 Task: Slide 18 - And These Are Three Columns-1.
Action: Mouse moved to (37, 95)
Screenshot: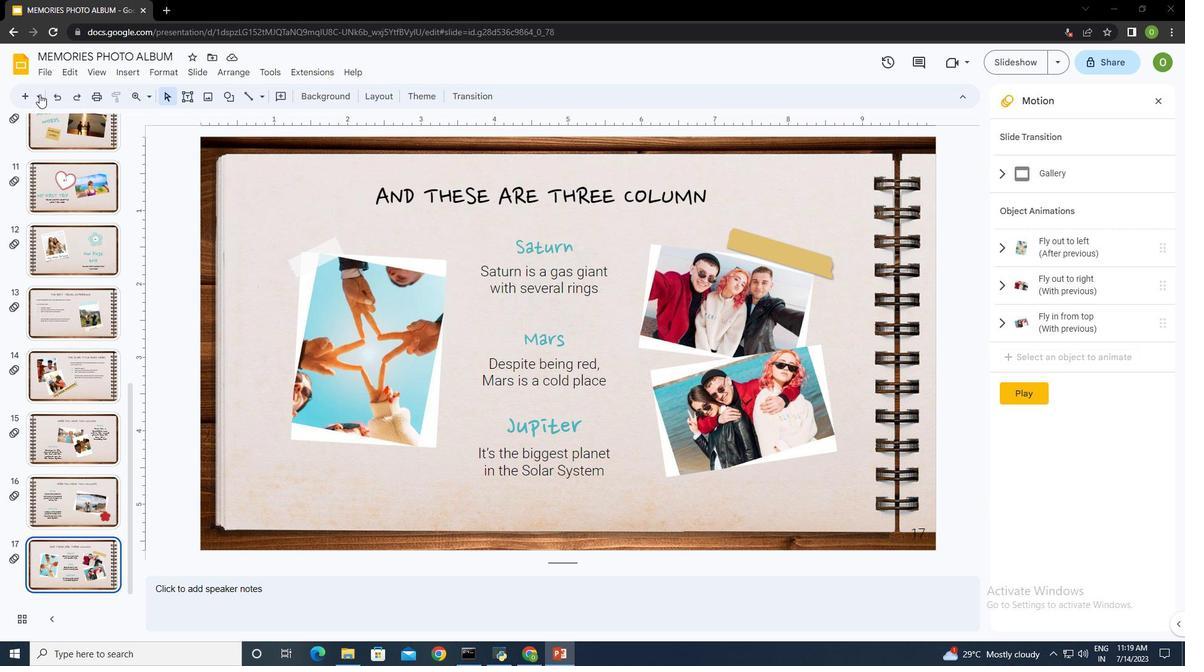 
Action: Mouse pressed left at (37, 95)
Screenshot: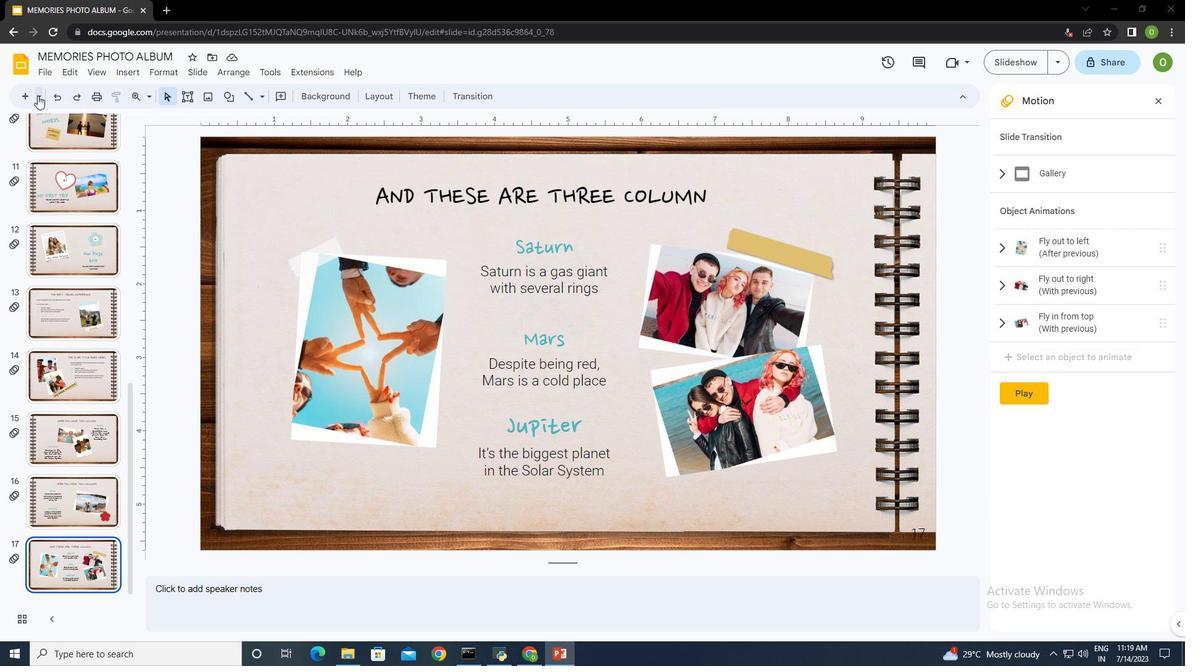 
Action: Mouse moved to (143, 415)
Screenshot: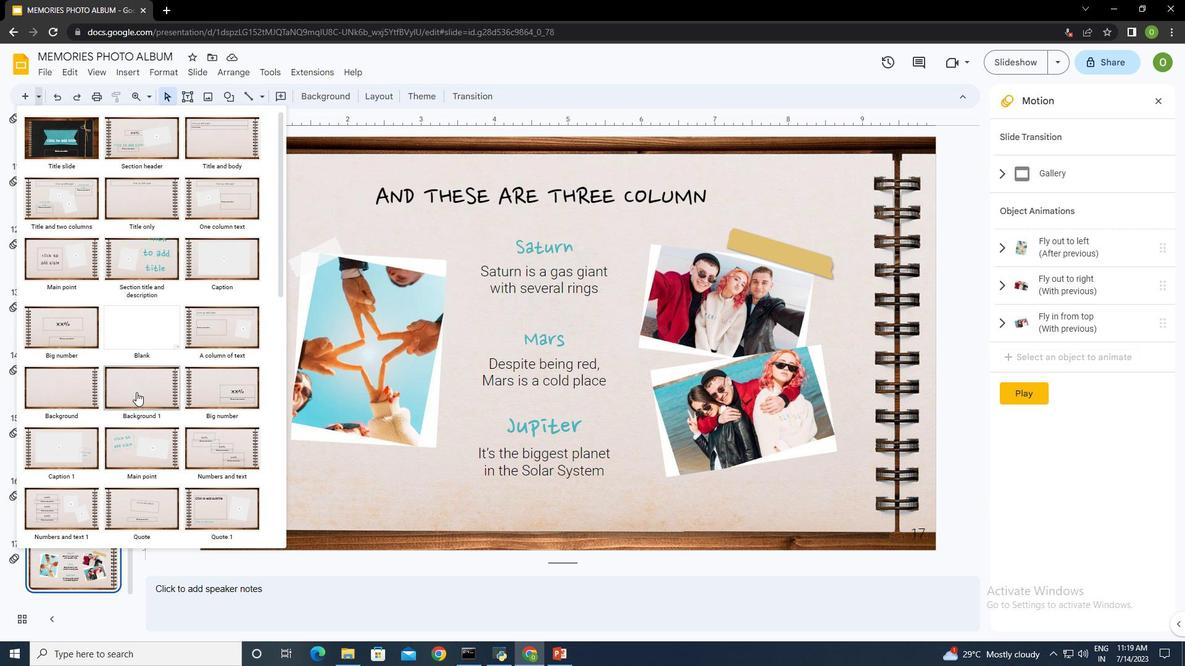 
Action: Mouse scrolled (143, 414) with delta (0, 0)
Screenshot: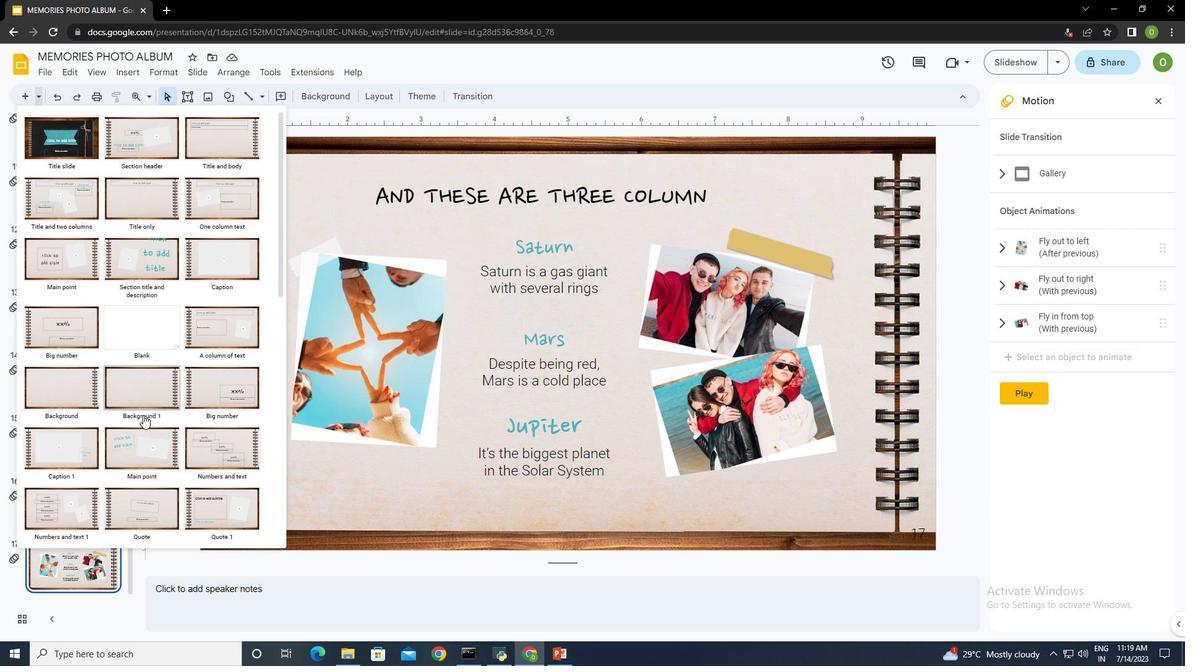 
Action: Mouse scrolled (143, 414) with delta (0, 0)
Screenshot: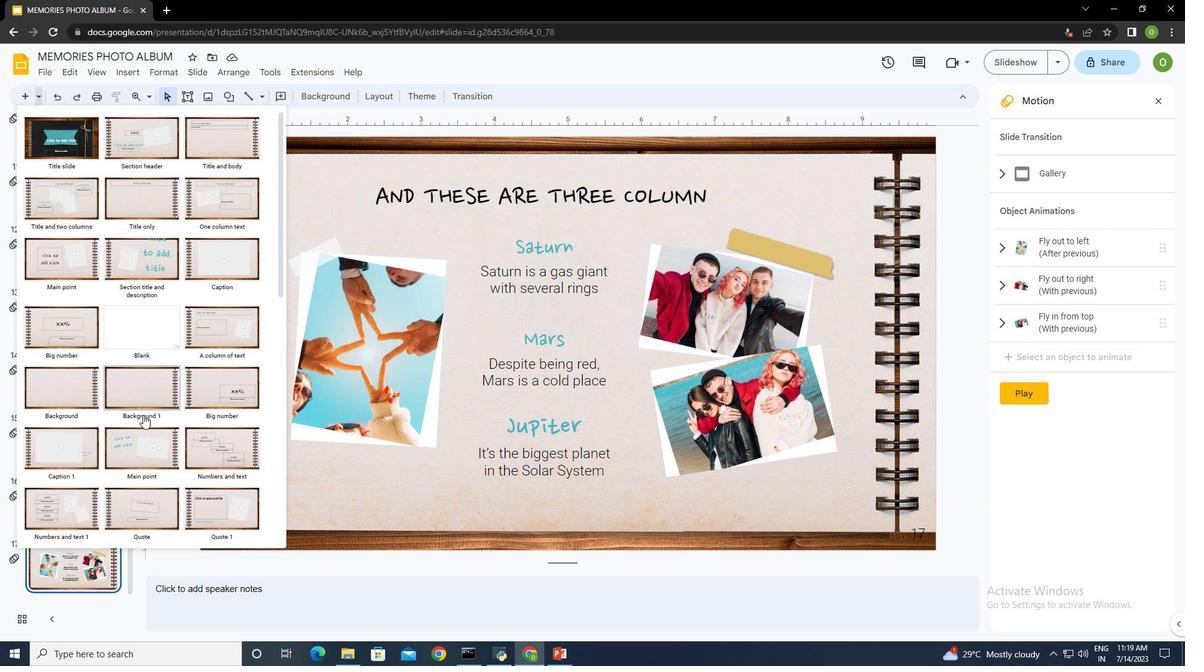 
Action: Mouse scrolled (143, 414) with delta (0, 0)
Screenshot: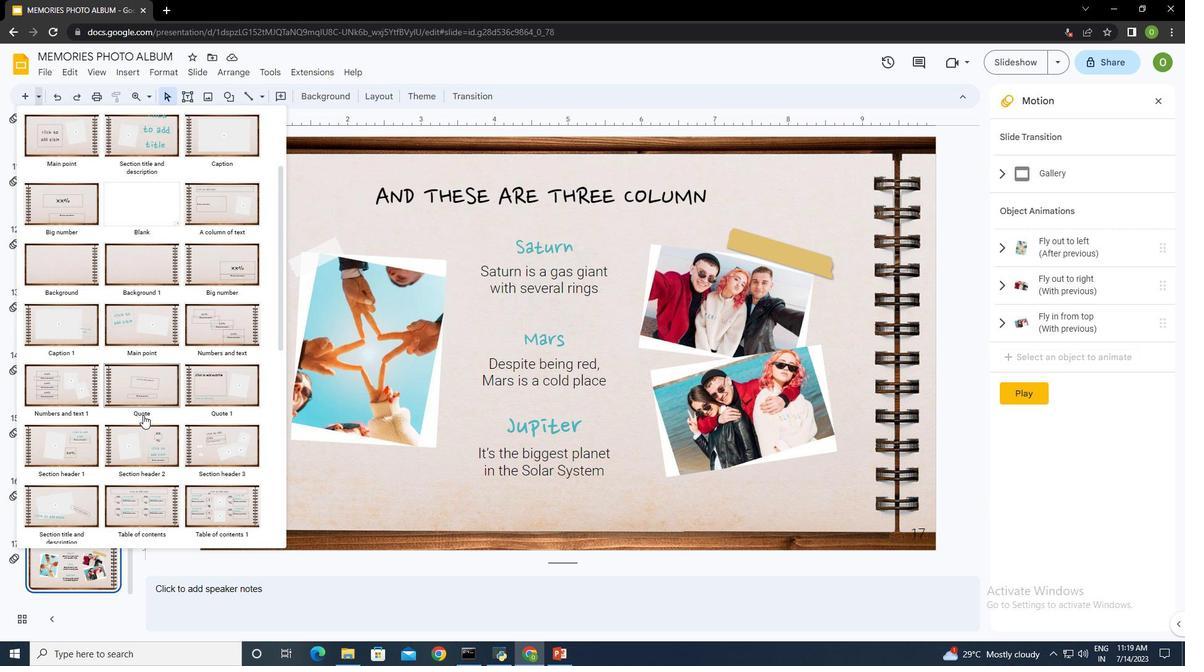 
Action: Mouse scrolled (143, 414) with delta (0, 0)
Screenshot: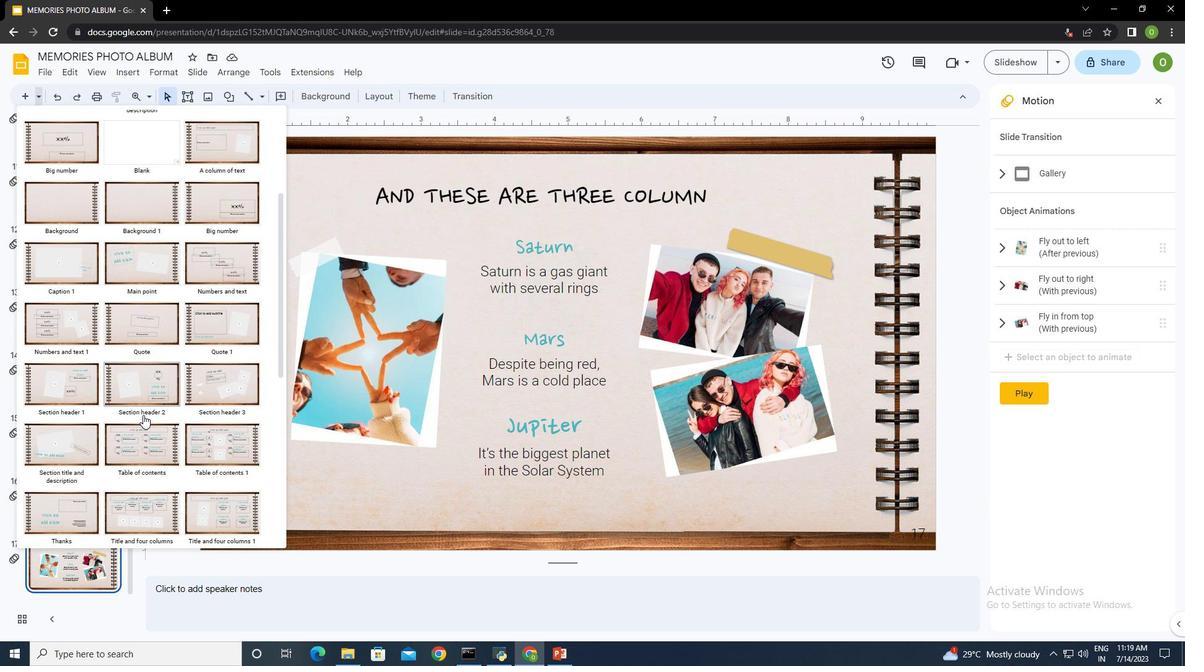 
Action: Mouse scrolled (143, 414) with delta (0, 0)
Screenshot: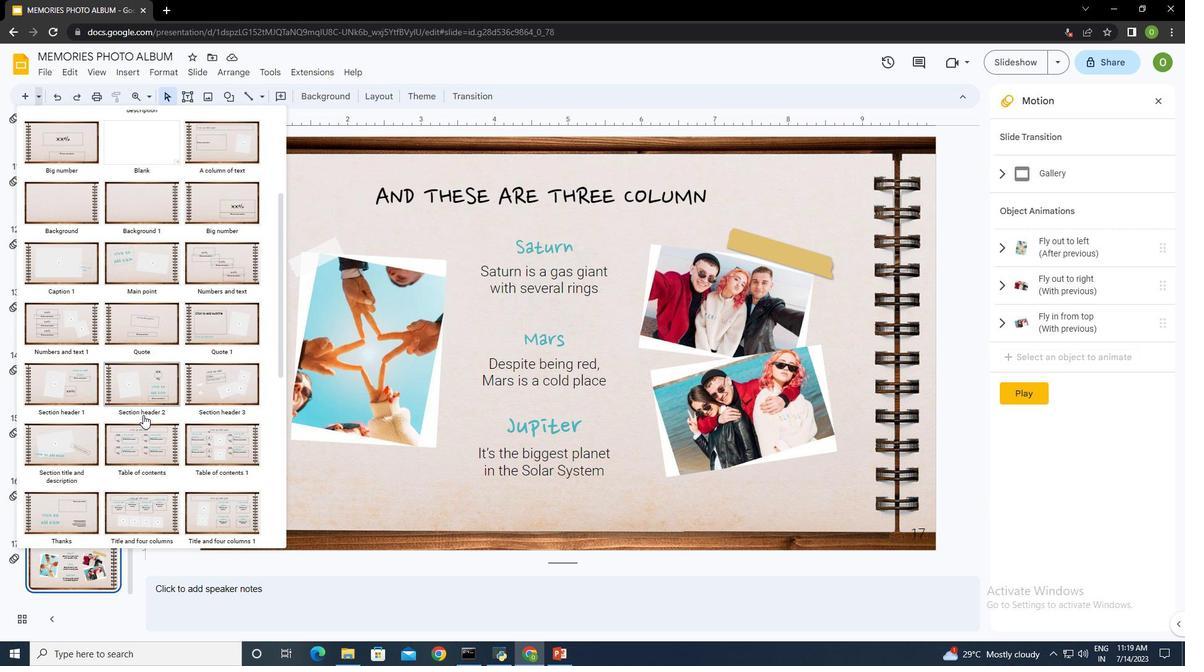 
Action: Mouse scrolled (143, 414) with delta (0, 0)
Screenshot: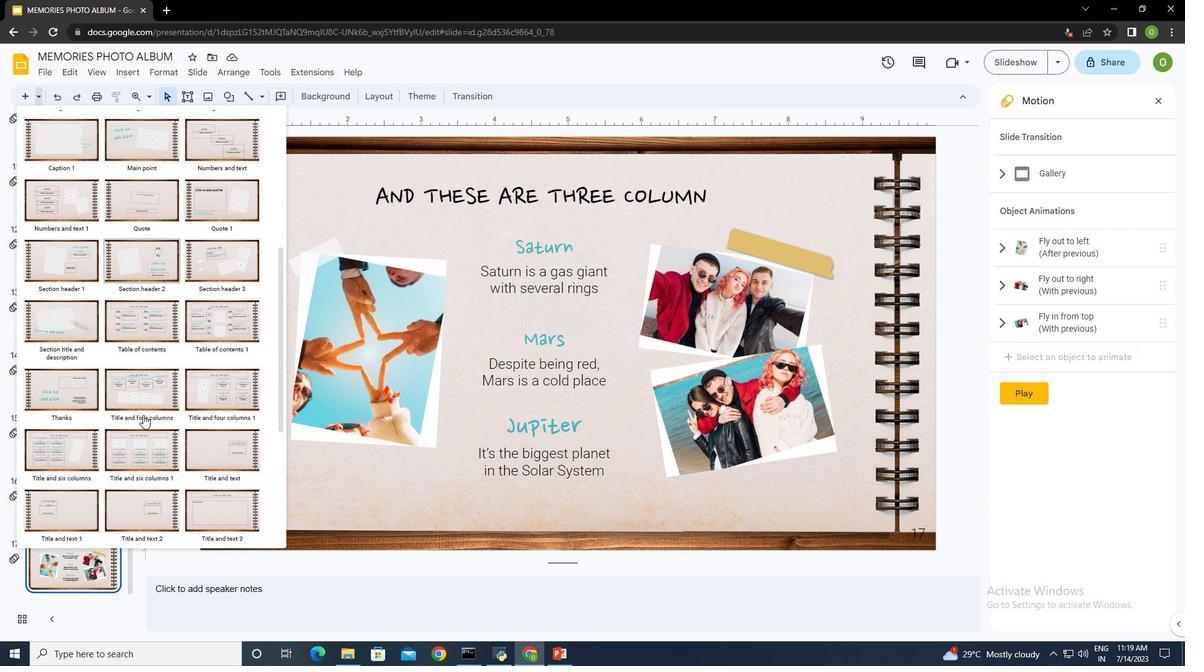 
Action: Mouse moved to (143, 325)
Screenshot: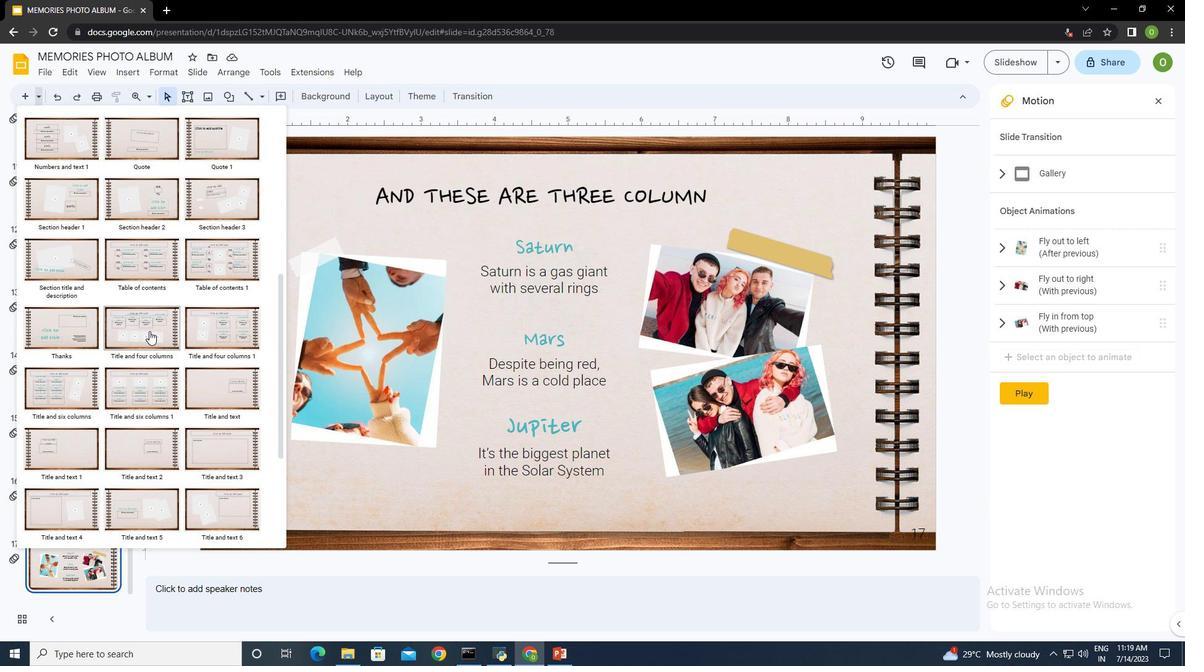 
Action: Mouse pressed left at (143, 325)
Screenshot: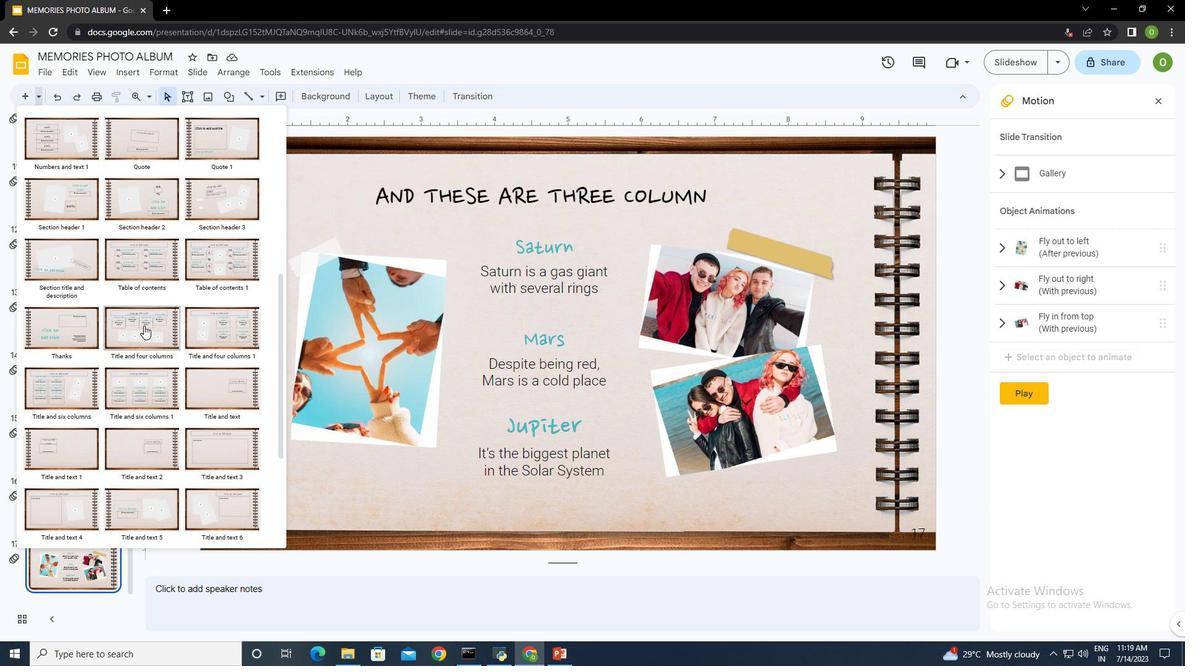 
Action: Mouse moved to (373, 209)
Screenshot: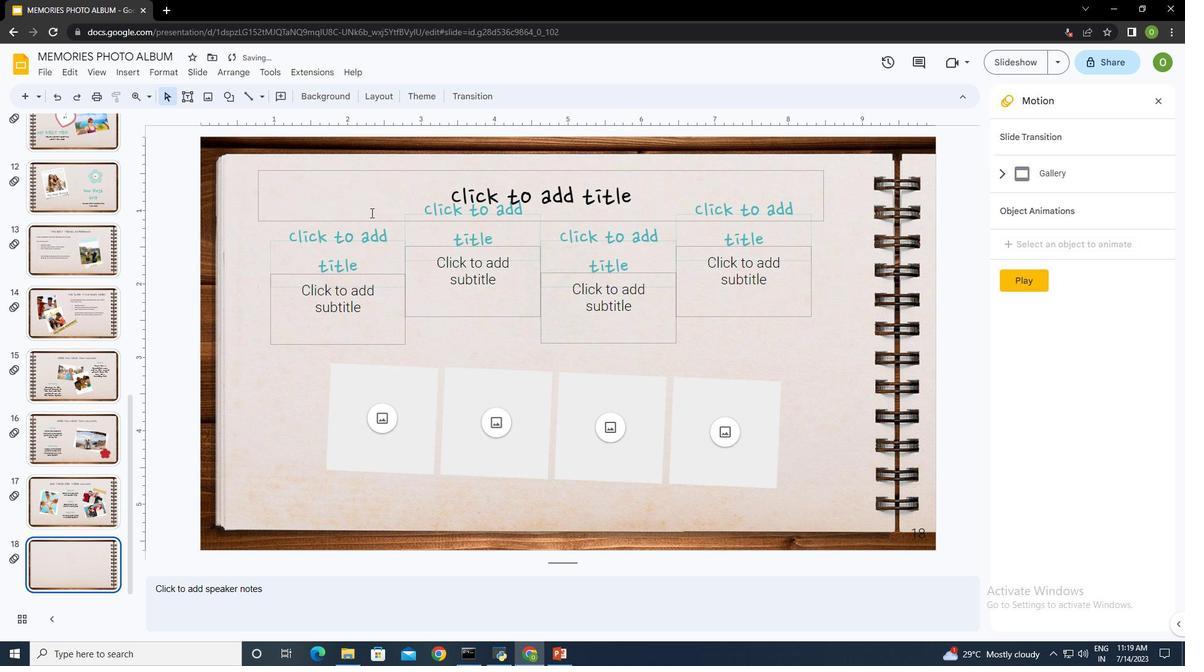 
Action: Mouse pressed left at (373, 209)
Screenshot: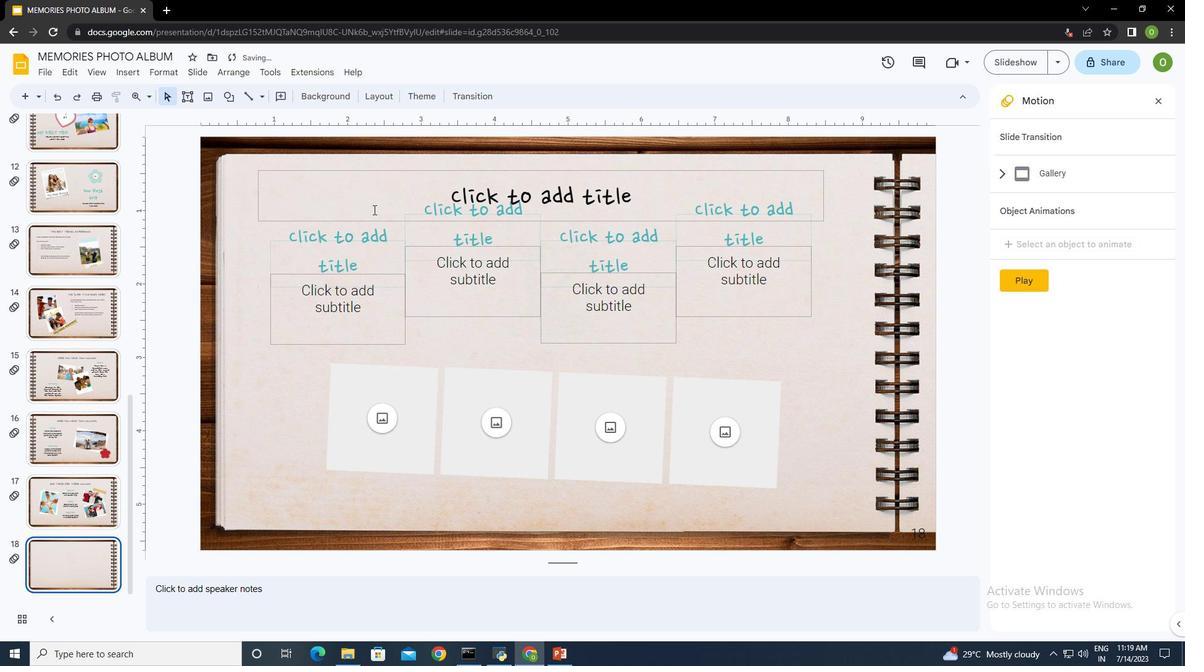 
Action: Mouse moved to (390, 201)
Screenshot: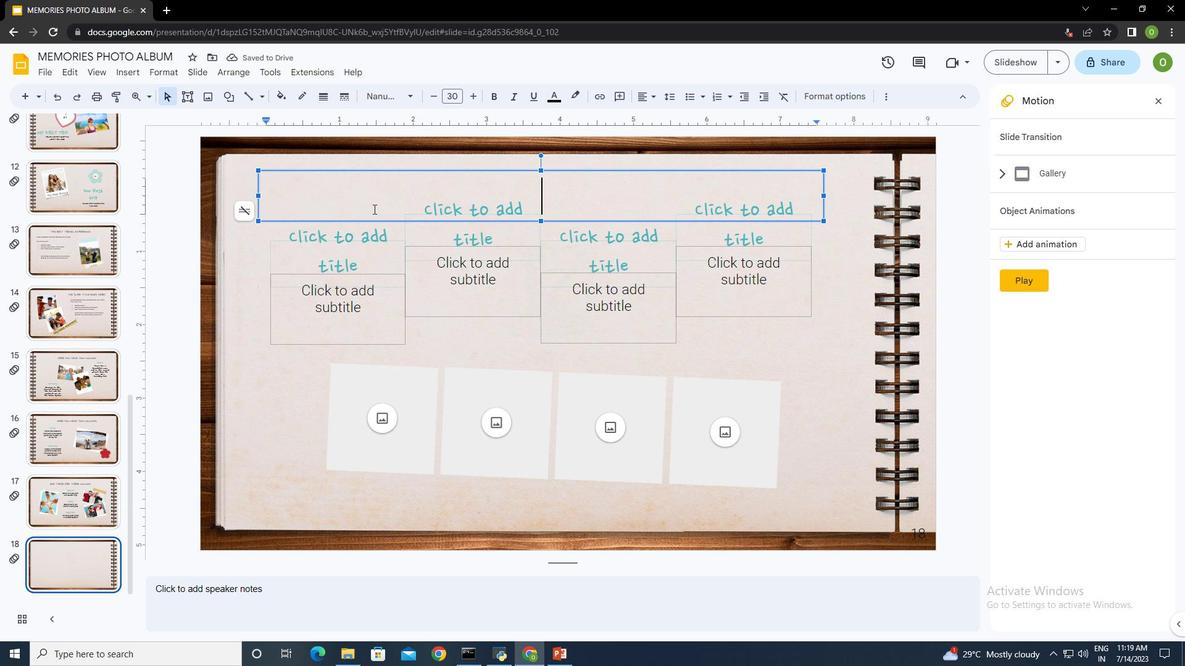 
Action: Key pressed <Key.caps_lock>AND<Key.space>THESE<Key.space>ARE<Key.space>THREE<Key.space>COLUMN
Screenshot: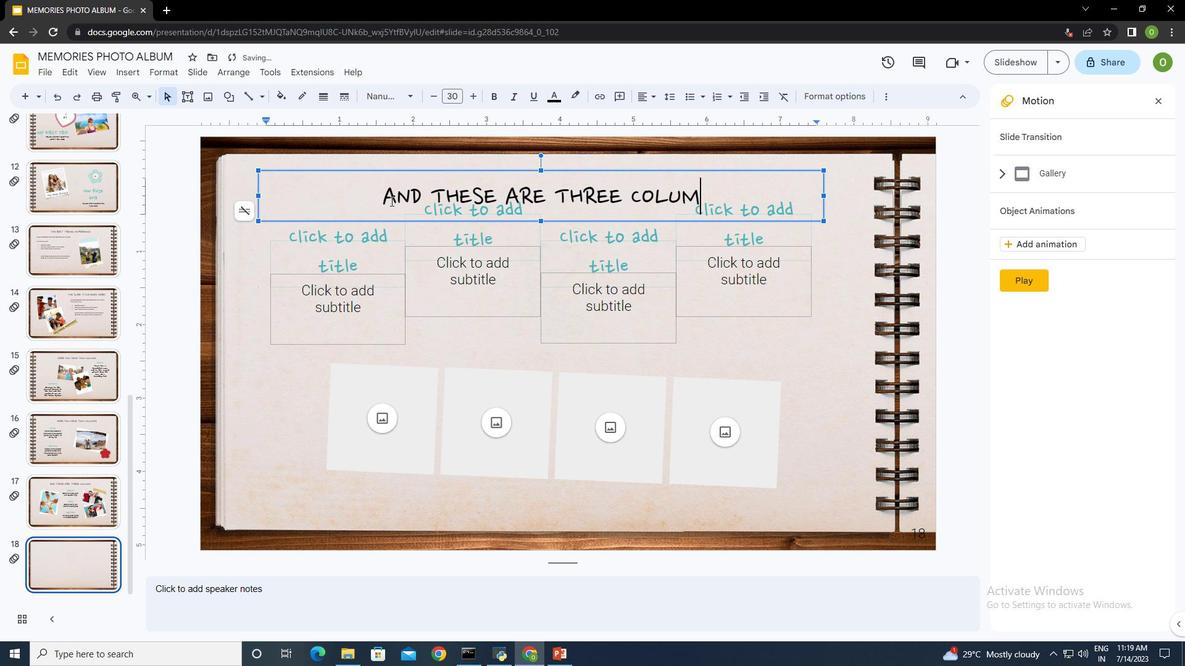 
Action: Mouse moved to (309, 238)
Screenshot: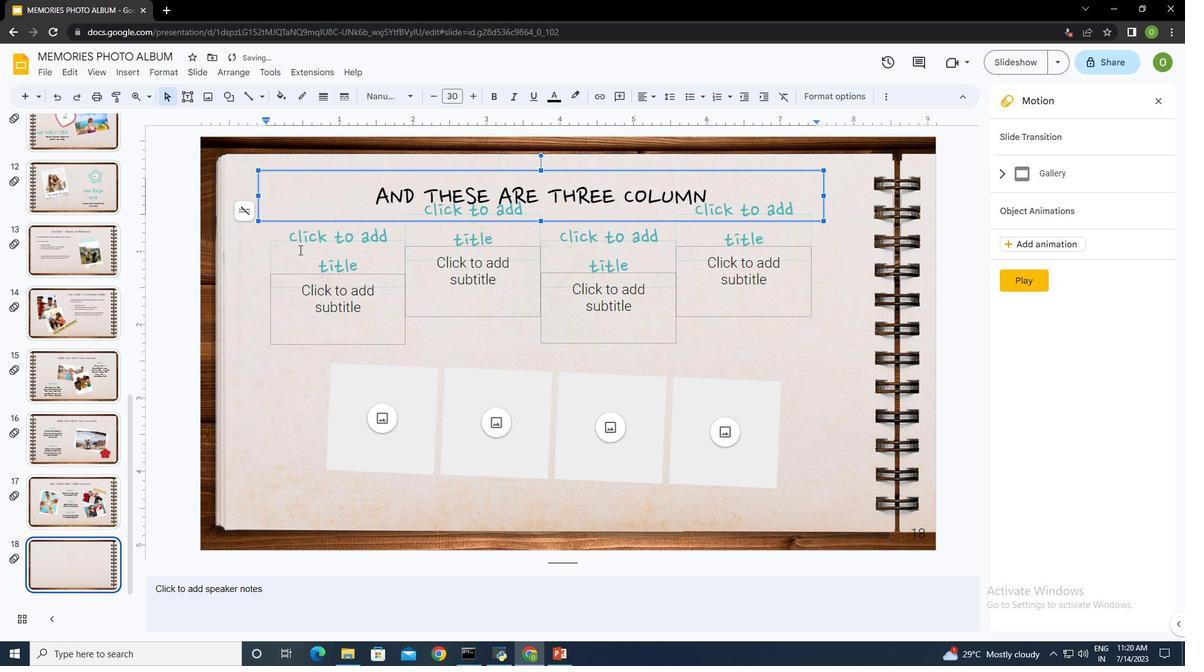 
Action: Mouse pressed left at (309, 238)
Screenshot: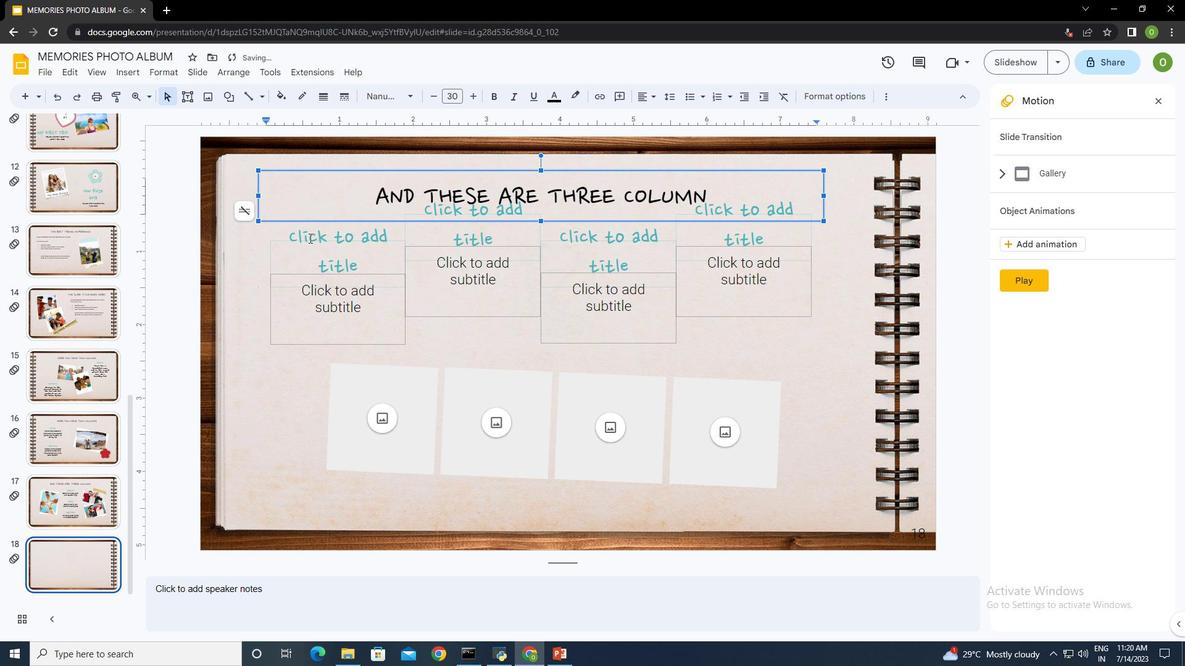 
Action: Mouse moved to (654, 197)
Screenshot: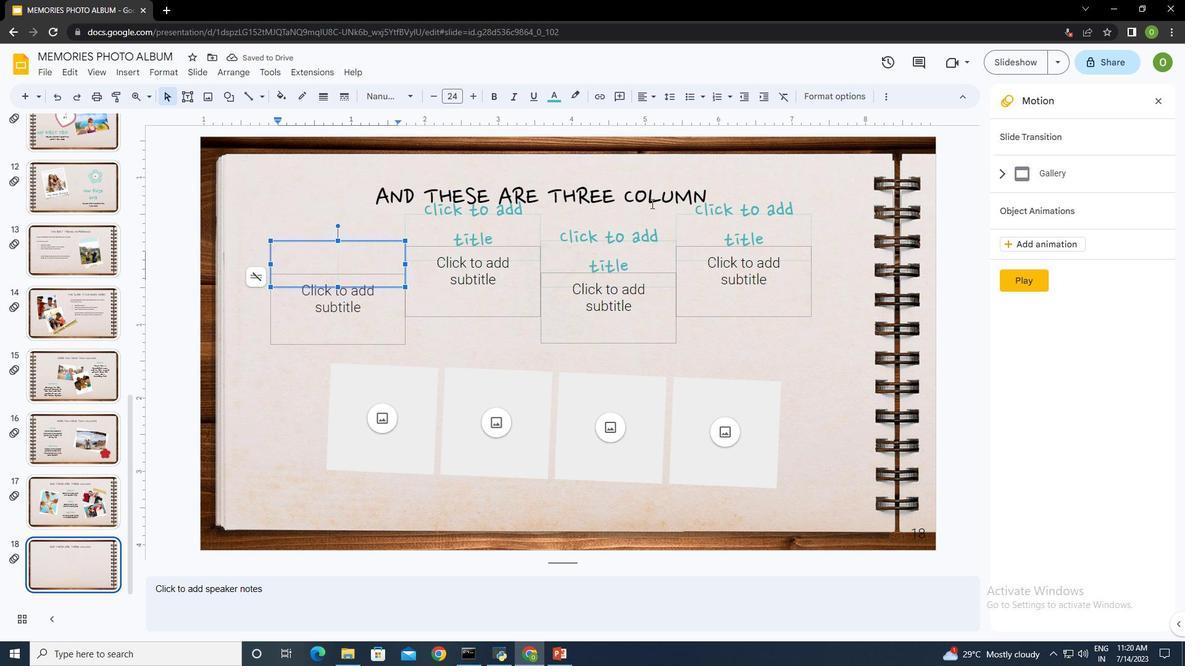 
Action: Mouse pressed left at (654, 197)
Screenshot: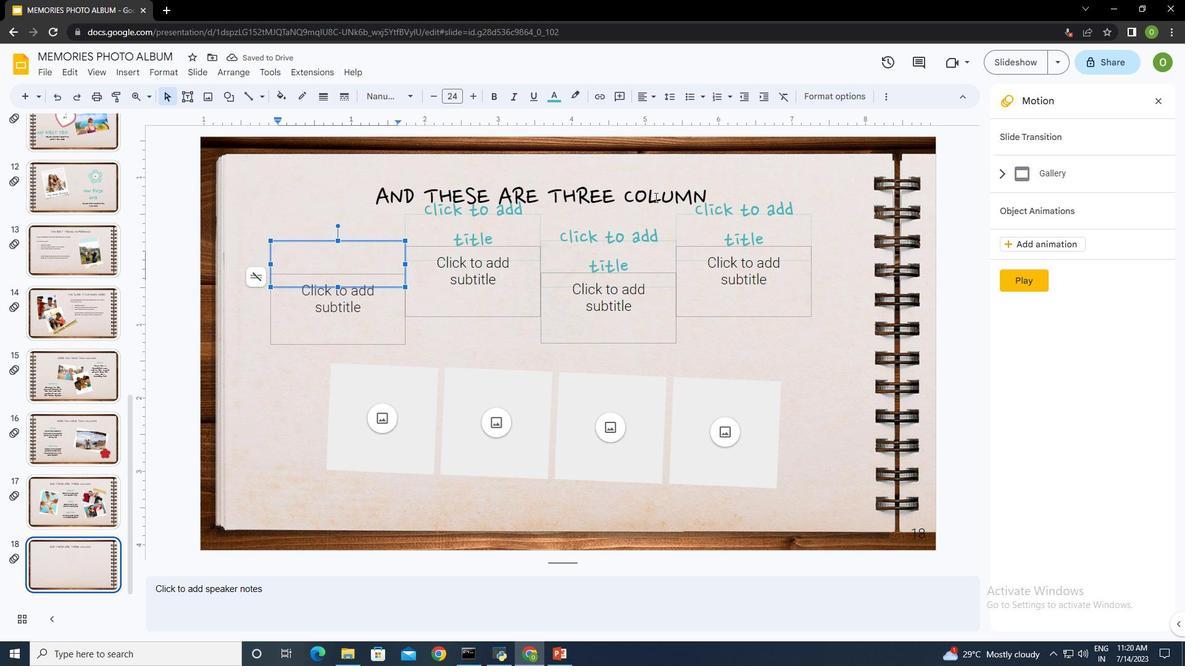 
Action: Mouse moved to (723, 194)
Screenshot: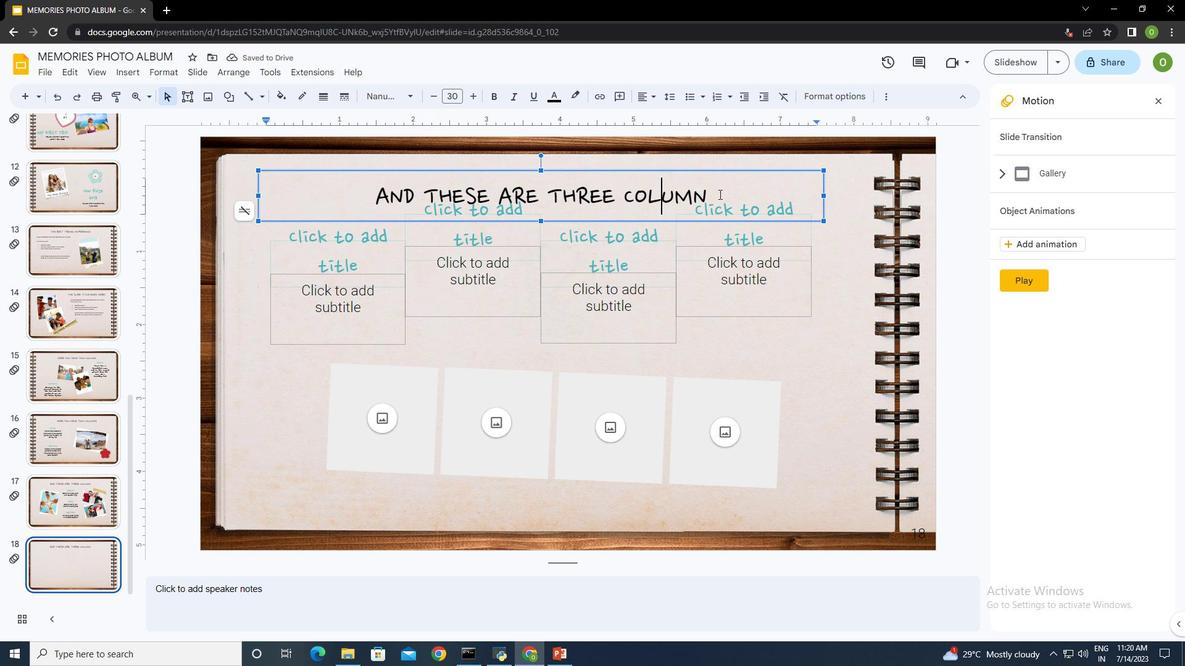 
Action: Mouse pressed left at (723, 194)
Screenshot: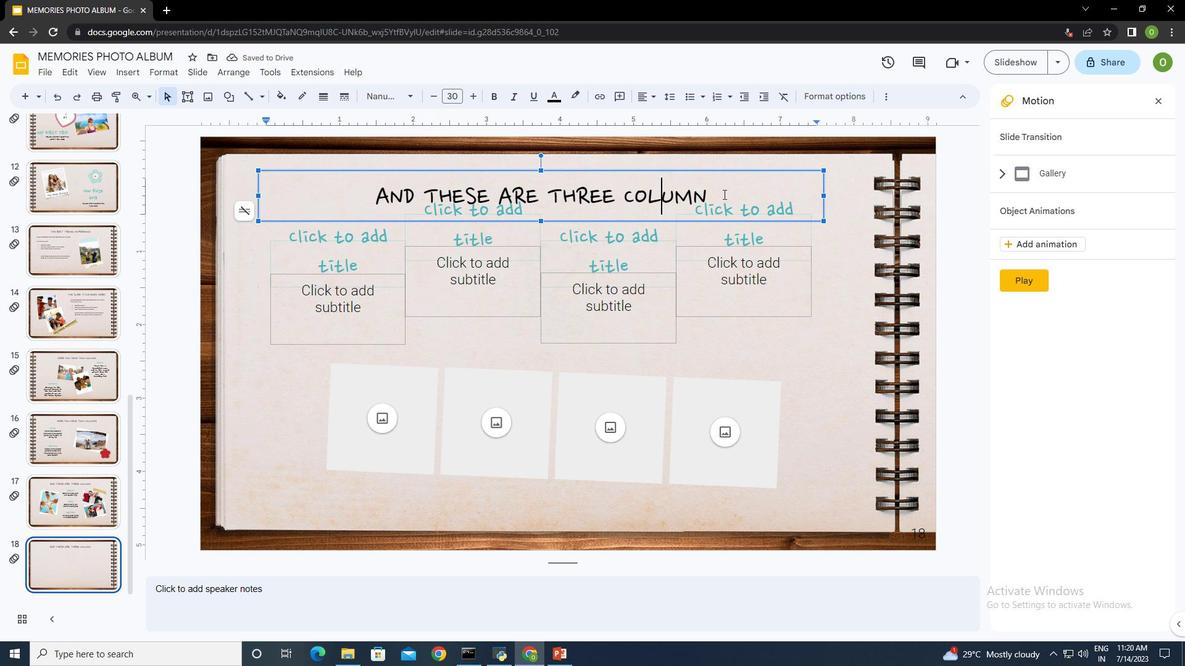 
Action: Key pressed S
Screenshot: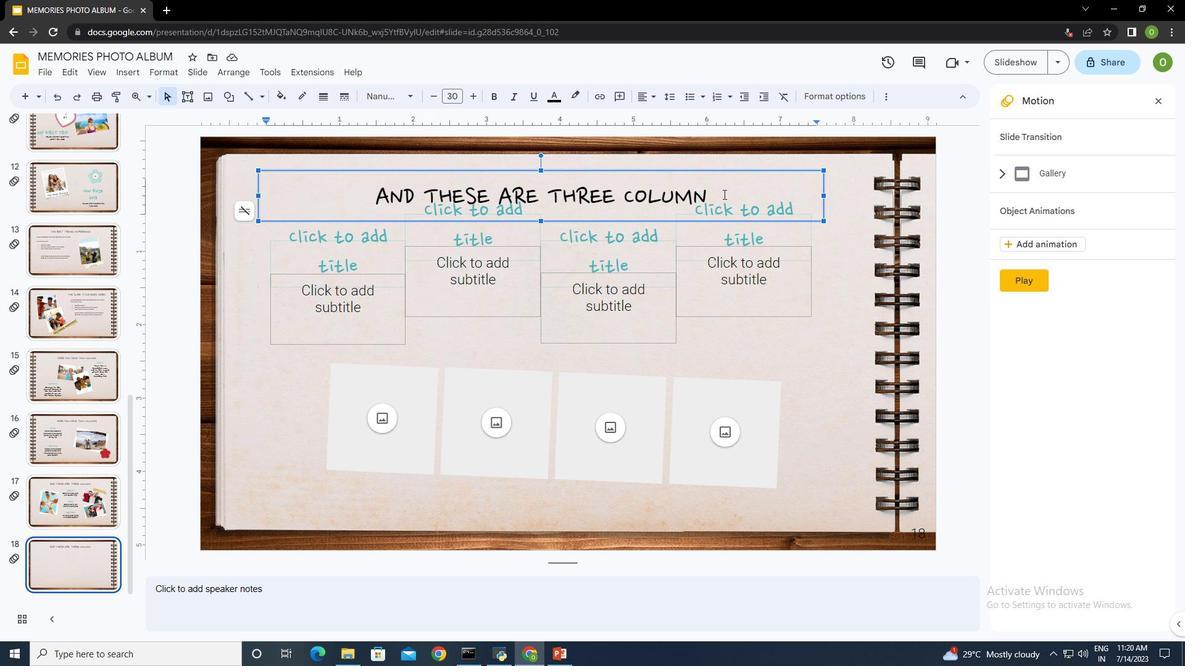 
Action: Mouse moved to (411, 230)
Screenshot: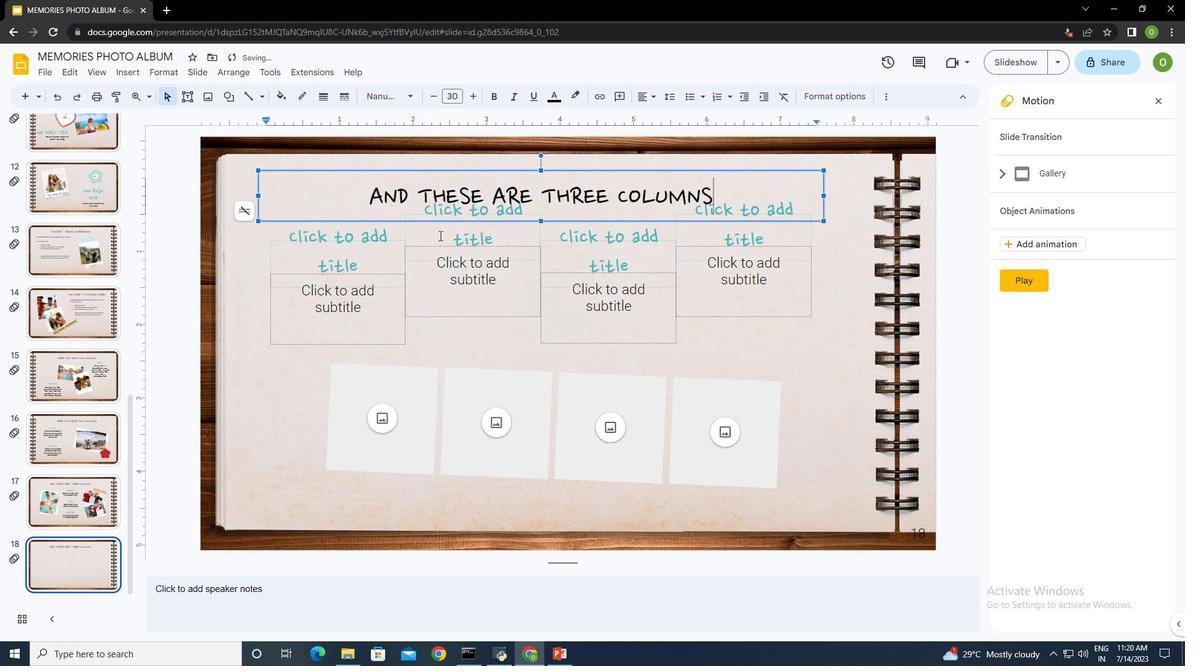 
Action: Mouse pressed left at (411, 230)
Screenshot: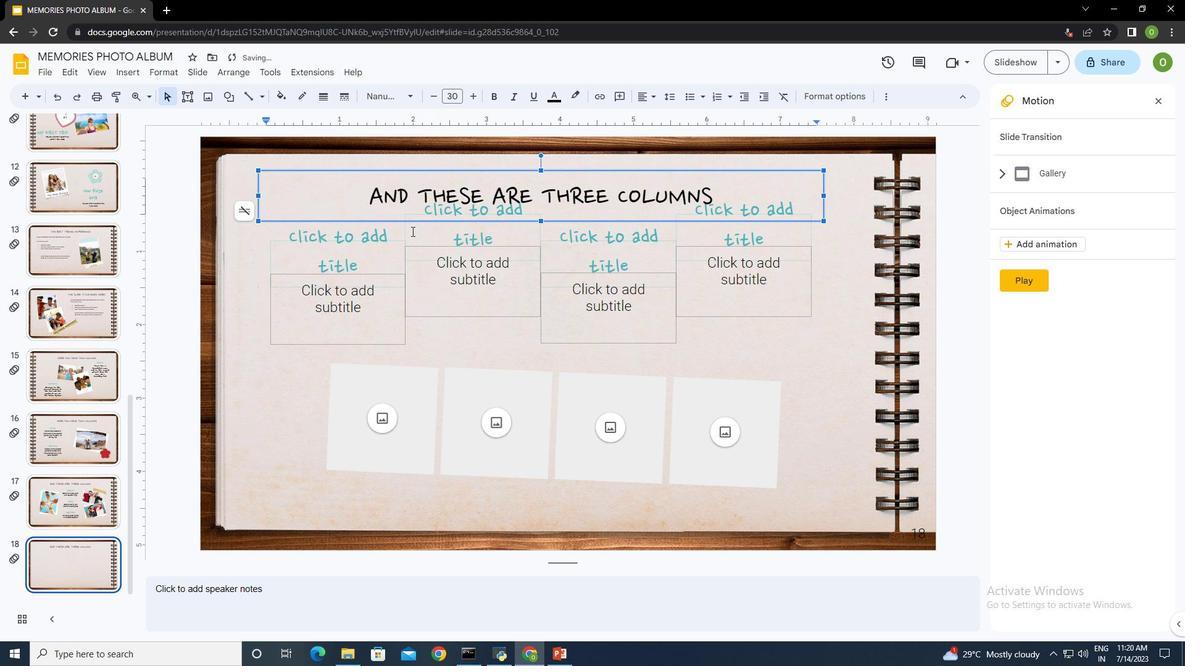 
Action: Mouse moved to (340, 240)
Screenshot: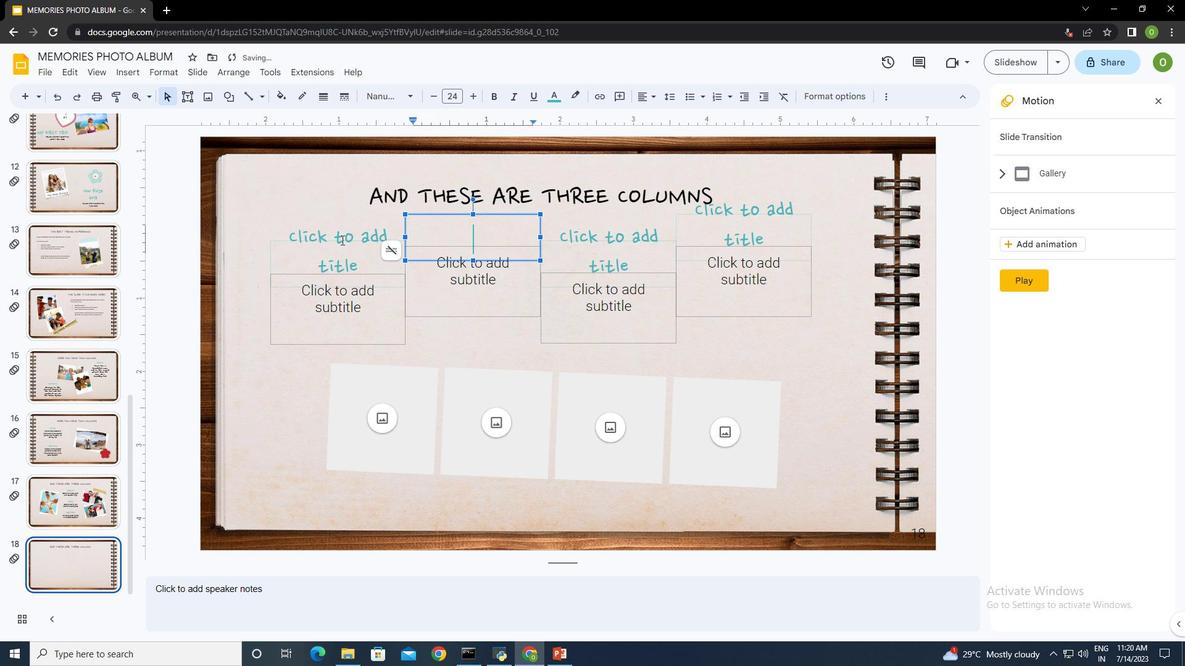 
Action: Mouse pressed left at (340, 240)
Screenshot: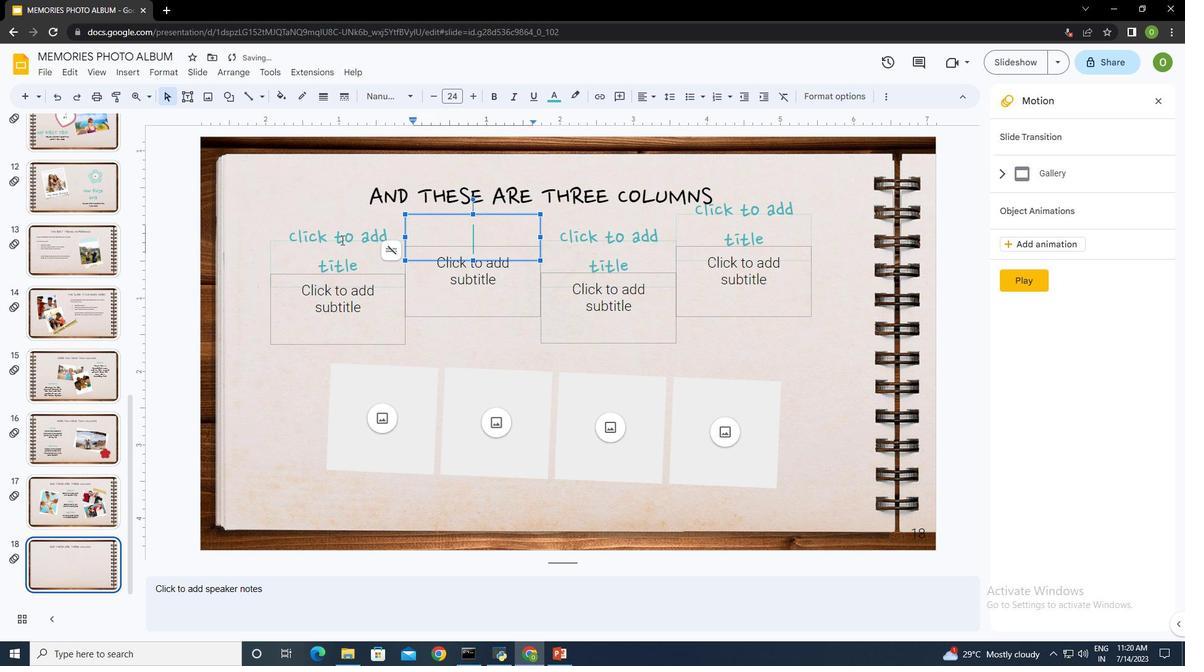 
Action: Key pressed <Key.shift><Key.caps_lock>saturn
Screenshot: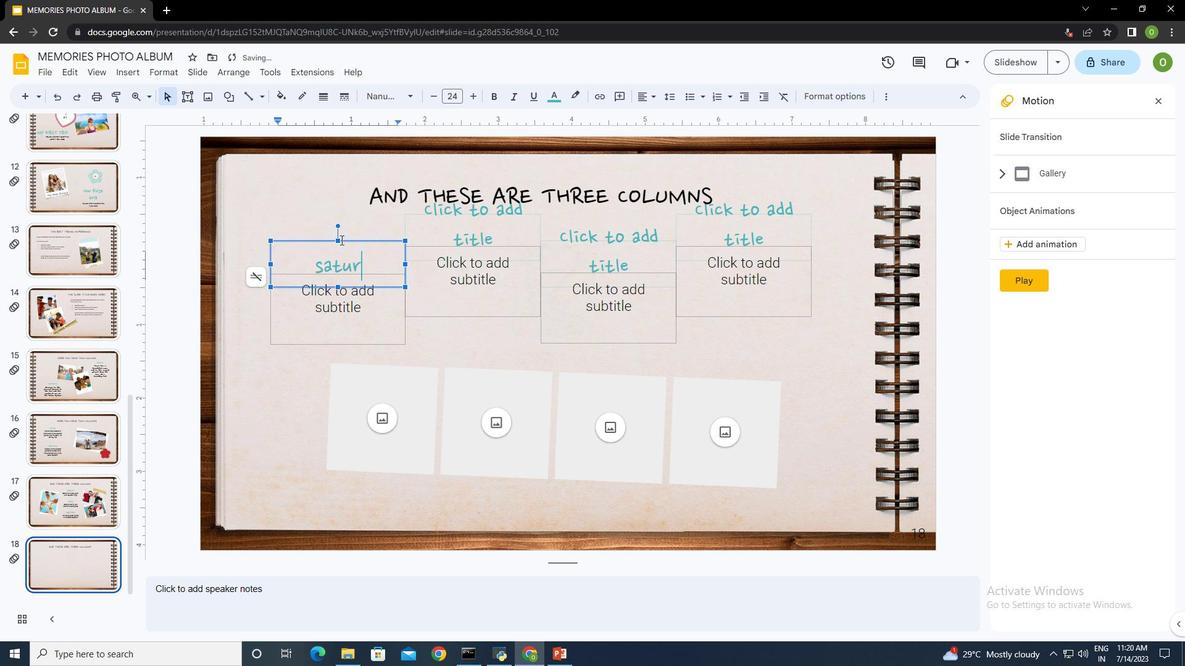 
Action: Mouse moved to (472, 238)
Screenshot: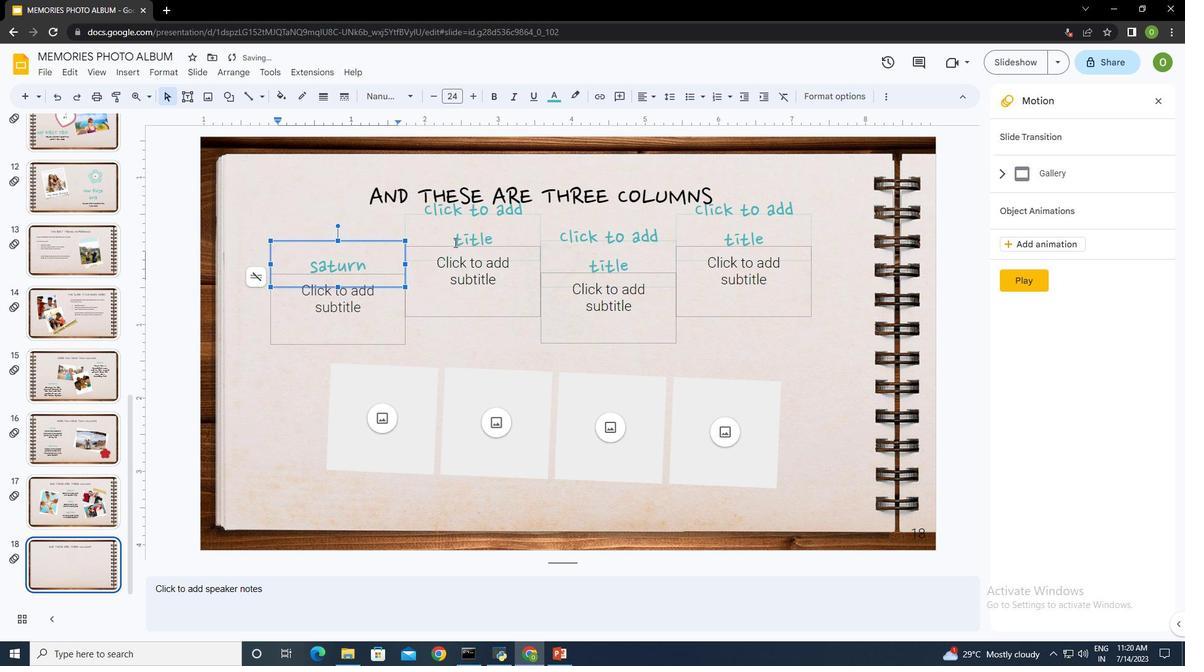 
Action: Mouse pressed left at (472, 238)
Screenshot: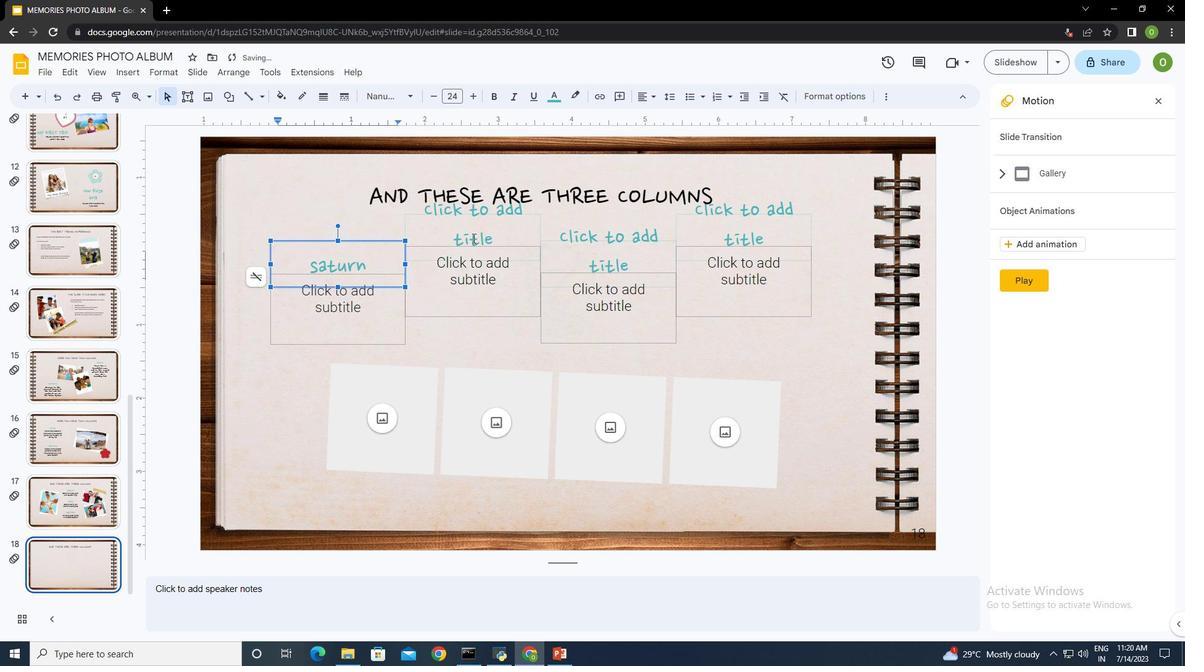 
Action: Key pressed <Key.shift>Mard<Key.backspace>s
Screenshot: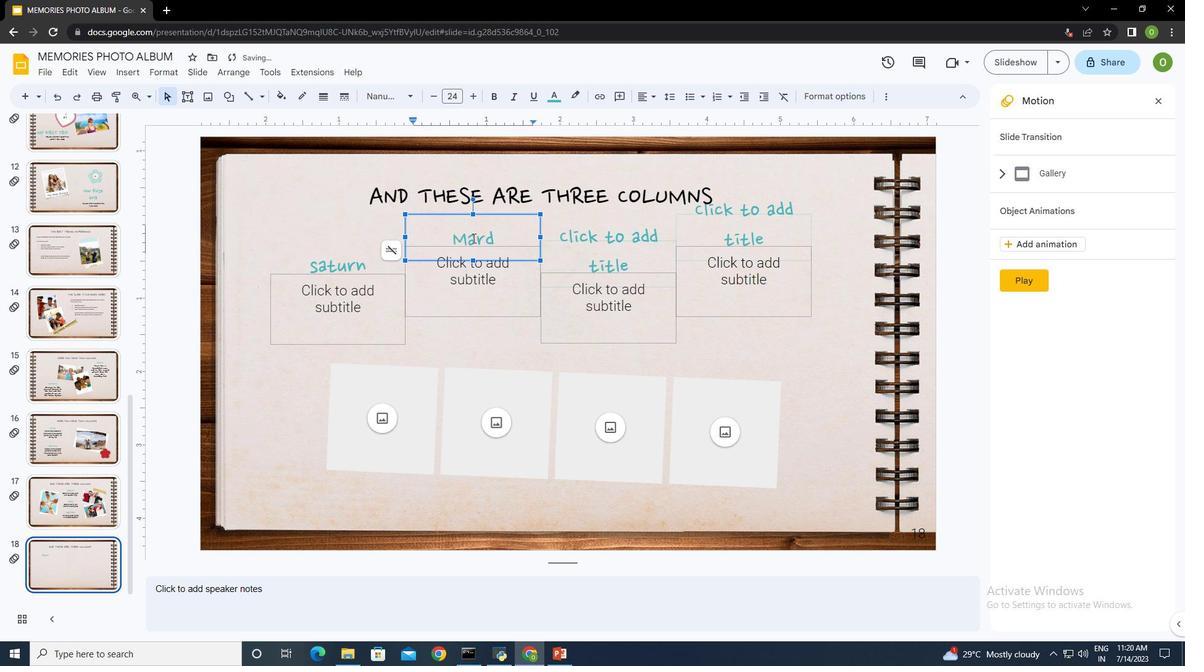 
Action: Mouse moved to (618, 233)
Screenshot: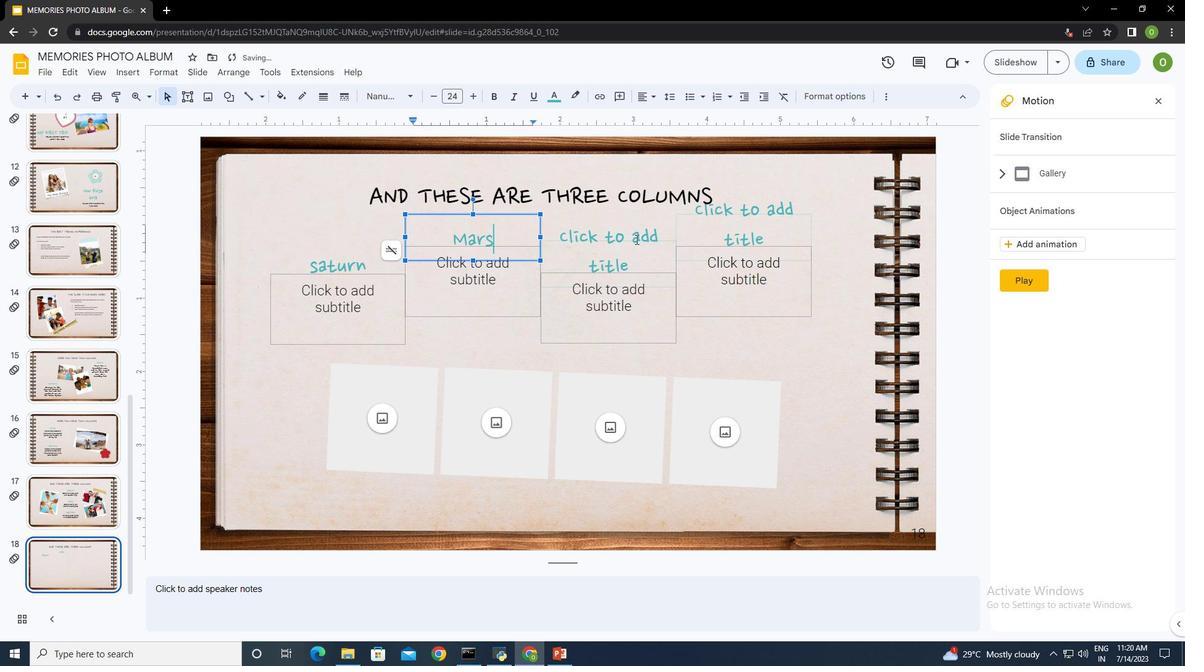 
Action: Mouse pressed left at (618, 233)
Screenshot: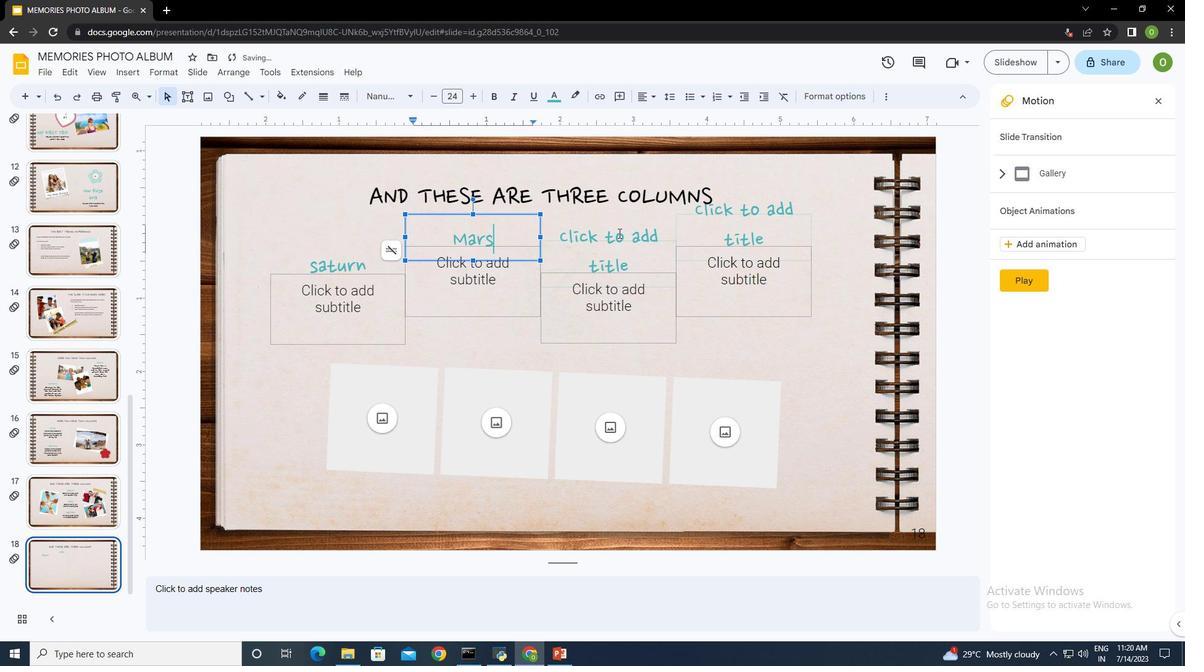 
Action: Key pressed <Key.shift><Key.shift><Key.shift><Key.shift><Key.shift><Key.shift><Key.shift>Jupiter
Screenshot: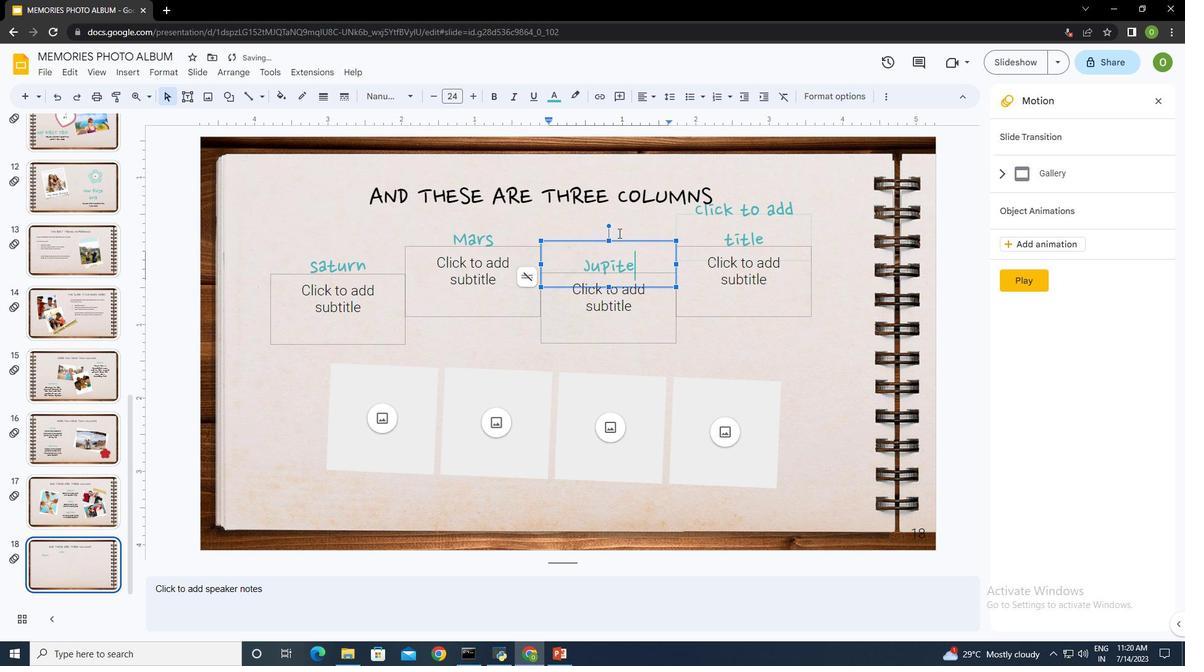 
Action: Mouse moved to (761, 343)
Screenshot: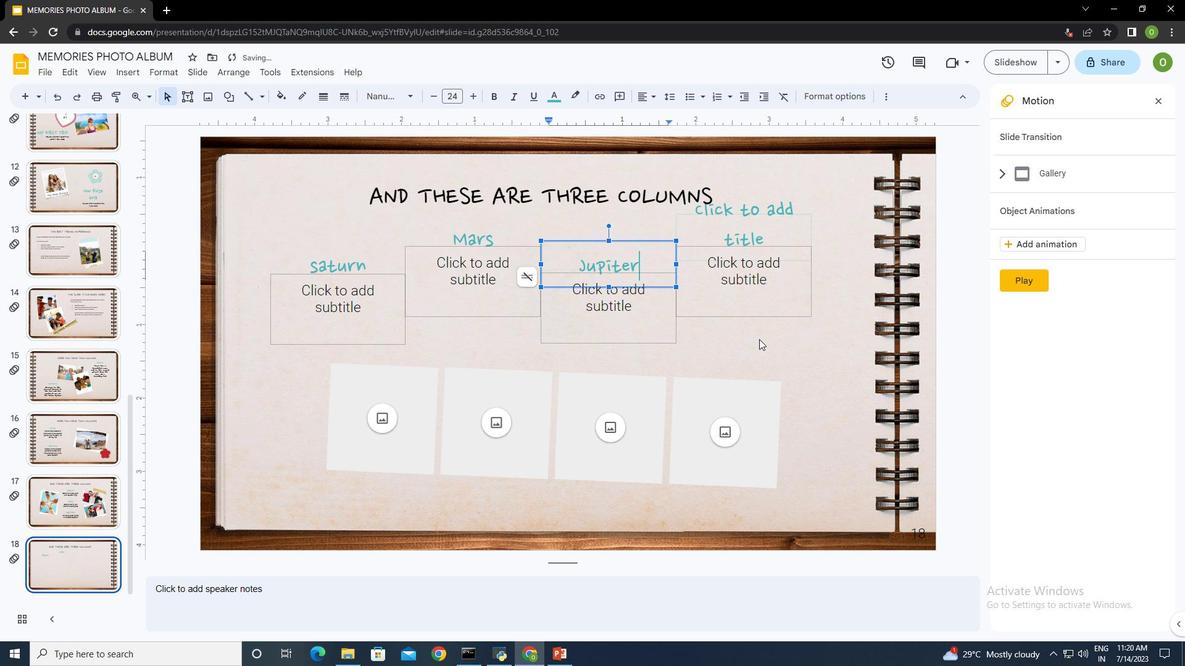 
Action: Mouse pressed left at (761, 343)
Screenshot: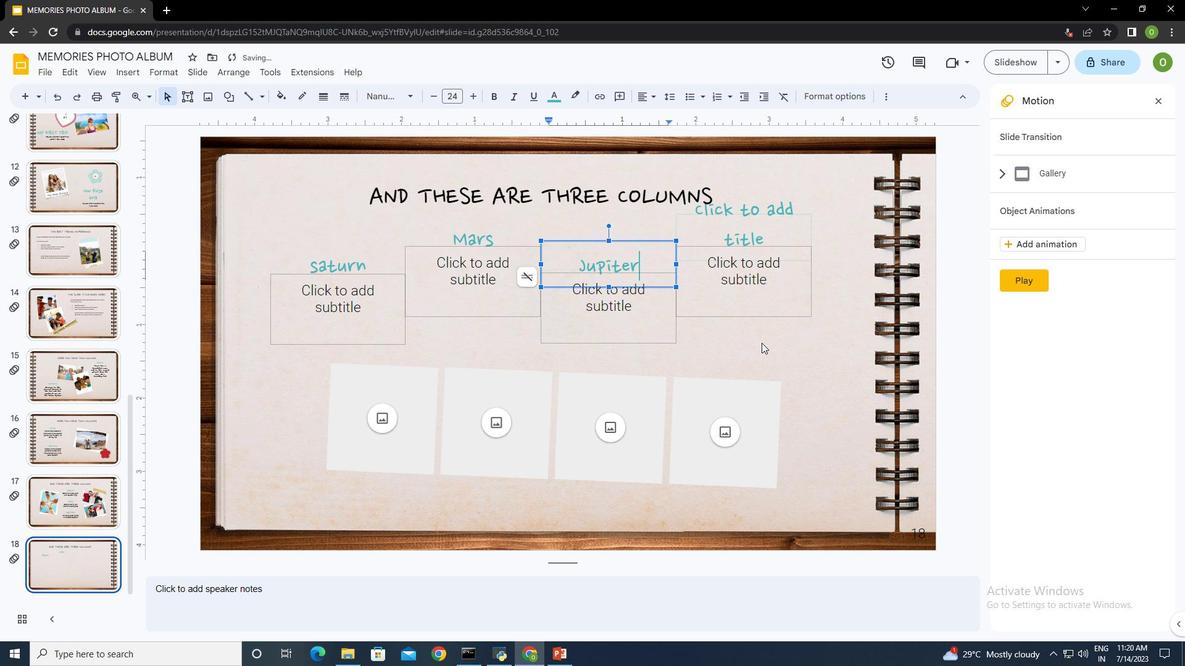 
Action: Mouse moved to (764, 207)
Screenshot: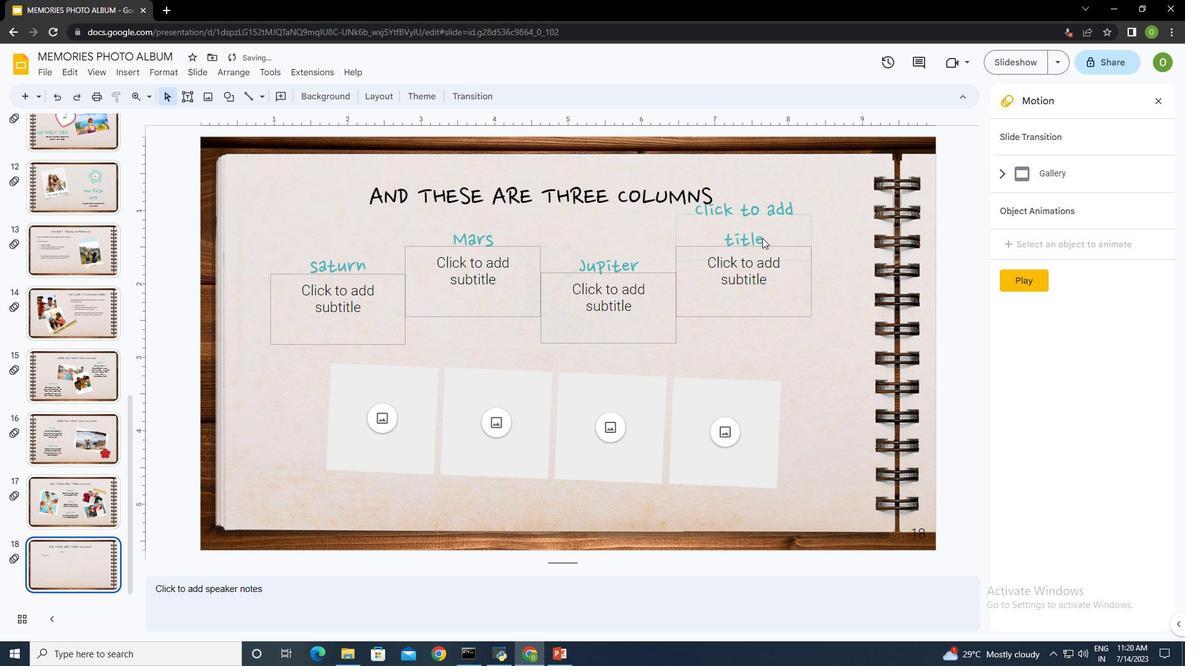 
Action: Mouse pressed left at (764, 207)
Screenshot: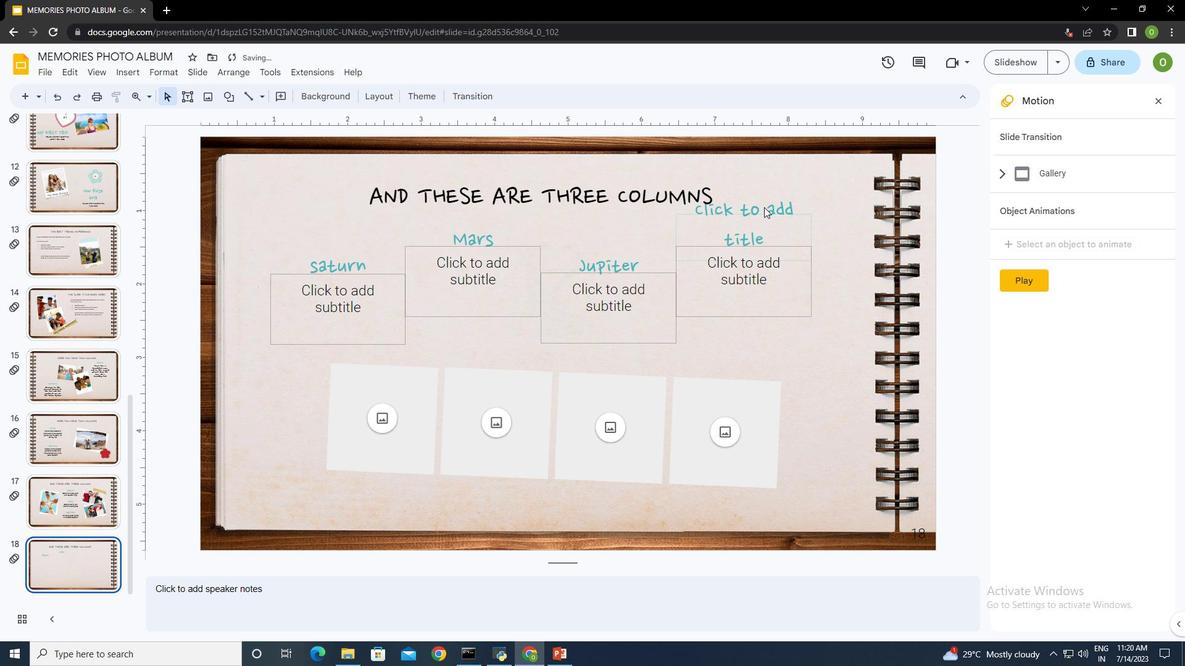 
Action: Mouse moved to (789, 244)
Screenshot: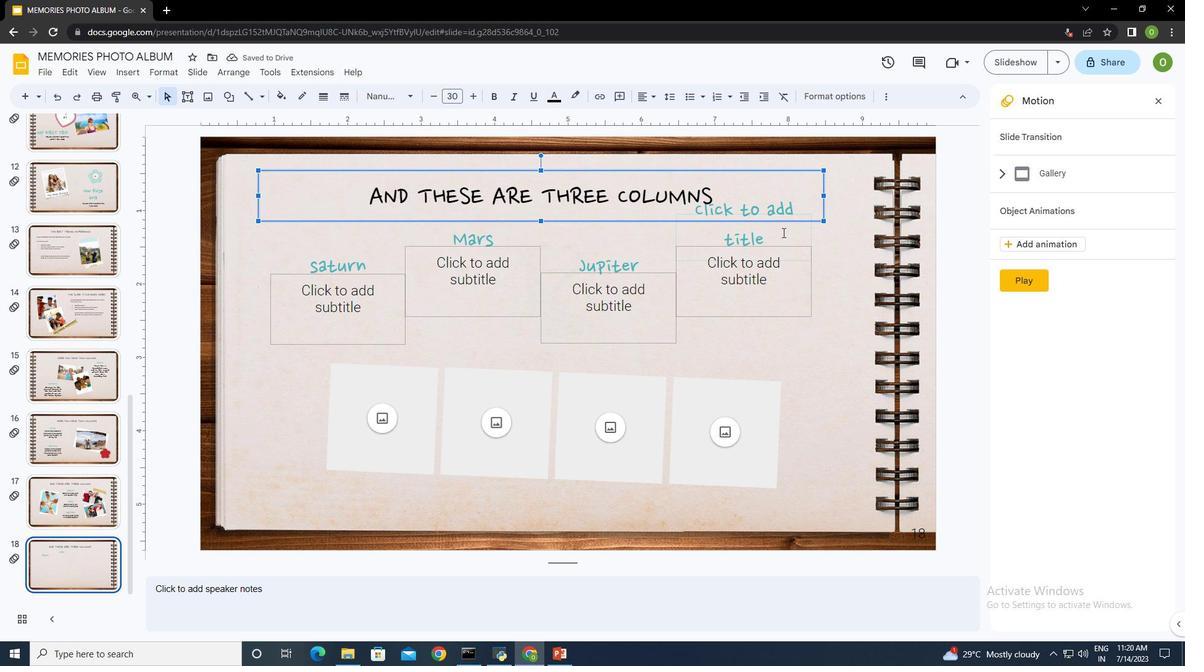 
Action: Mouse pressed left at (789, 244)
Screenshot: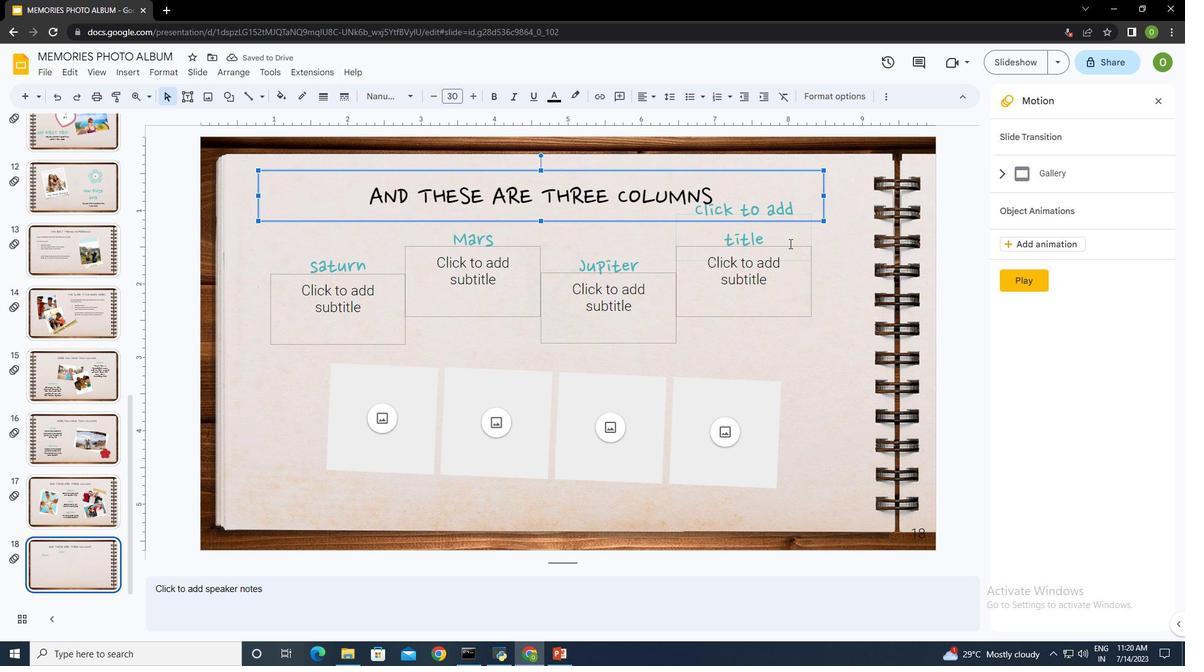 
Action: Key pressed <Key.delete>
Screenshot: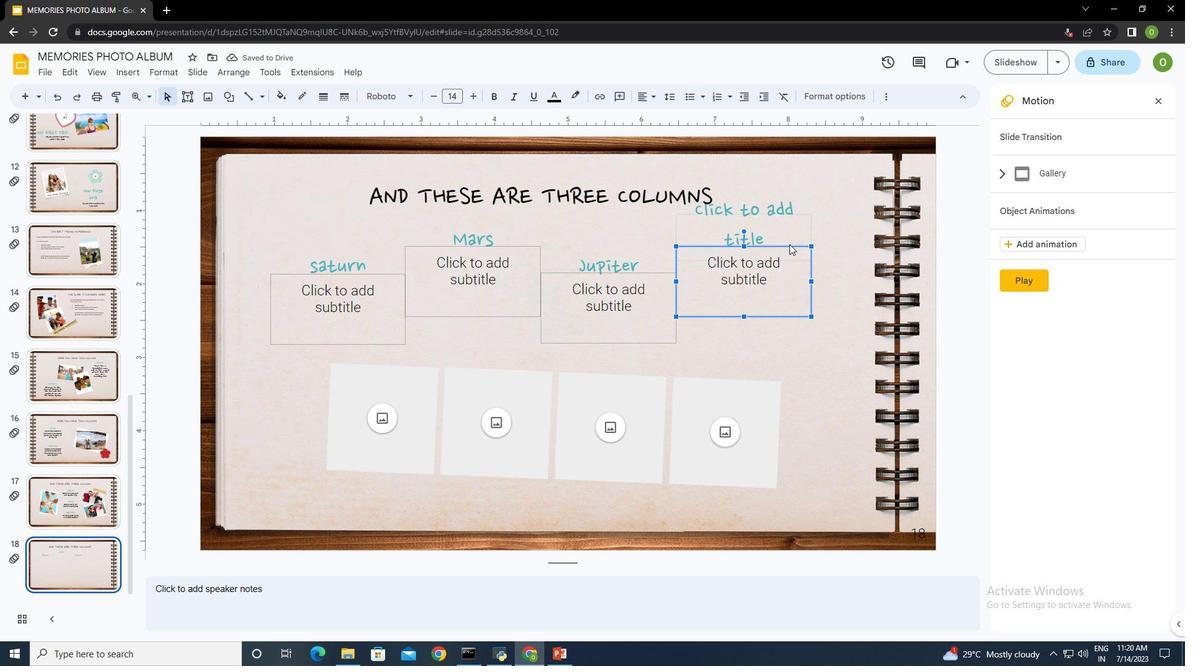 
Action: Mouse moved to (803, 251)
Screenshot: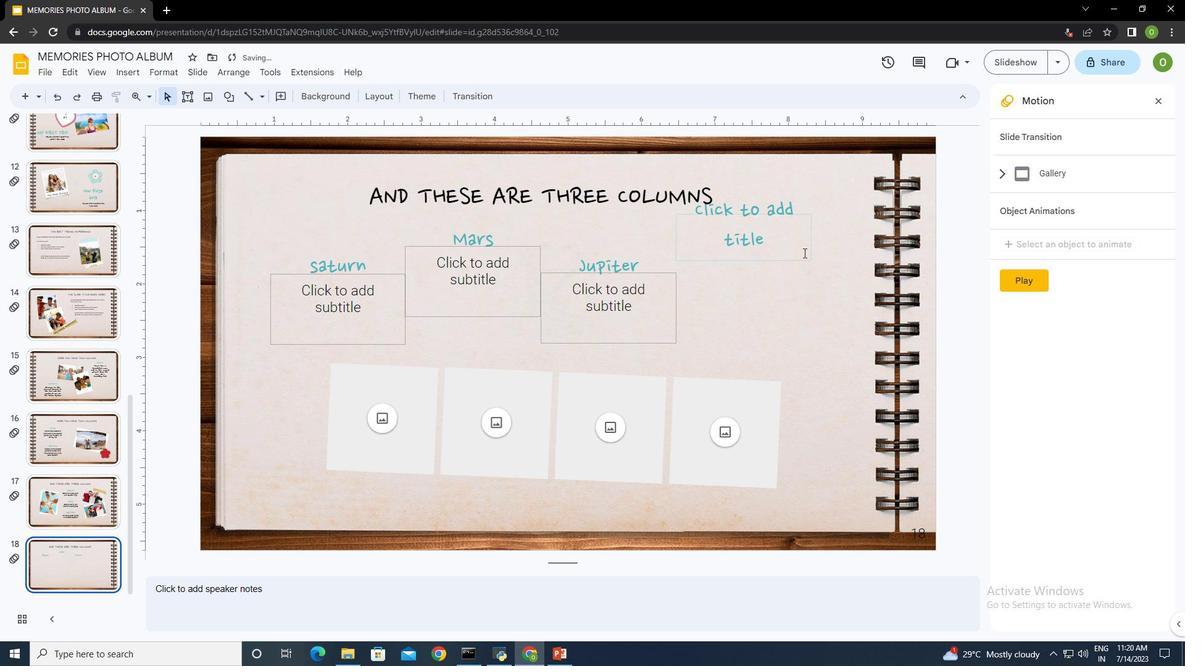 
Action: Mouse pressed left at (803, 251)
Screenshot: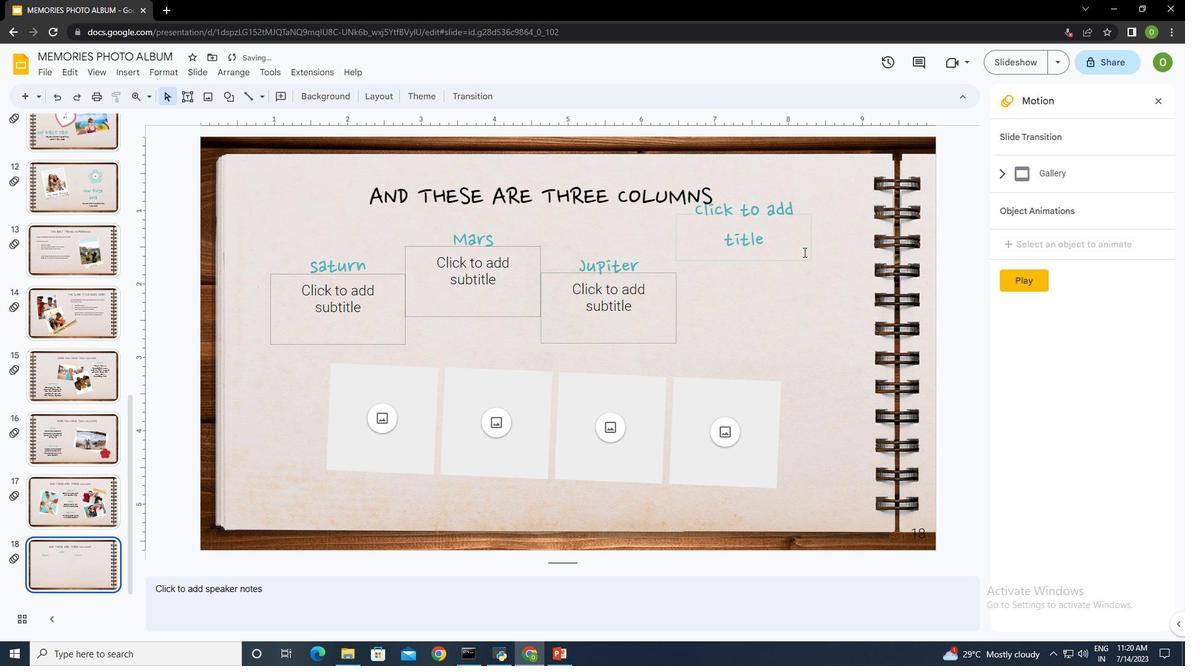 
Action: Mouse moved to (805, 257)
Screenshot: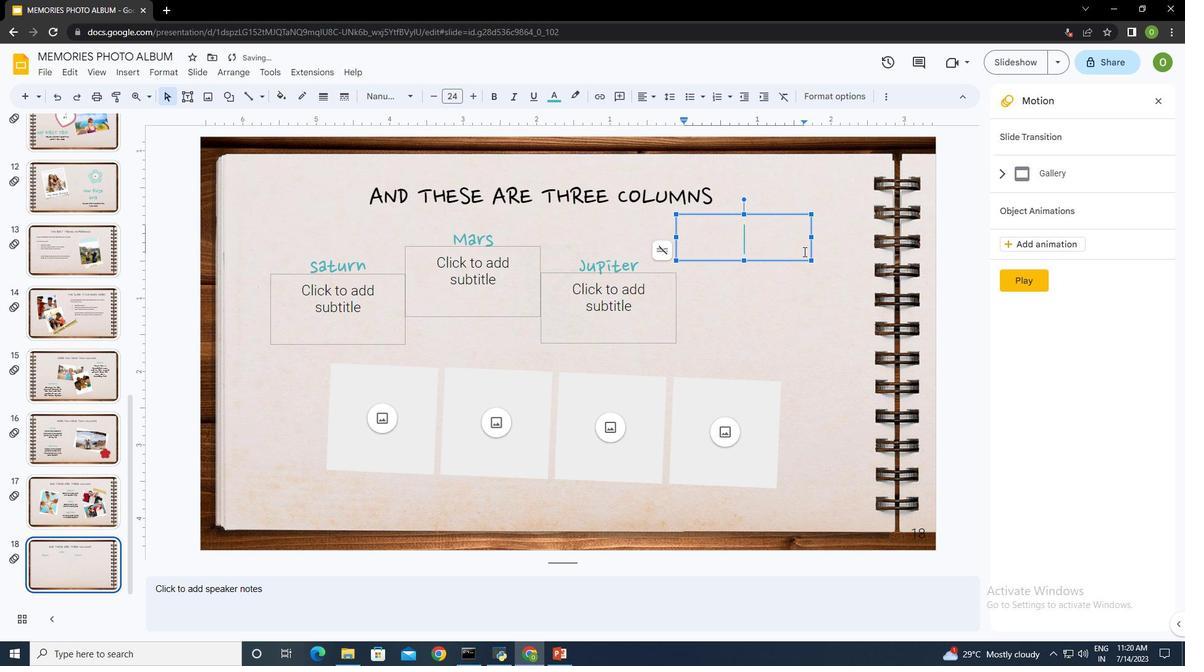 
Action: Key pressed <Key.delete>
Screenshot: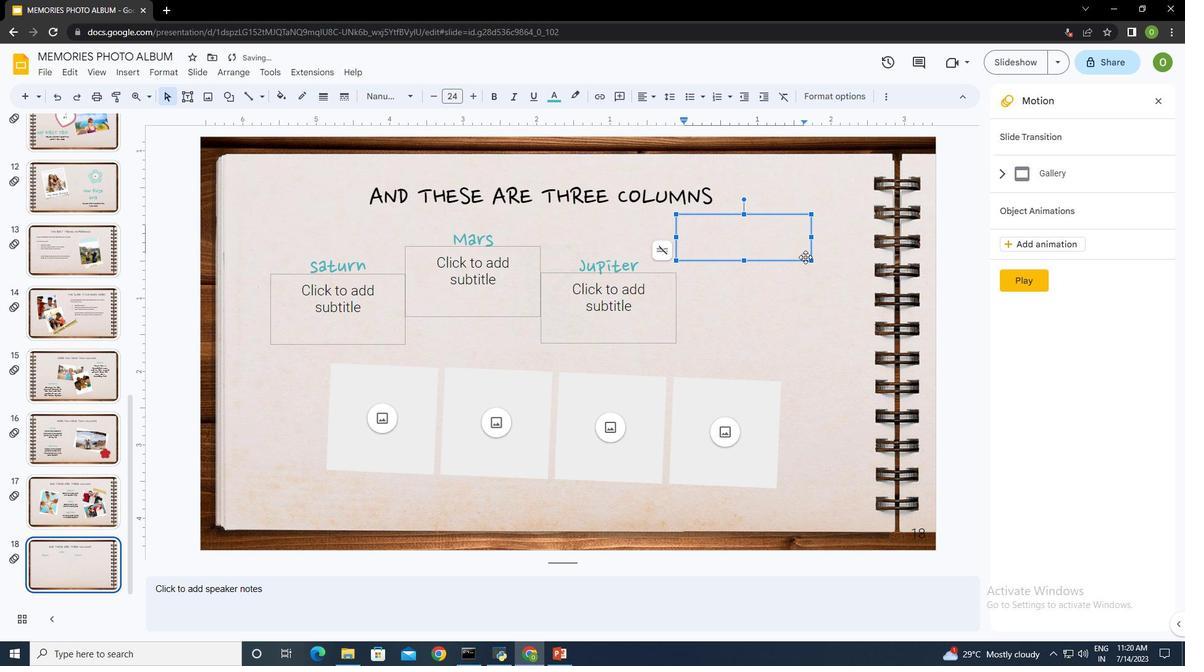 
Action: Mouse moved to (780, 324)
Screenshot: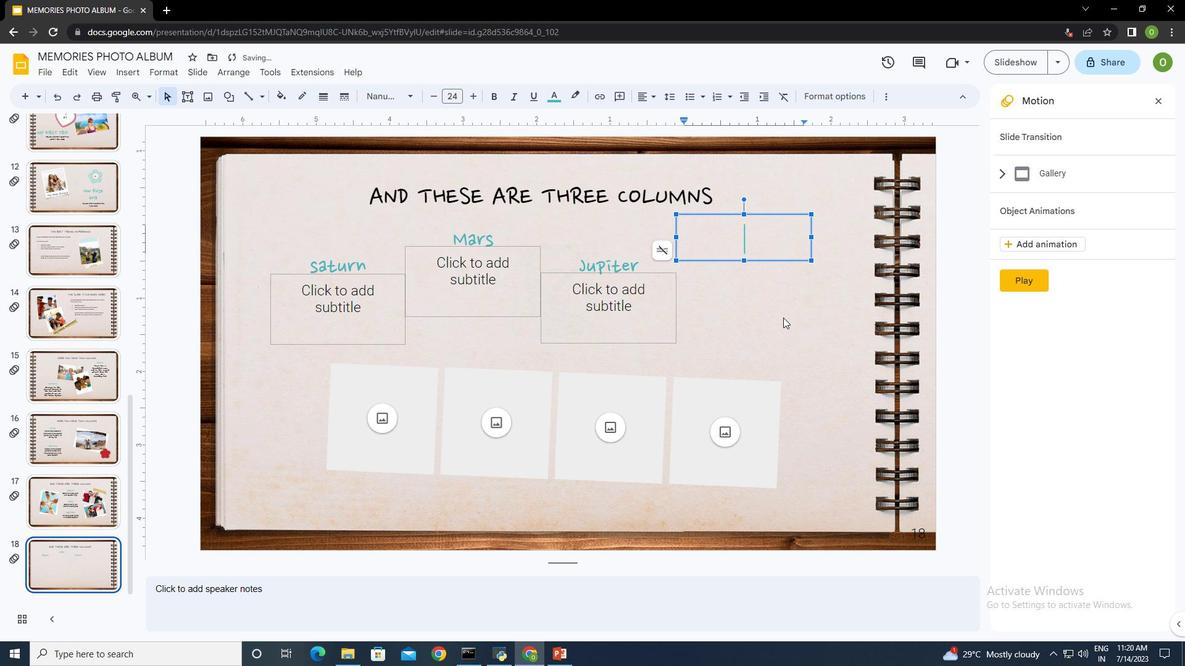 
Action: Mouse pressed left at (780, 324)
Screenshot: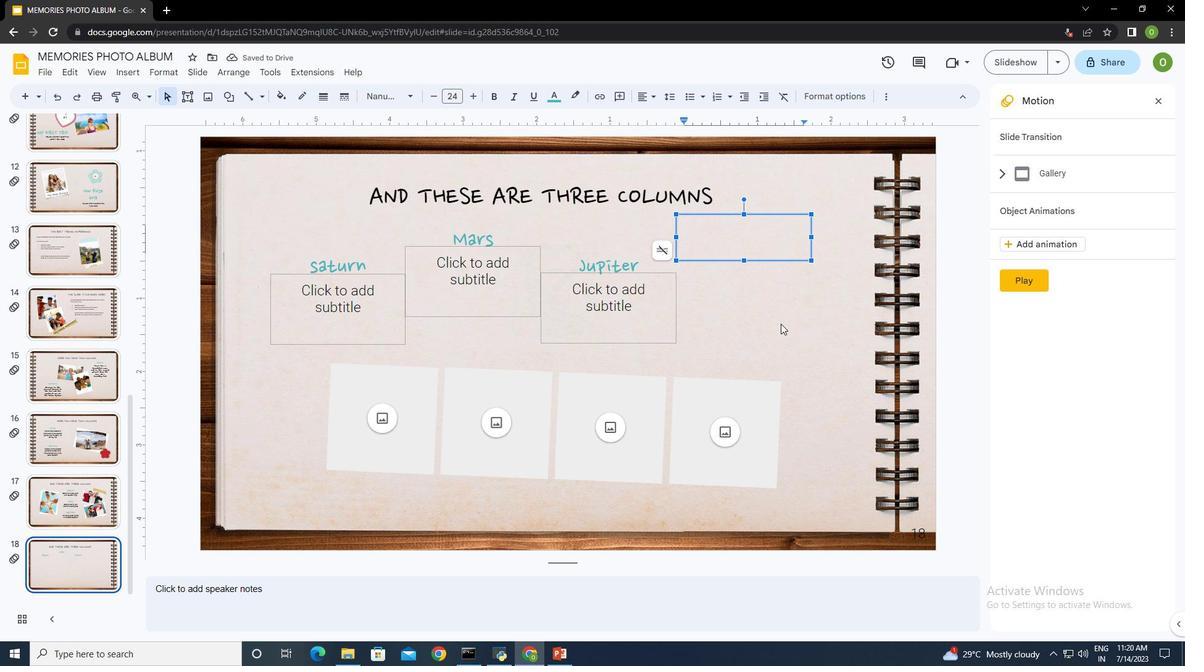 
Action: Mouse moved to (801, 255)
Screenshot: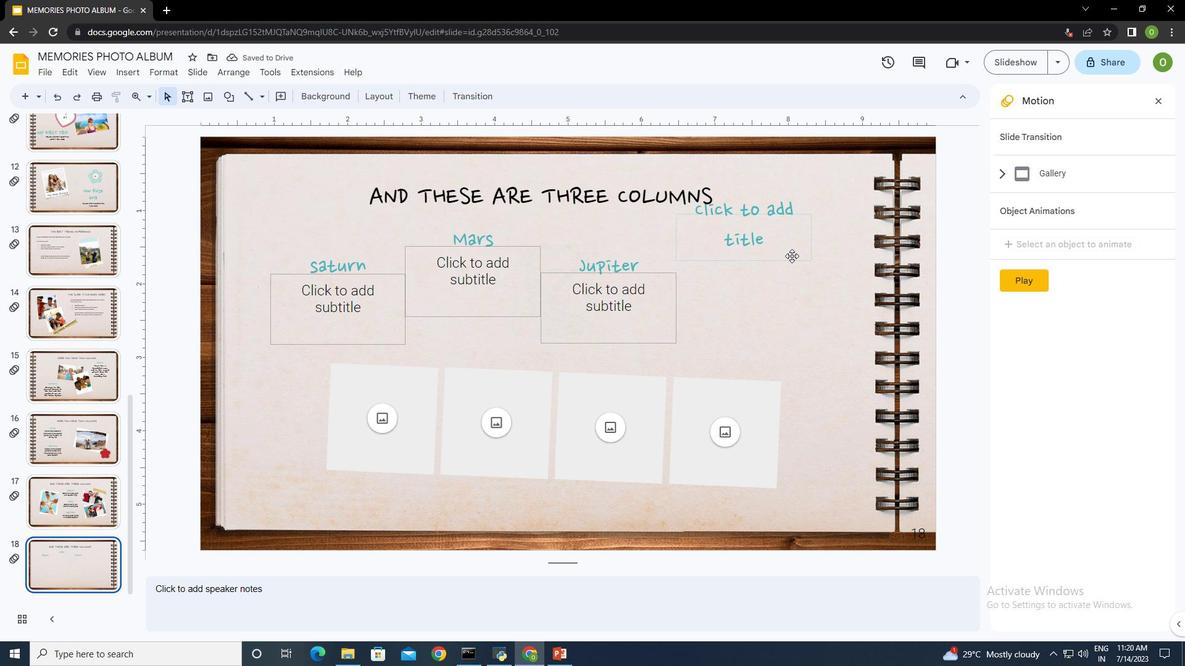 
Action: Mouse pressed left at (801, 255)
Screenshot: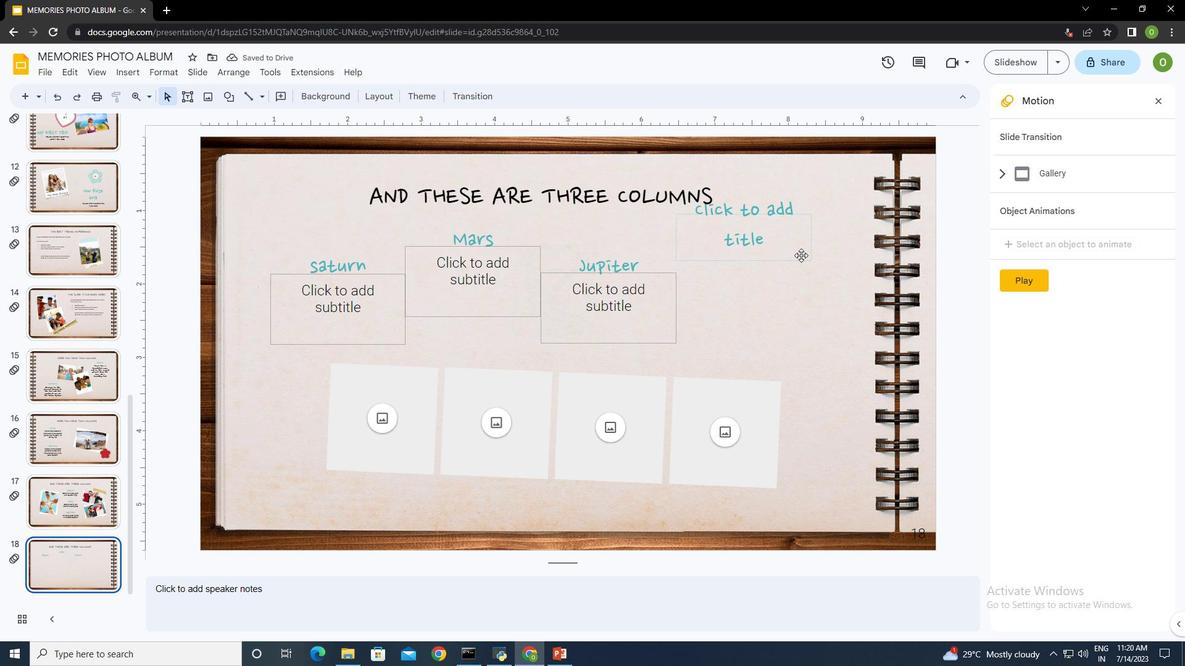 
Action: Key pressed <Key.delete>
Screenshot: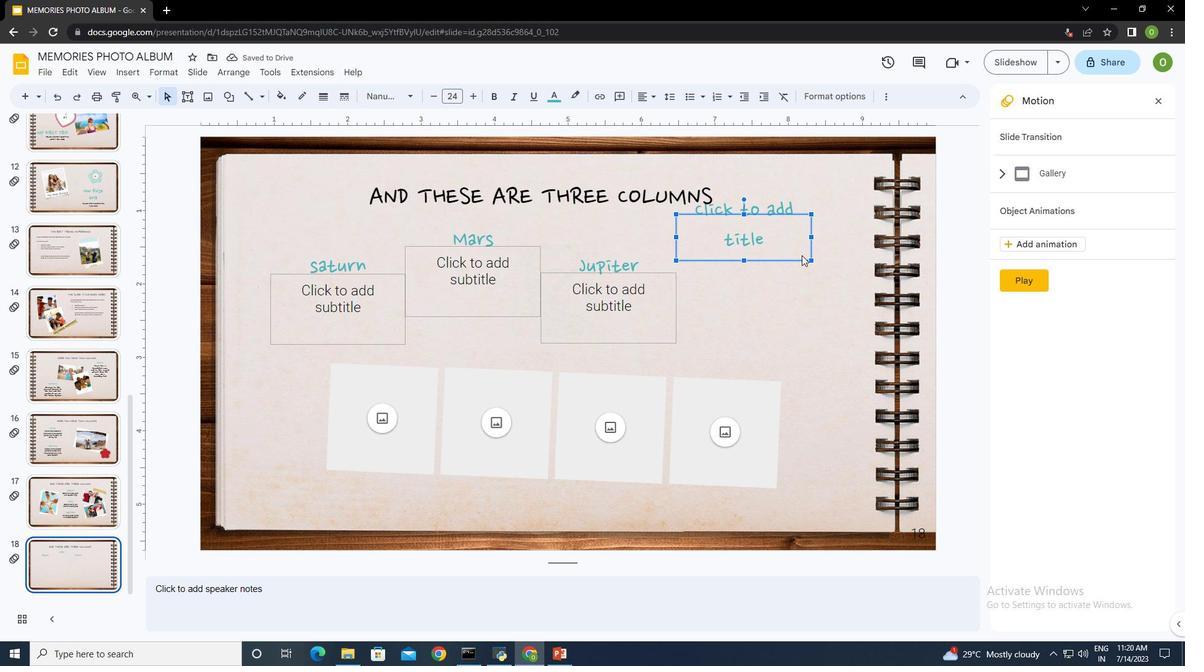 
Action: Mouse moved to (717, 287)
Screenshot: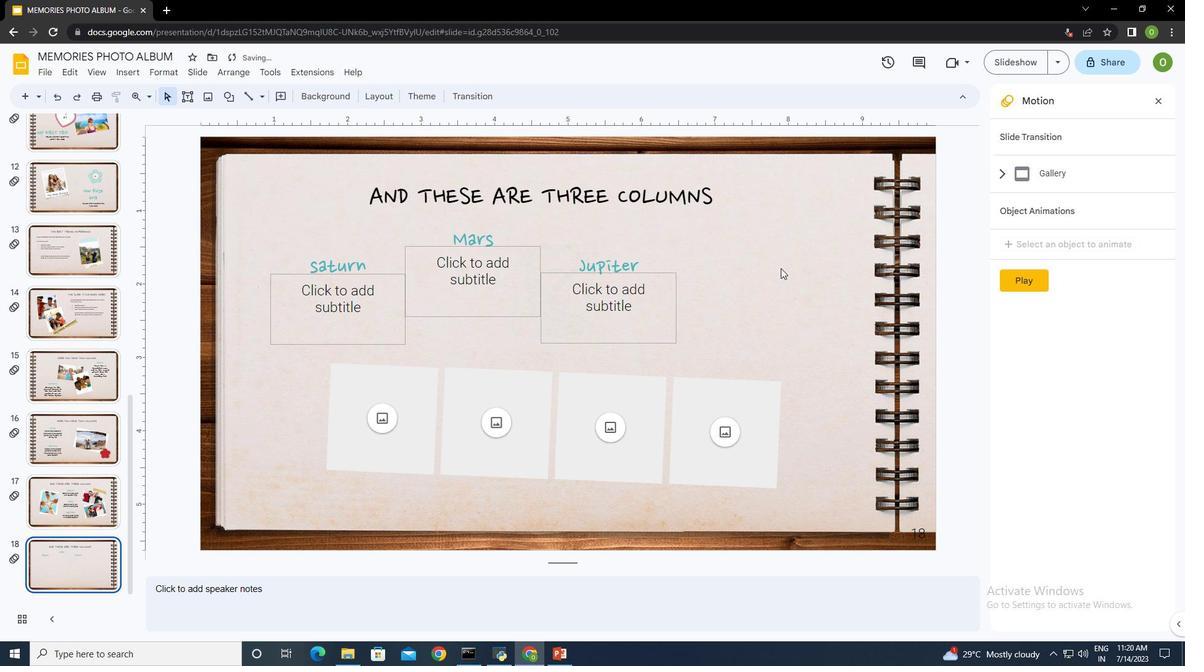 
Action: Mouse pressed left at (717, 287)
Screenshot: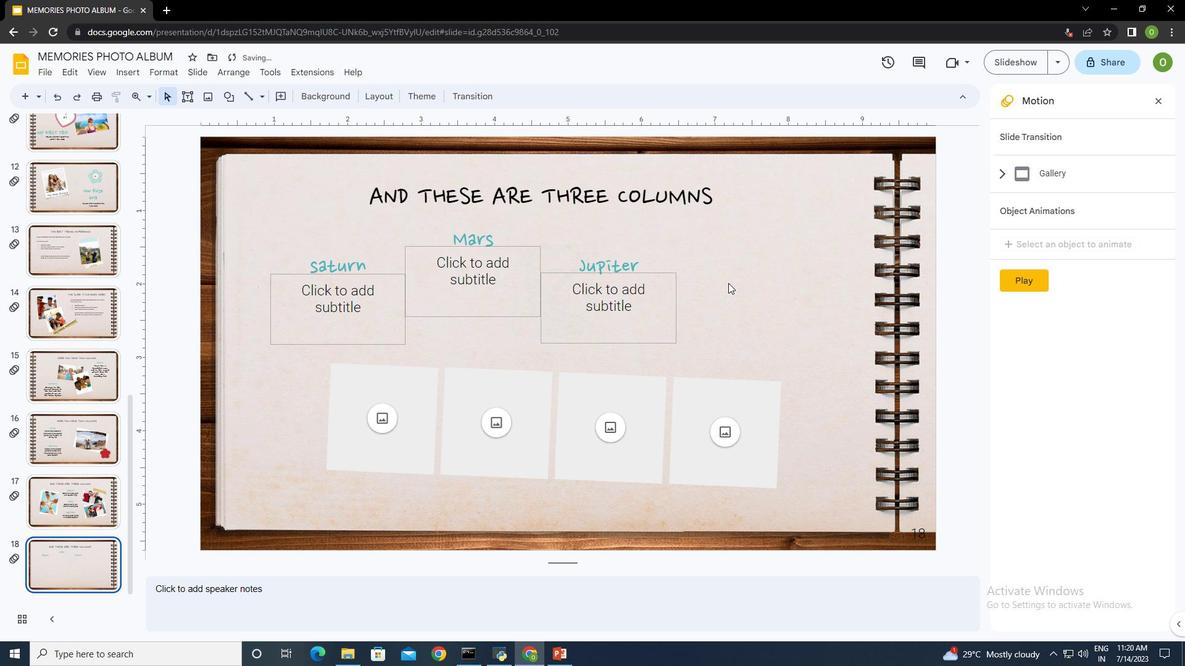 
Action: Mouse moved to (623, 278)
Screenshot: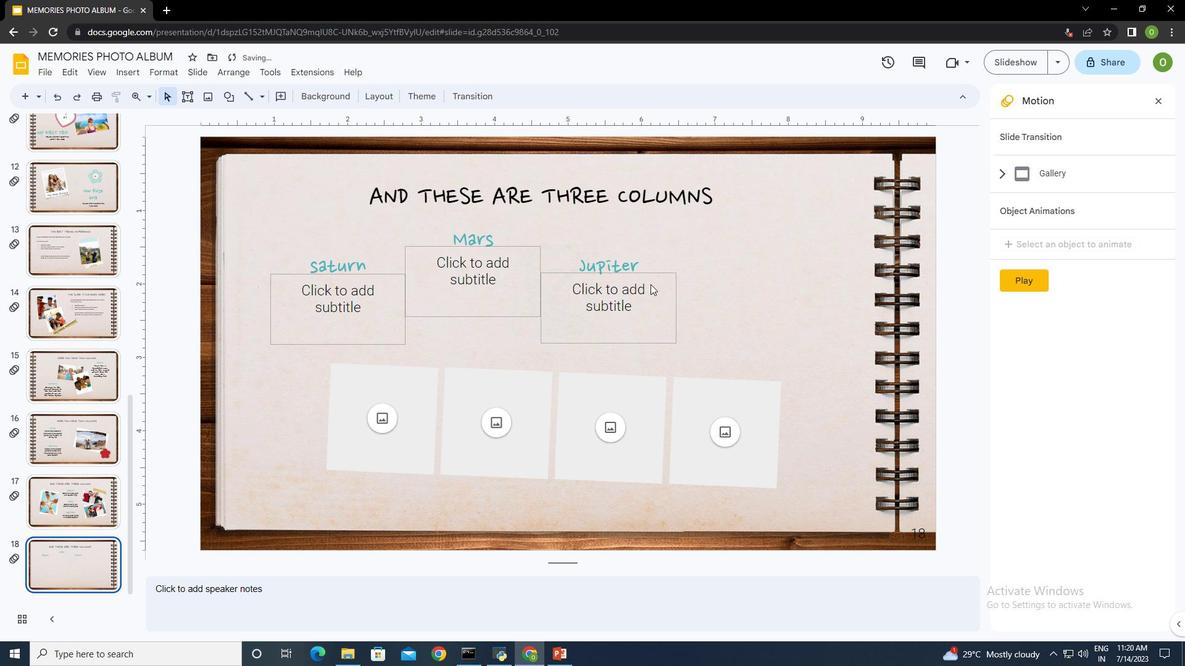 
Action: Mouse pressed left at (623, 278)
Screenshot: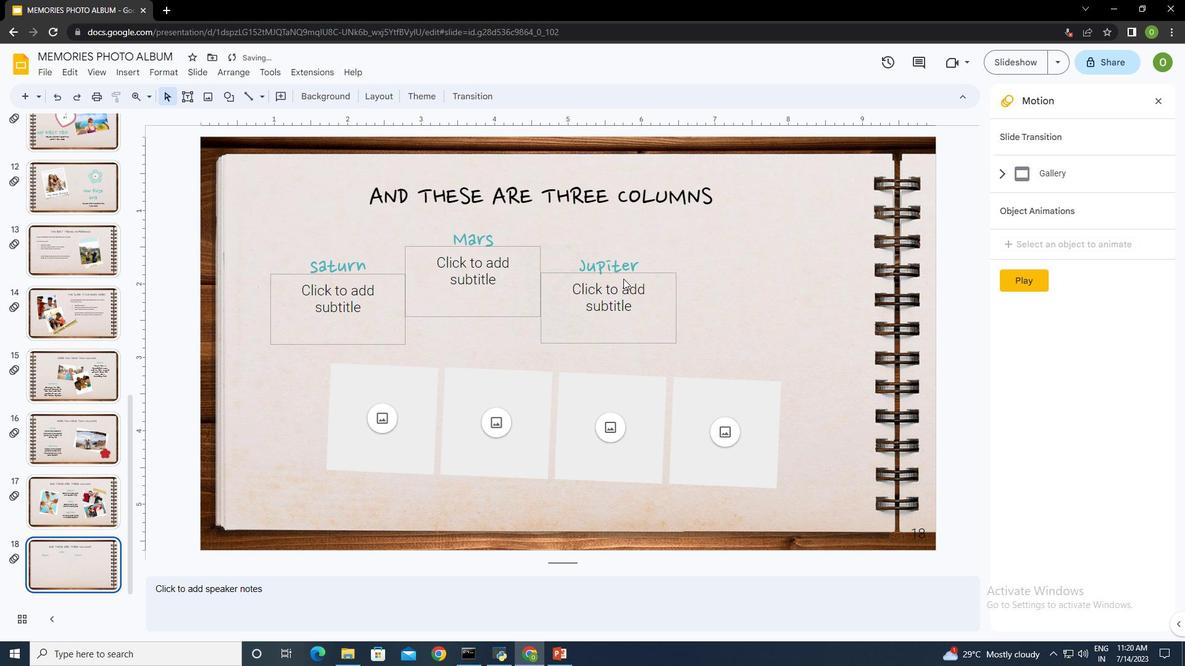 
Action: Mouse moved to (621, 271)
Screenshot: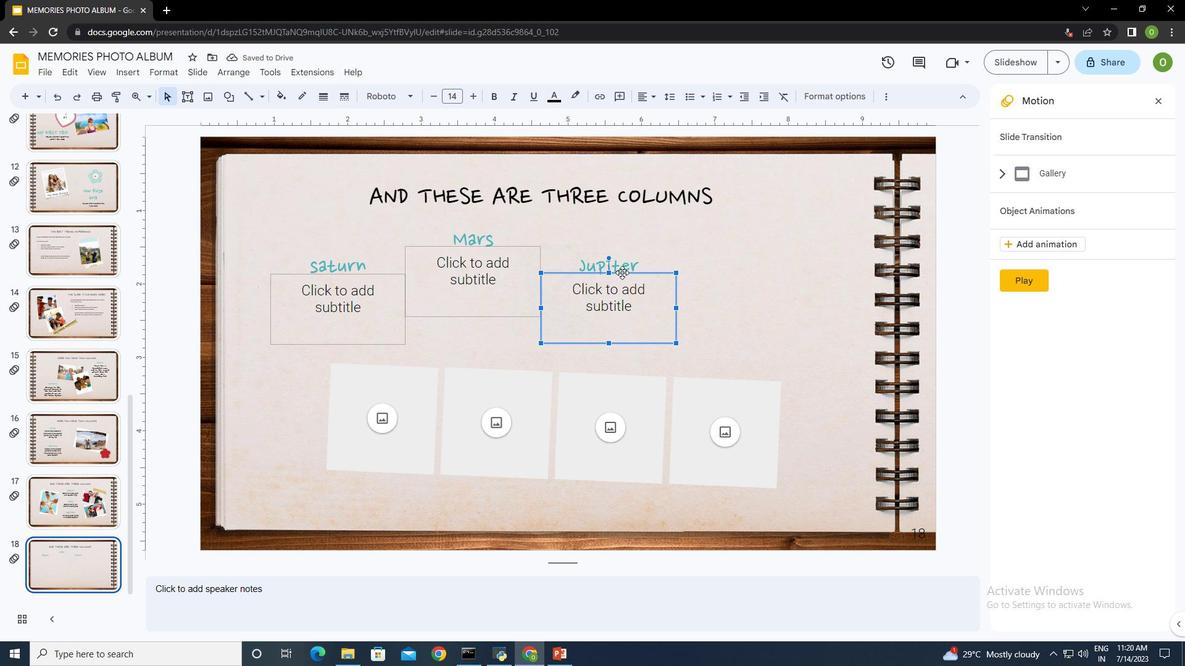 
Action: Mouse pressed left at (621, 271)
Screenshot: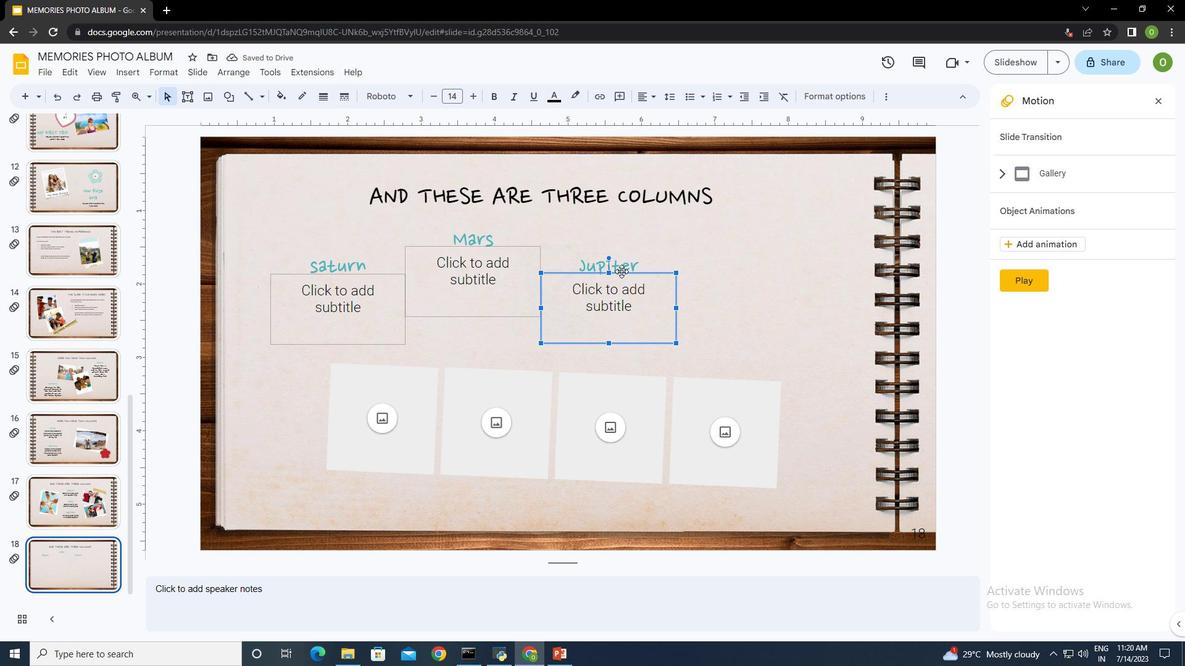 
Action: Mouse moved to (620, 262)
Screenshot: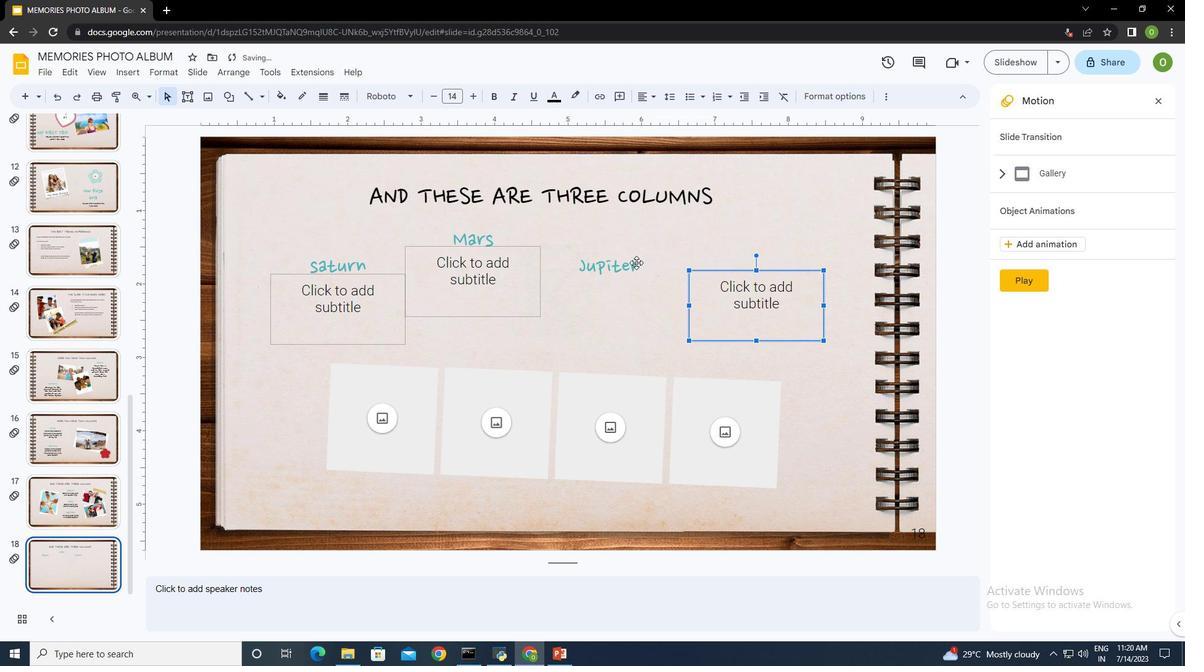 
Action: Mouse pressed left at (620, 262)
Screenshot: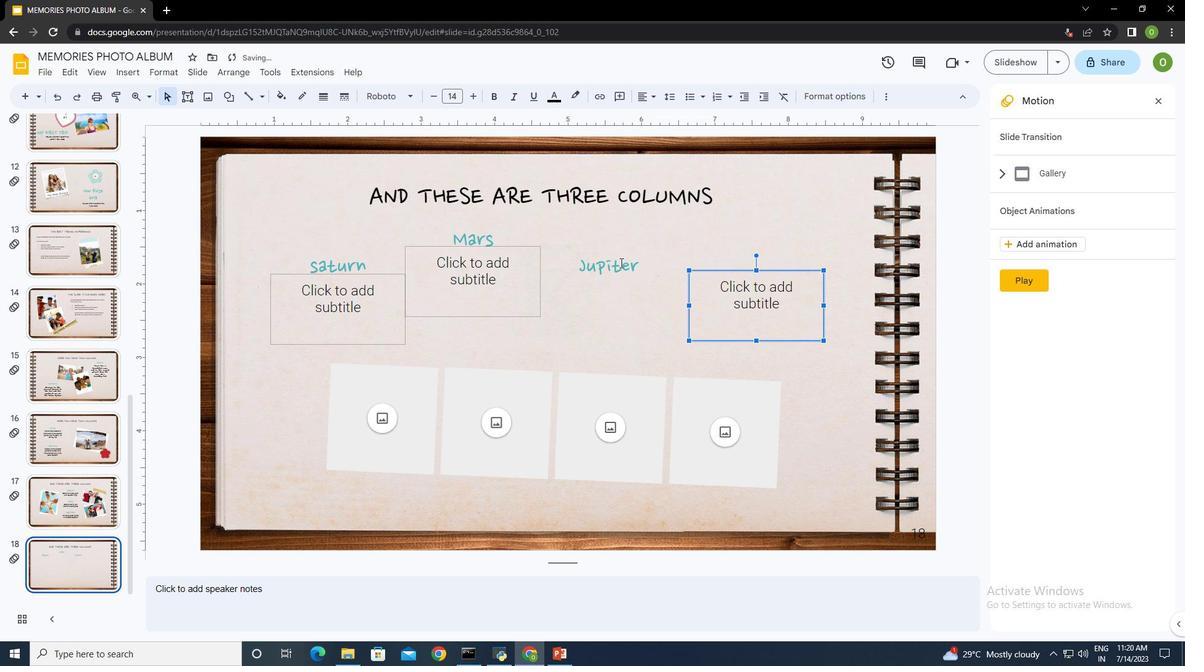 
Action: Mouse moved to (614, 238)
Screenshot: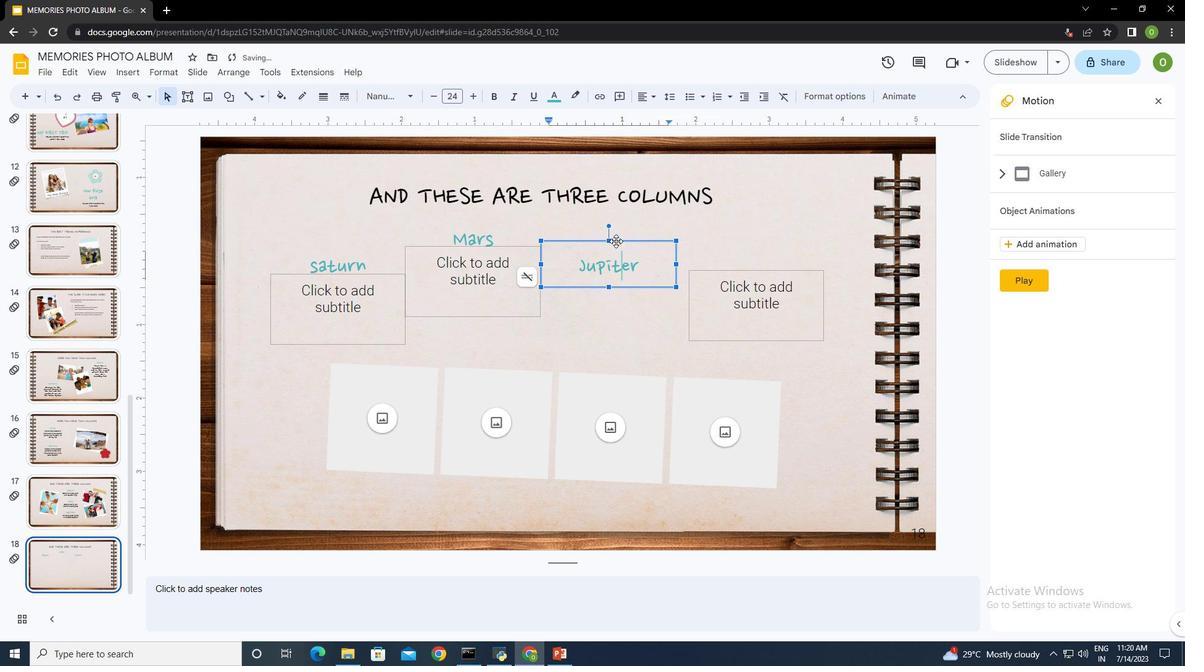 
Action: Mouse pressed left at (614, 238)
Screenshot: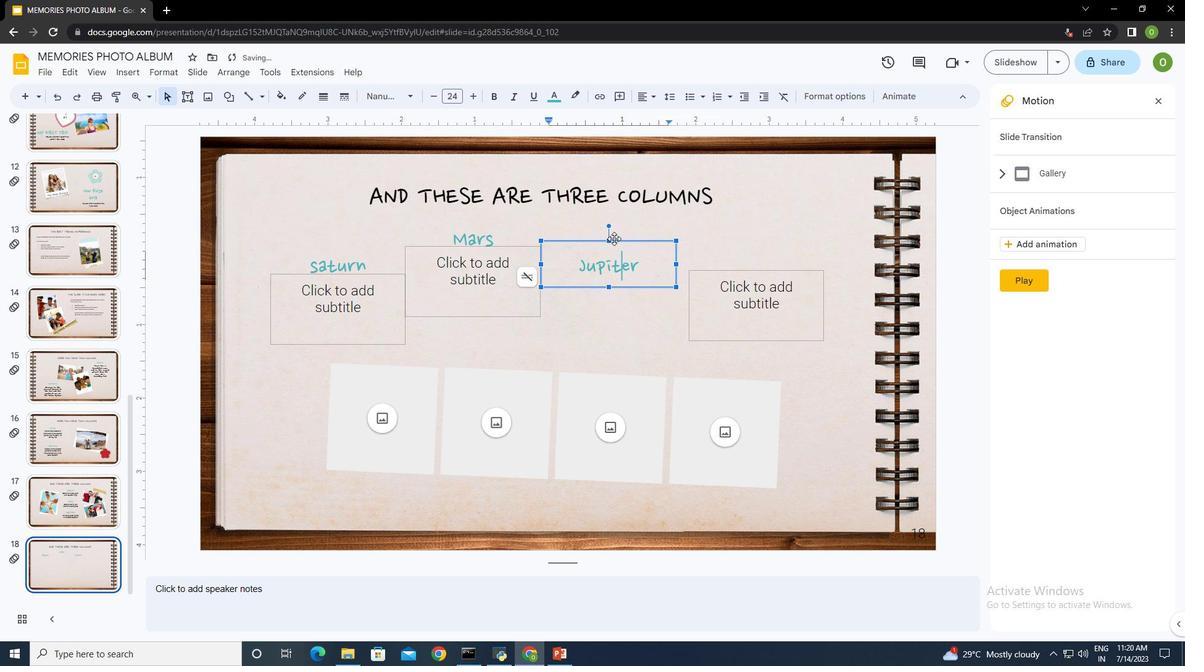 
Action: Mouse moved to (488, 287)
Screenshot: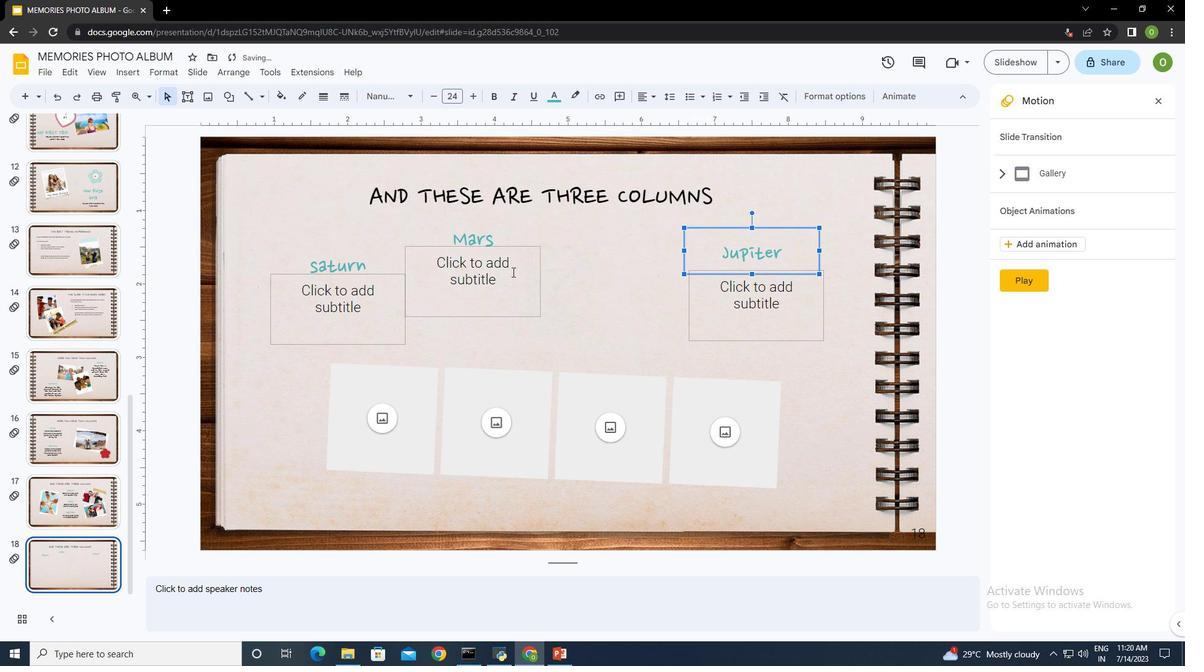 
Action: Mouse pressed left at (488, 287)
Screenshot: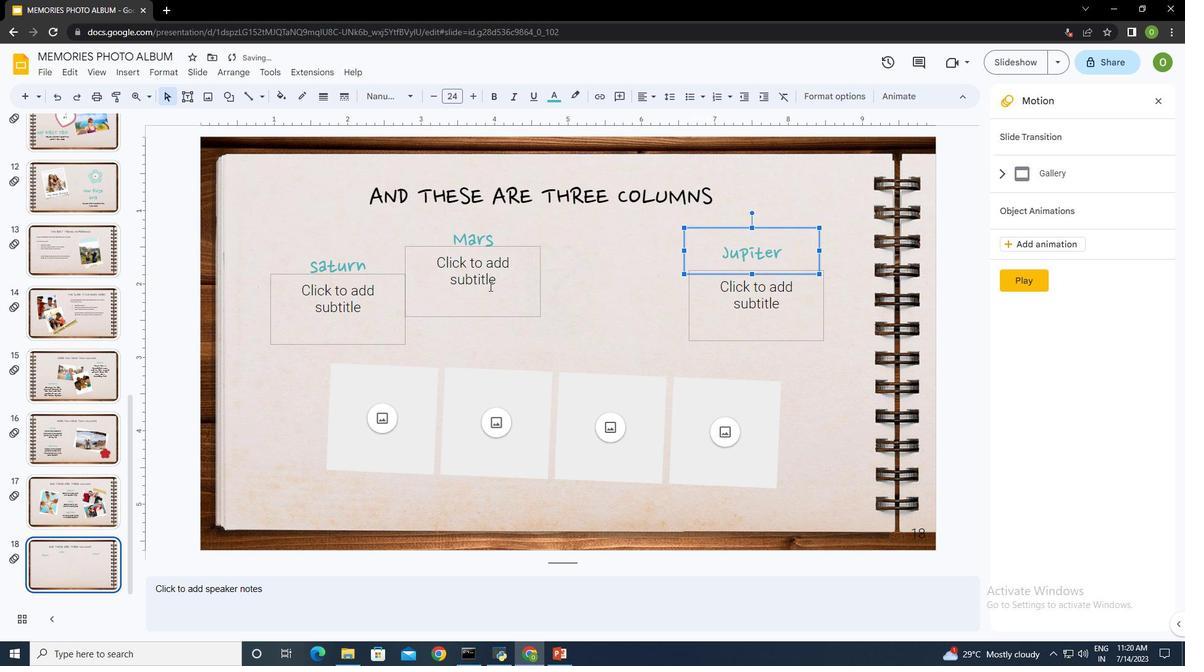 
Action: Mouse moved to (497, 246)
Screenshot: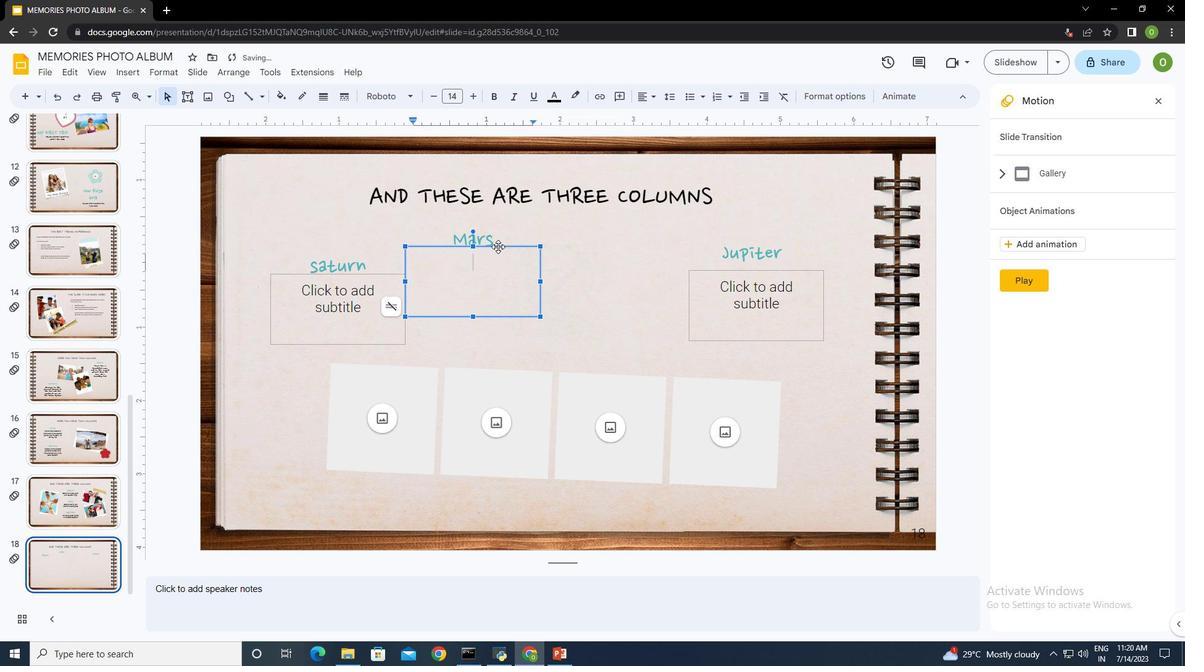 
Action: Mouse pressed left at (497, 246)
Screenshot: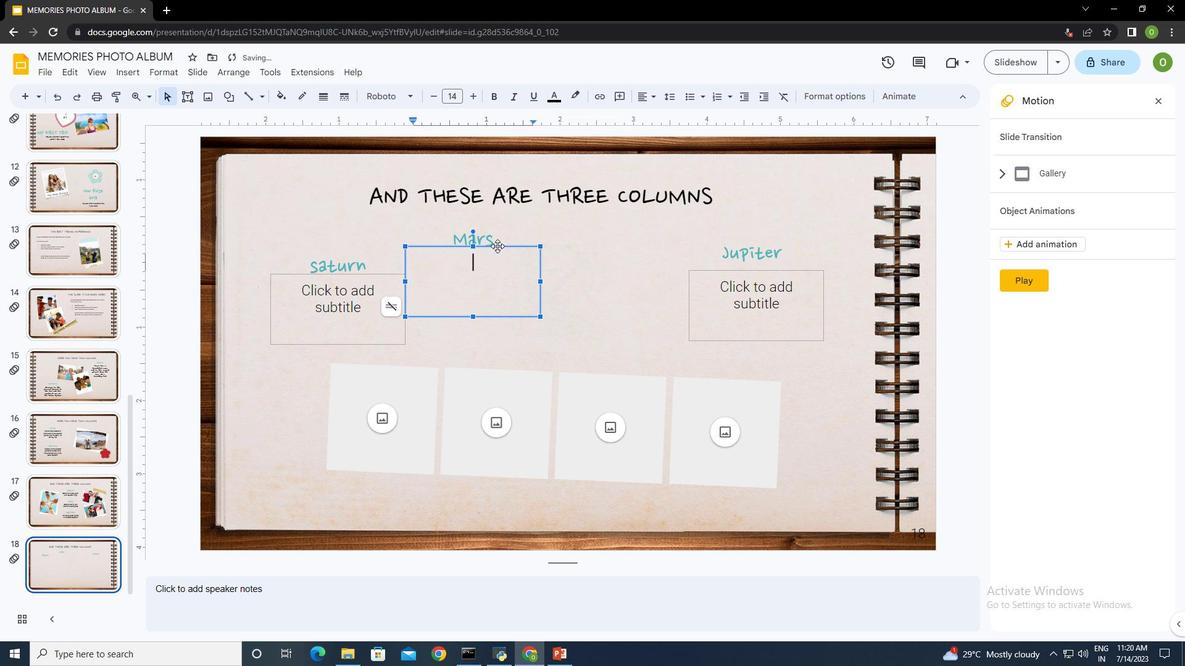 
Action: Mouse moved to (481, 240)
Screenshot: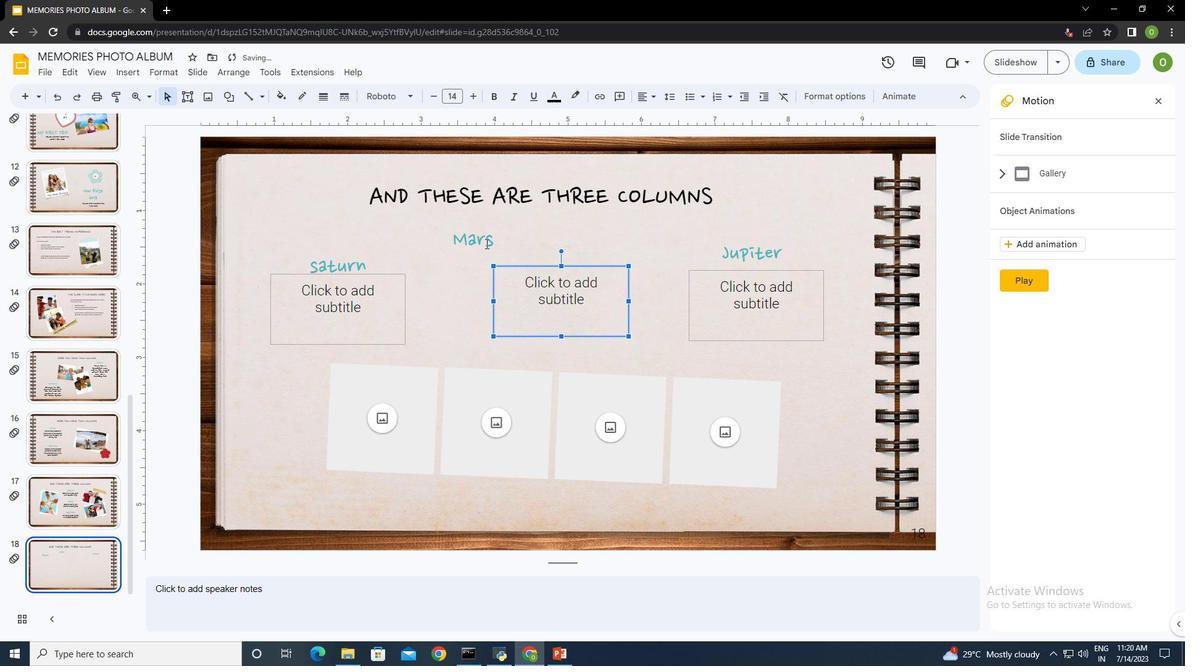 
Action: Mouse pressed left at (481, 240)
Screenshot: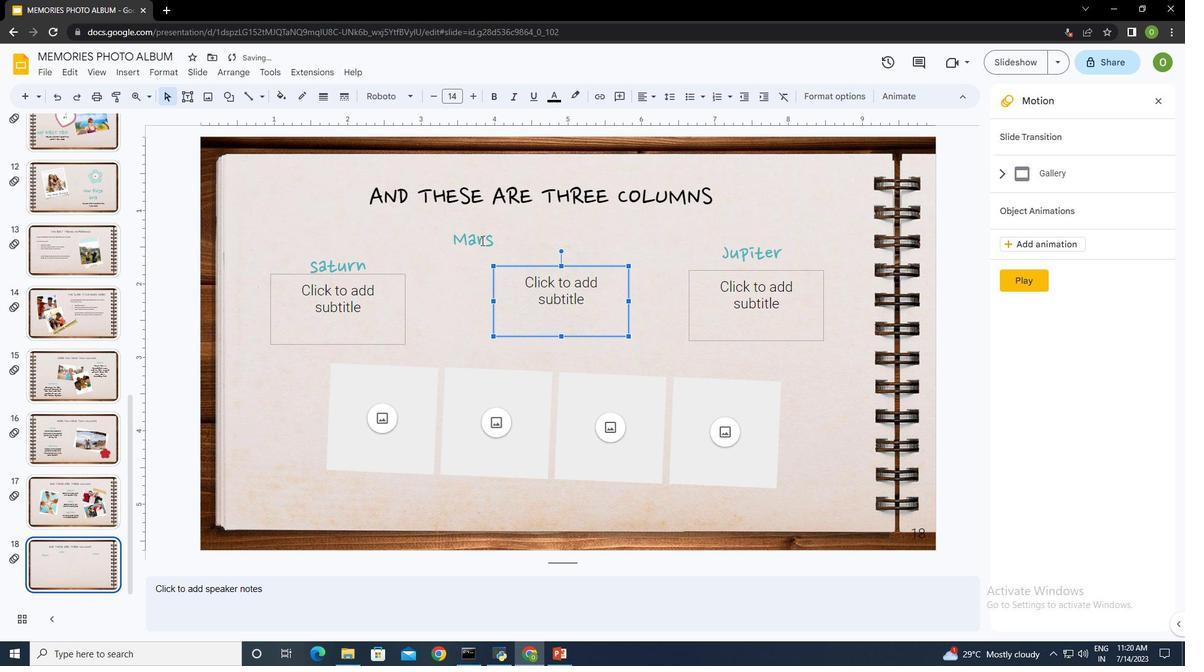 
Action: Mouse moved to (482, 217)
Screenshot: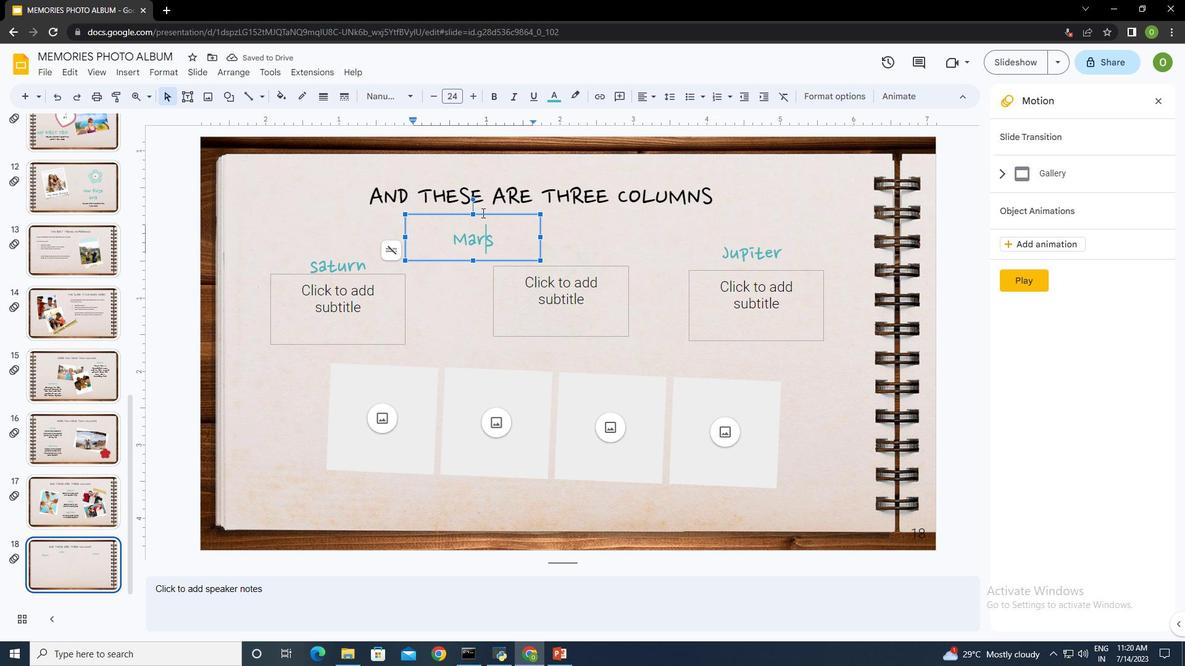 
Action: Mouse pressed left at (482, 217)
Screenshot: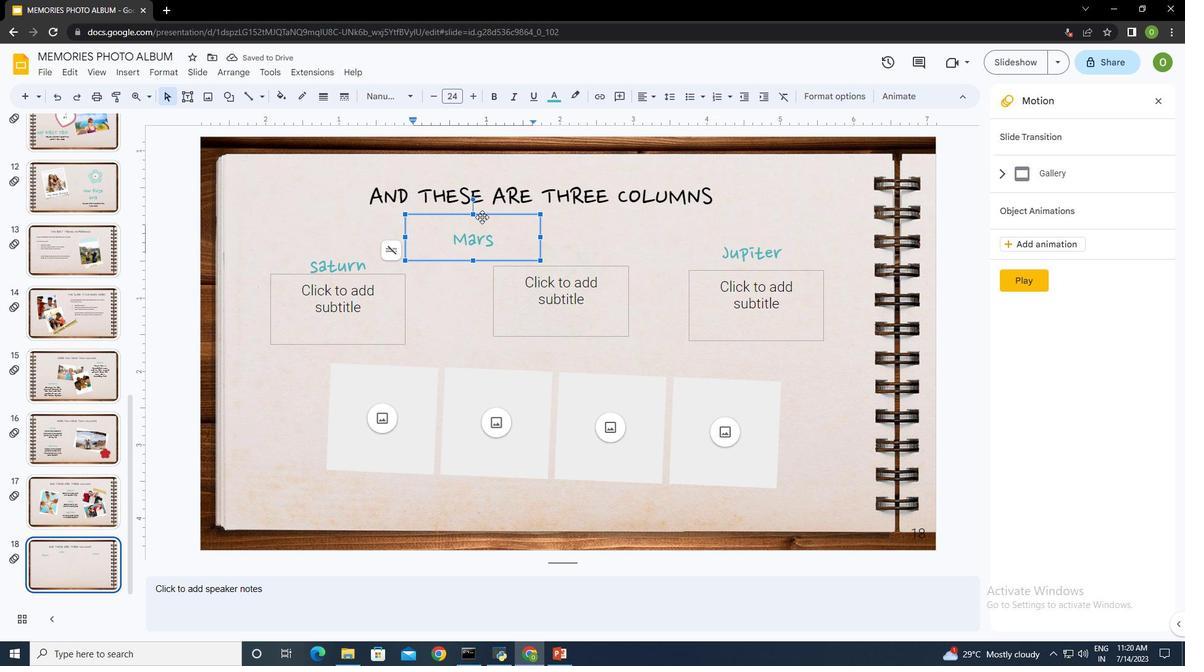 
Action: Mouse moved to (511, 242)
Screenshot: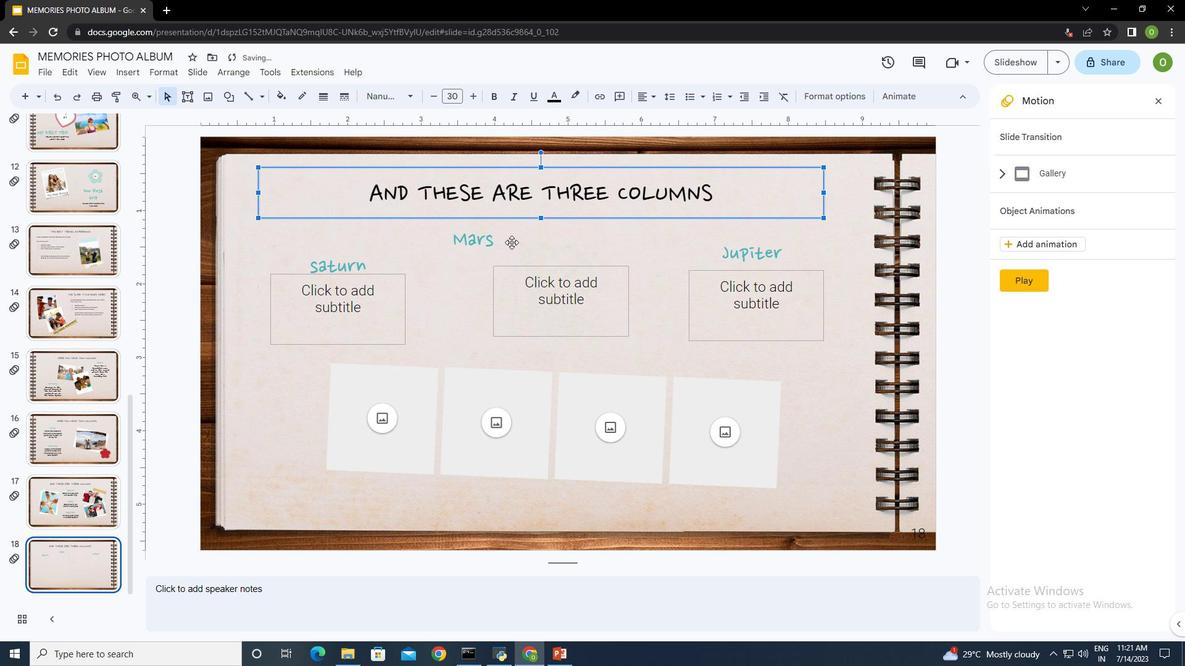 
Action: Mouse pressed left at (511, 242)
Screenshot: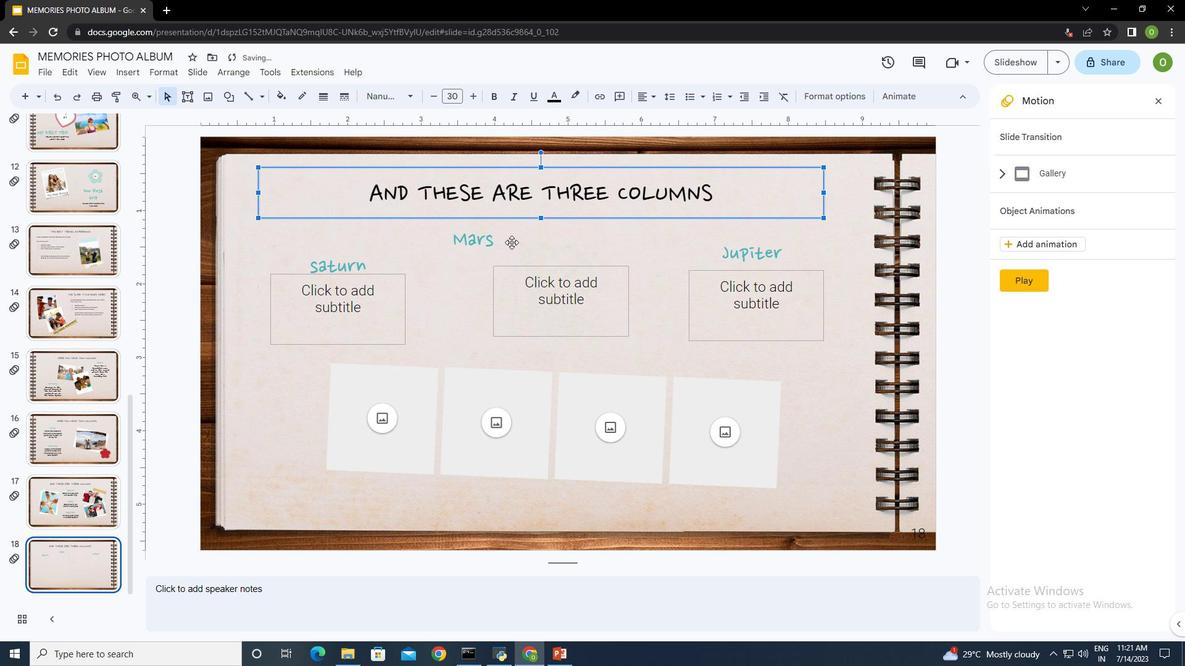 
Action: Mouse moved to (483, 217)
Screenshot: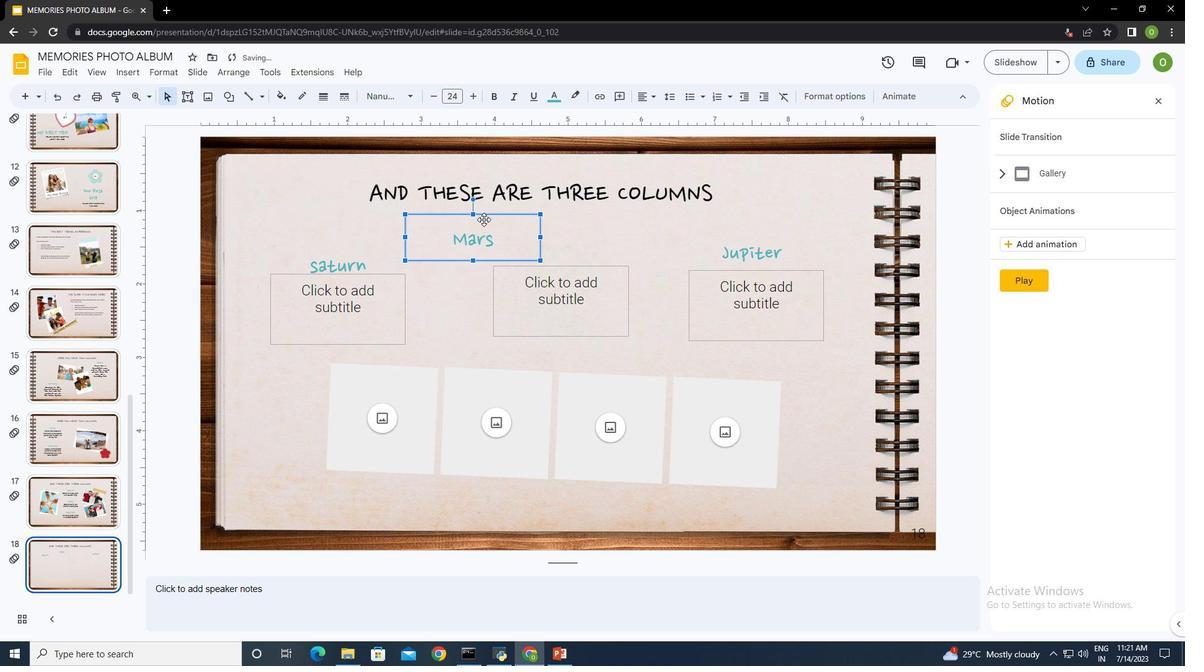 
Action: Mouse pressed left at (483, 217)
Screenshot: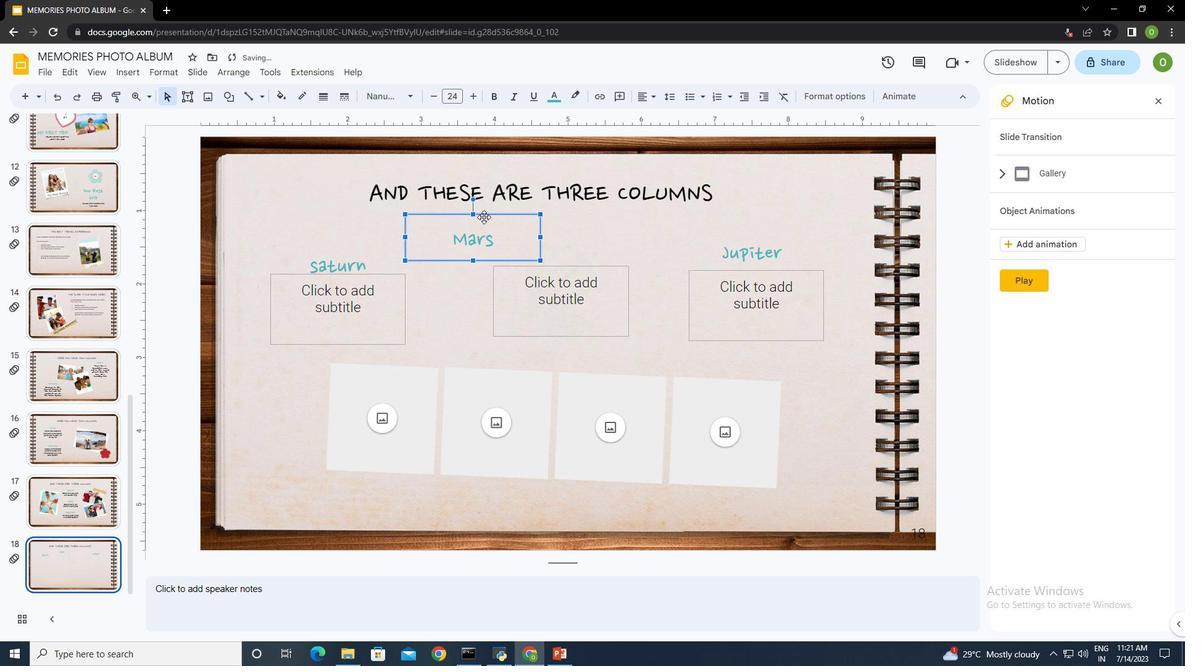 
Action: Mouse moved to (490, 238)
Screenshot: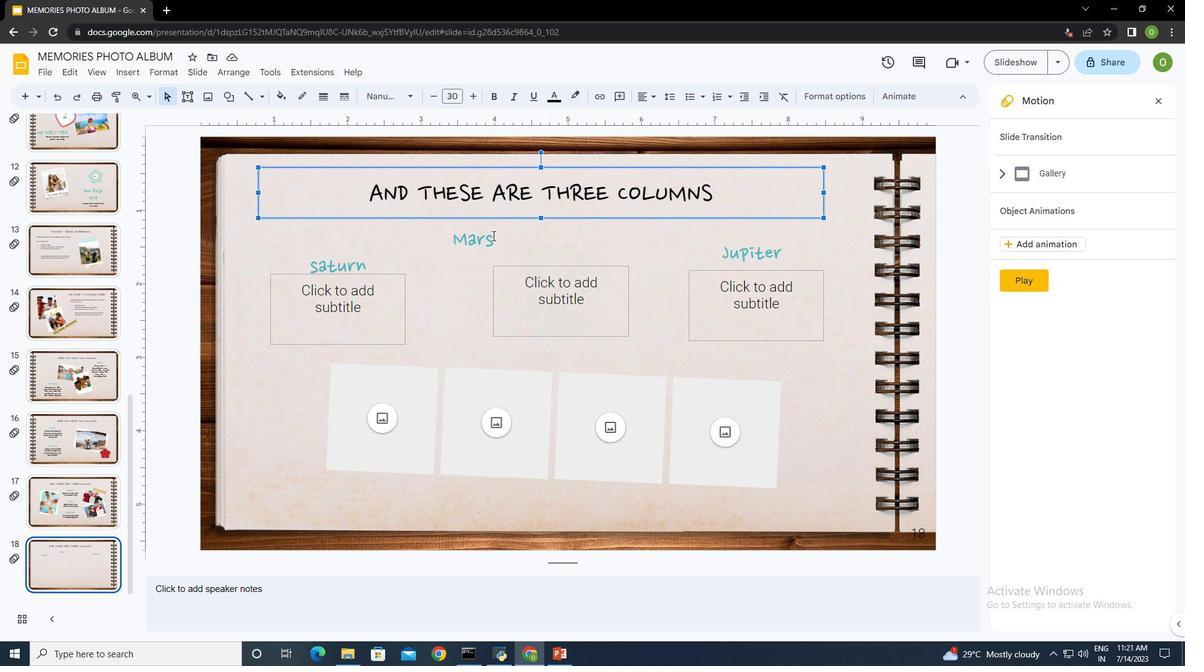 
Action: Mouse pressed left at (490, 238)
Screenshot: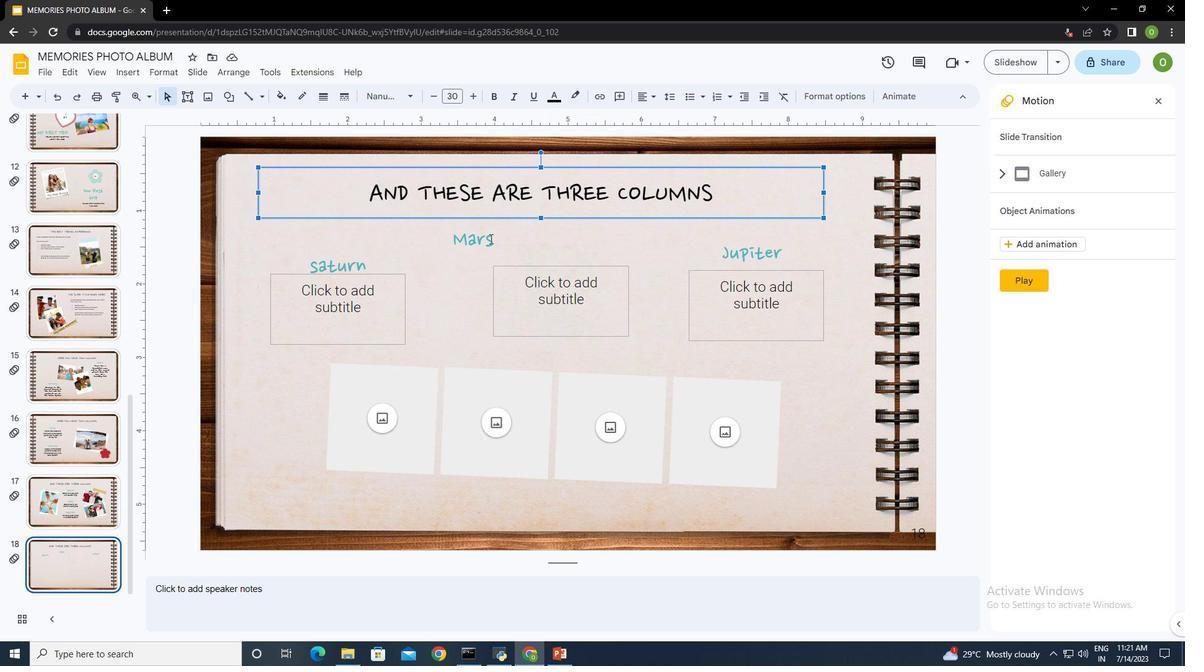 
Action: Mouse moved to (478, 217)
Screenshot: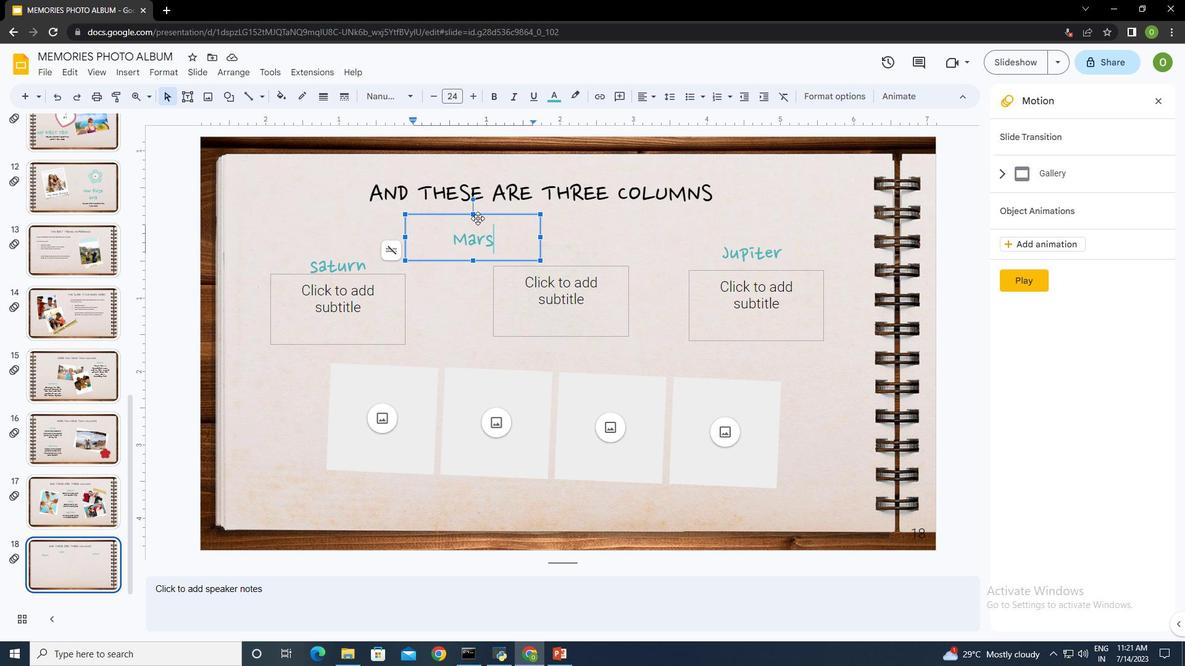 
Action: Mouse pressed left at (478, 217)
Screenshot: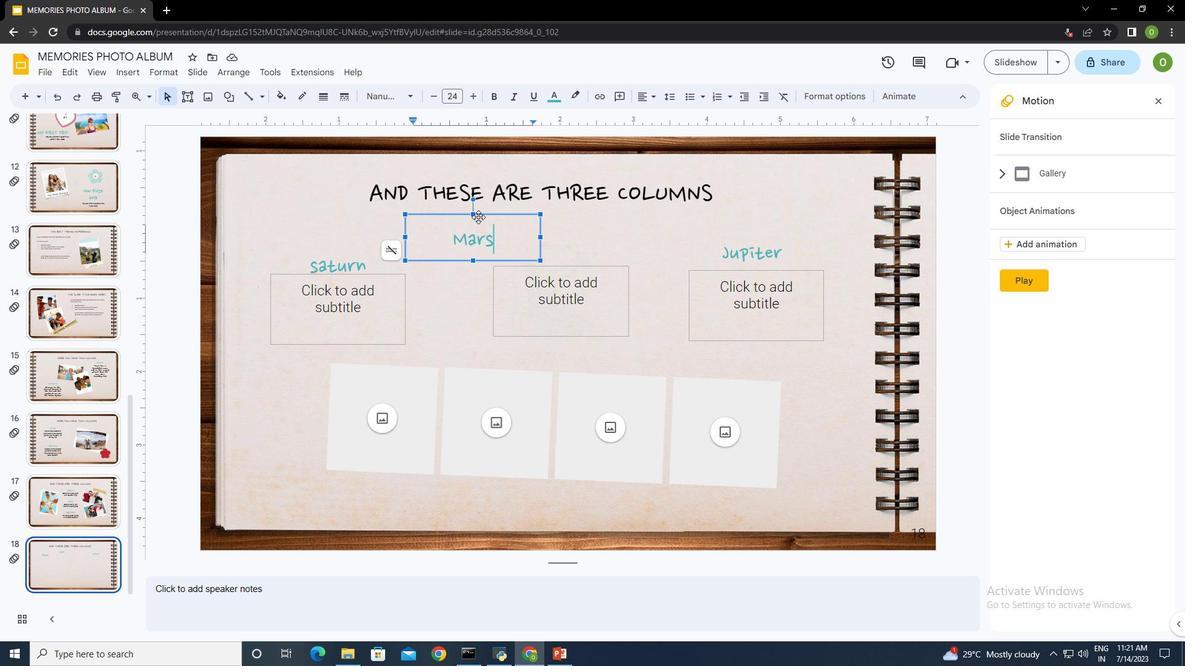 
Action: Mouse moved to (537, 254)
Screenshot: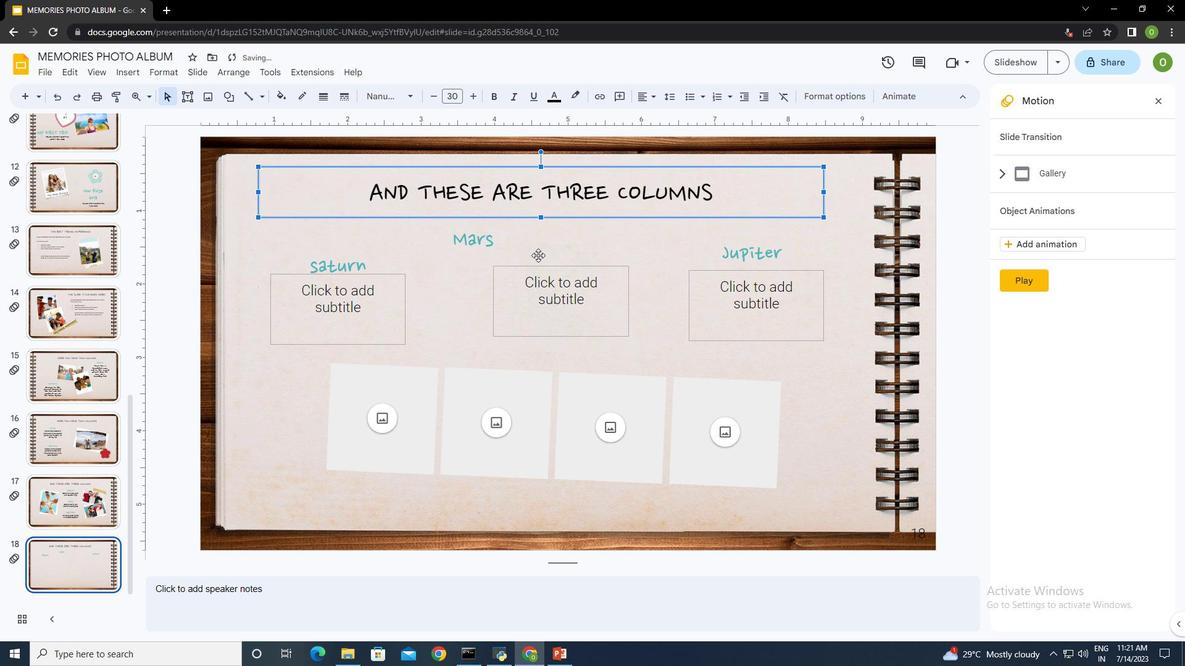 
Action: Mouse pressed left at (537, 254)
Screenshot: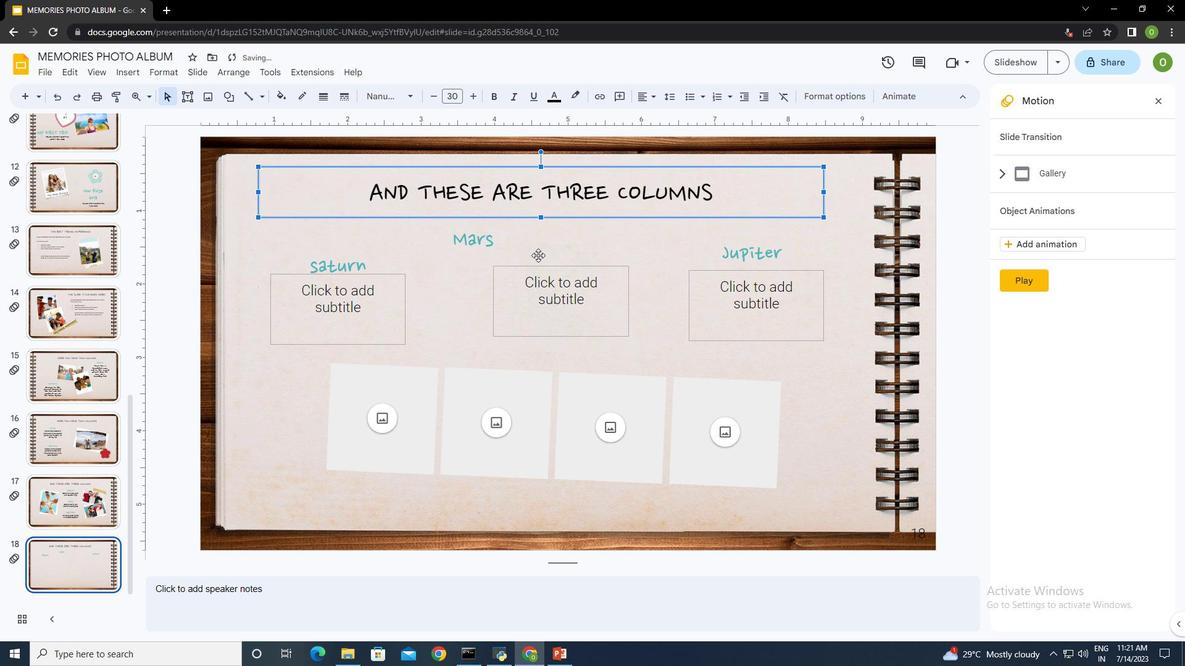 
Action: Mouse moved to (540, 261)
Screenshot: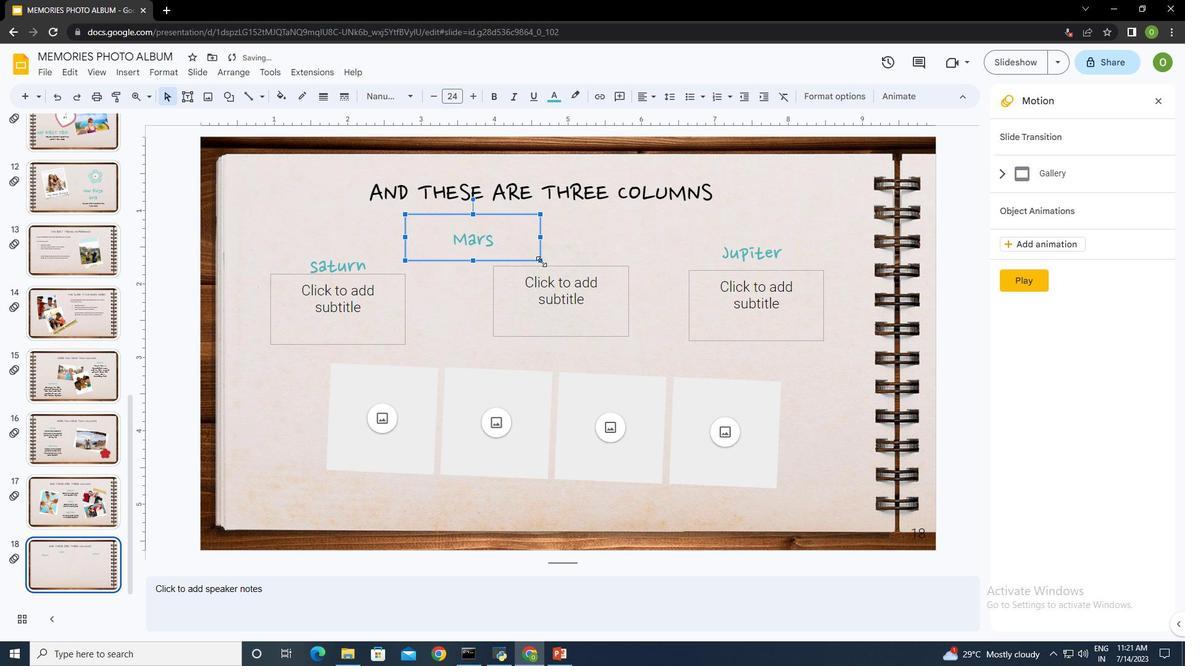 
Action: Mouse pressed left at (540, 261)
Screenshot: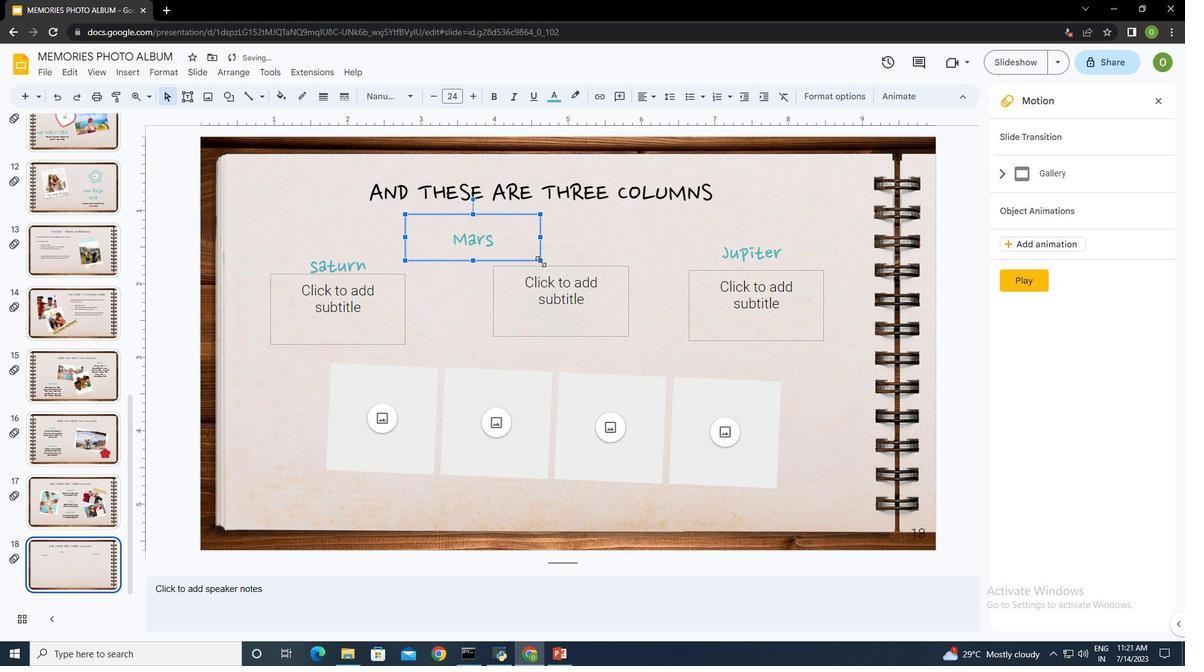 
Action: Mouse moved to (406, 244)
Screenshot: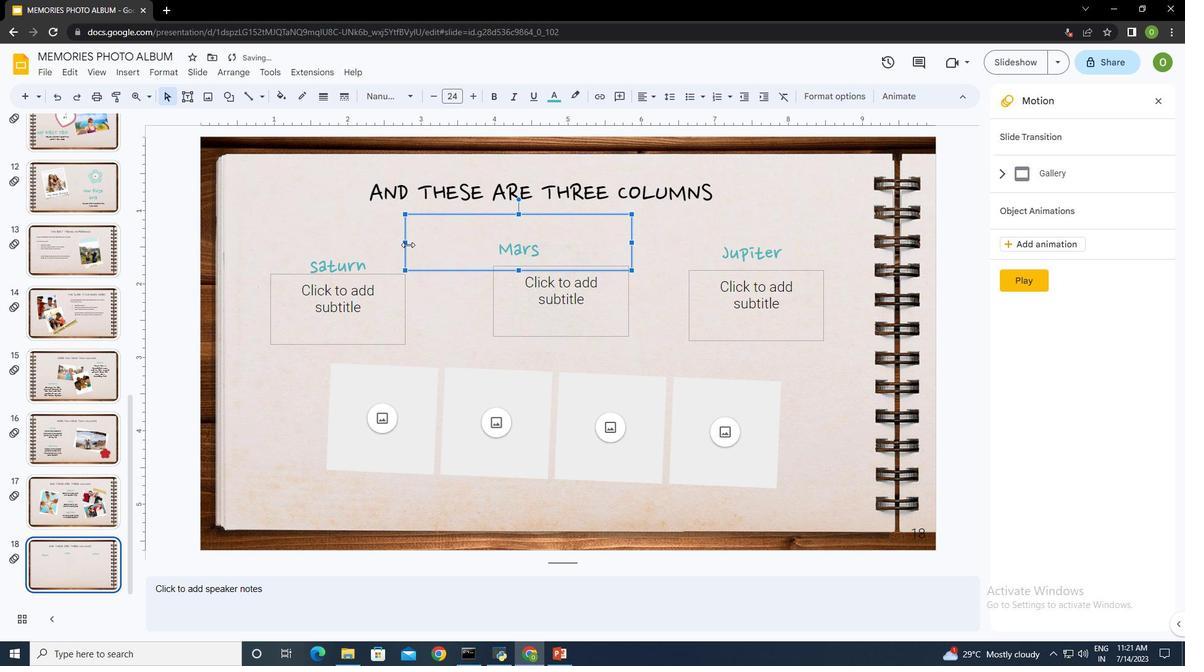 
Action: Mouse pressed left at (406, 244)
Screenshot: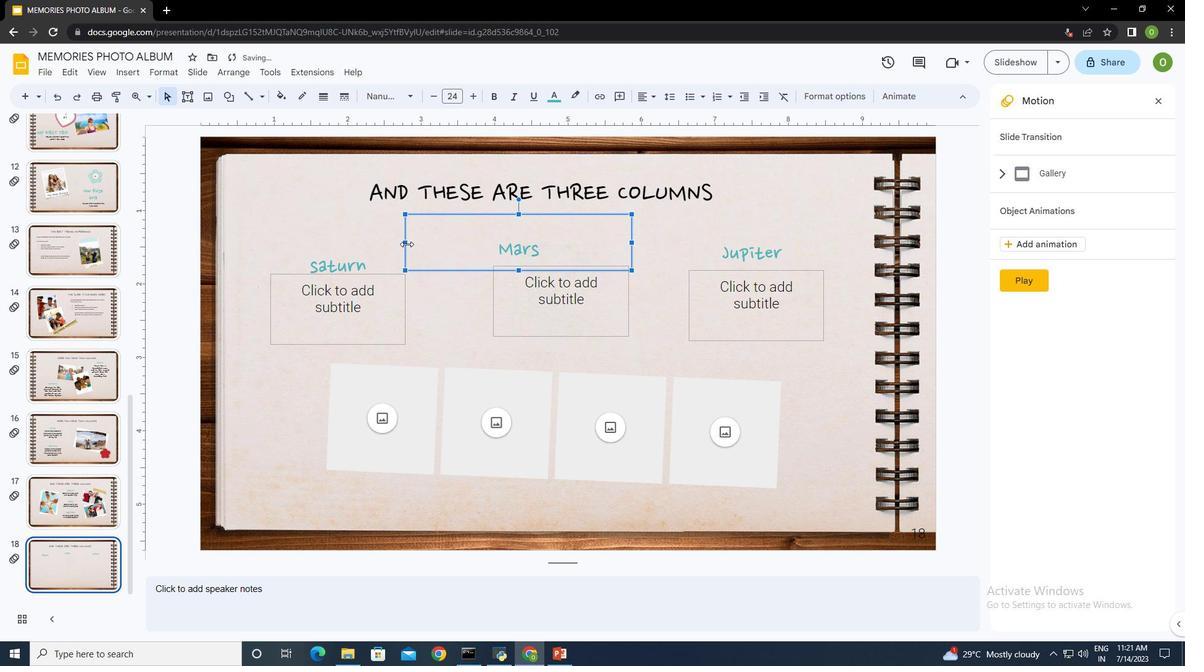
Action: Mouse moved to (562, 268)
Screenshot: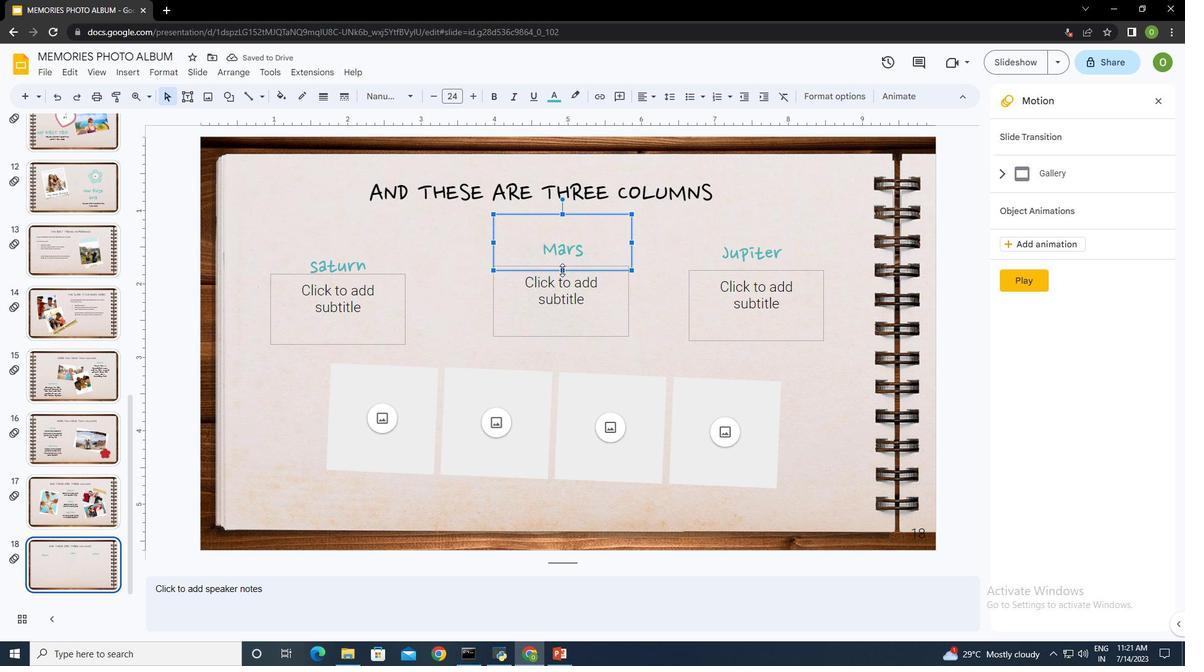 
Action: Mouse pressed left at (562, 268)
Screenshot: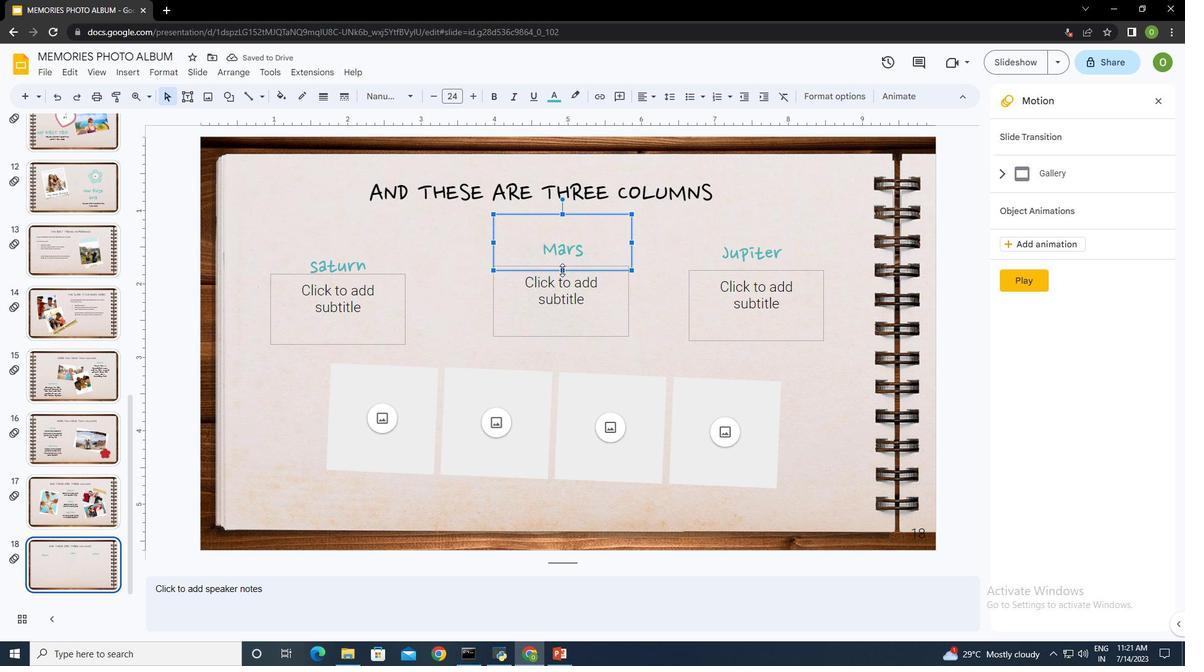 
Action: Mouse moved to (483, 290)
Screenshot: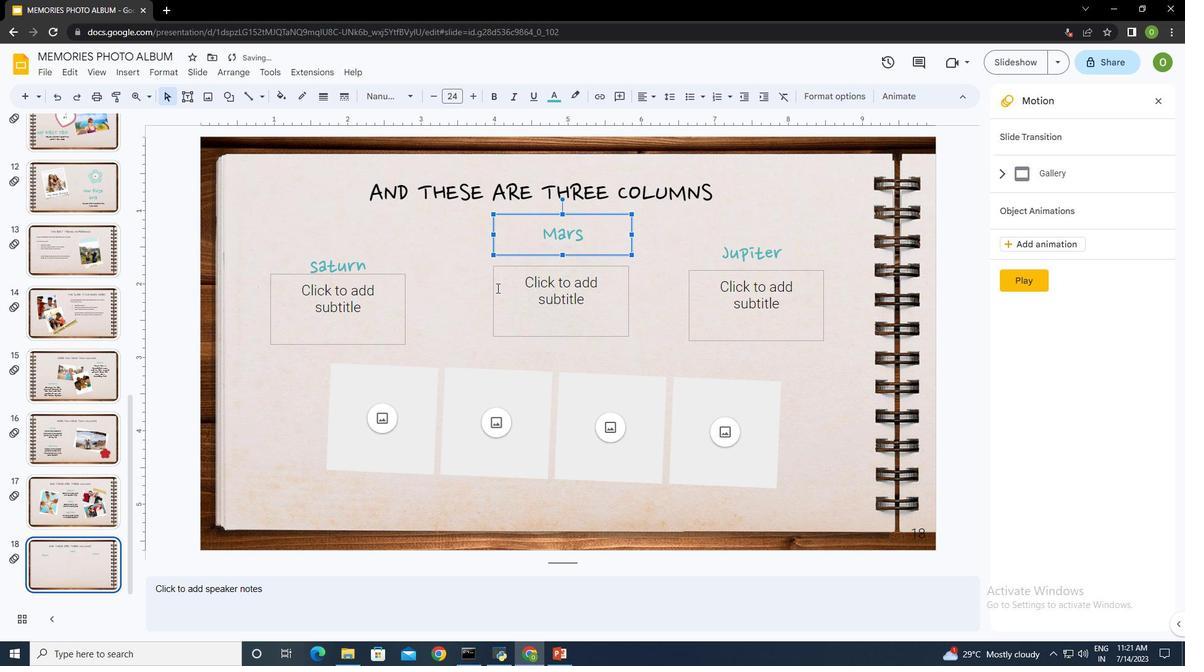 
Action: Mouse pressed left at (483, 290)
Screenshot: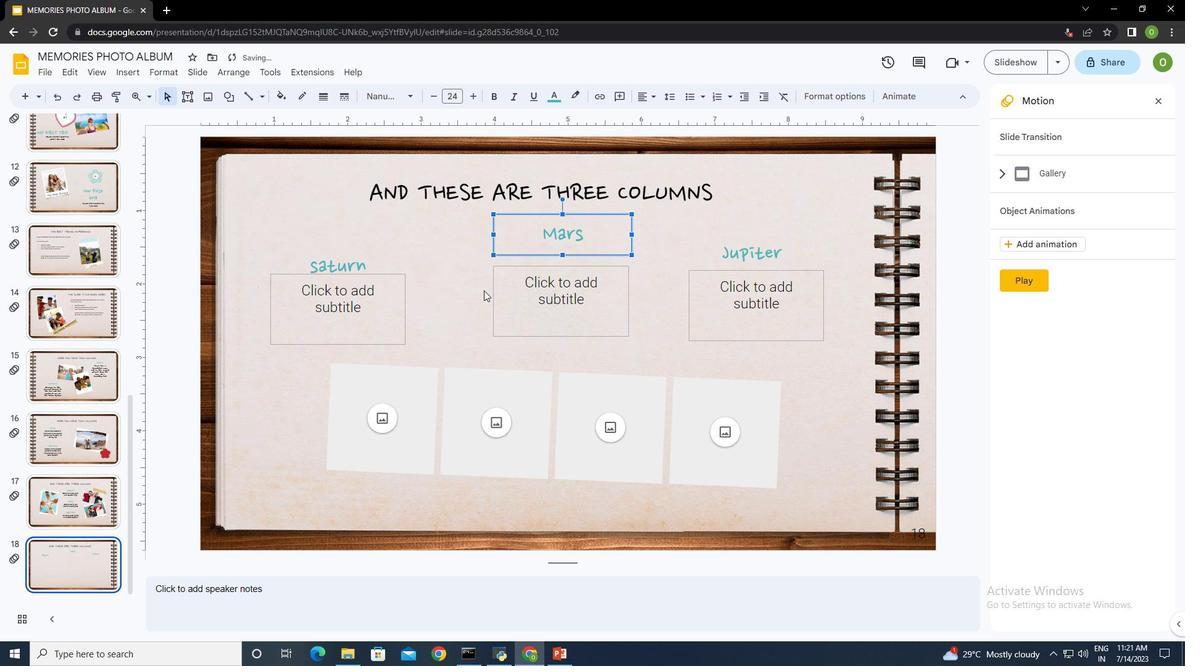 
Action: Mouse moved to (339, 261)
Screenshot: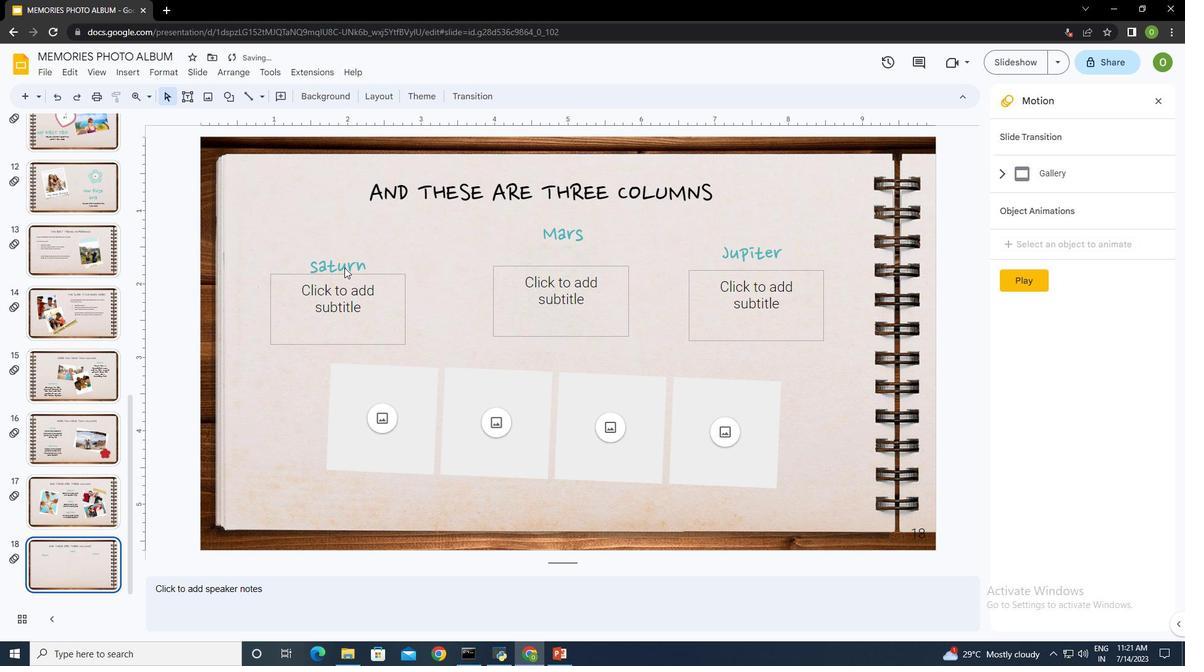 
Action: Mouse pressed left at (339, 261)
Screenshot: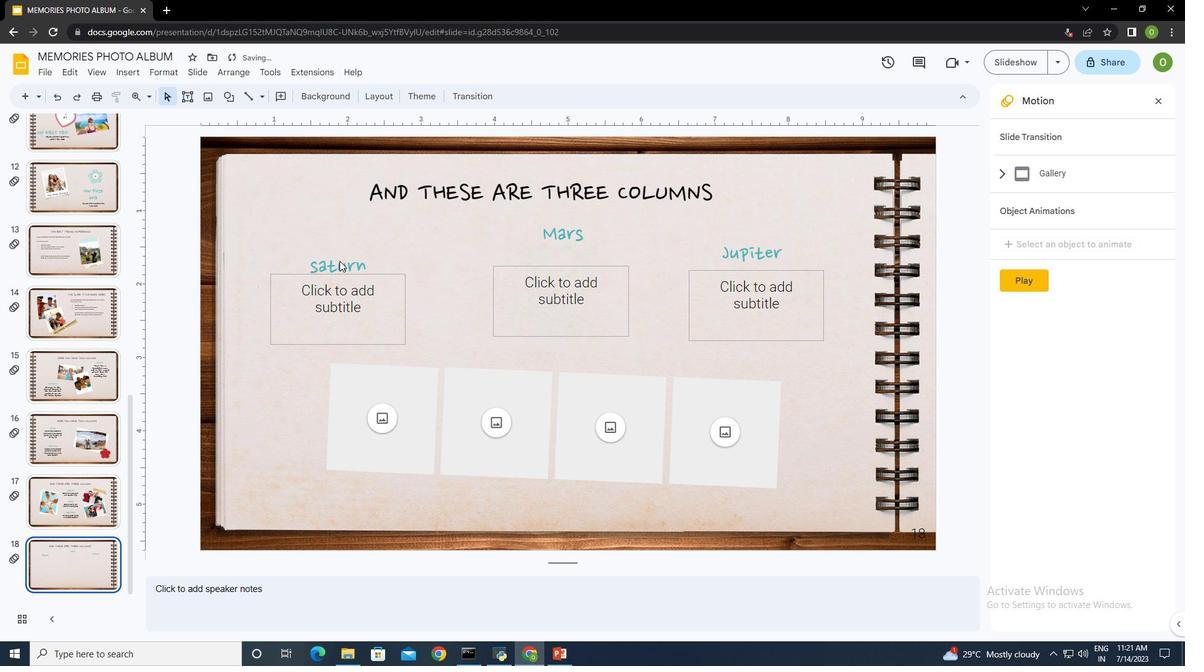 
Action: Mouse moved to (350, 304)
Screenshot: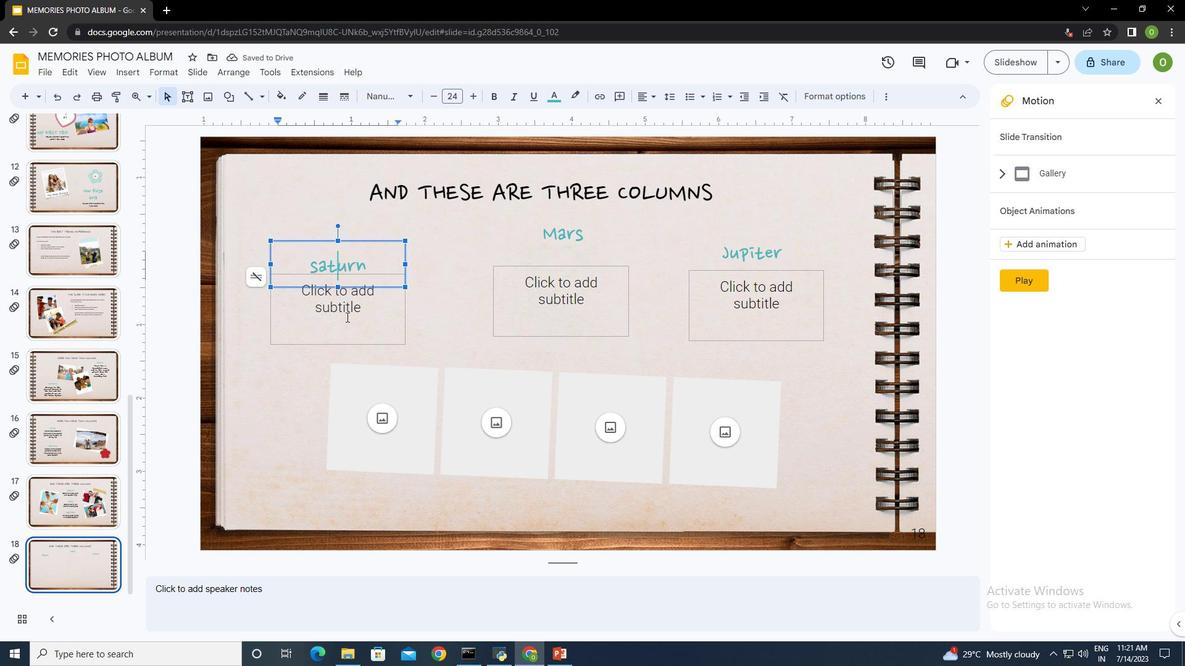 
Action: Mouse pressed left at (350, 304)
Screenshot: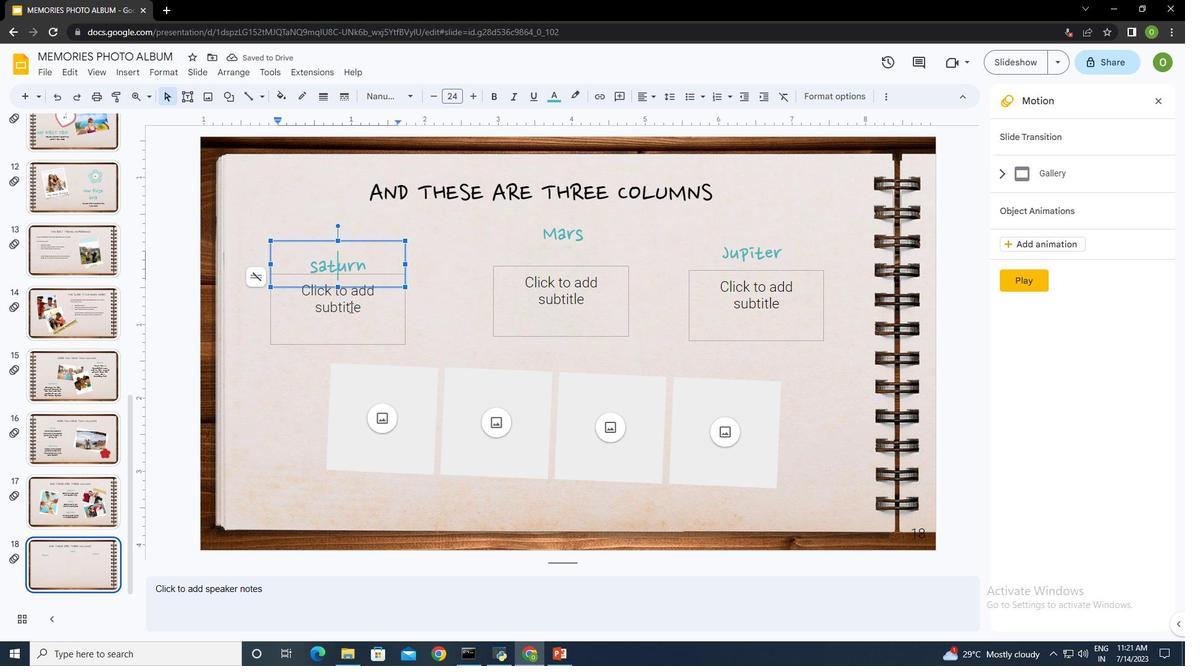 
Action: Key pressed <Key.shift><Key.shift><Key.shift><Key.shift><Key.shift><Key.shift>Saturn<Key.space>is<Key.space>a<Key.space>gas<Key.space>giant<Key.space>with<Key.space>several<Key.space>rings
Screenshot: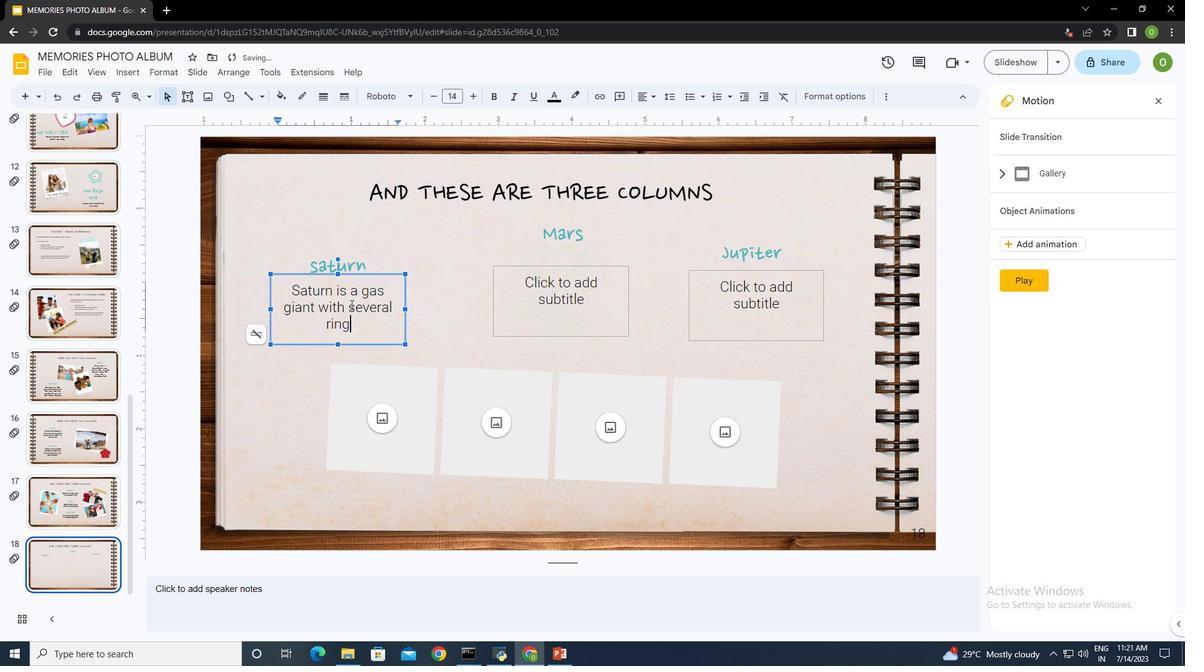 
Action: Mouse moved to (563, 303)
Screenshot: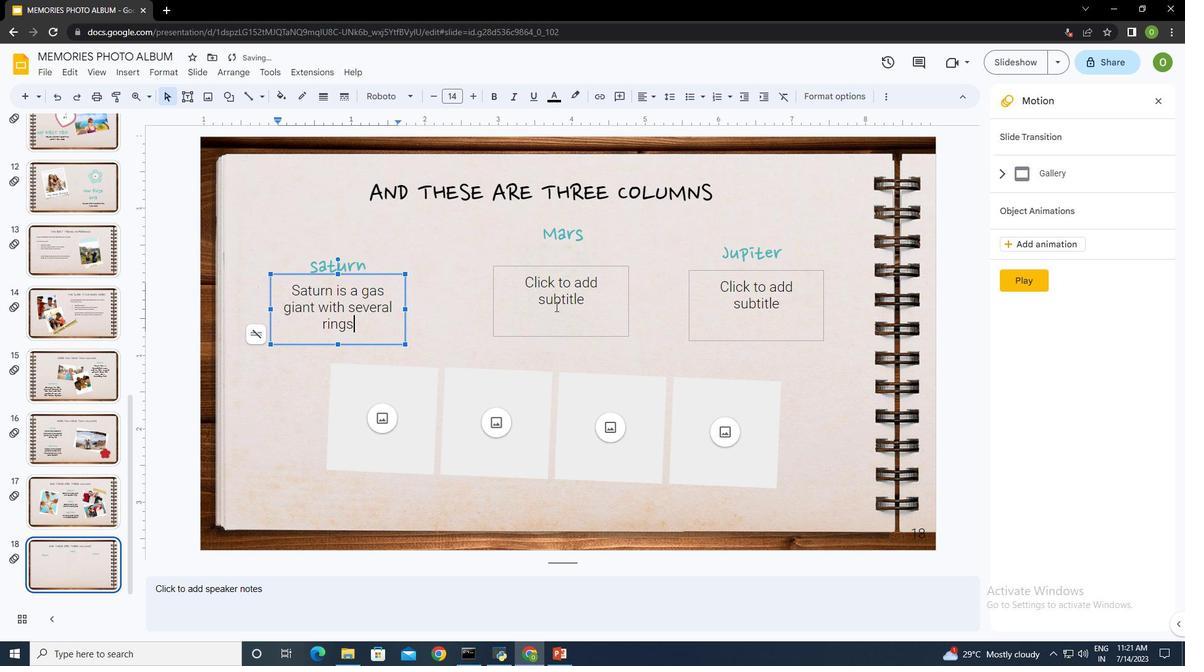
Action: Mouse pressed left at (563, 303)
Screenshot: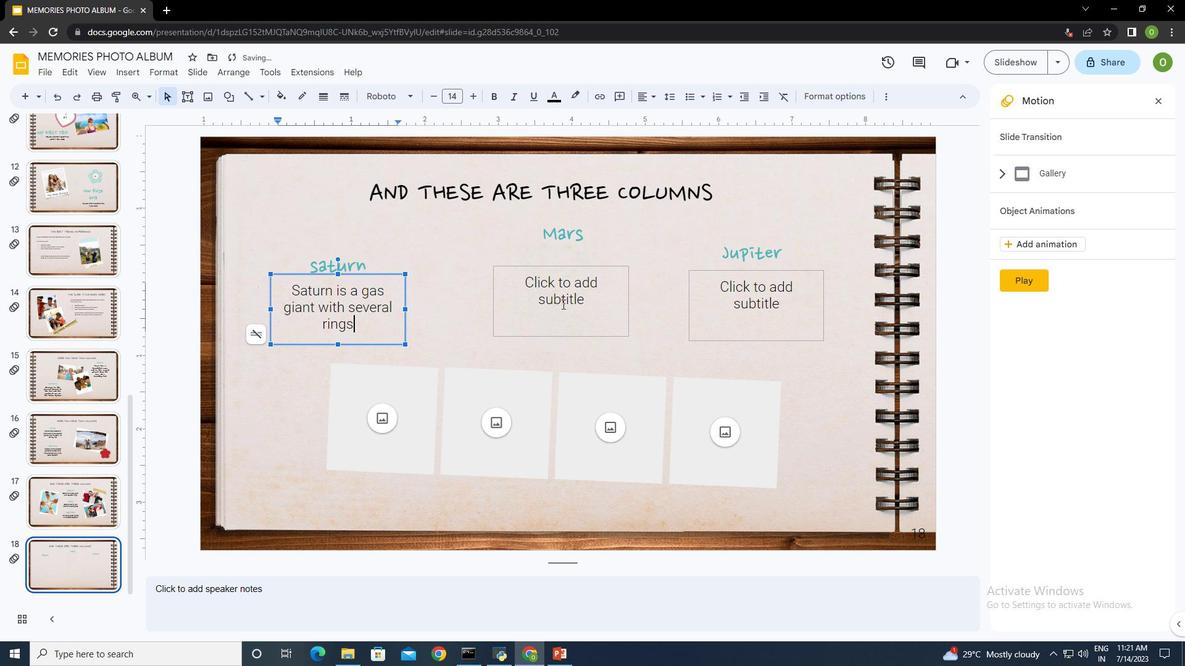 
Action: Key pressed <Key.shift>Despite<Key.space>beging<Key.space>red<Key.space><Key.backspace>,<Key.space><Key.shift>Mars<Key.space>is<Key.space>a<Key.space>cold<Key.space>place
Screenshot: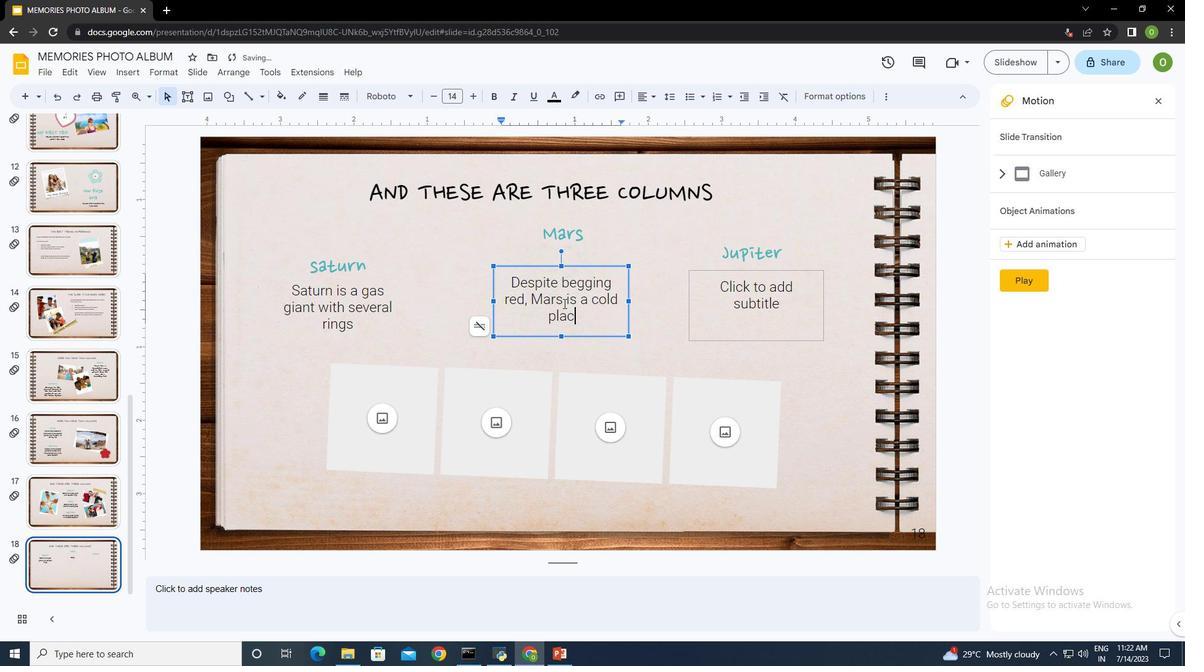
Action: Mouse moved to (780, 300)
Screenshot: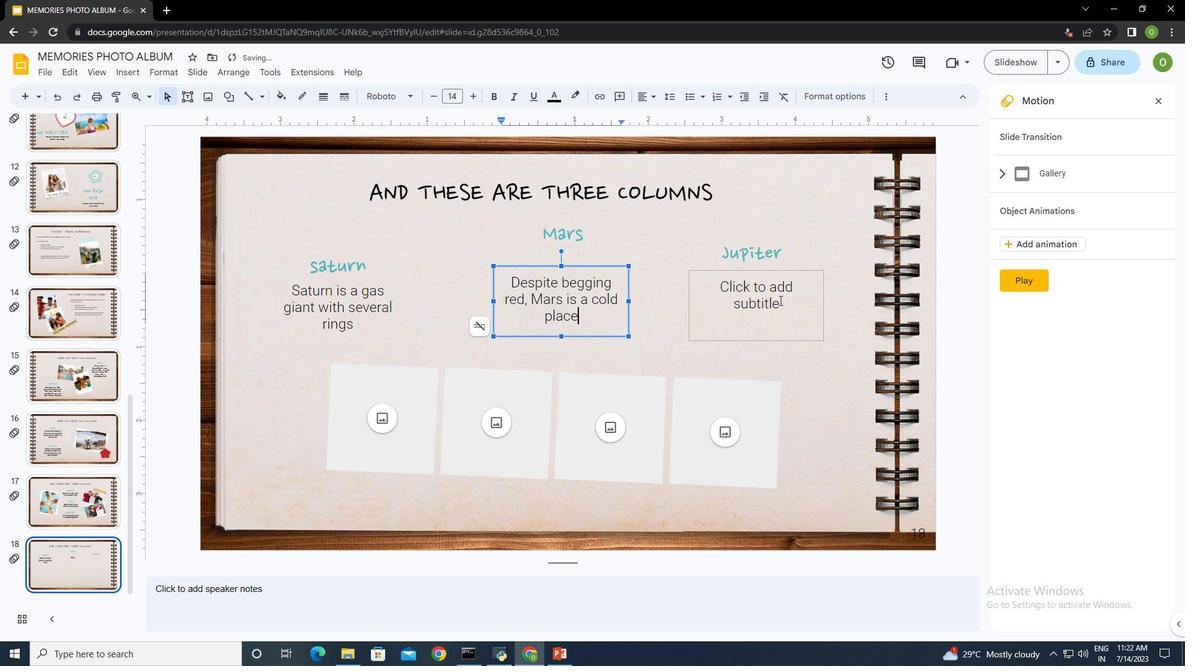 
Action: Mouse pressed left at (780, 300)
Screenshot: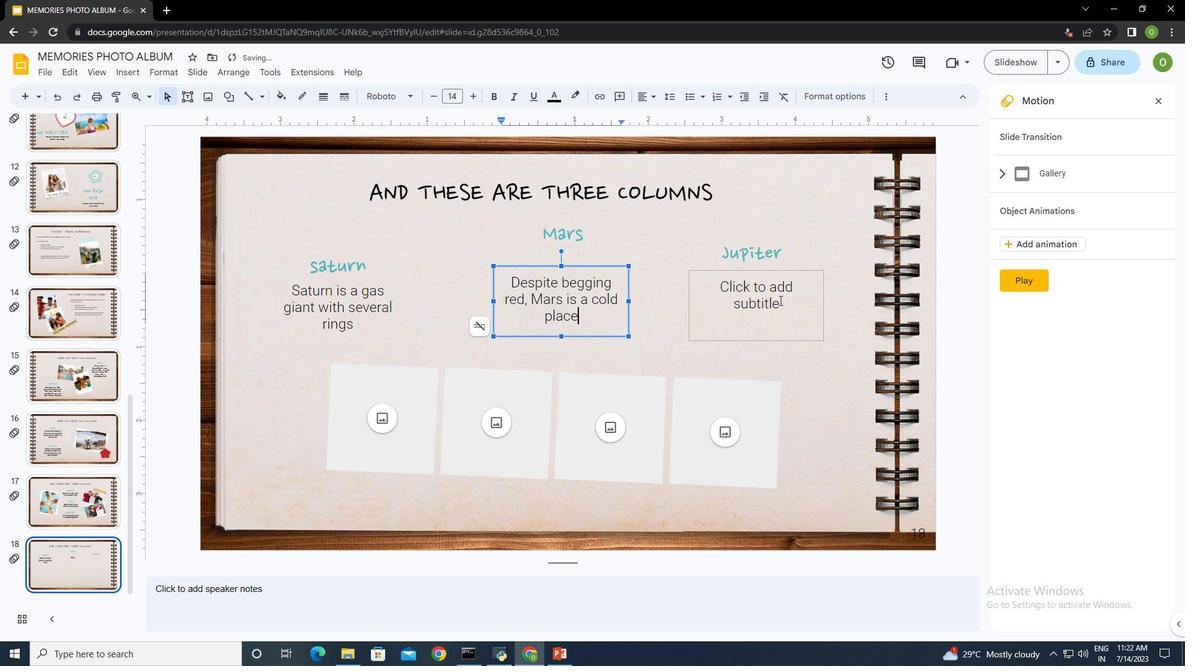 
Action: Key pressed <Key.shift>It's<Key.space>the<Key.space>biggest<Key.space>planet<Key.space>in<Key.space>the<Key.space><Key.shift>Solor<Key.space><Key.shift>System
Screenshot: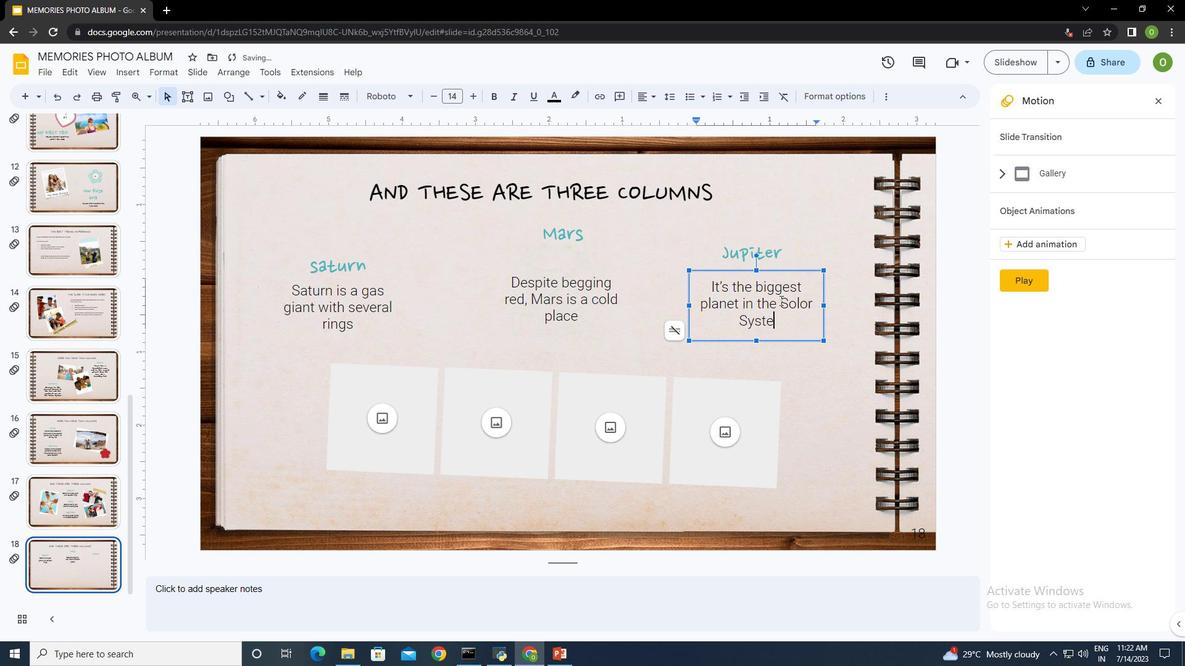 
Action: Mouse moved to (808, 399)
Screenshot: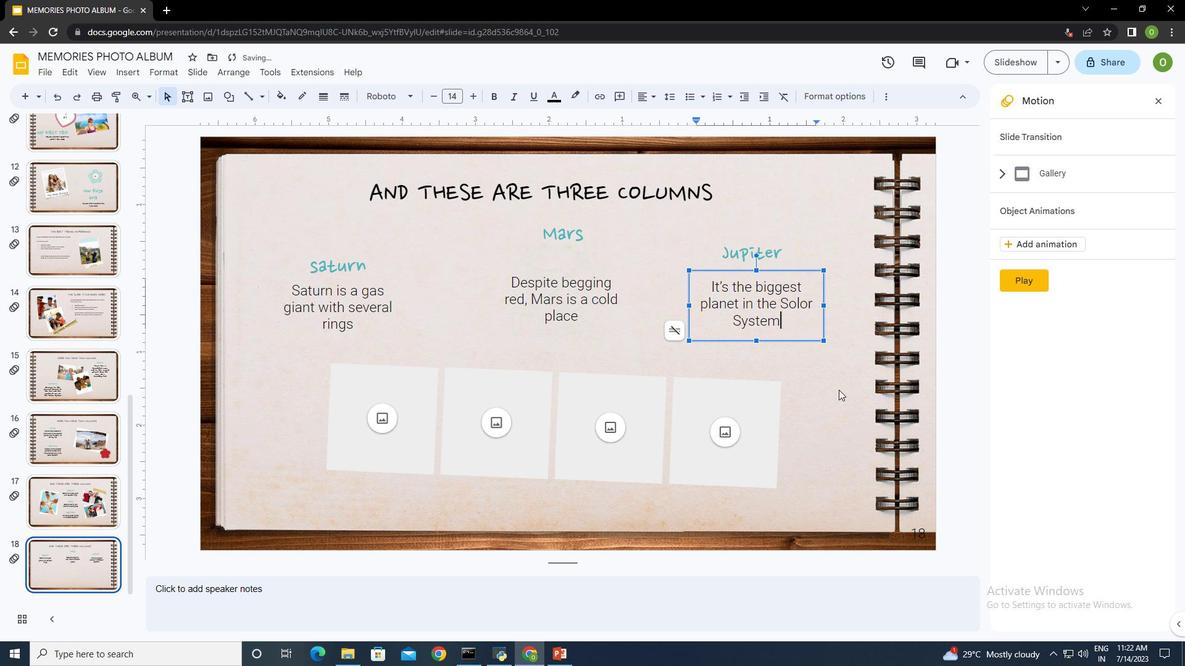 
Action: Mouse pressed left at (808, 399)
Screenshot: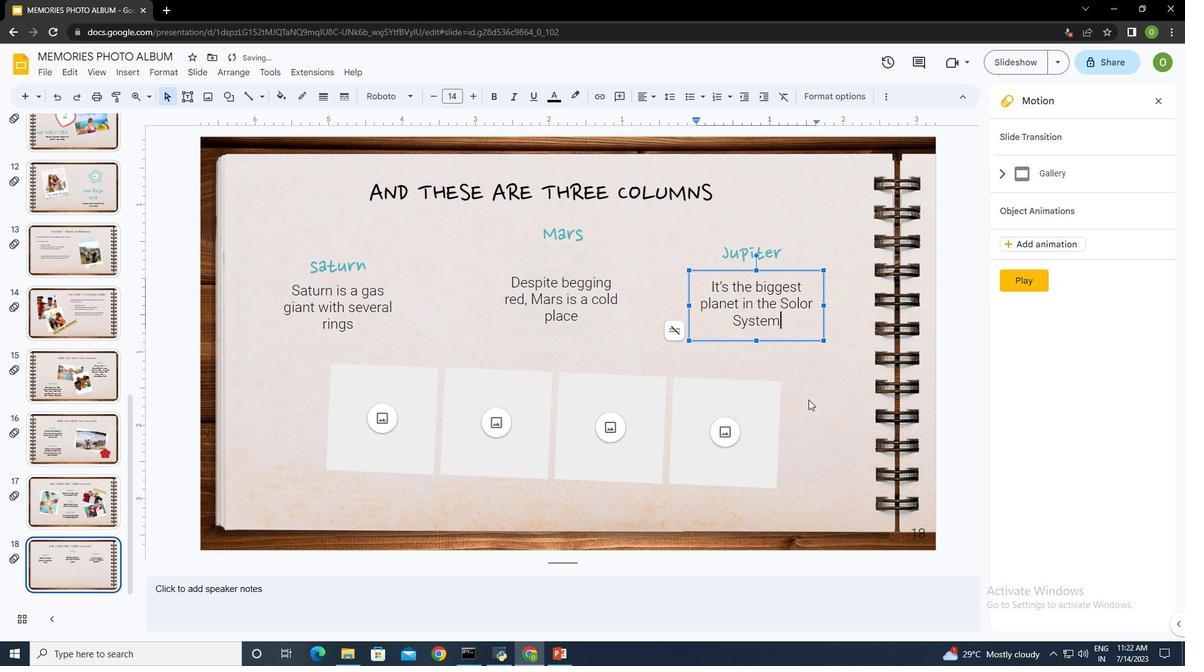 
Action: Mouse moved to (387, 411)
Screenshot: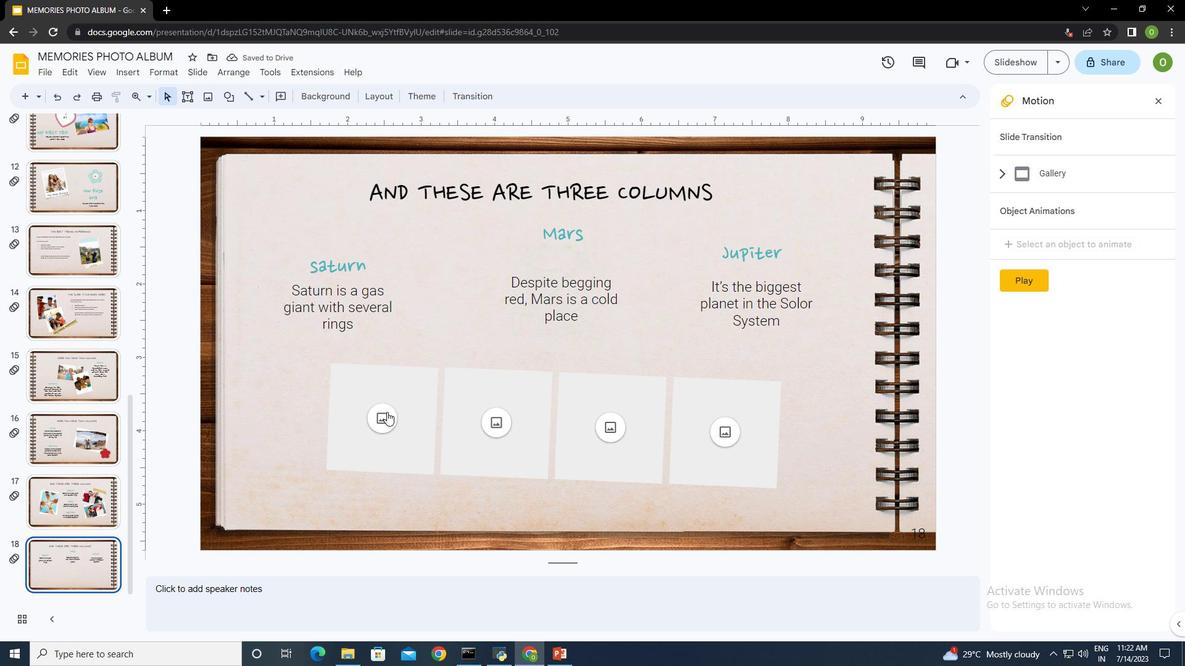 
Action: Mouse pressed left at (387, 411)
Screenshot: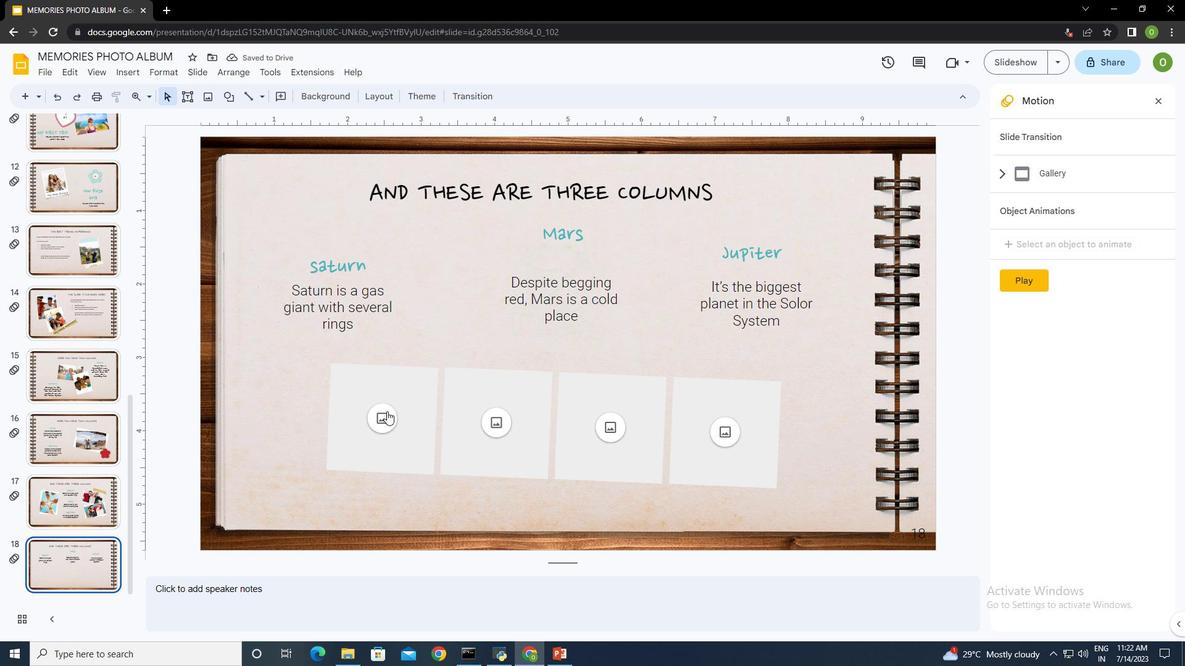 
Action: Mouse moved to (441, 429)
Screenshot: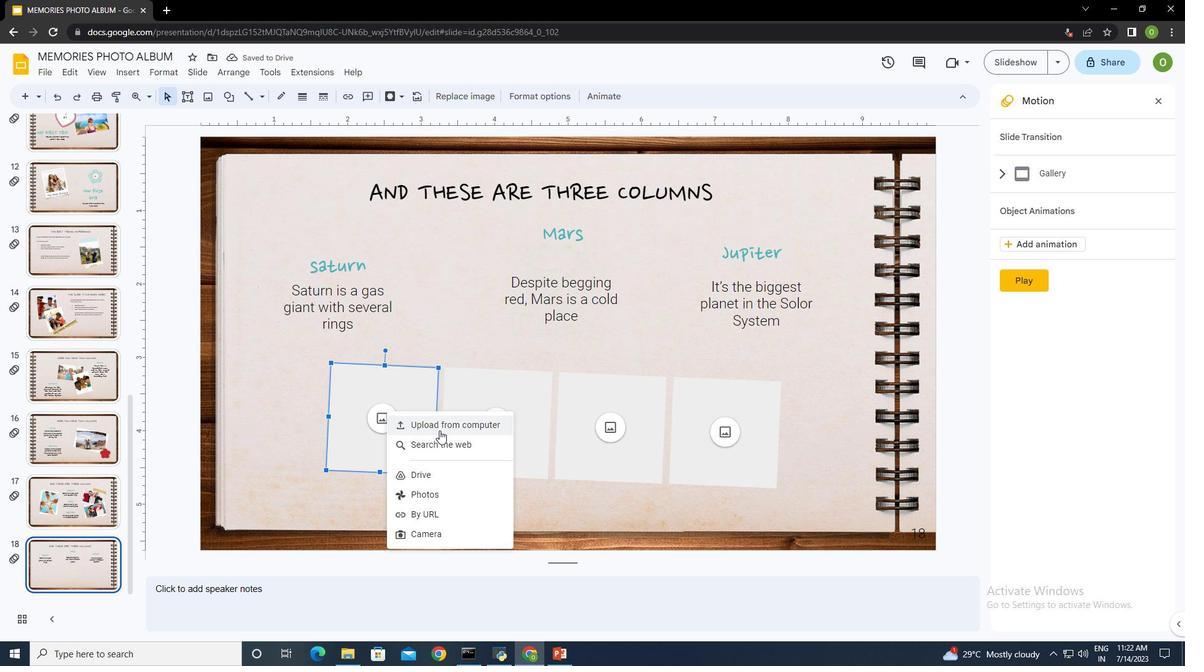 
Action: Mouse pressed left at (441, 429)
Screenshot: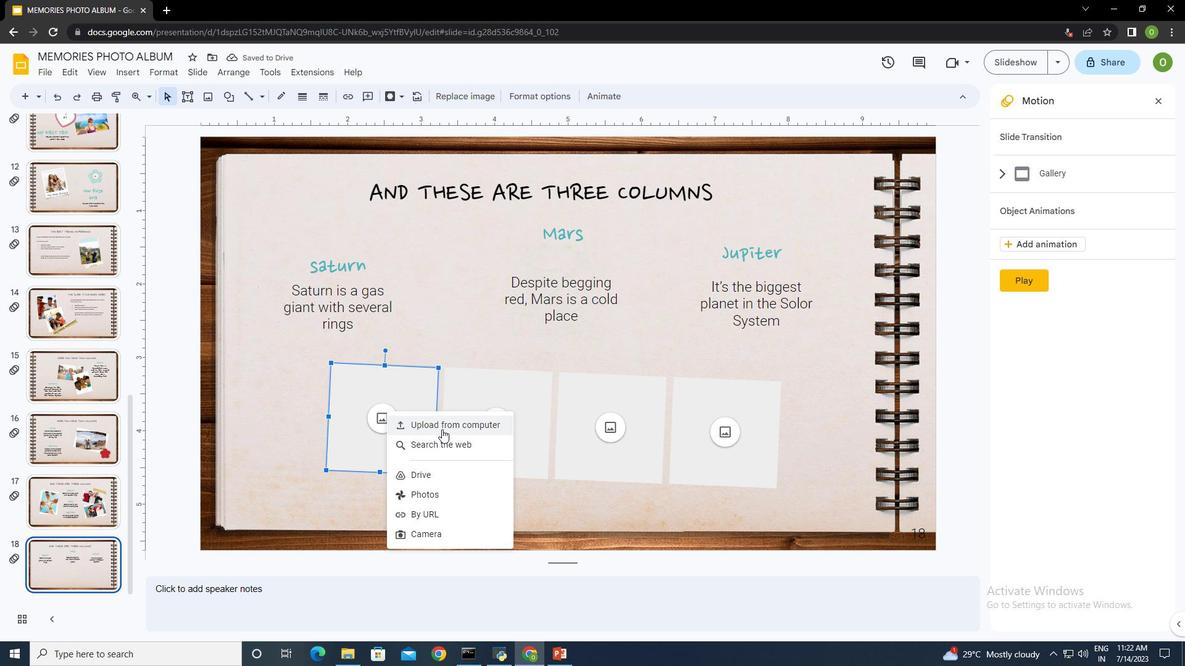 
Action: Mouse moved to (461, 185)
Screenshot: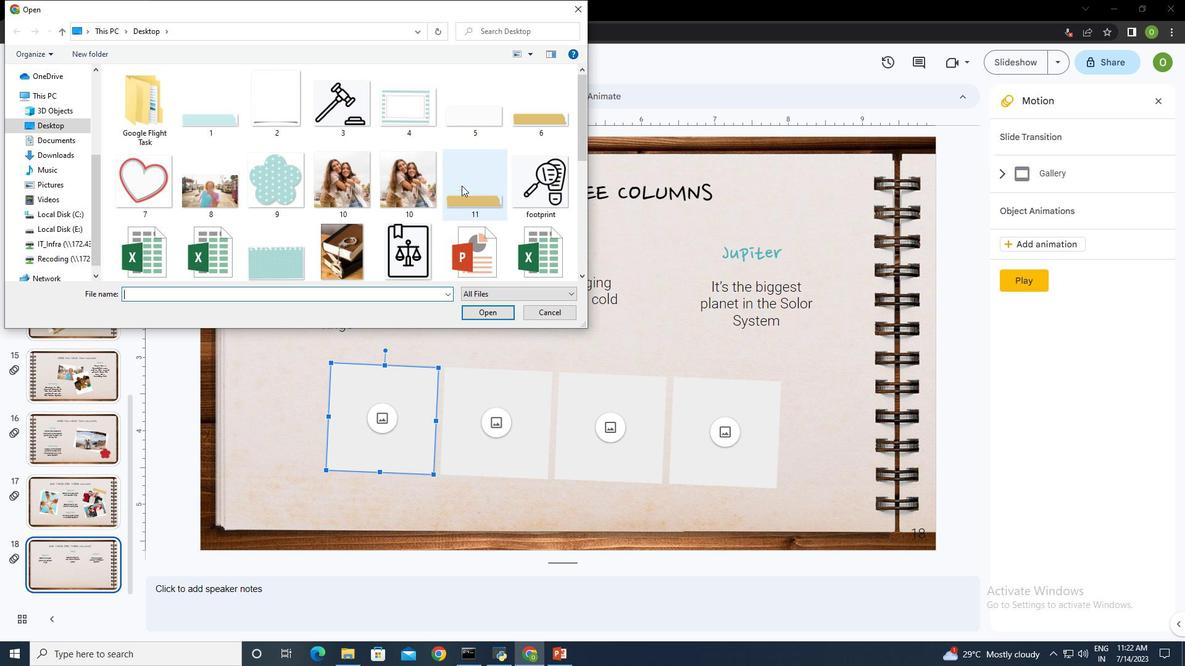 
Action: Mouse scrolled (461, 185) with delta (0, 0)
Screenshot: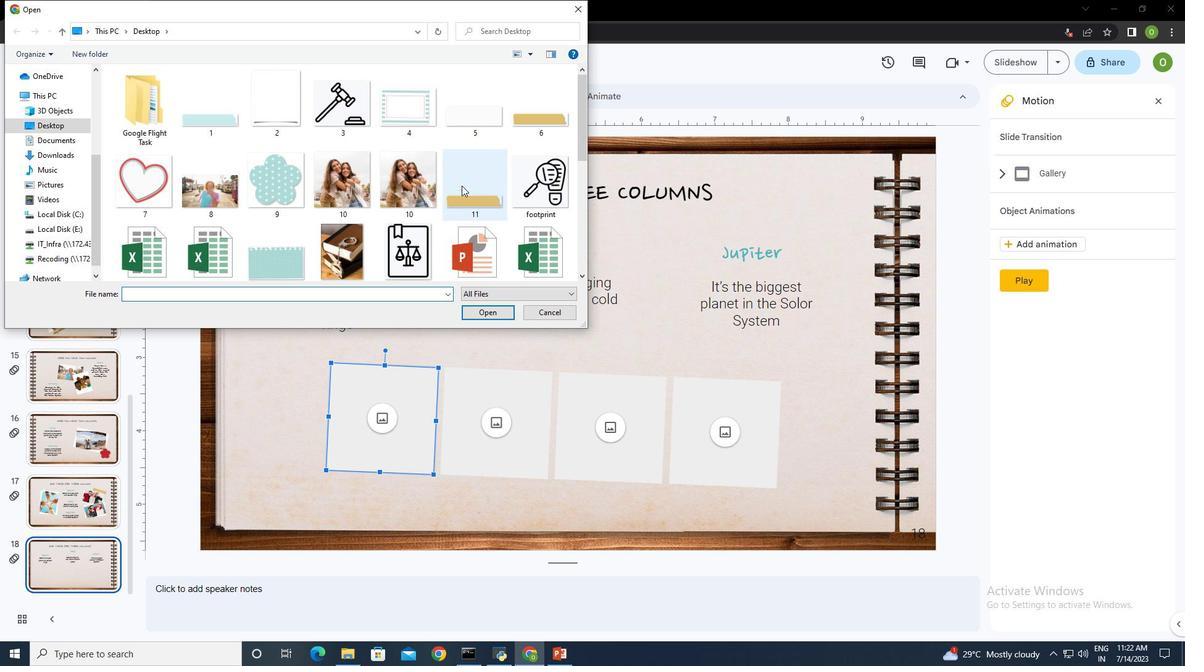 
Action: Mouse scrolled (461, 185) with delta (0, 0)
Screenshot: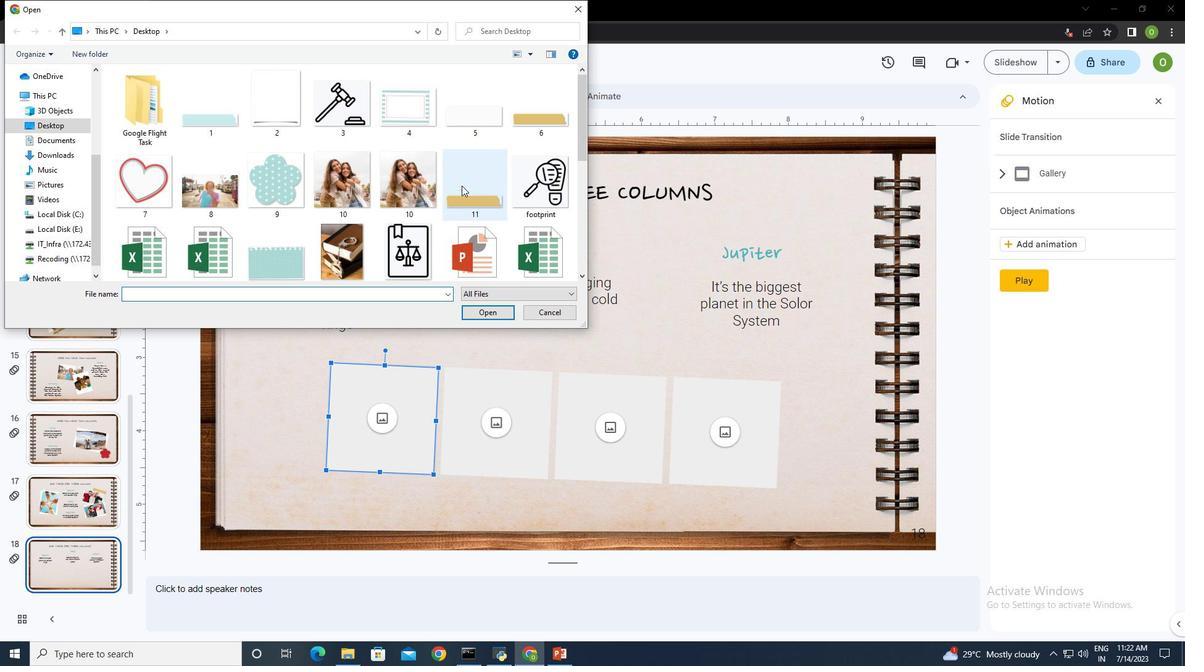 
Action: Mouse scrolled (461, 185) with delta (0, 0)
Screenshot: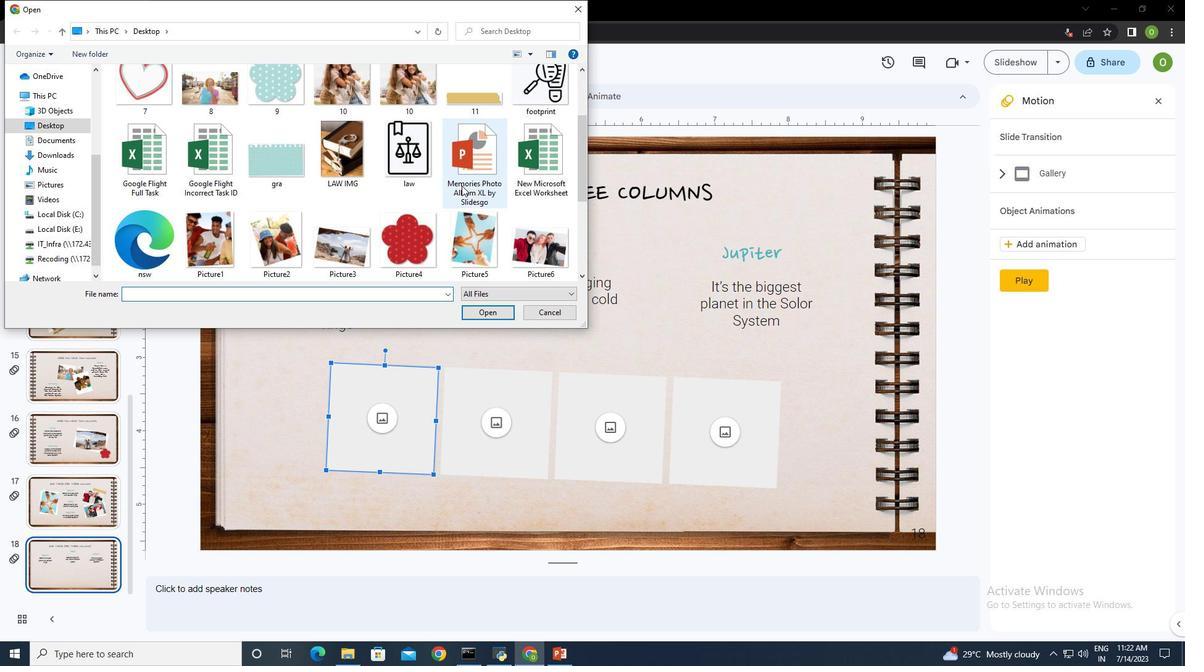 
Action: Mouse scrolled (461, 185) with delta (0, 0)
Screenshot: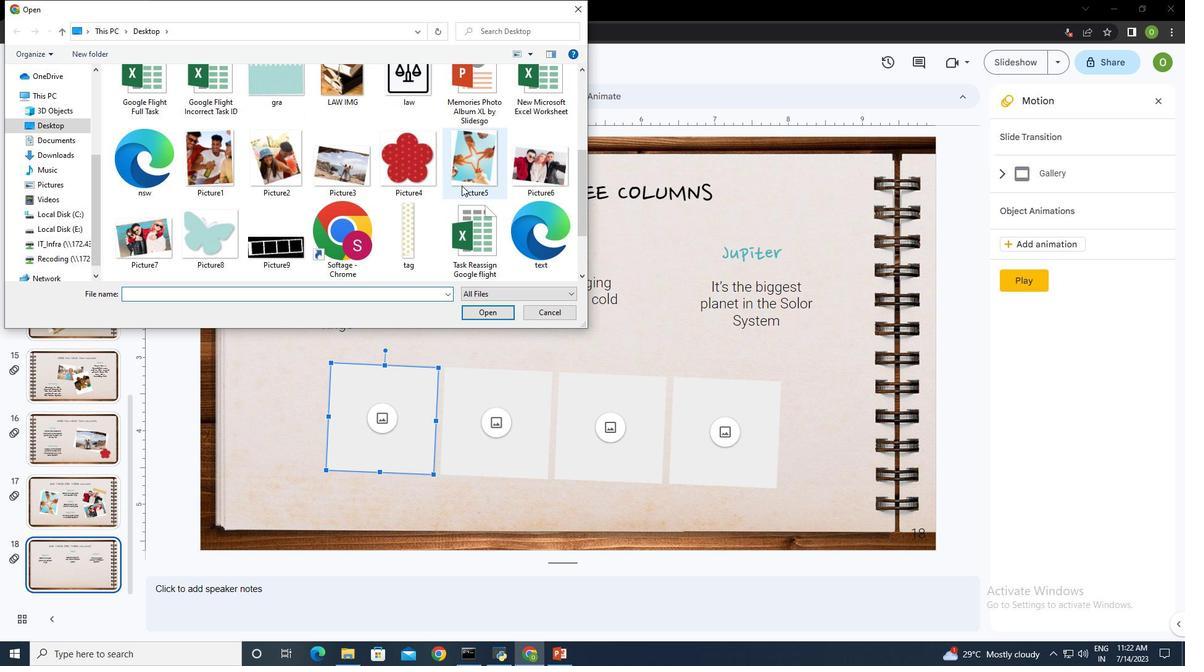 
Action: Mouse scrolled (461, 185) with delta (0, 0)
Screenshot: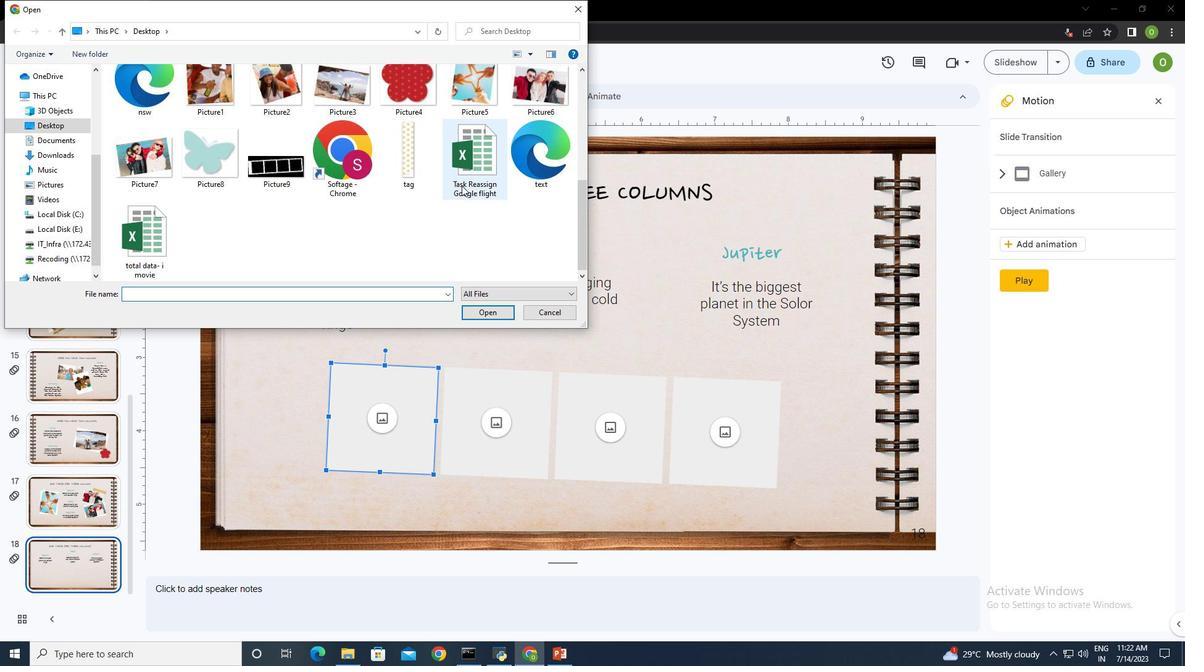 
Action: Mouse scrolled (461, 185) with delta (0, 0)
Screenshot: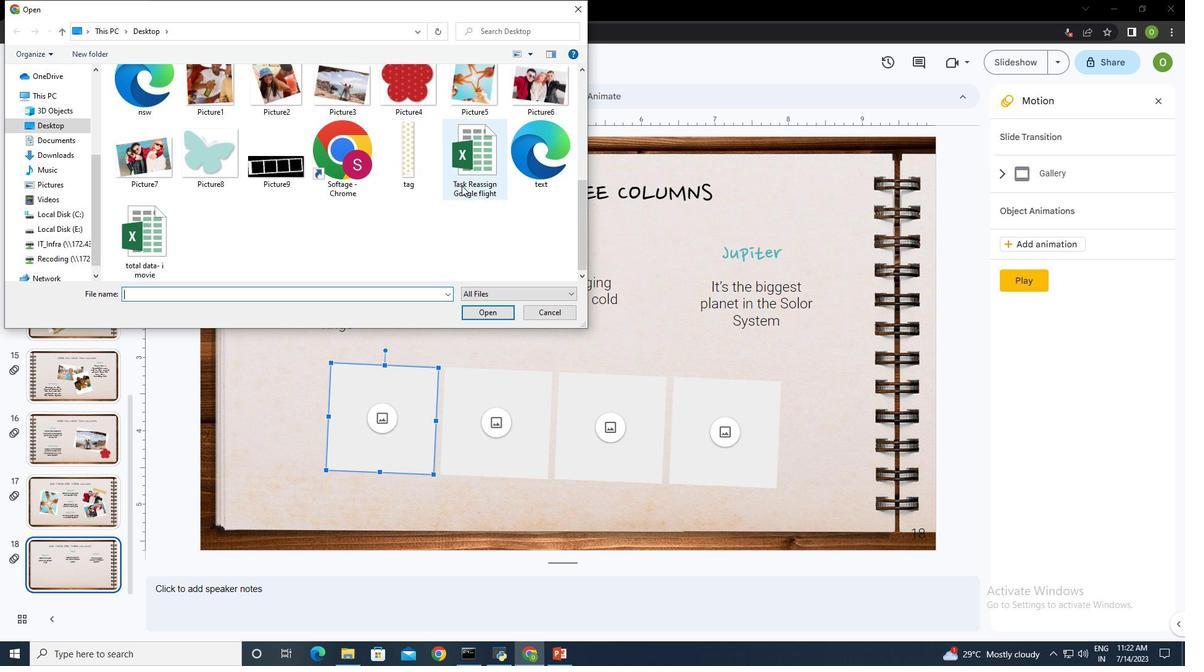 
Action: Mouse scrolled (461, 186) with delta (0, 0)
Screenshot: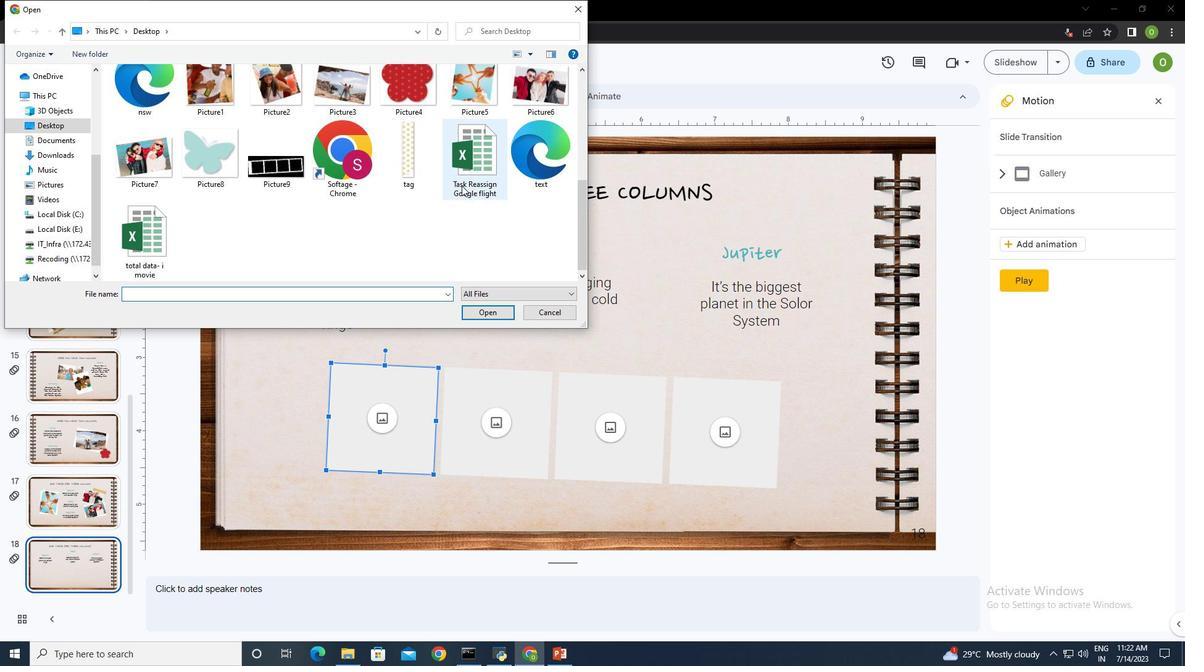 
Action: Mouse scrolled (461, 186) with delta (0, 0)
Screenshot: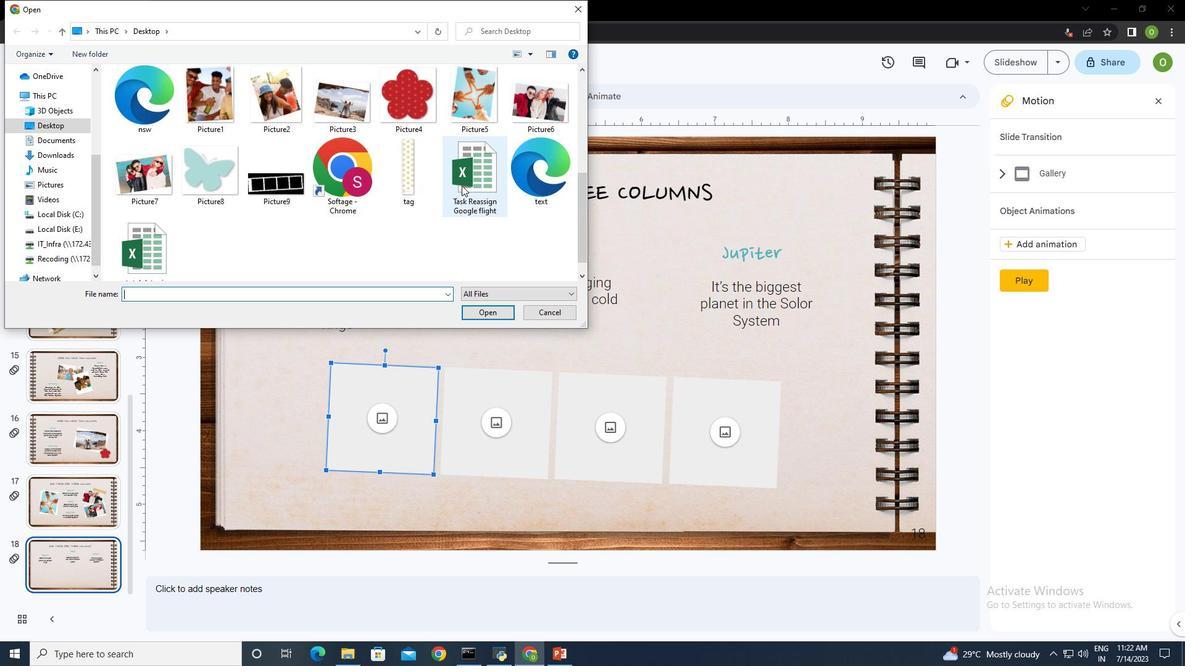 
Action: Mouse moved to (211, 181)
Screenshot: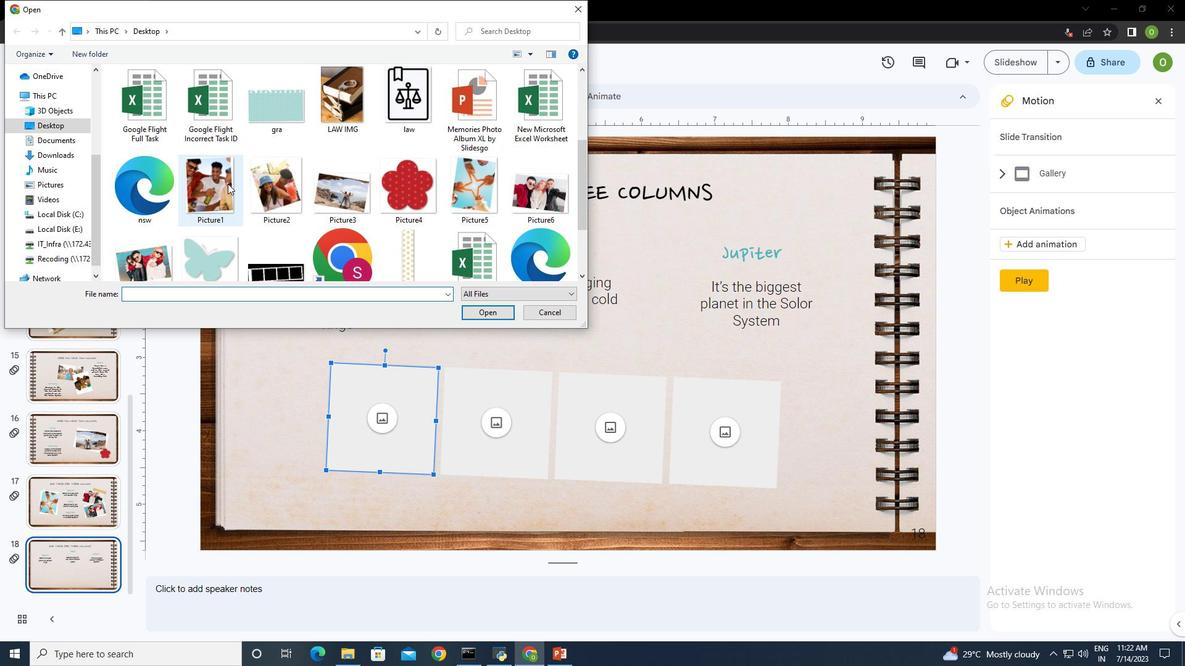 
Action: Mouse pressed left at (211, 181)
Screenshot: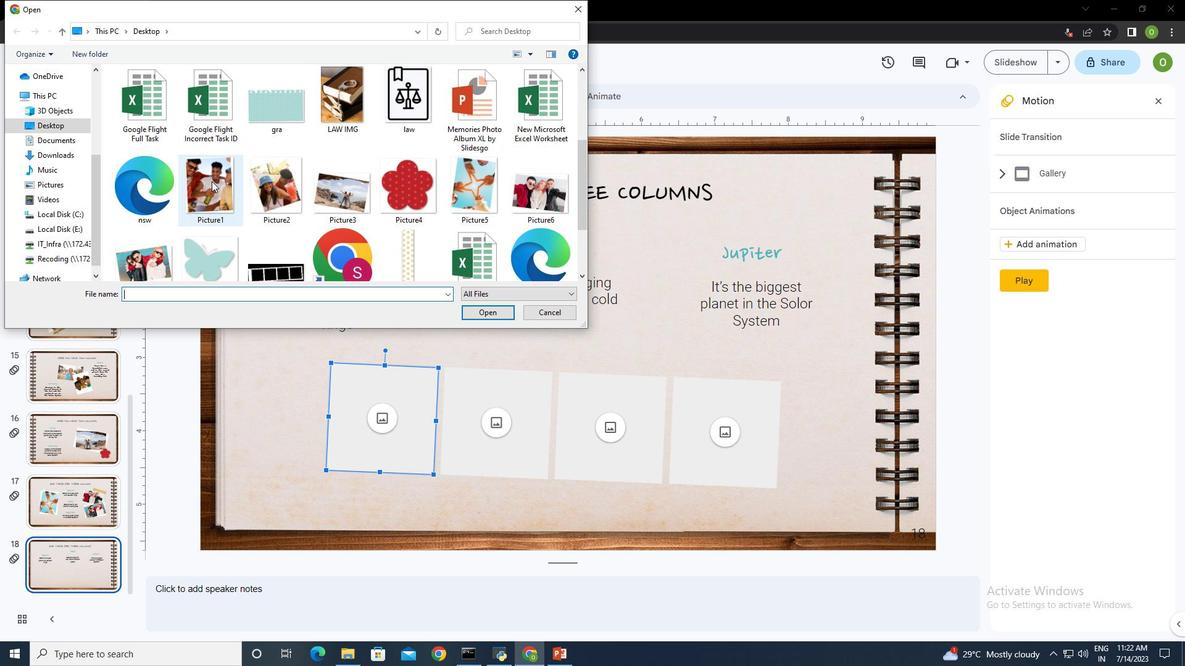 
Action: Mouse moved to (491, 314)
Screenshot: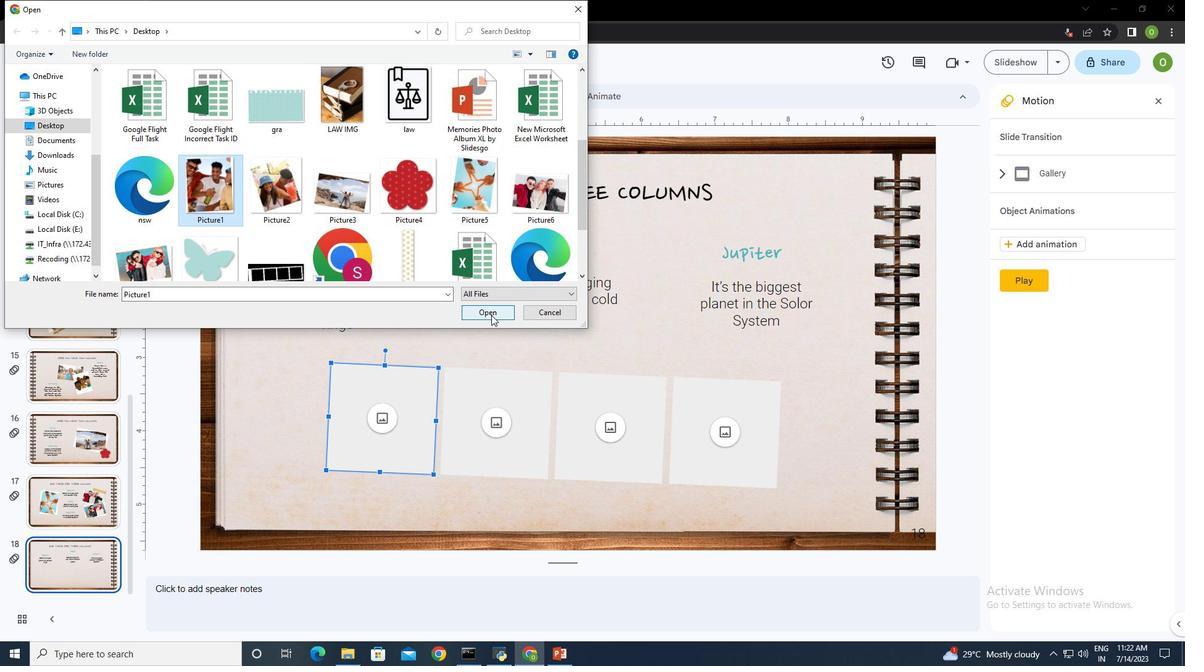 
Action: Mouse pressed left at (491, 314)
Screenshot: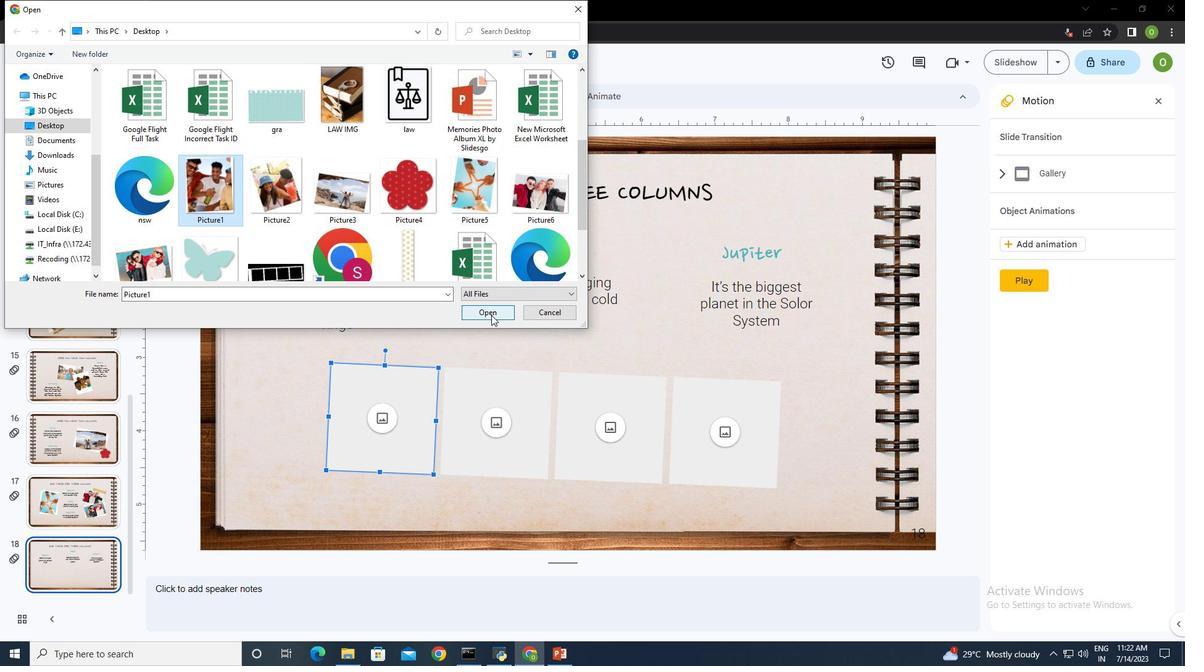 
Action: Mouse moved to (483, 422)
Screenshot: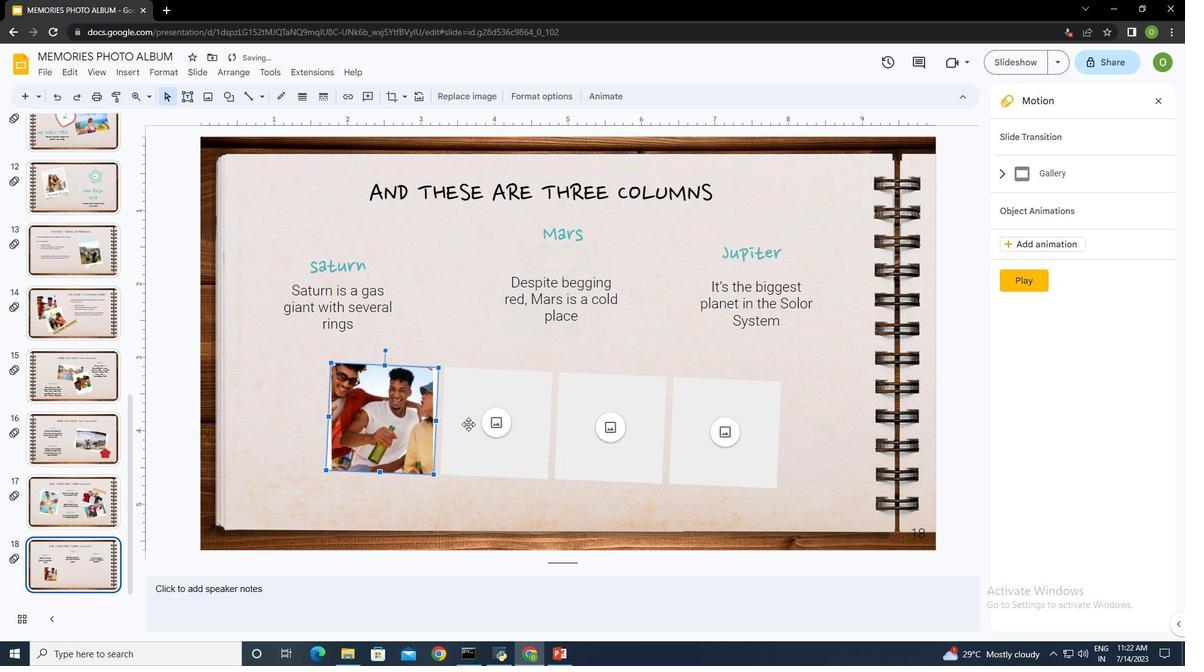 
Action: Mouse pressed left at (483, 422)
Screenshot: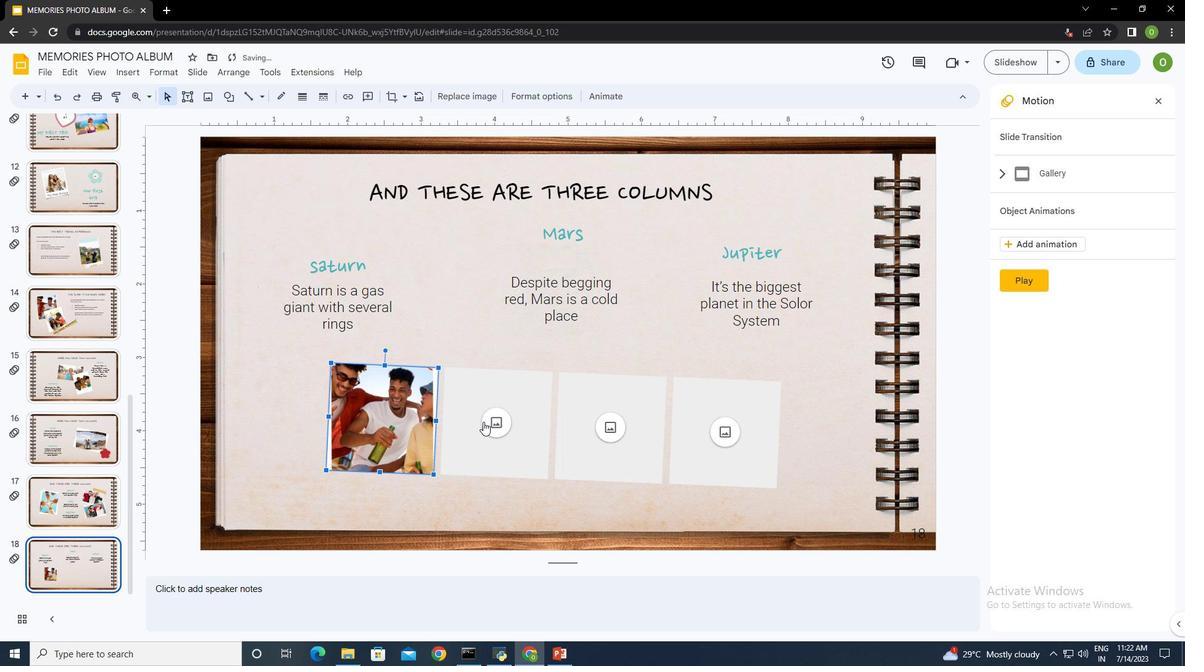 
Action: Mouse moved to (524, 432)
Screenshot: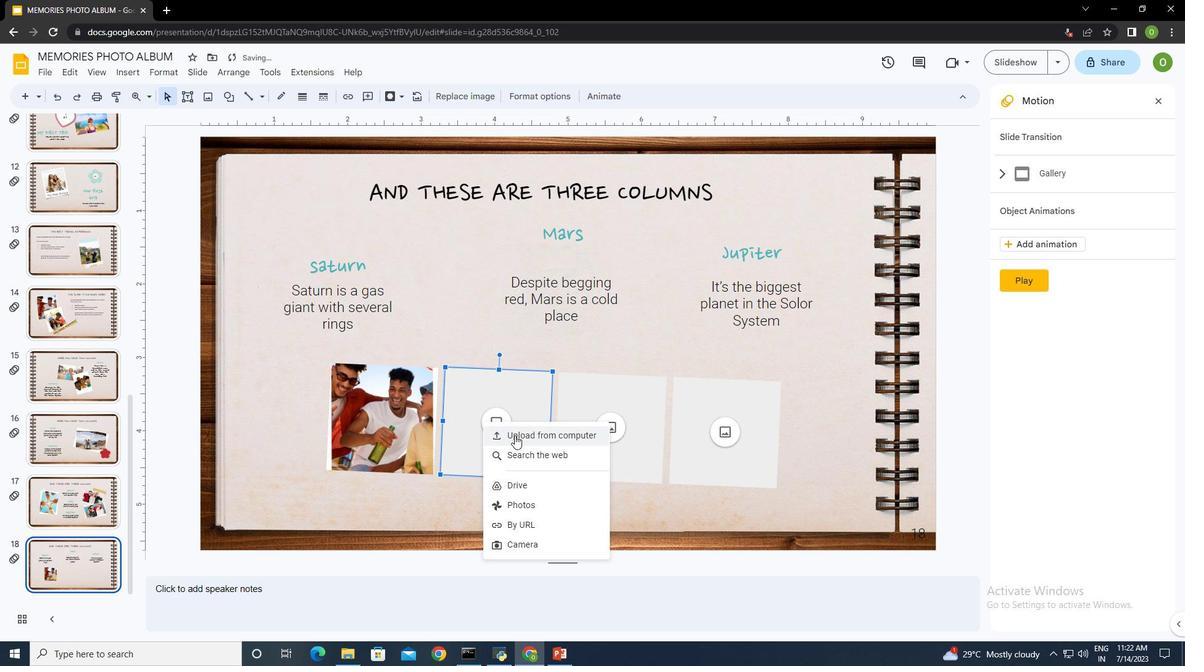 
Action: Mouse pressed left at (524, 432)
Screenshot: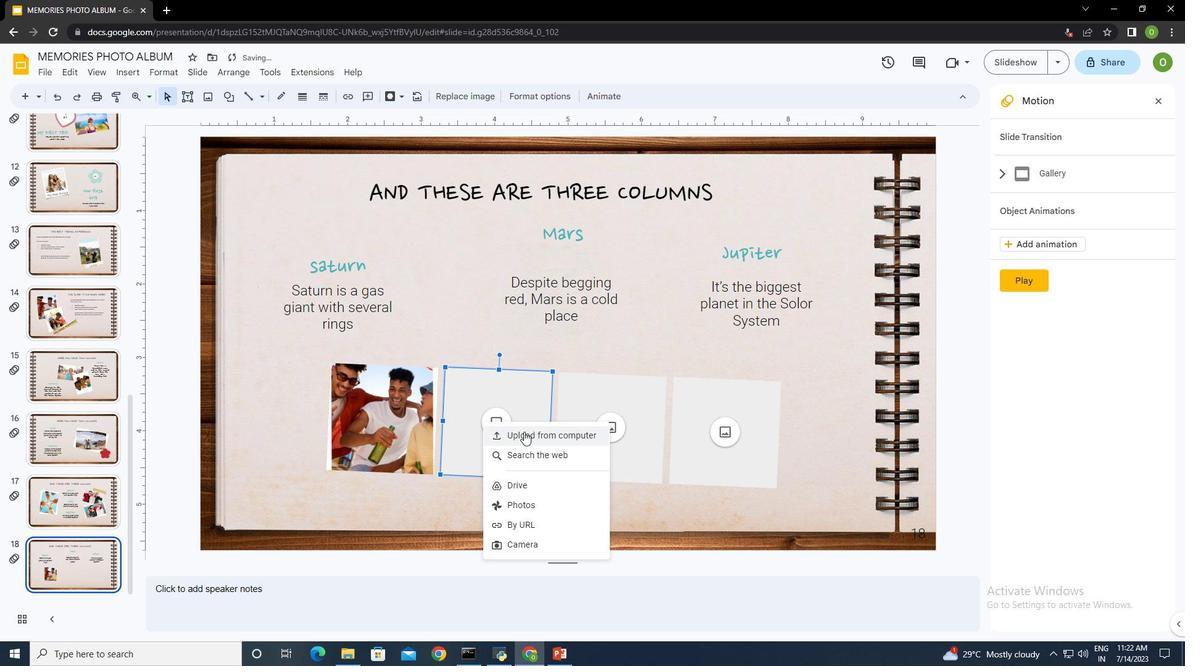 
Action: Mouse moved to (401, 174)
Screenshot: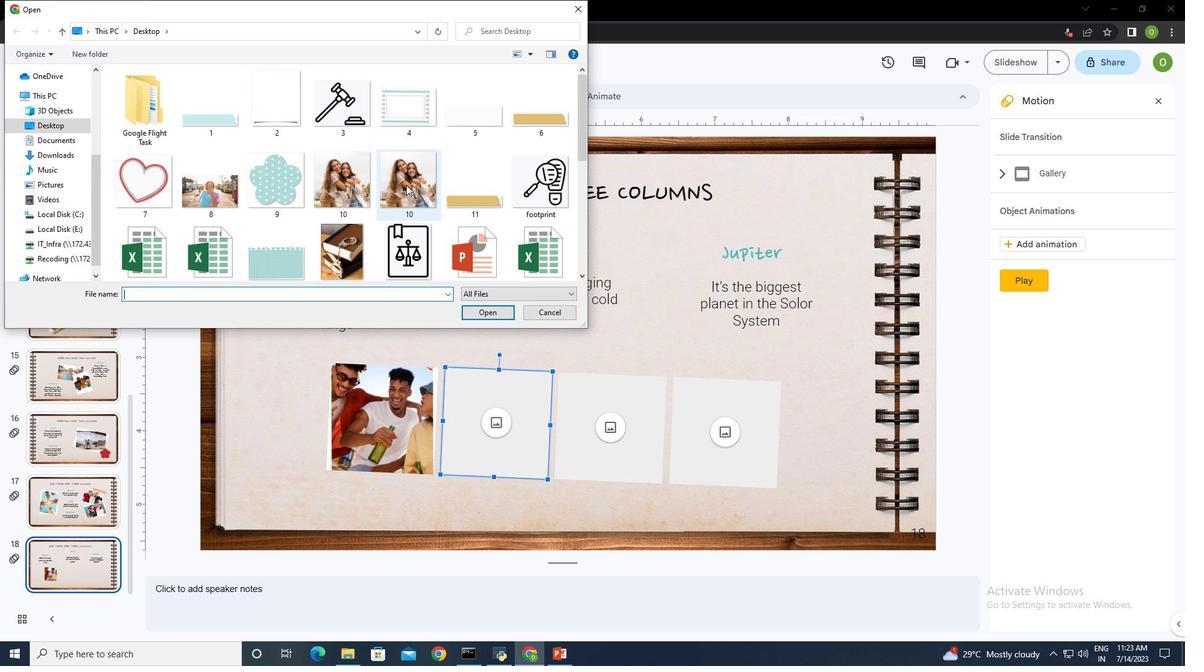 
Action: Mouse pressed left at (401, 174)
Screenshot: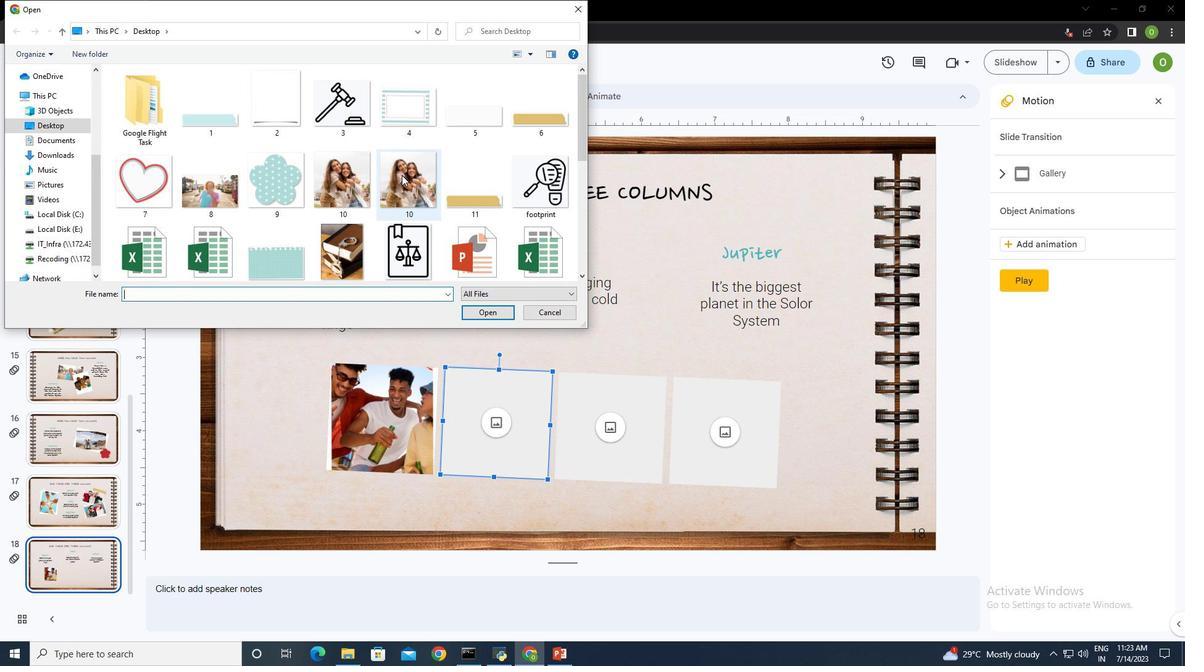 
Action: Mouse moved to (484, 315)
Screenshot: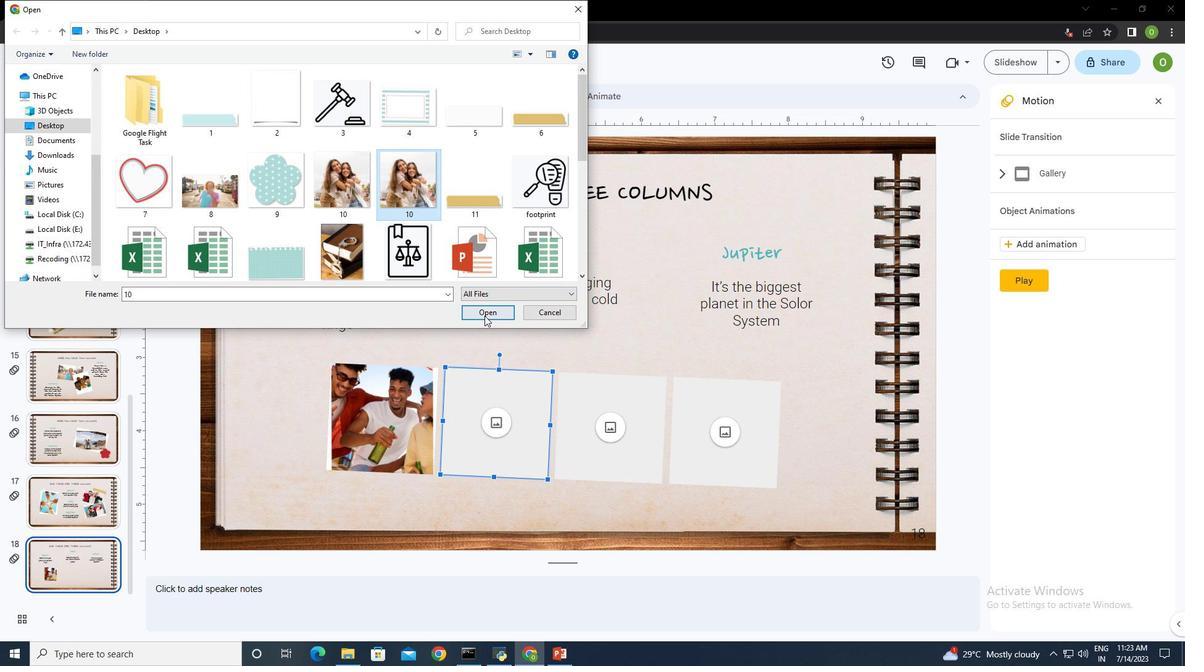 
Action: Mouse pressed left at (484, 315)
Screenshot: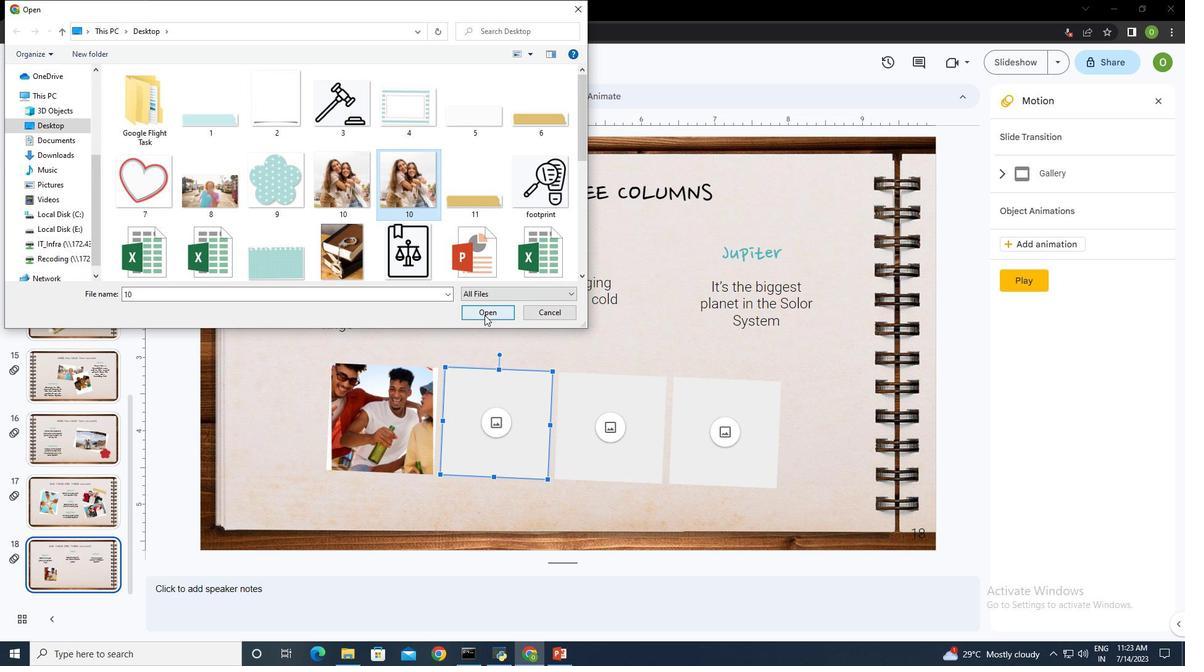 
Action: Mouse moved to (614, 421)
Screenshot: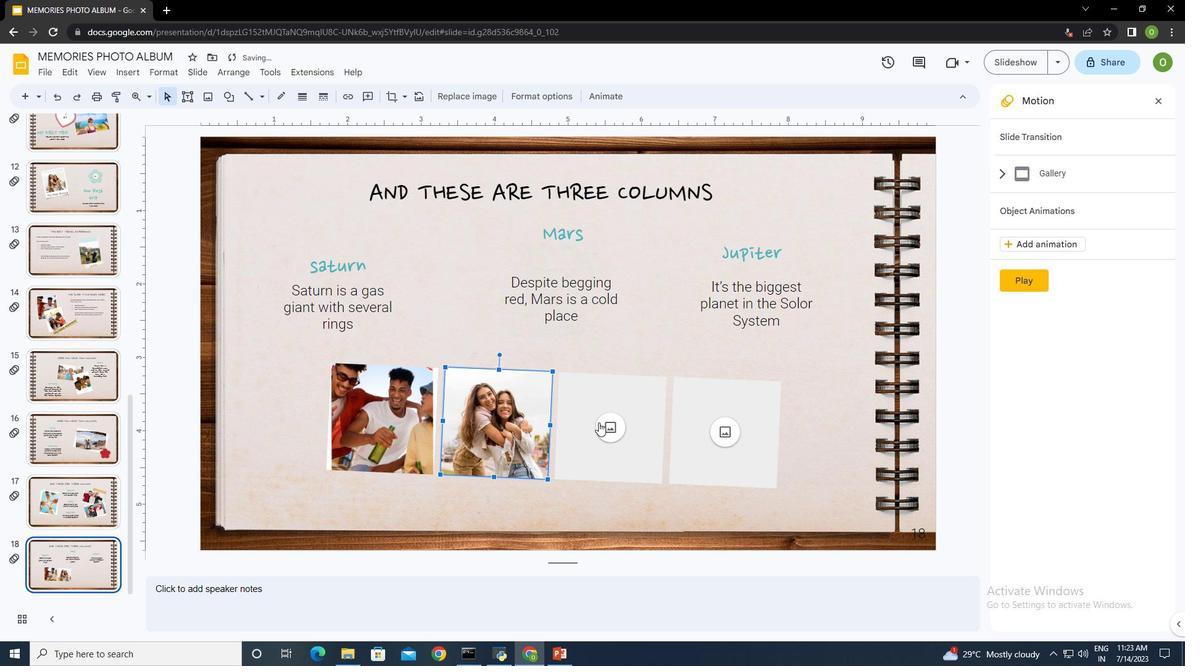 
Action: Mouse pressed left at (614, 421)
Screenshot: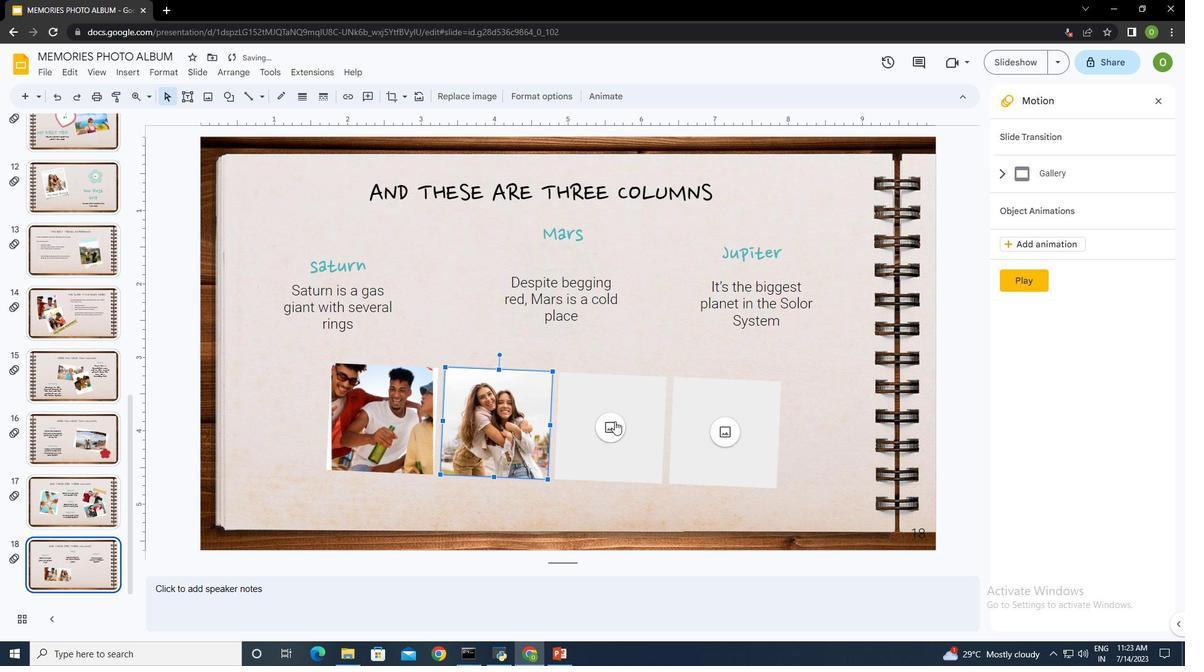 
Action: Mouse moved to (672, 433)
Screenshot: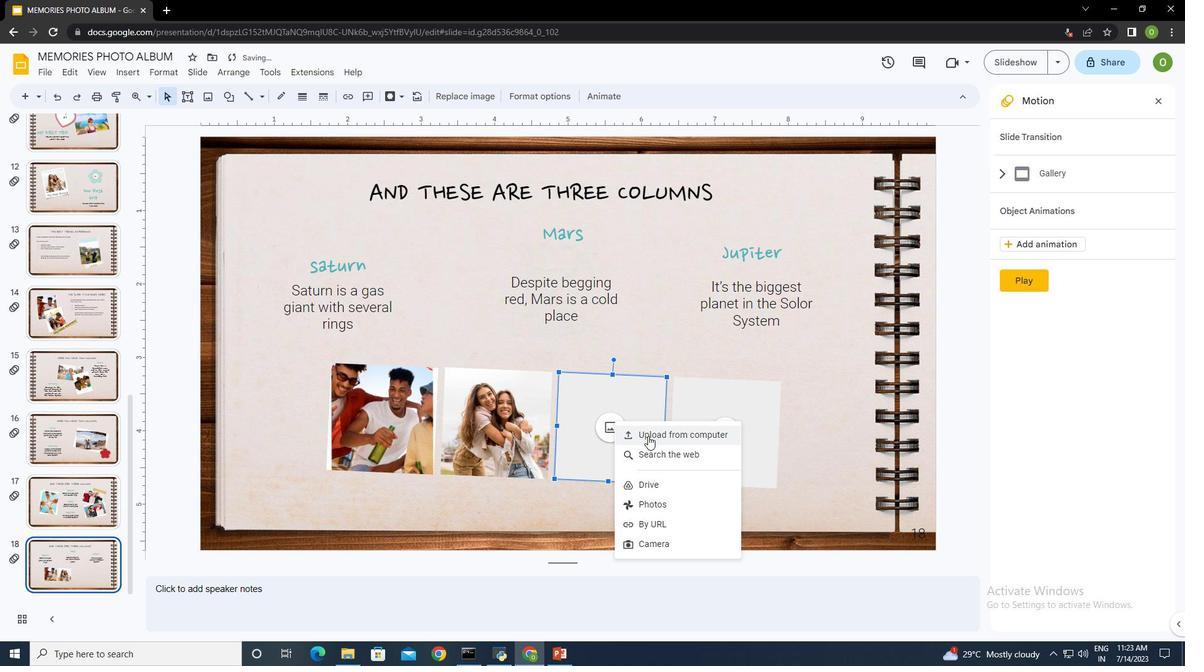 
Action: Mouse pressed left at (672, 433)
Screenshot: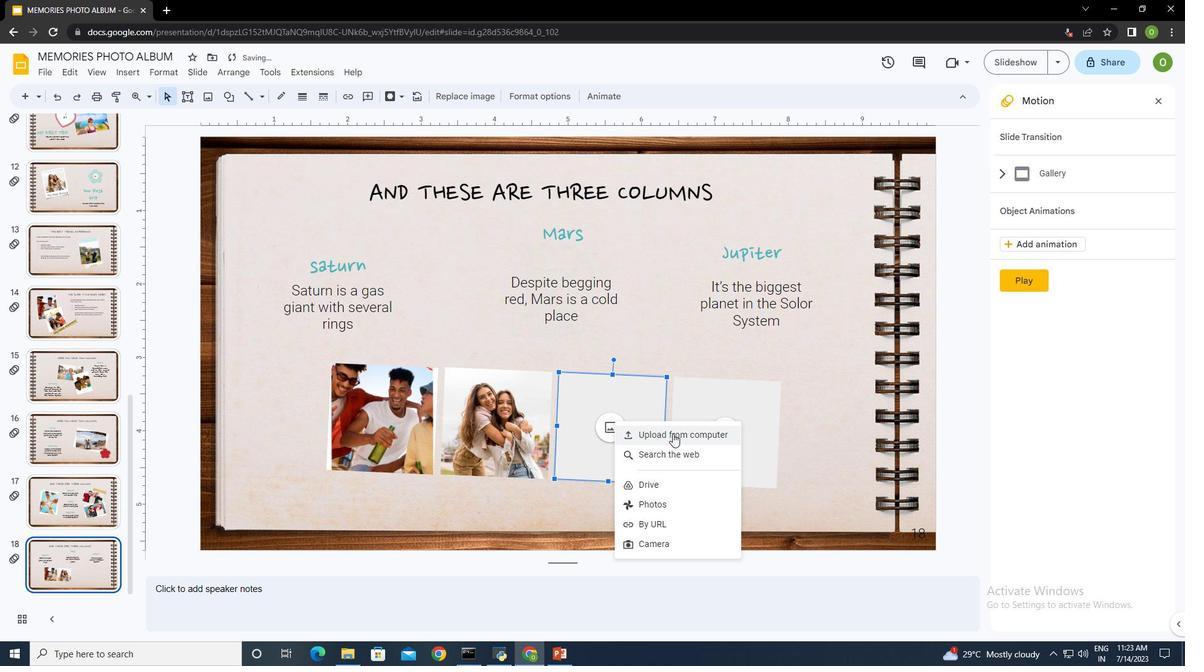 
Action: Mouse moved to (319, 218)
Screenshot: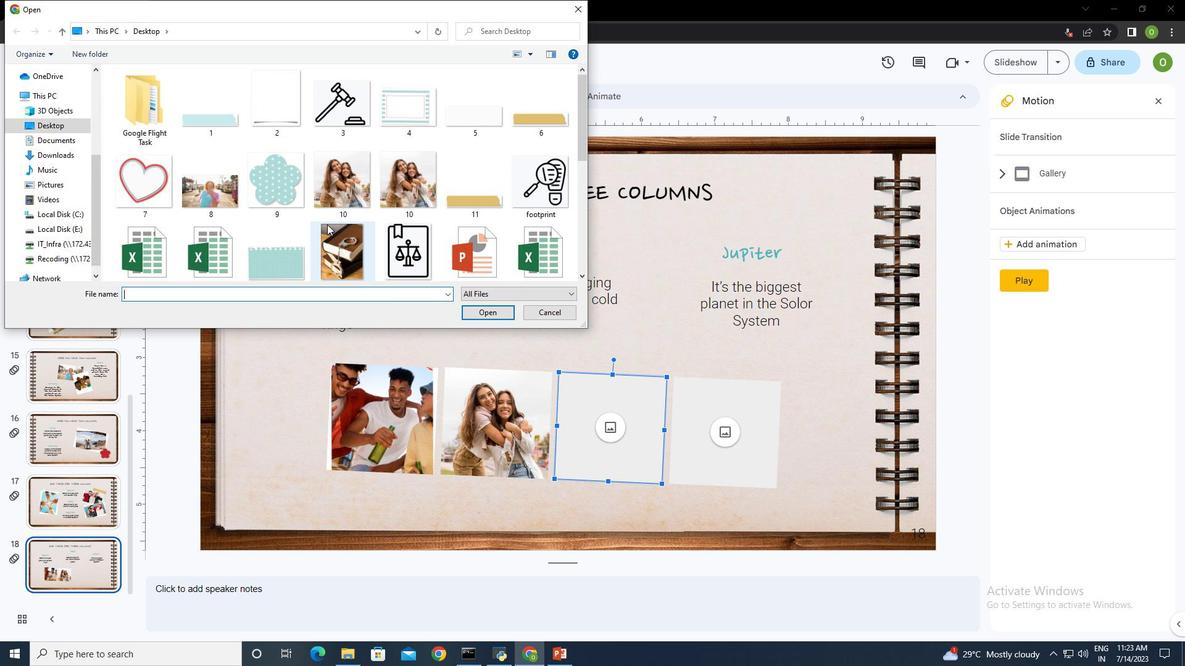 
Action: Mouse scrolled (319, 217) with delta (0, 0)
Screenshot: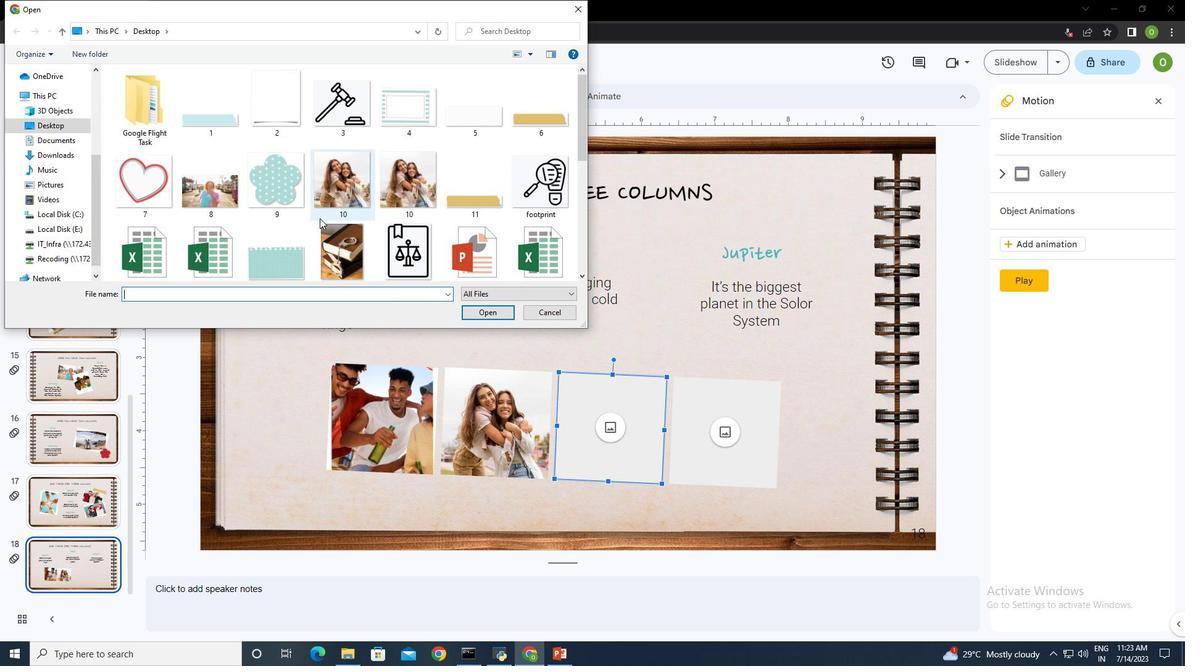 
Action: Mouse scrolled (319, 217) with delta (0, 0)
Screenshot: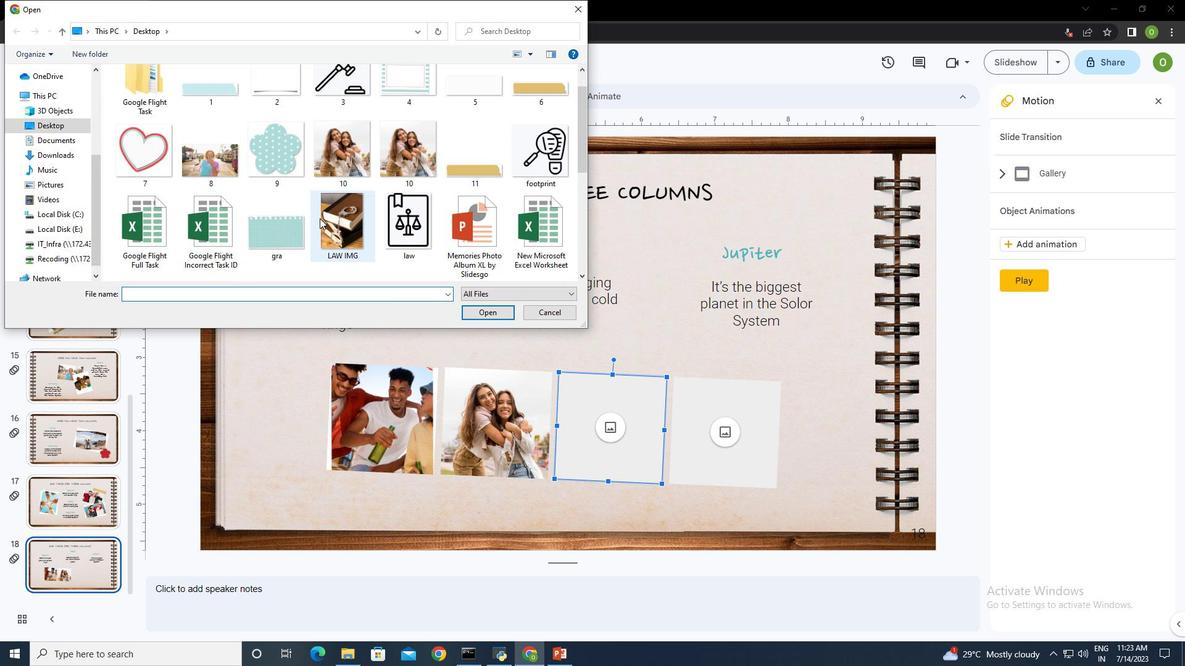 
Action: Mouse scrolled (319, 217) with delta (0, 0)
Screenshot: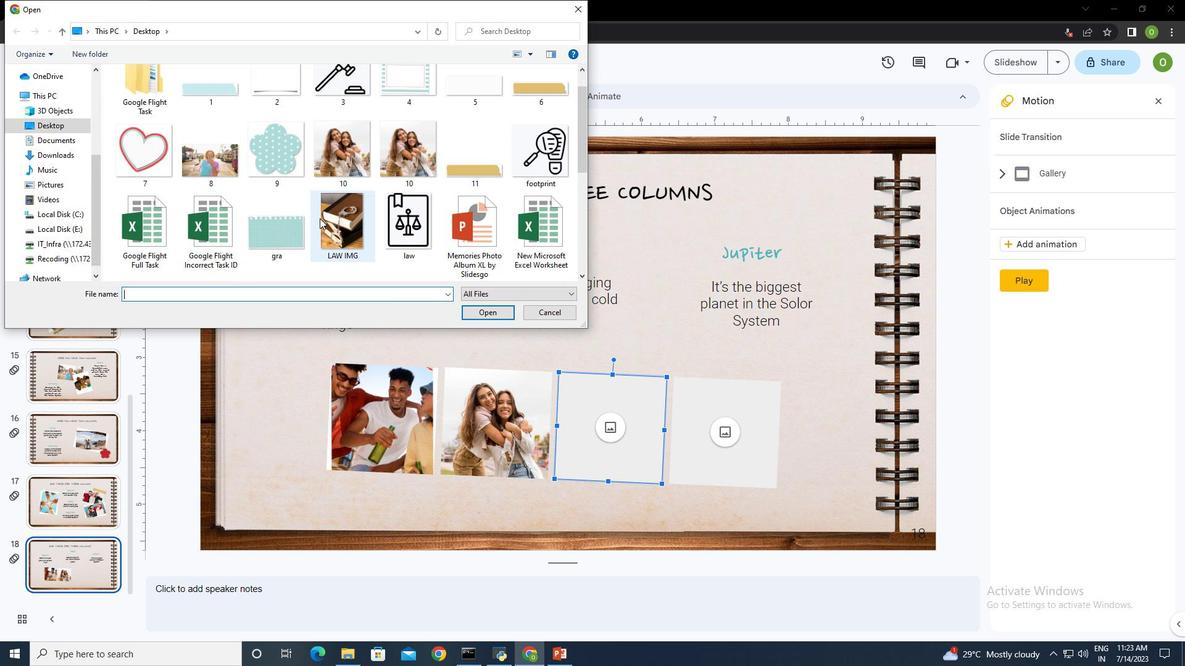 
Action: Mouse scrolled (319, 217) with delta (0, 0)
Screenshot: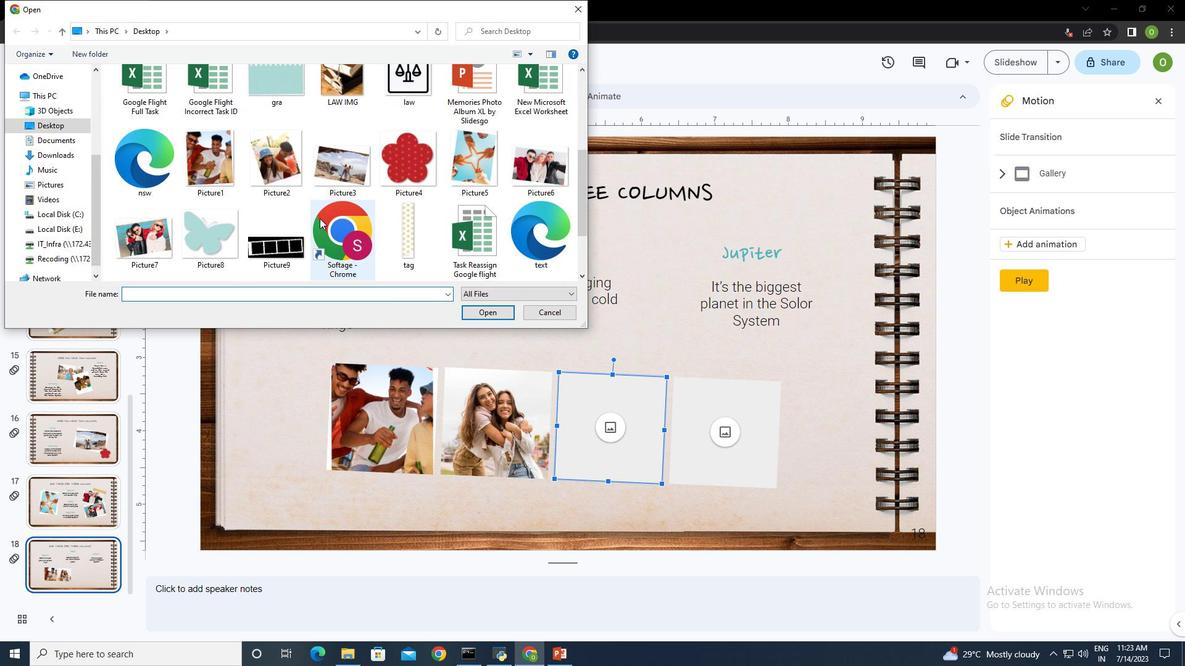 
Action: Mouse scrolled (319, 219) with delta (0, 0)
Screenshot: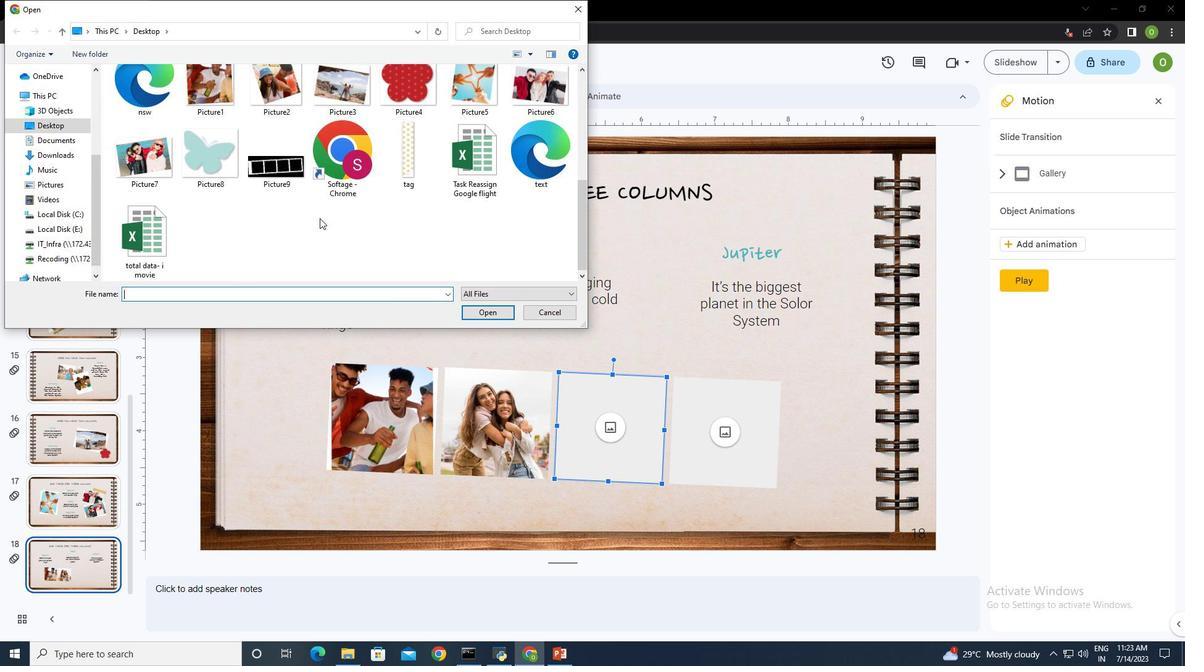 
Action: Mouse moved to (462, 95)
Screenshot: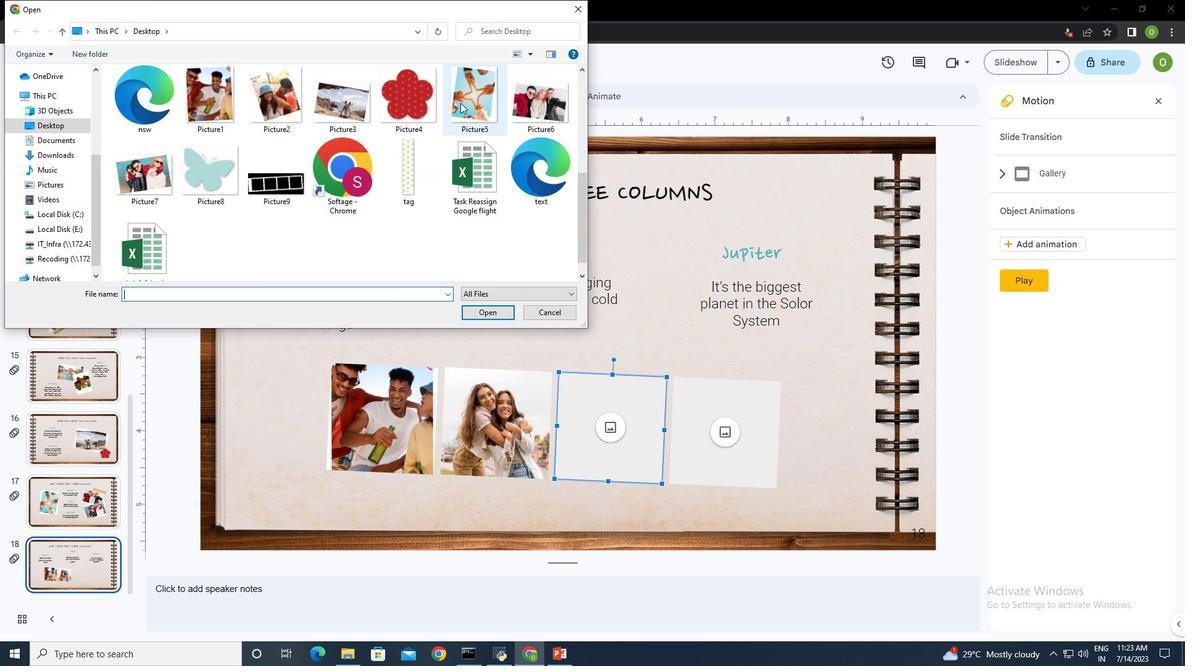 
Action: Mouse pressed left at (462, 95)
Screenshot: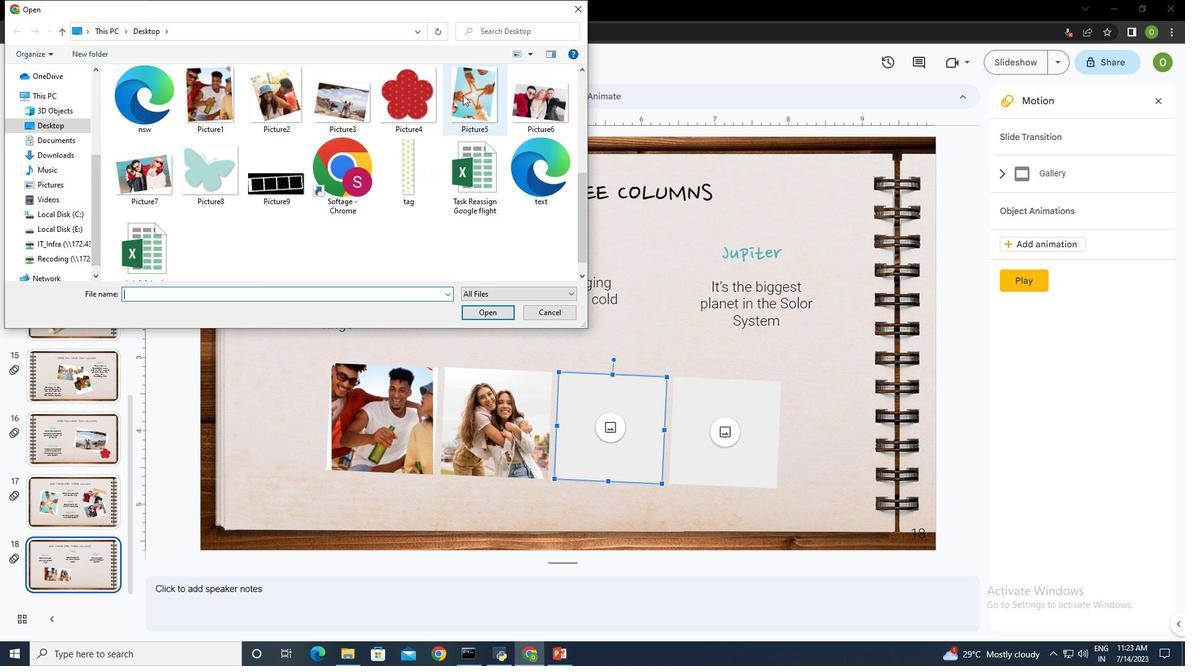 
Action: Mouse moved to (501, 314)
Screenshot: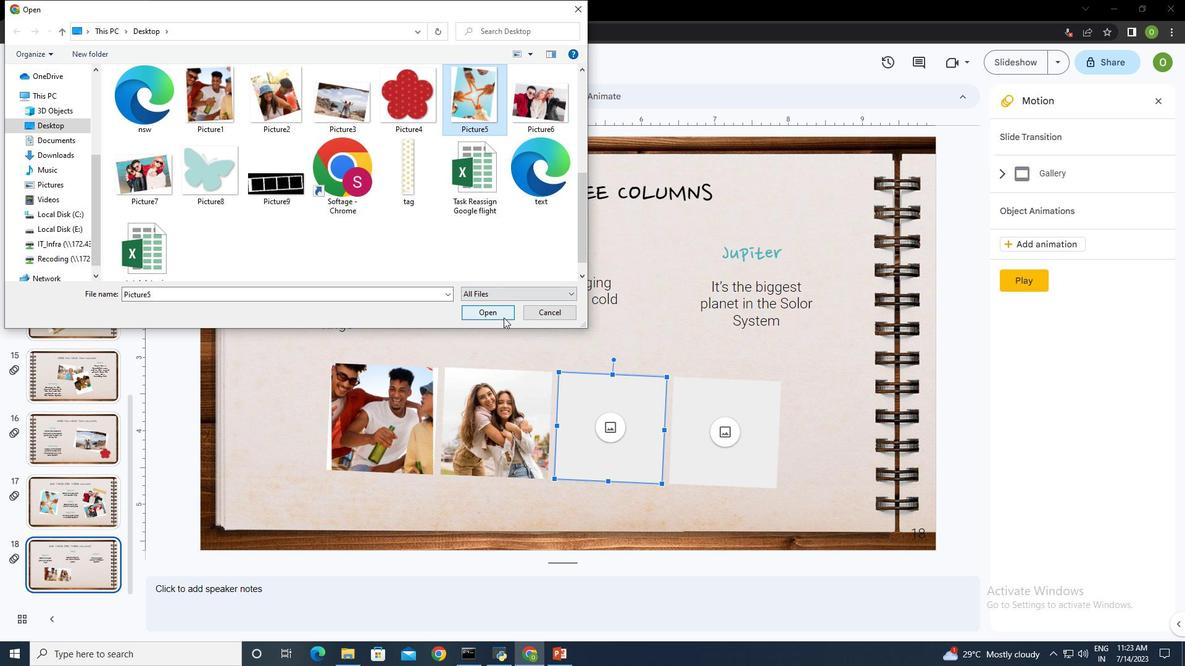 
Action: Mouse pressed left at (501, 314)
Screenshot: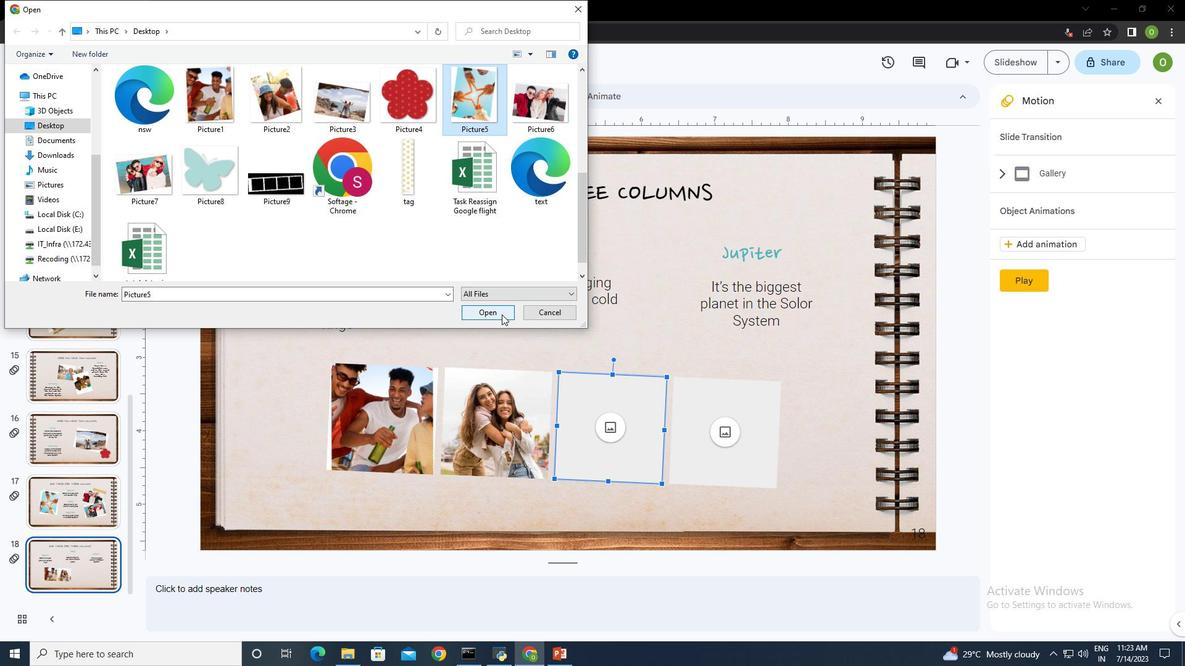 
Action: Mouse moved to (738, 424)
Screenshot: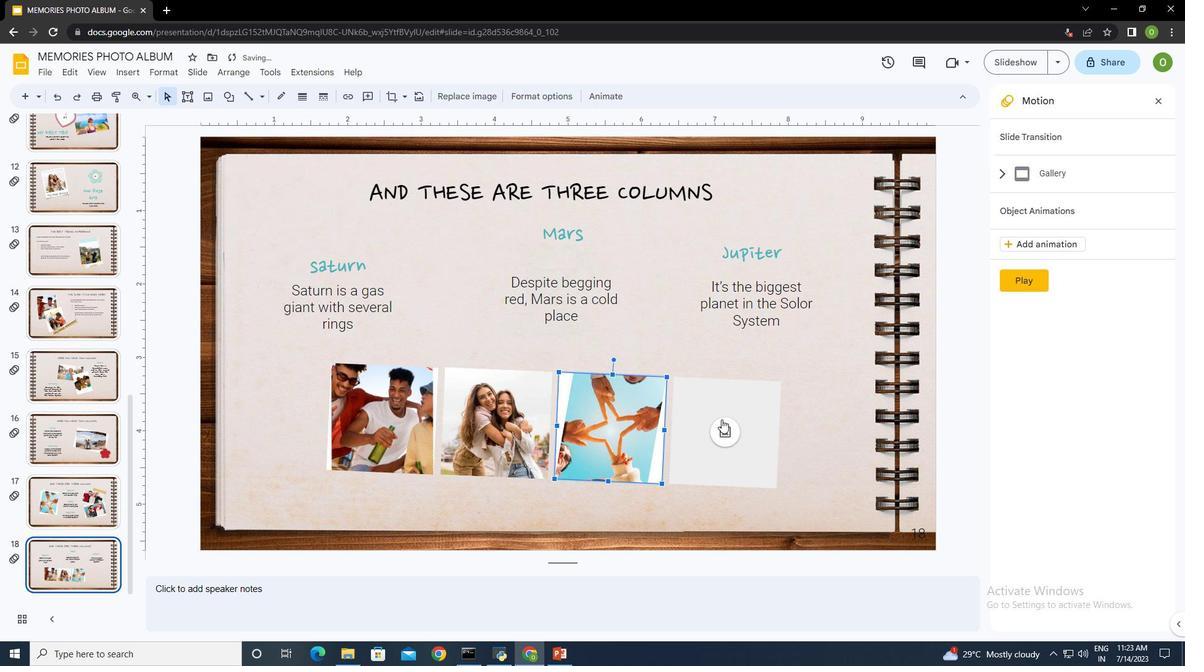 
Action: Mouse pressed left at (738, 424)
Screenshot: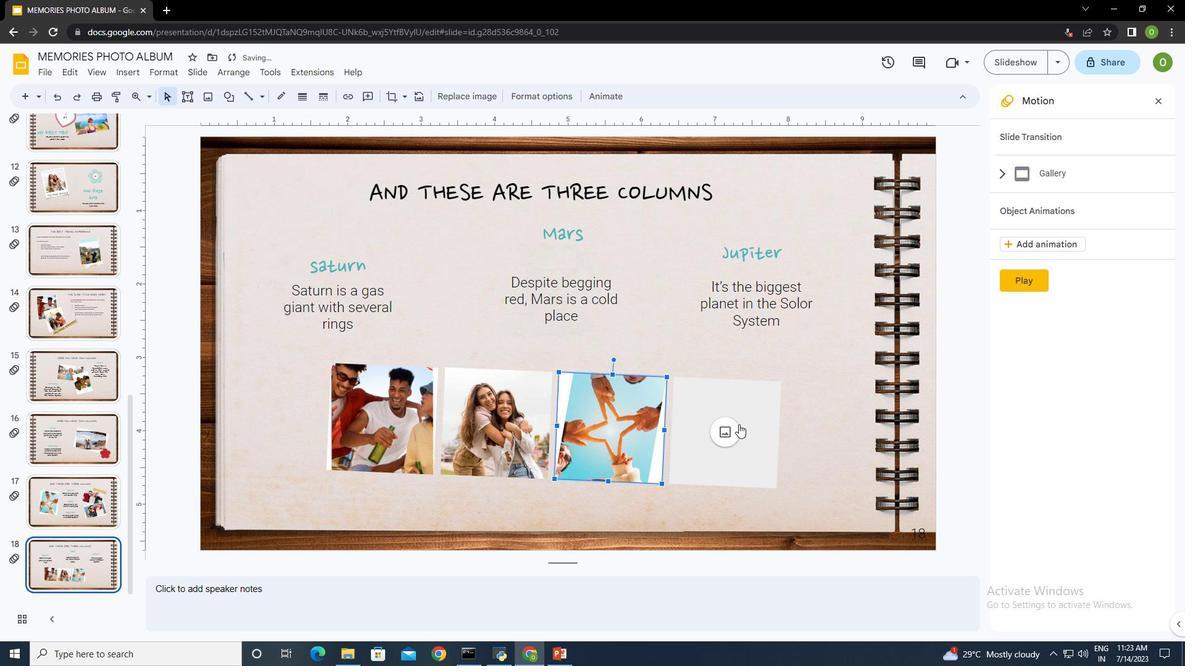 
Action: Mouse moved to (783, 433)
Screenshot: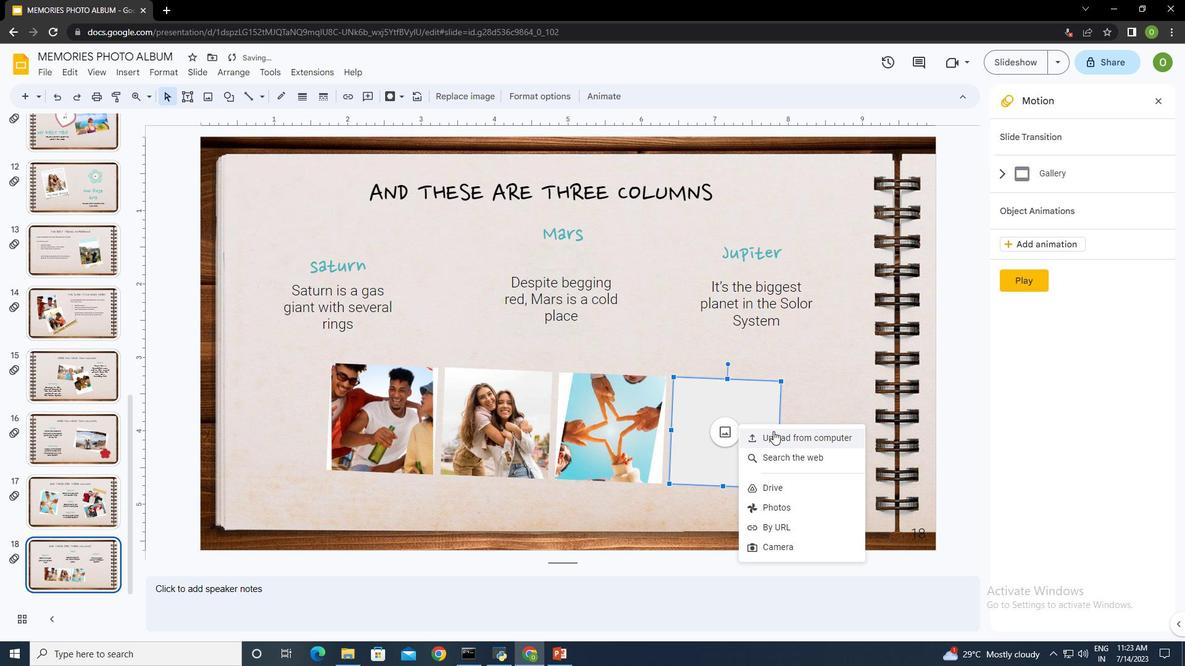 
Action: Mouse pressed left at (783, 433)
Screenshot: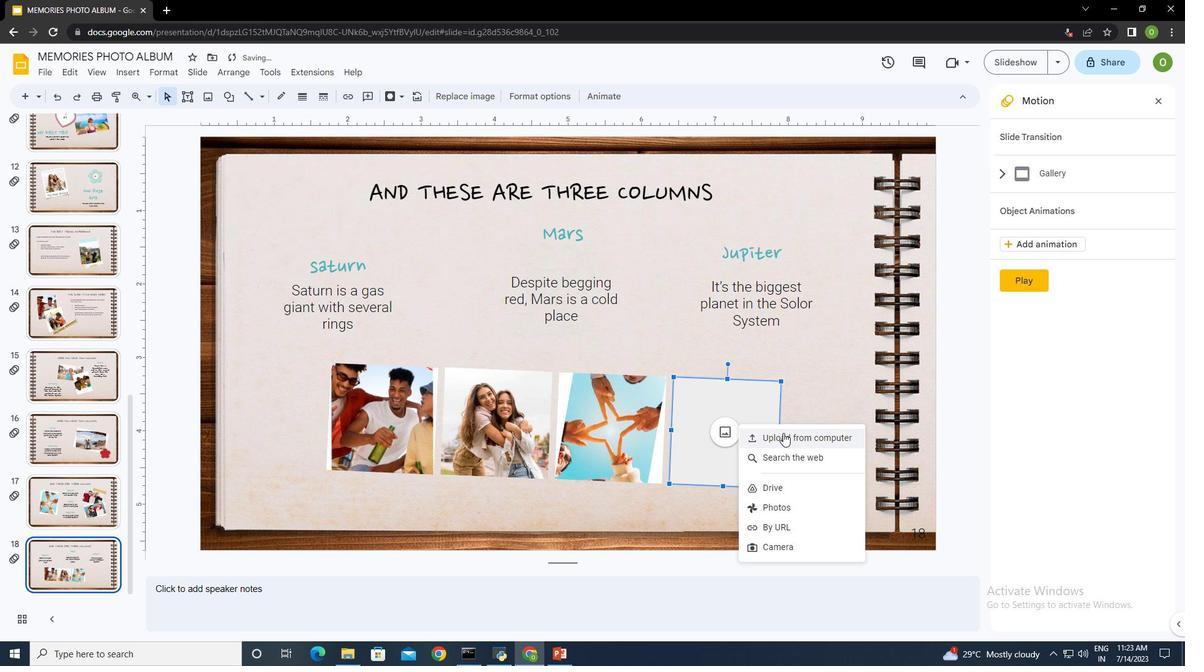 
Action: Mouse moved to (345, 208)
Screenshot: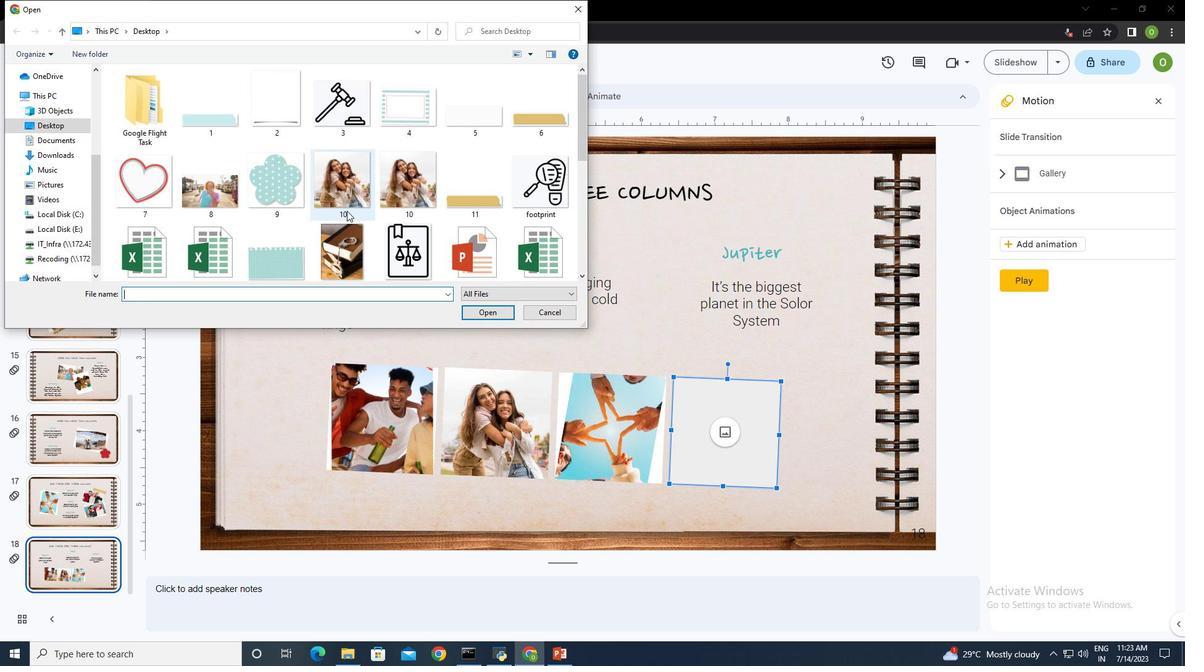
Action: Mouse scrolled (345, 208) with delta (0, 0)
Screenshot: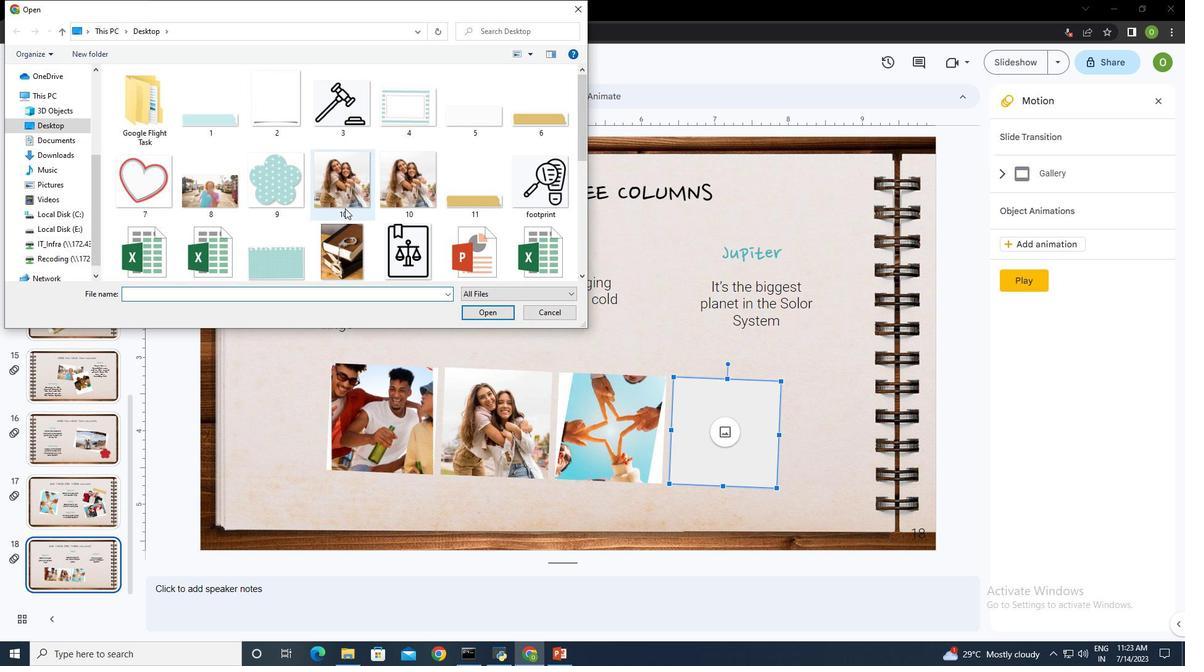 
Action: Mouse scrolled (345, 208) with delta (0, 0)
Screenshot: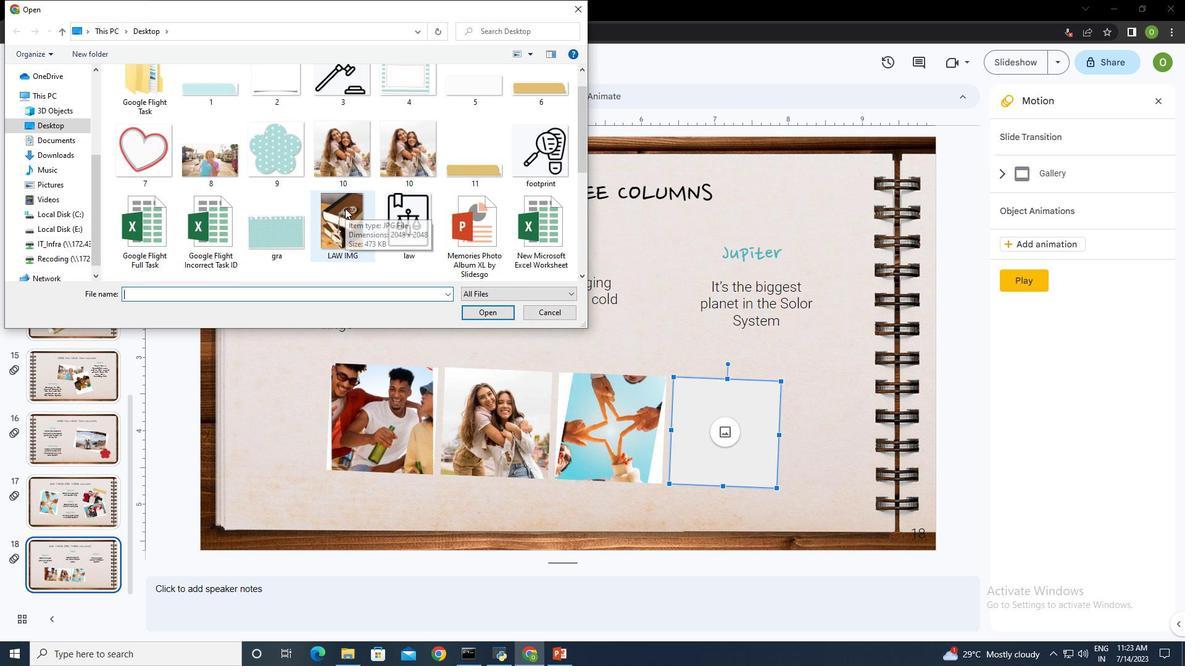 
Action: Mouse scrolled (345, 208) with delta (0, 0)
Screenshot: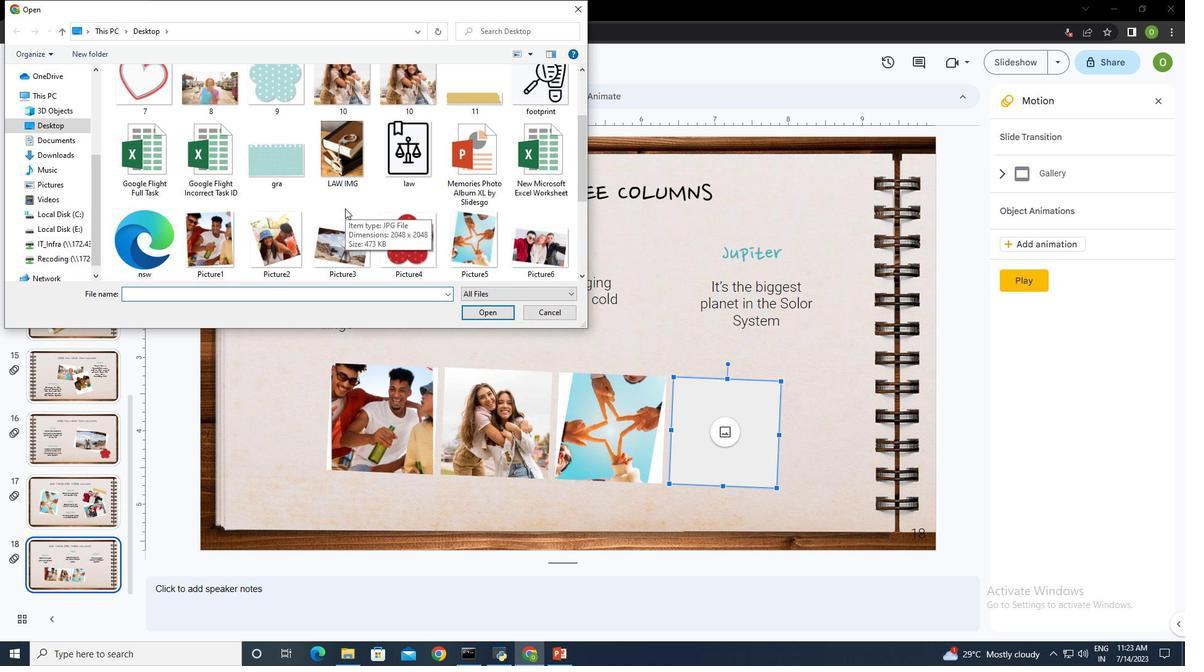 
Action: Mouse moved to (279, 154)
Screenshot: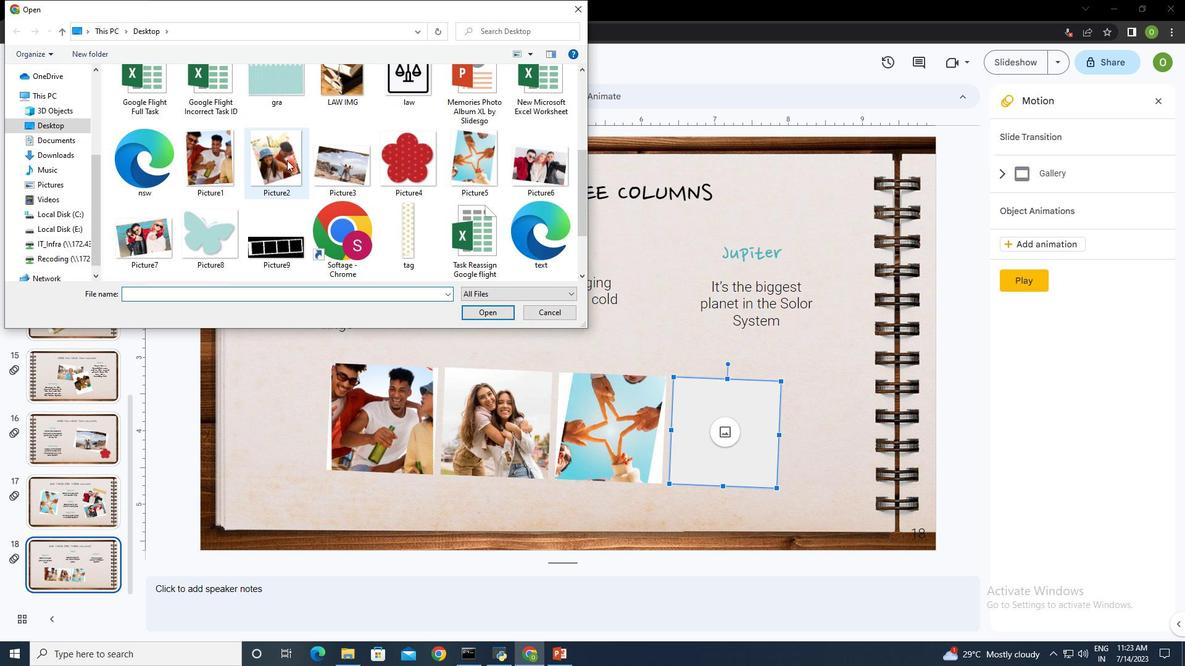 
Action: Mouse pressed left at (279, 154)
Screenshot: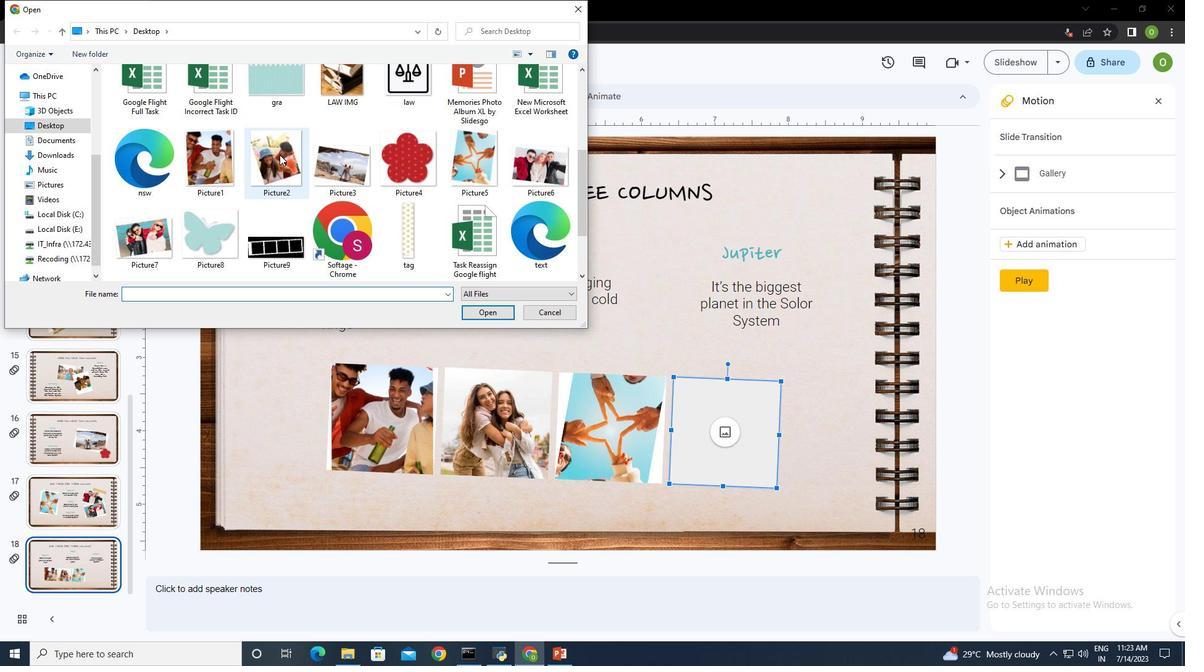 
Action: Mouse moved to (492, 314)
Screenshot: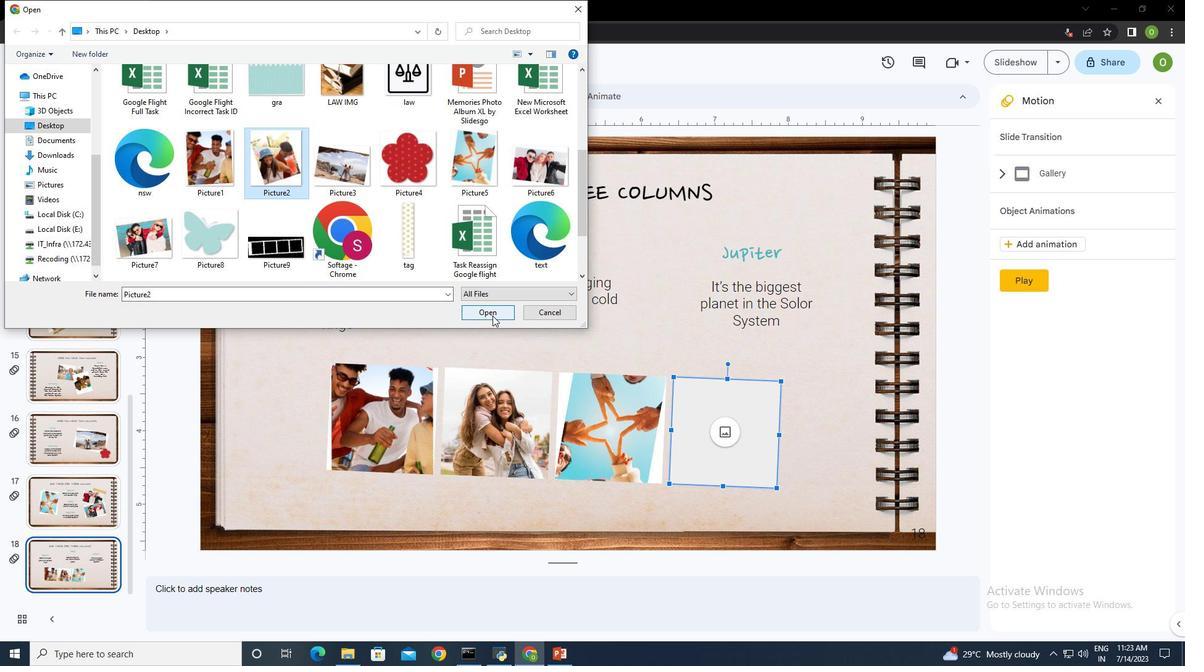 
Action: Mouse pressed left at (492, 314)
Screenshot: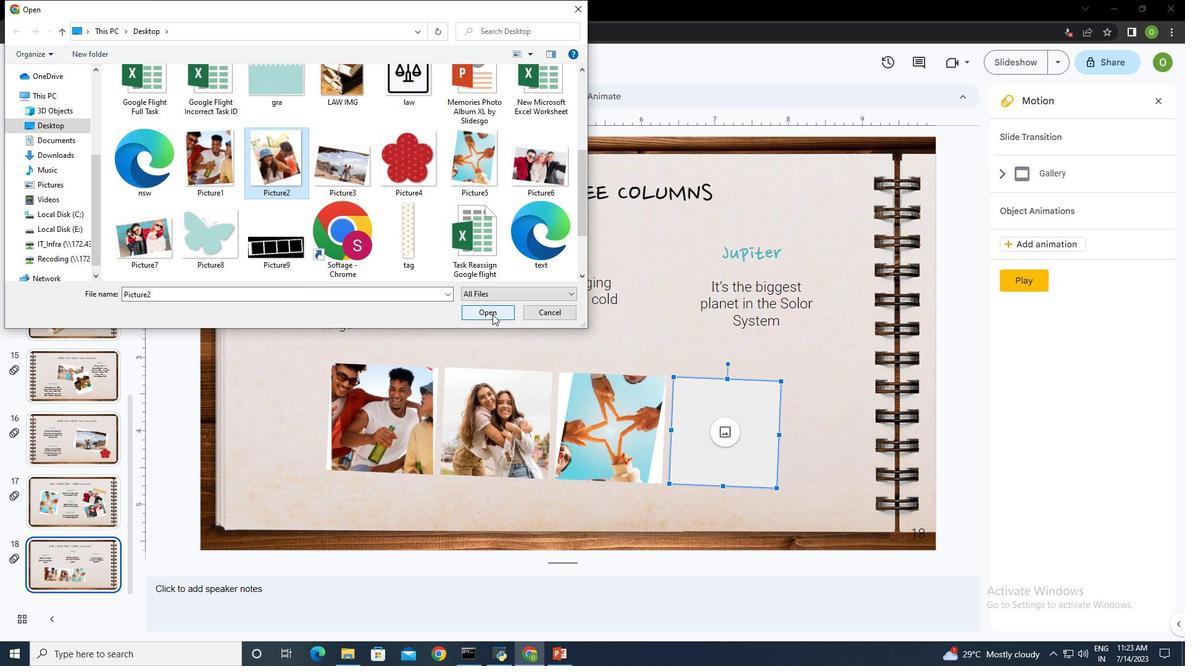 
Action: Mouse moved to (807, 414)
Screenshot: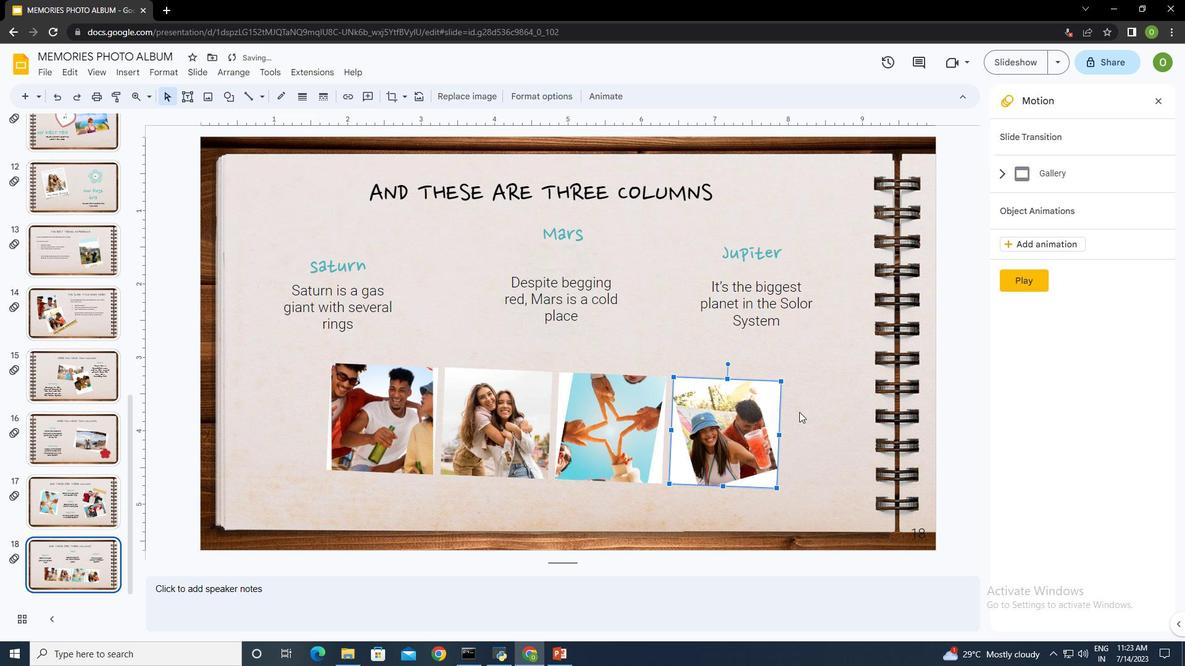 
Action: Mouse pressed left at (807, 414)
Screenshot: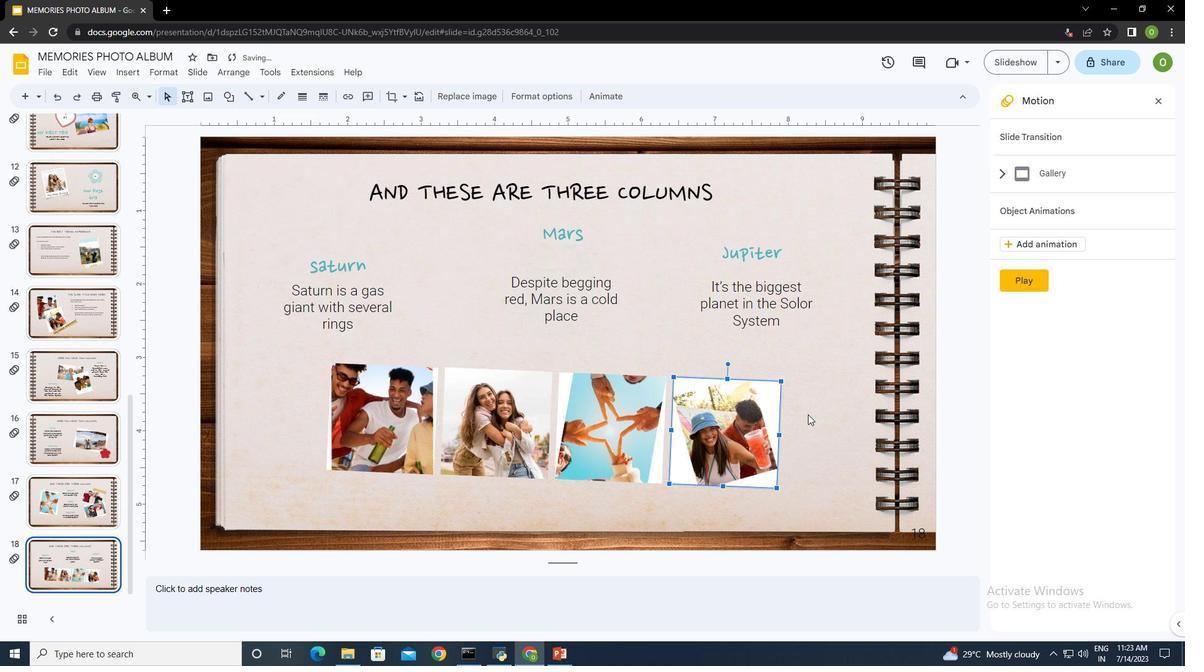 
Action: Mouse moved to (129, 75)
Screenshot: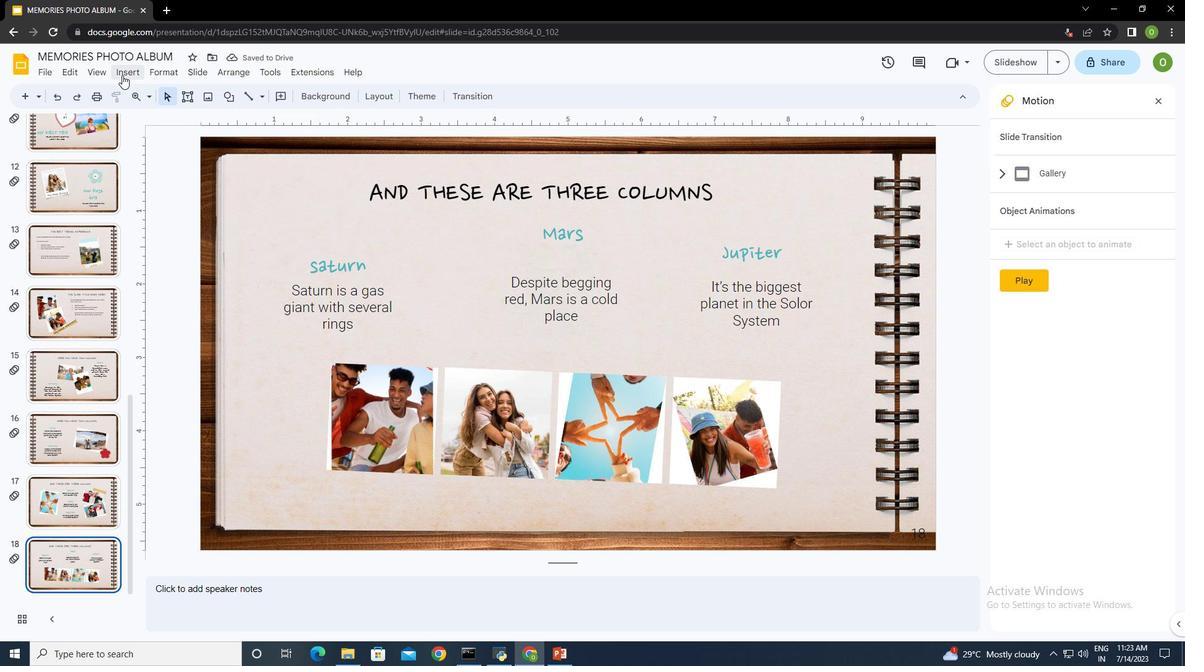 
Action: Mouse pressed left at (129, 75)
Screenshot: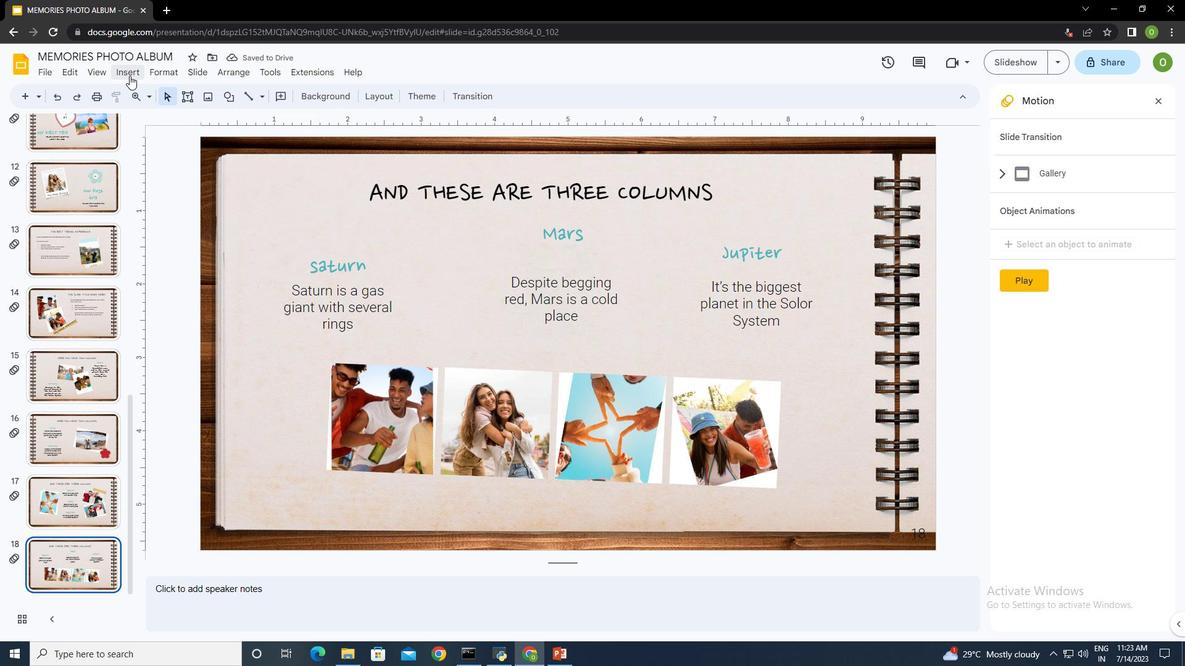 
Action: Mouse moved to (392, 96)
Screenshot: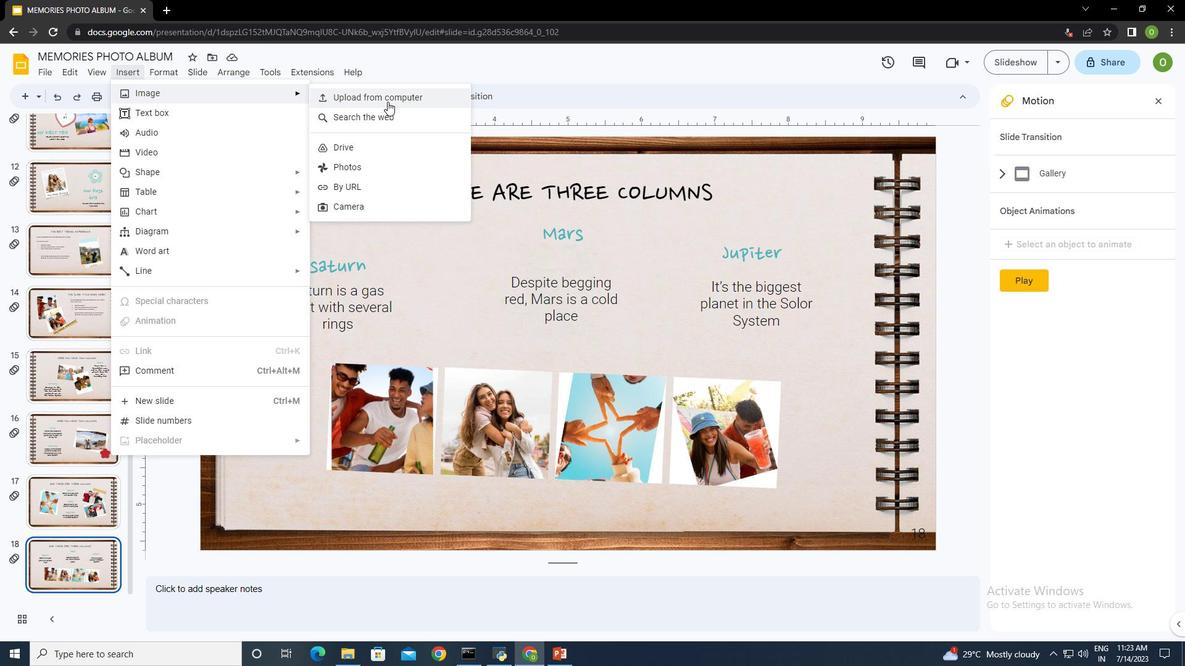 
Action: Mouse pressed left at (392, 96)
Screenshot: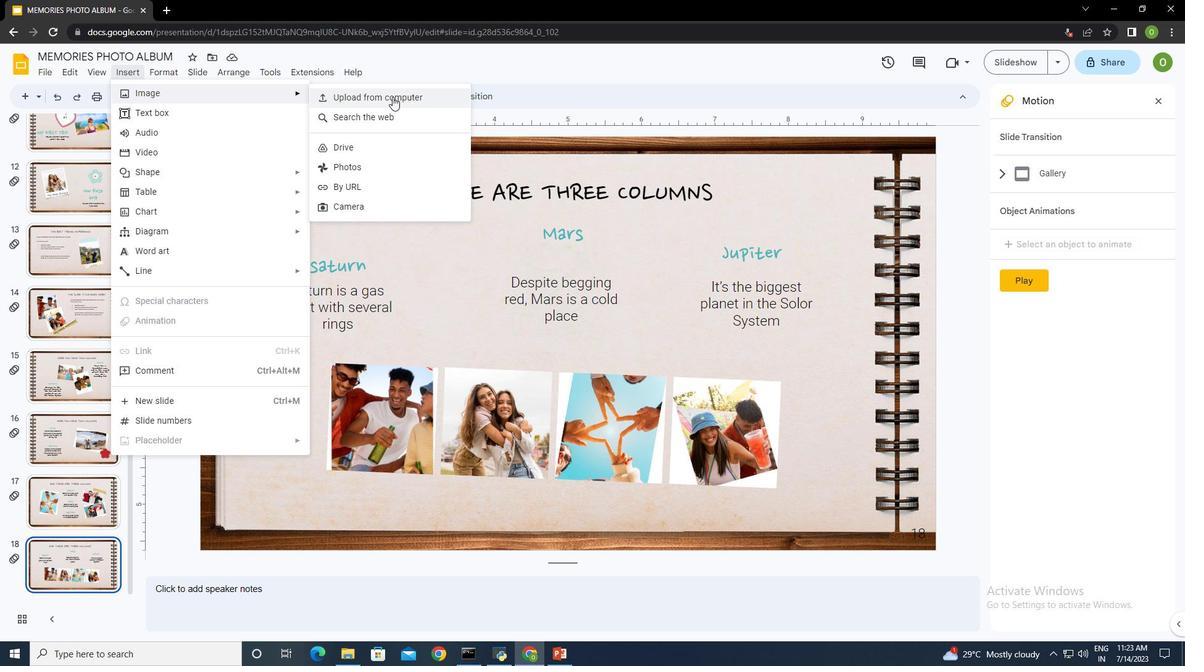 
Action: Mouse moved to (288, 195)
Screenshot: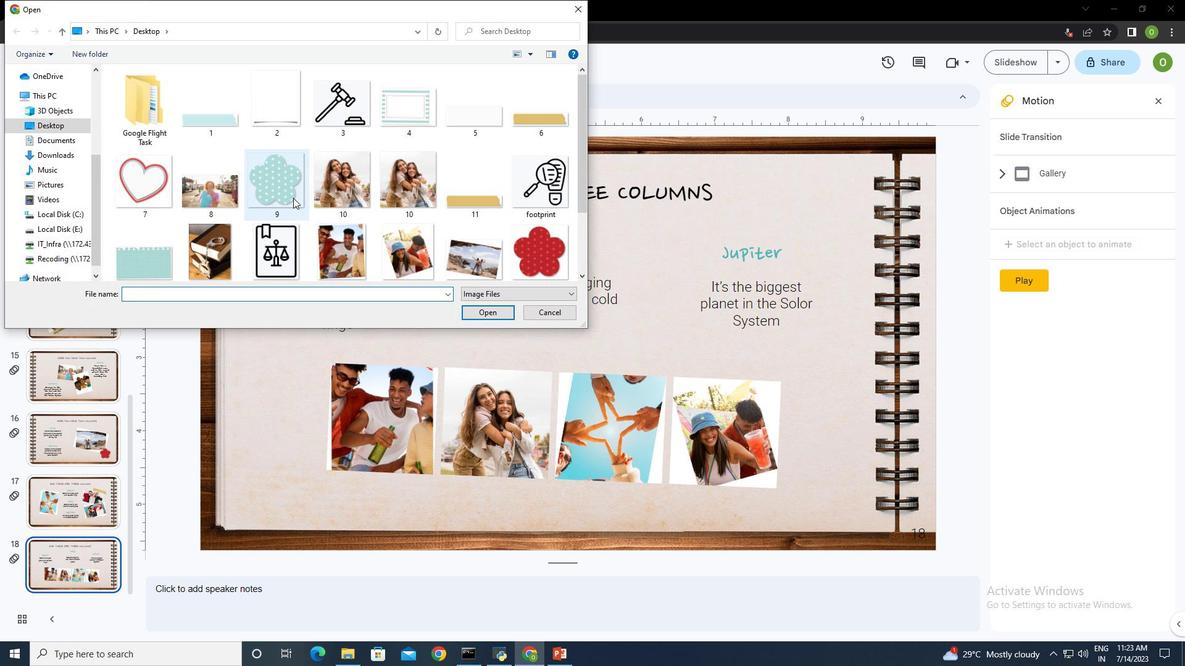 
Action: Mouse scrolled (288, 194) with delta (0, 0)
Screenshot: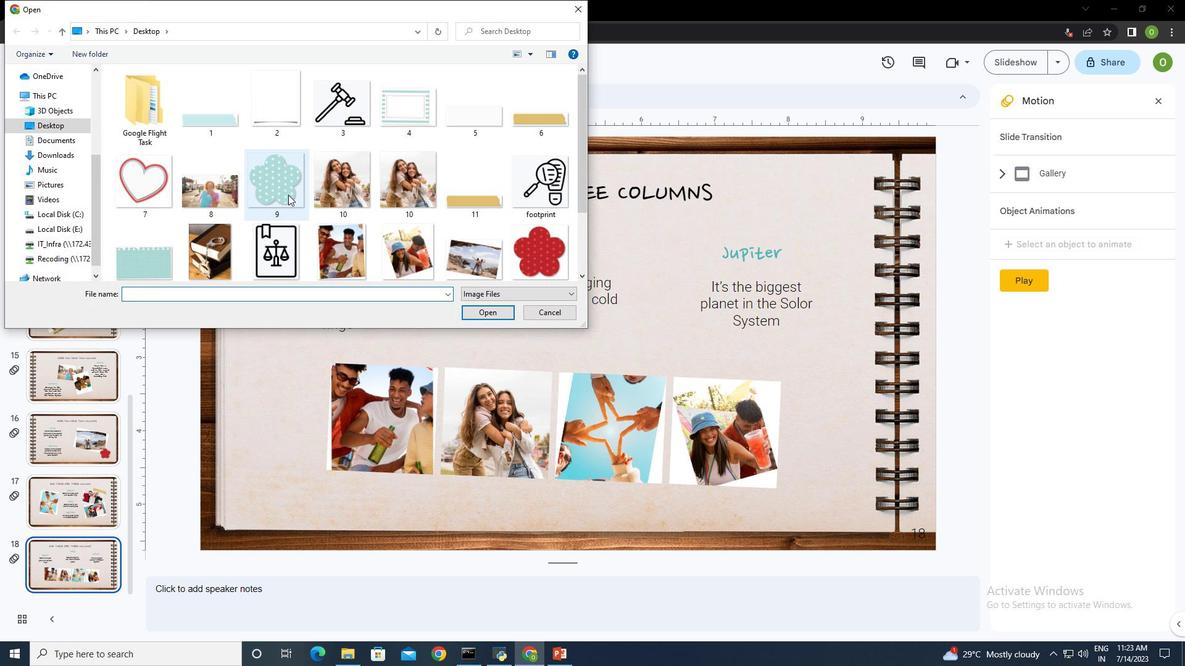 
Action: Mouse scrolled (288, 194) with delta (0, 0)
Screenshot: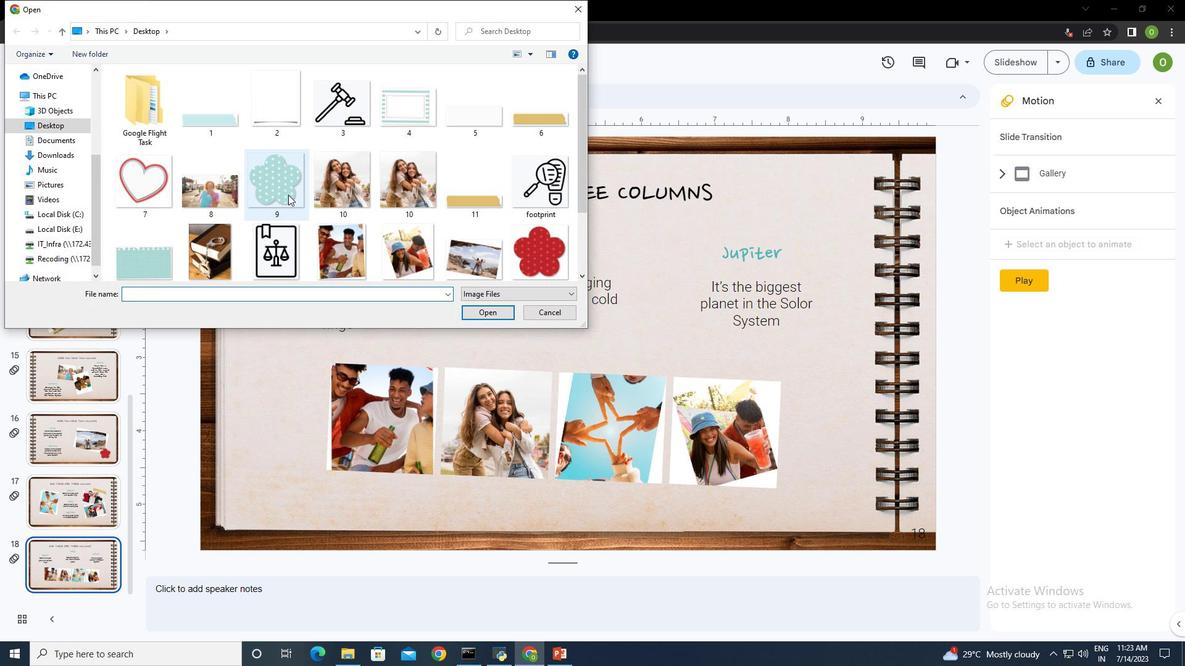 
Action: Mouse moved to (341, 241)
Screenshot: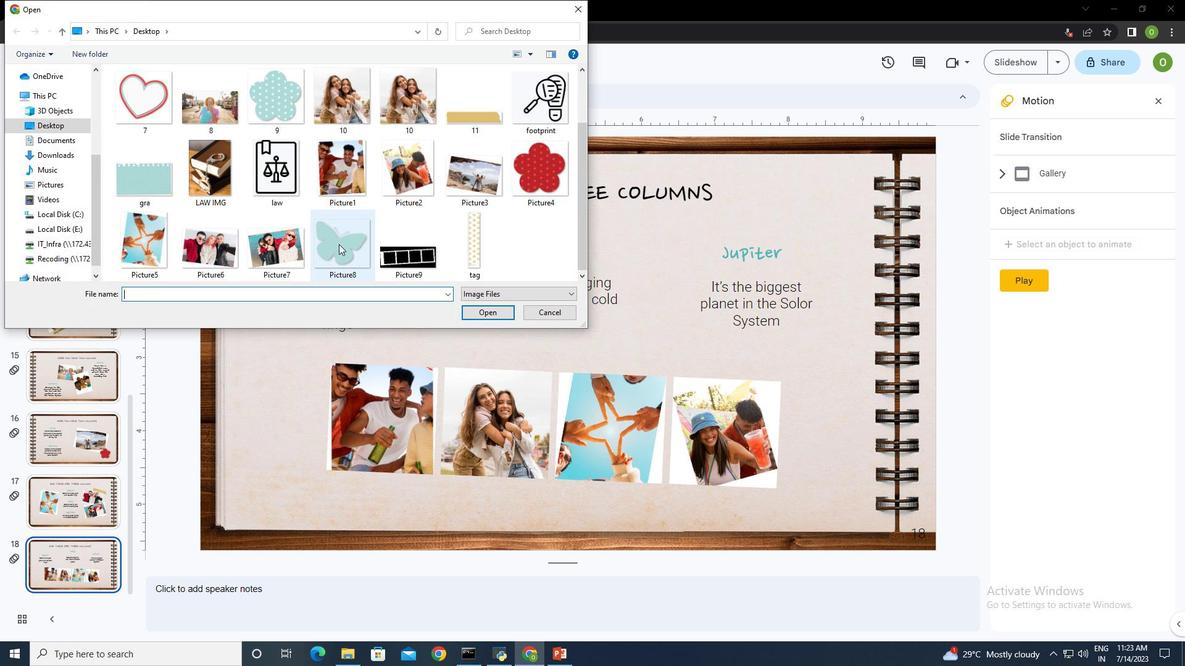 
Action: Mouse pressed left at (341, 241)
Screenshot: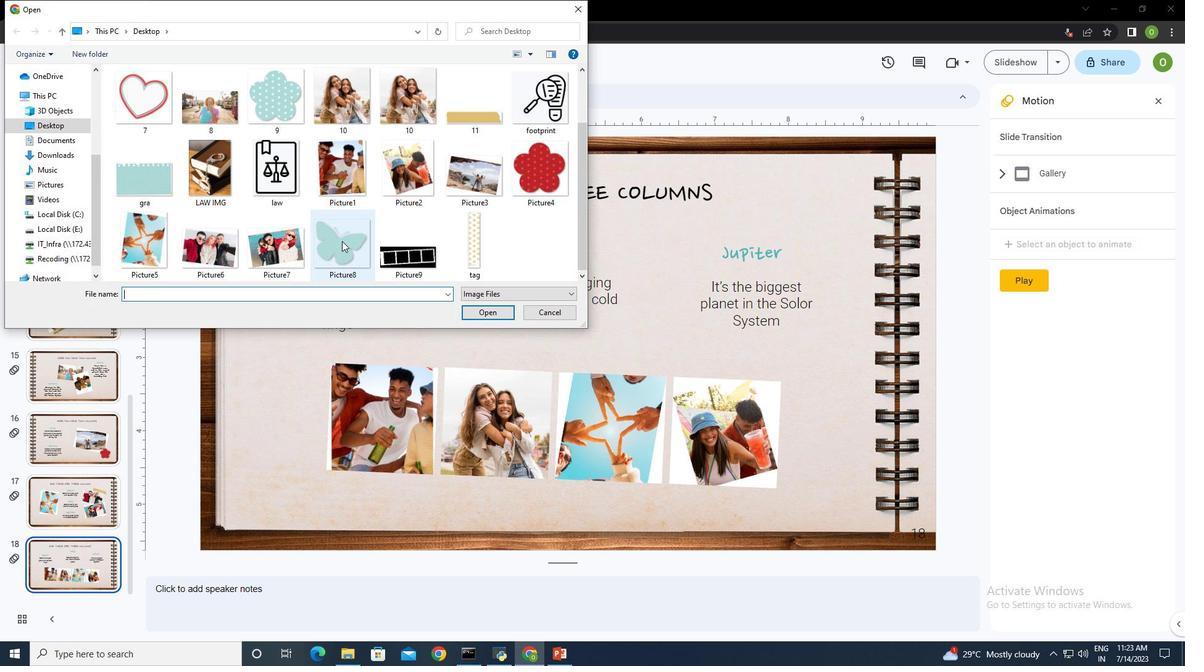 
Action: Mouse moved to (485, 311)
Screenshot: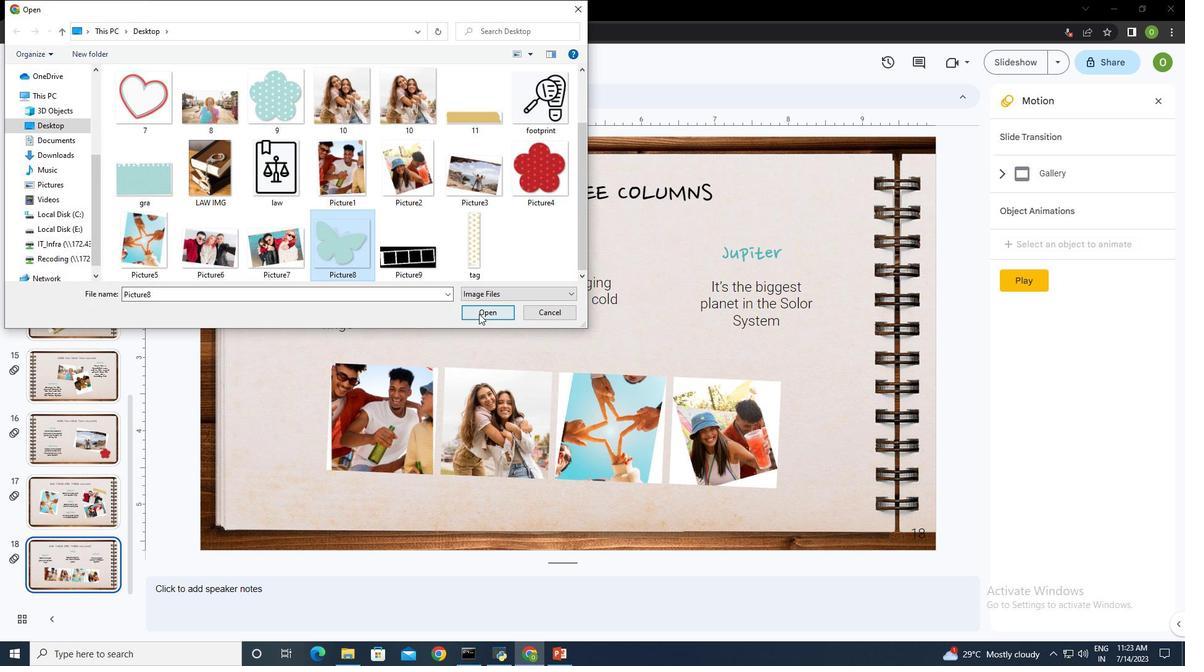 
Action: Mouse pressed left at (485, 311)
Screenshot: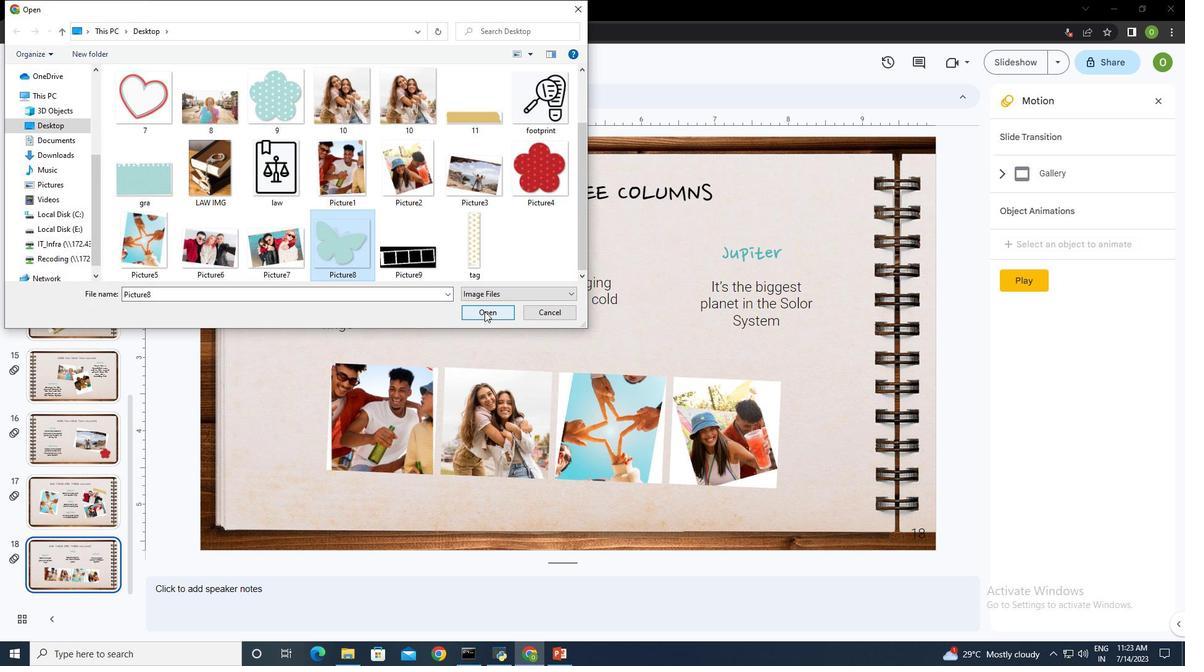 
Action: Mouse moved to (869, 190)
Screenshot: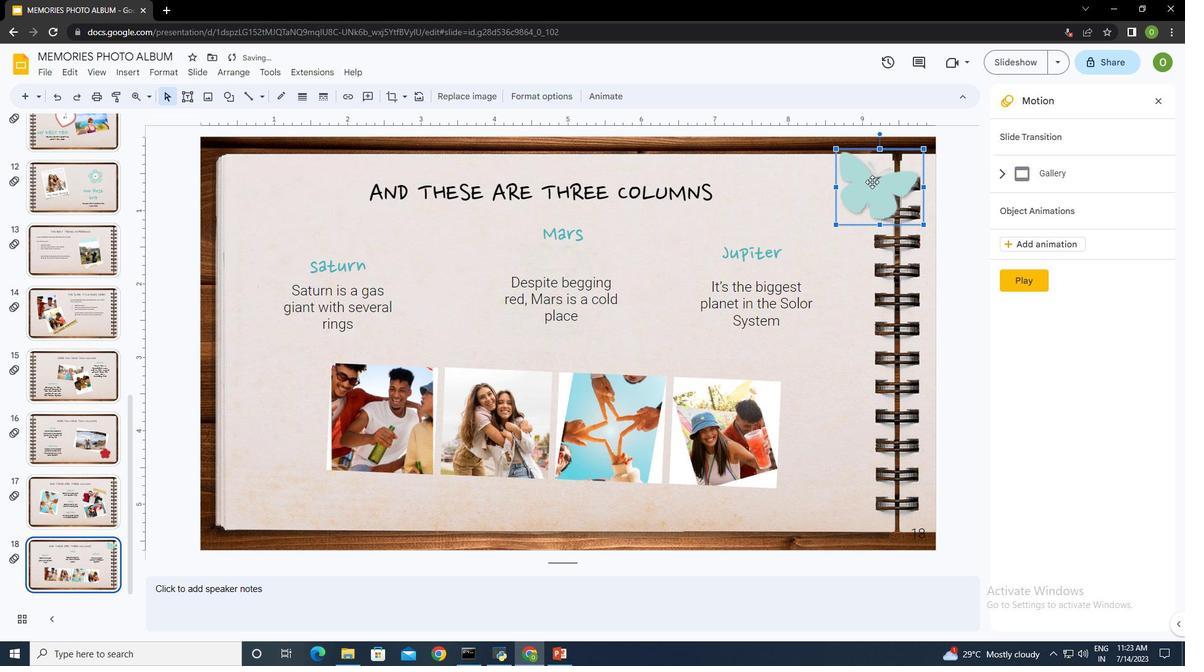 
Action: Mouse pressed left at (869, 190)
Screenshot: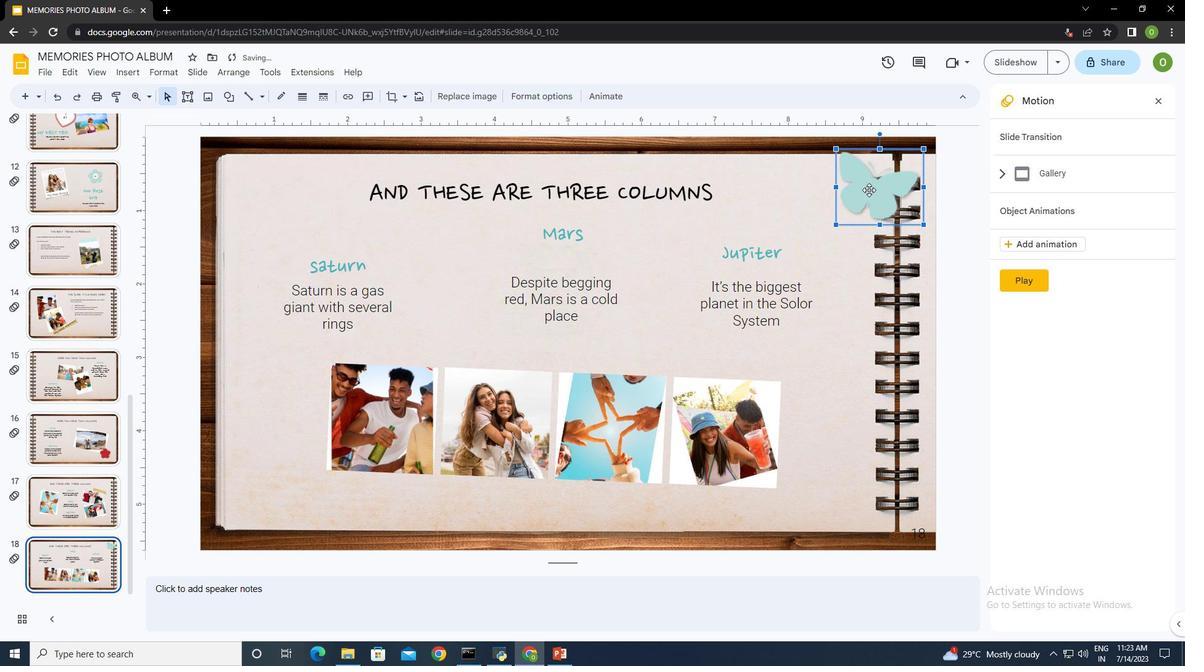 
Action: Mouse moved to (842, 526)
Screenshot: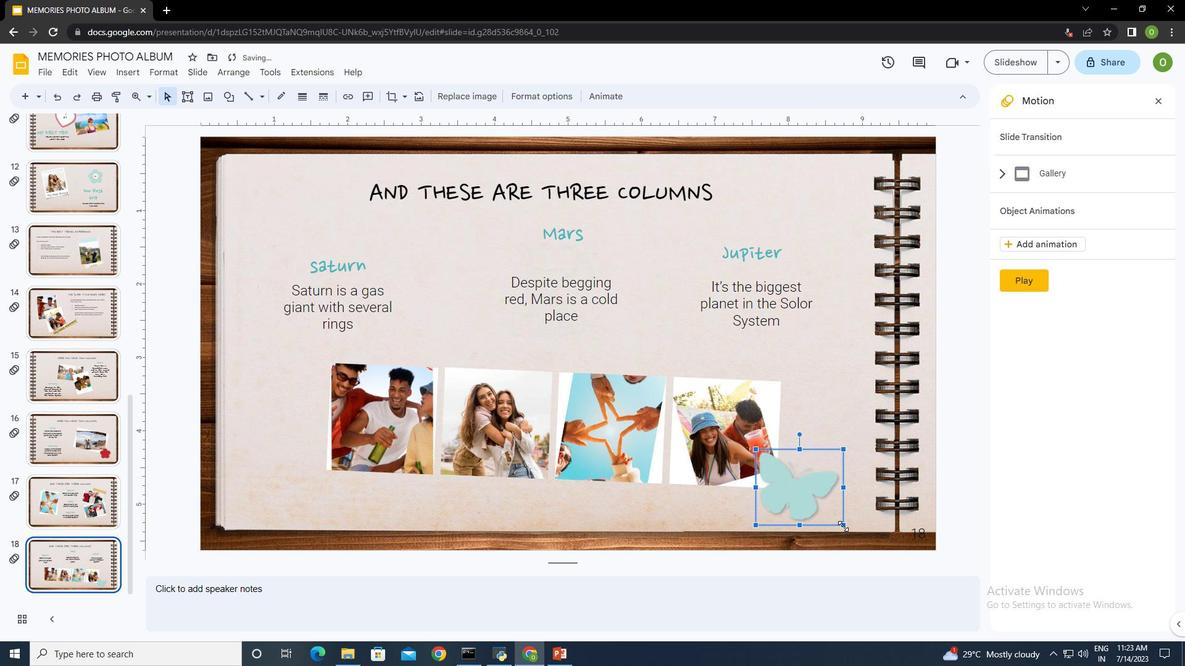 
Action: Mouse pressed left at (842, 526)
Screenshot: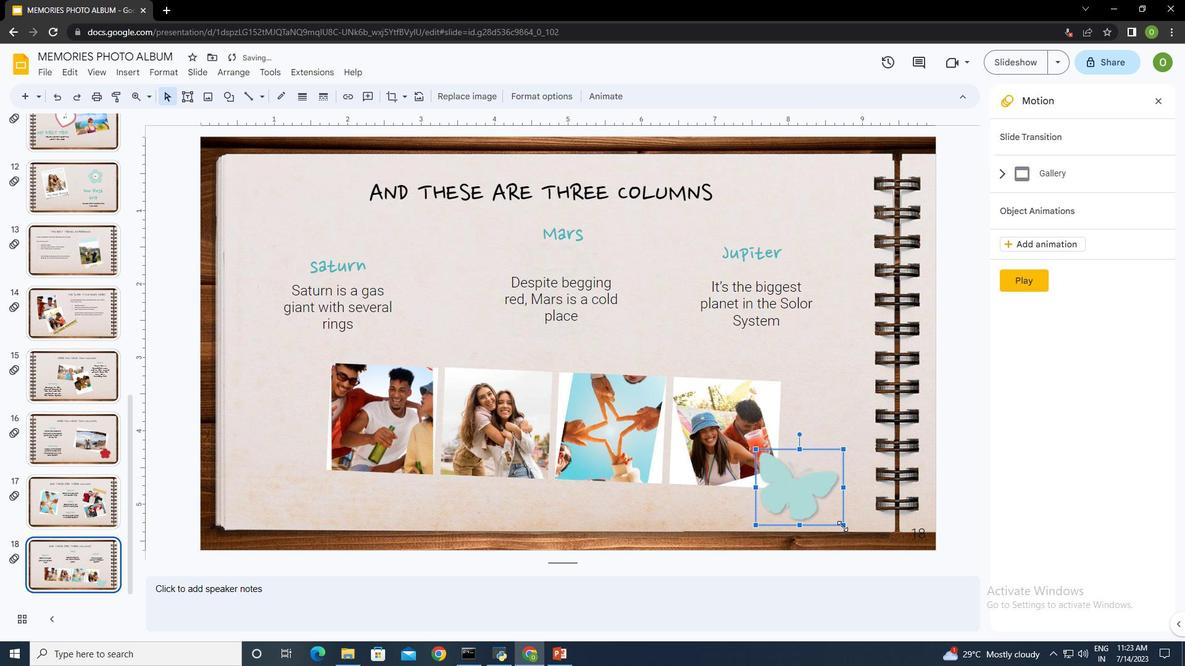 
Action: Mouse moved to (781, 473)
Screenshot: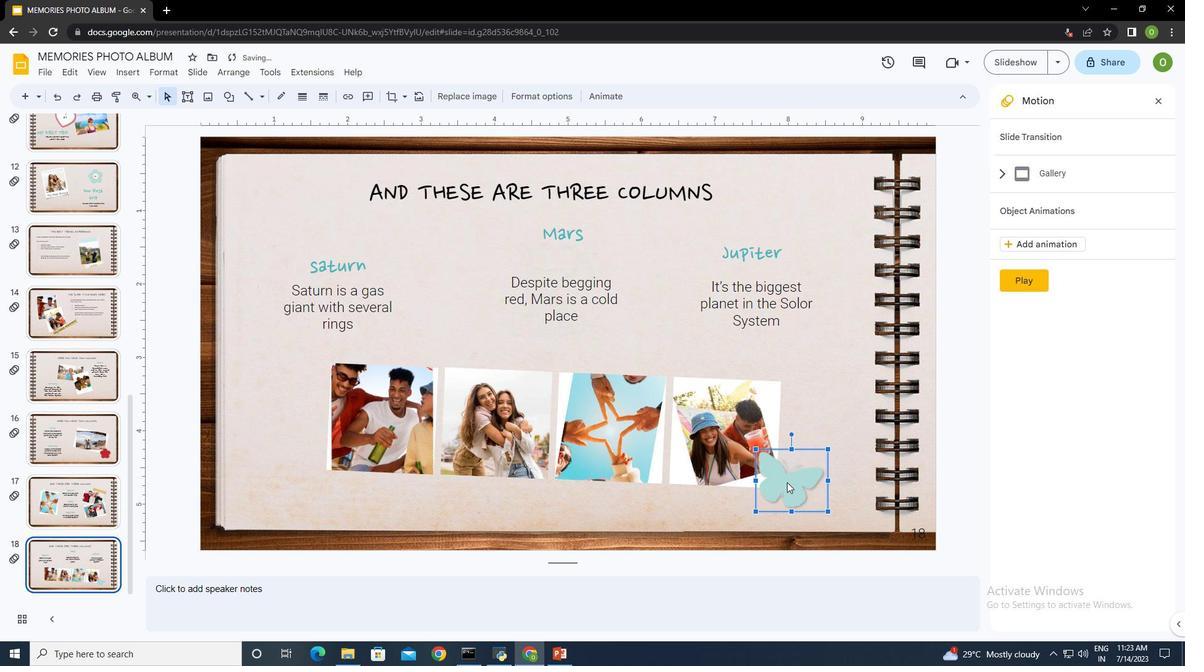 
Action: Mouse pressed left at (781, 473)
Screenshot: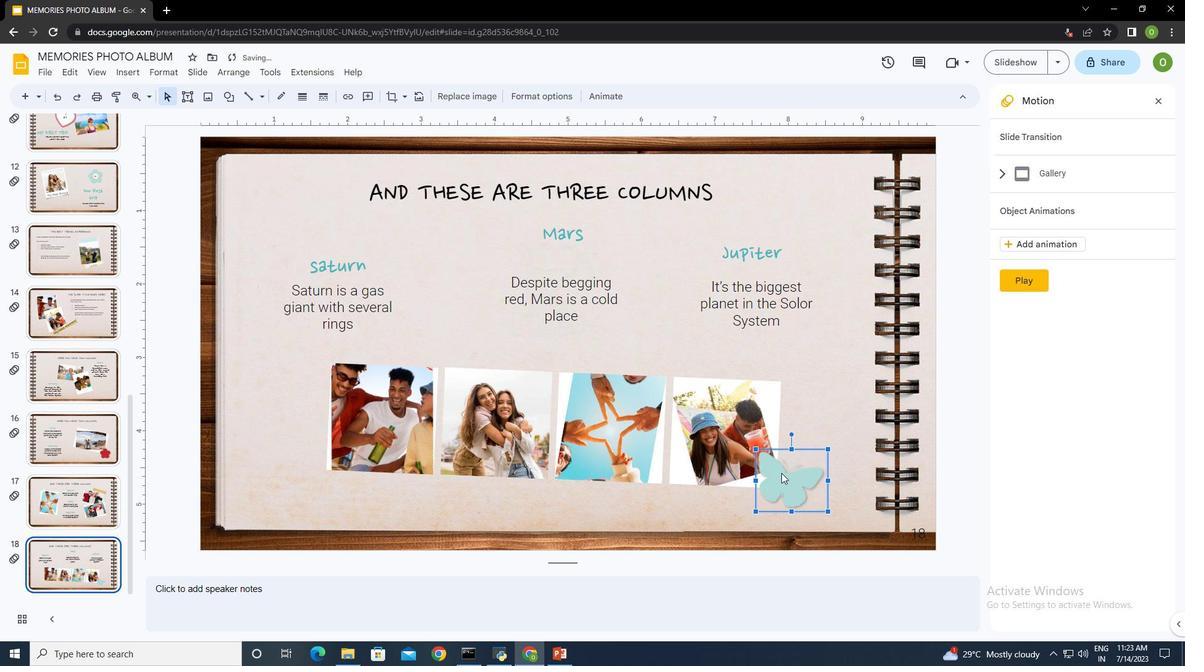 
Action: Mouse moved to (858, 467)
Screenshot: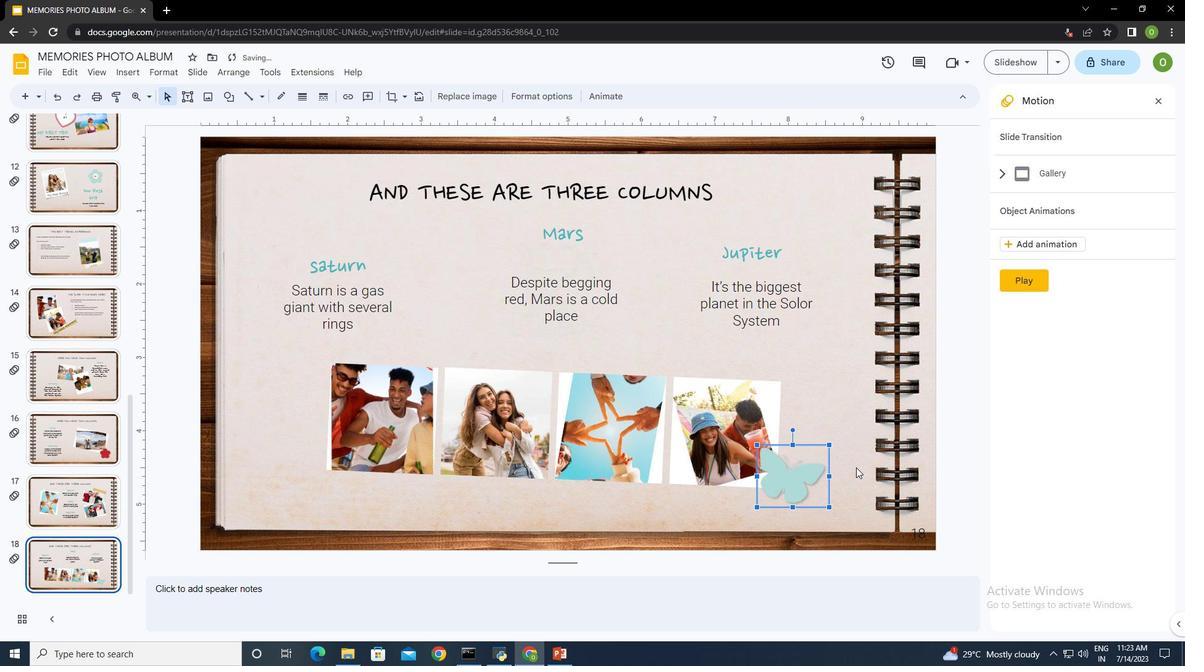 
Action: Mouse pressed left at (858, 467)
Screenshot: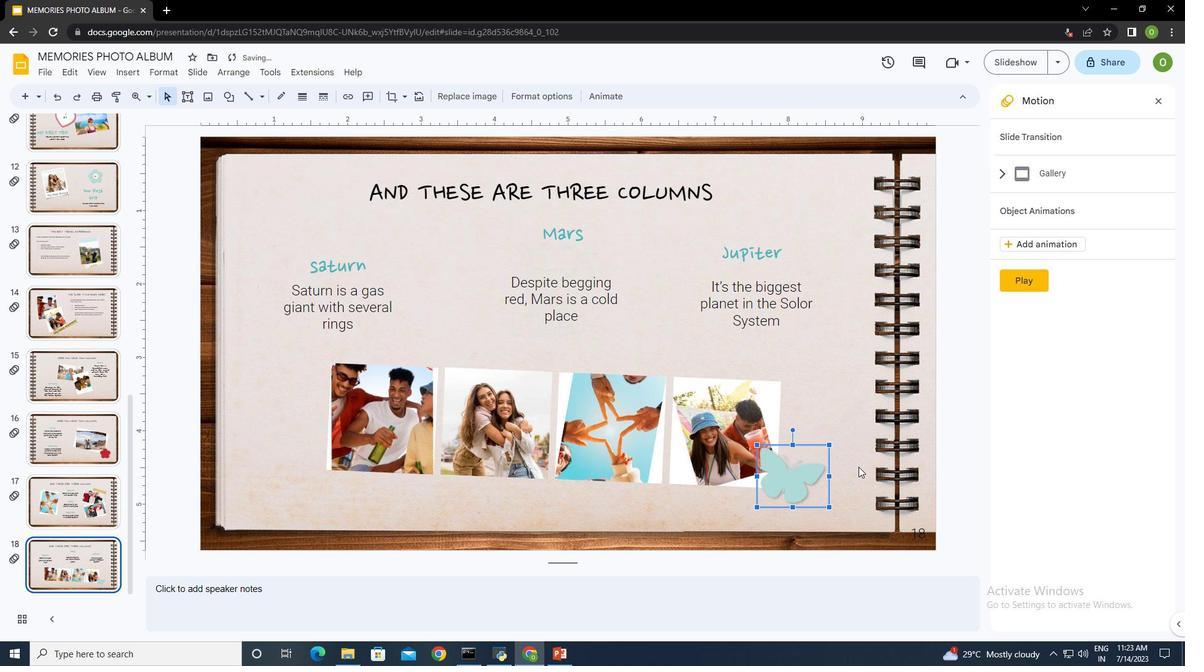 
Action: Mouse moved to (412, 483)
Screenshot: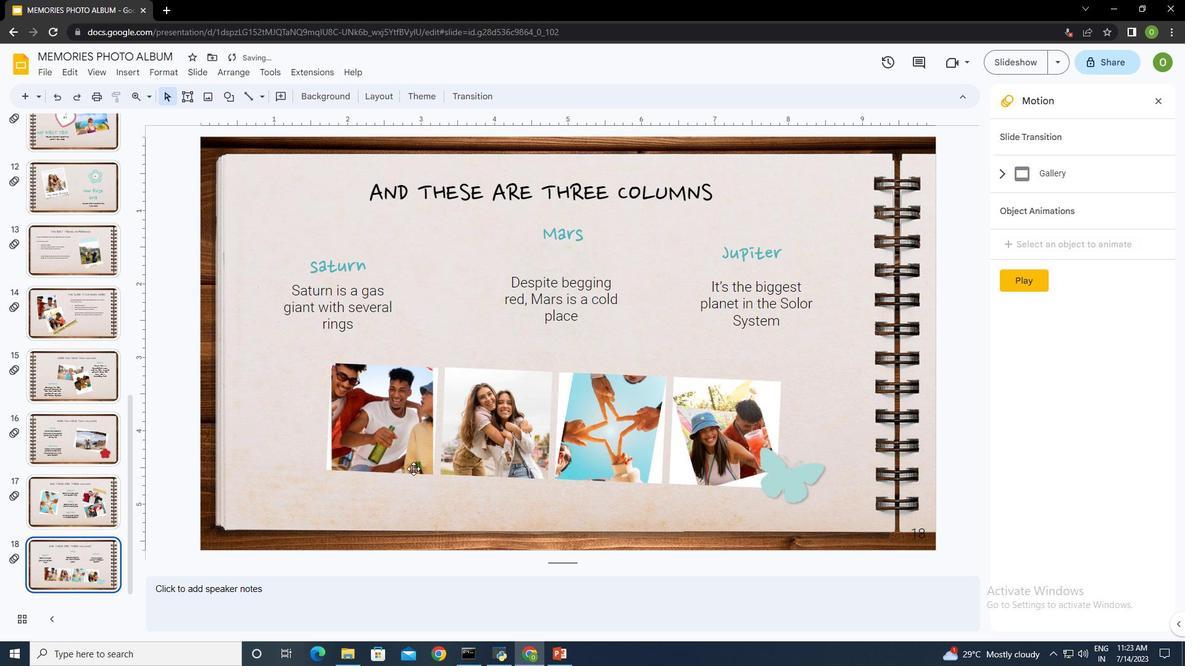 
Action: Mouse pressed left at (412, 483)
Screenshot: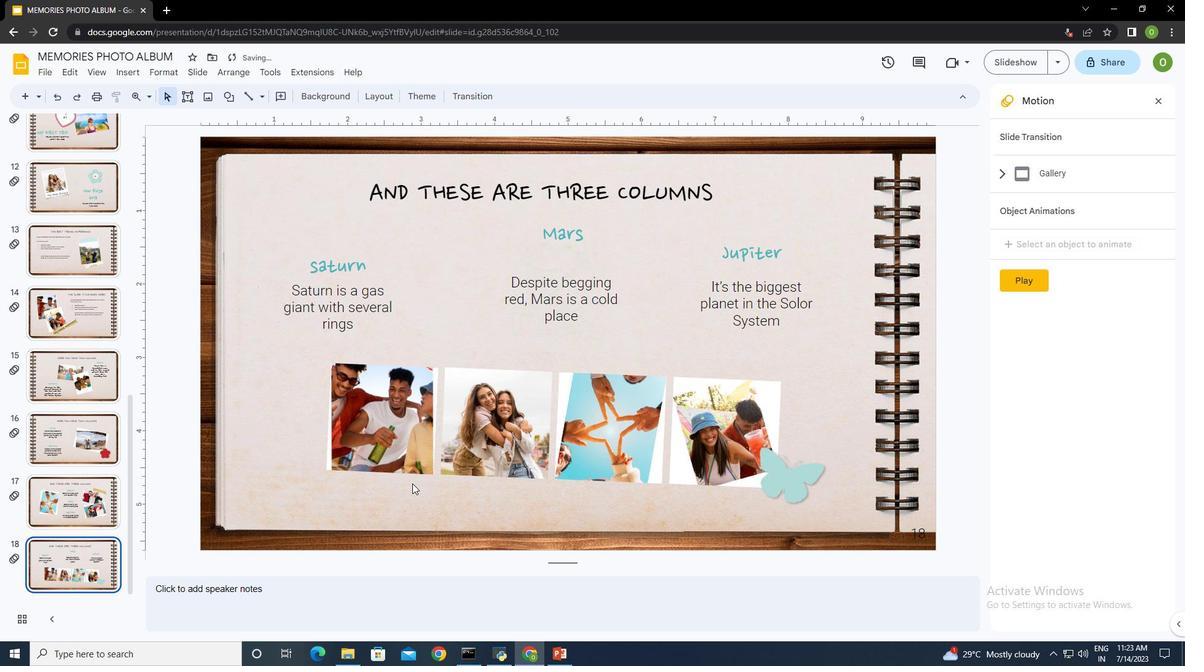 
Action: Mouse moved to (127, 74)
Screenshot: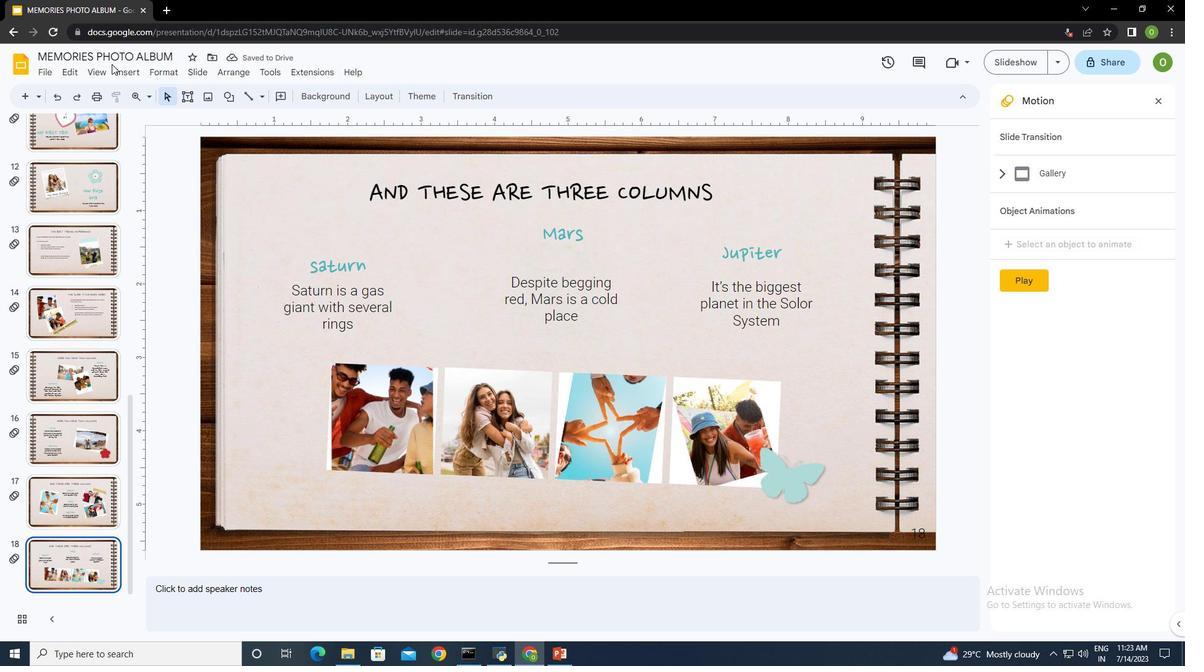 
Action: Mouse pressed left at (127, 74)
Screenshot: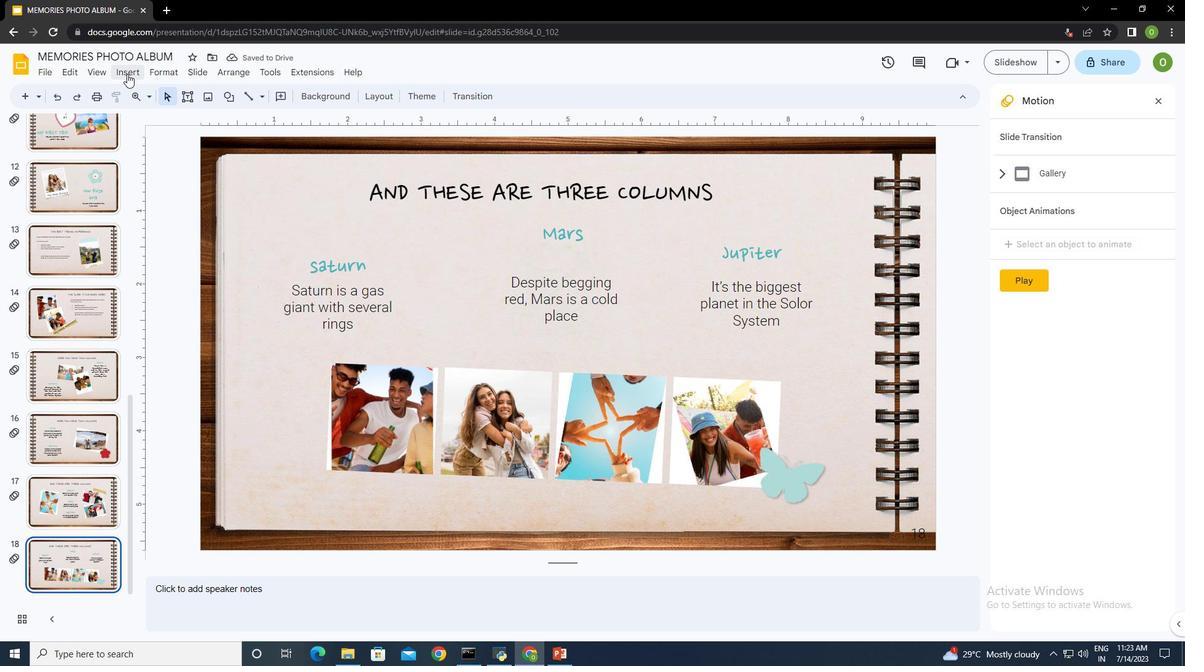 
Action: Mouse moved to (370, 92)
Screenshot: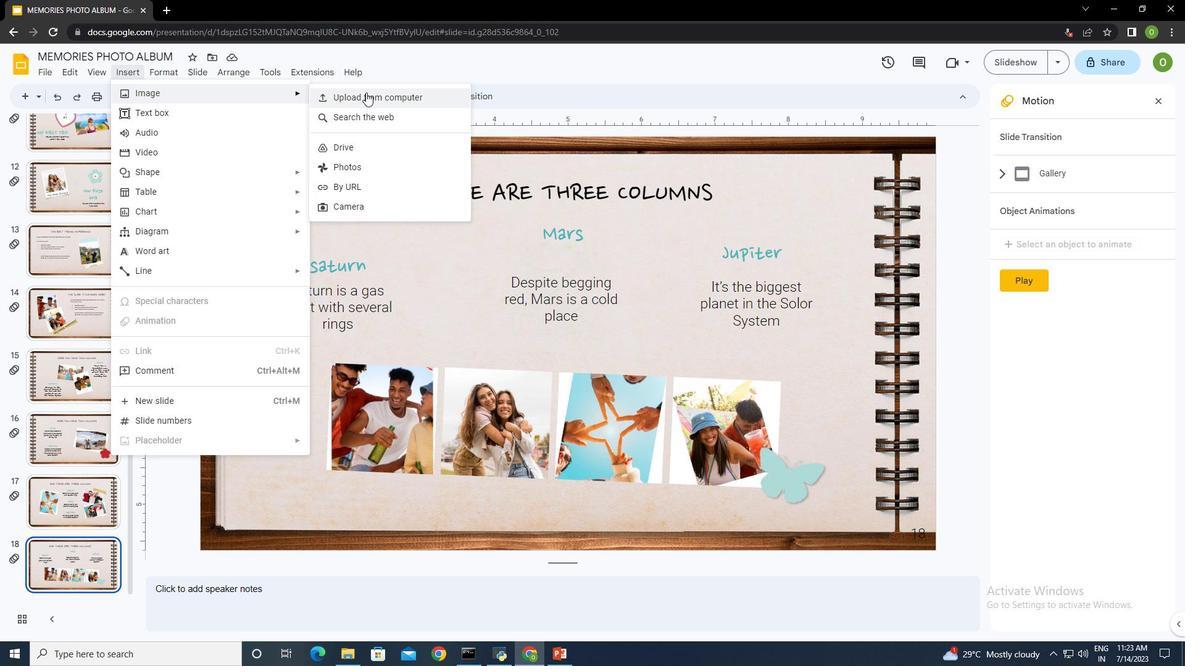 
Action: Mouse pressed left at (370, 92)
Screenshot: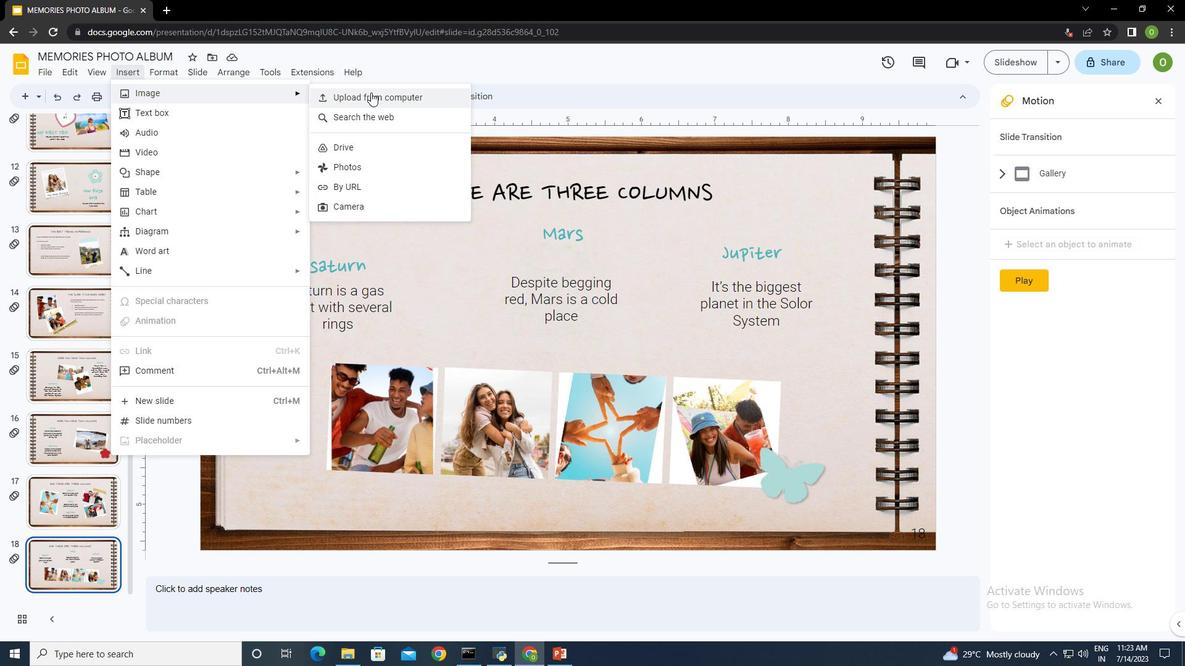 
Action: Mouse moved to (209, 119)
Screenshot: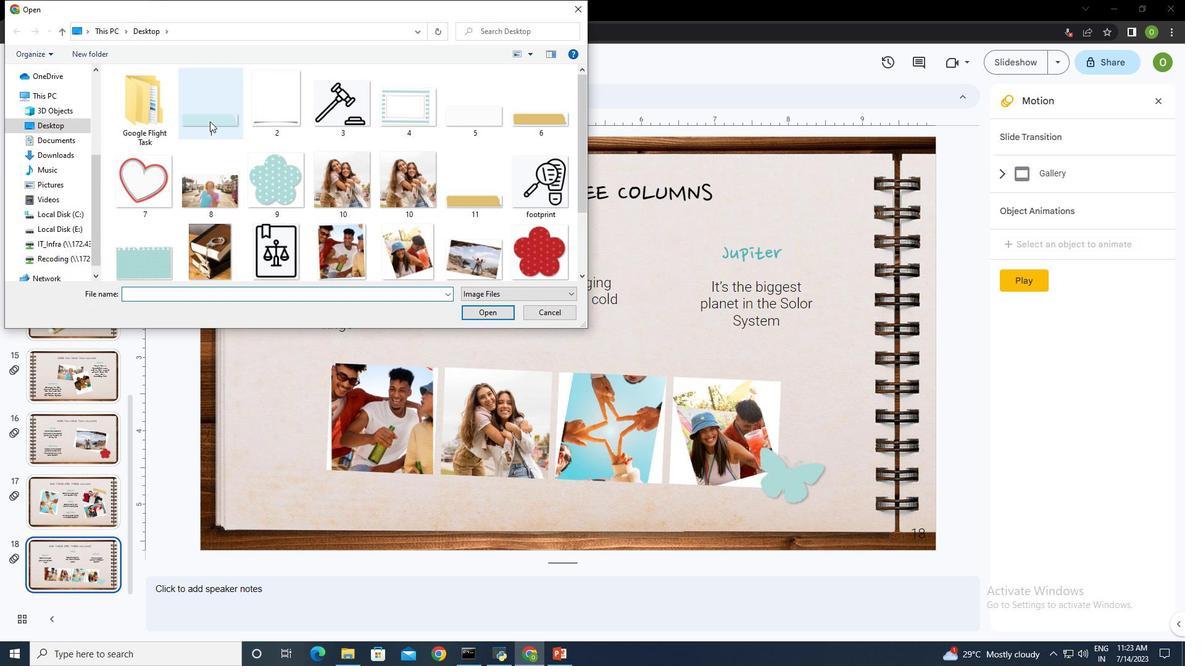 
Action: Mouse pressed left at (209, 119)
Screenshot: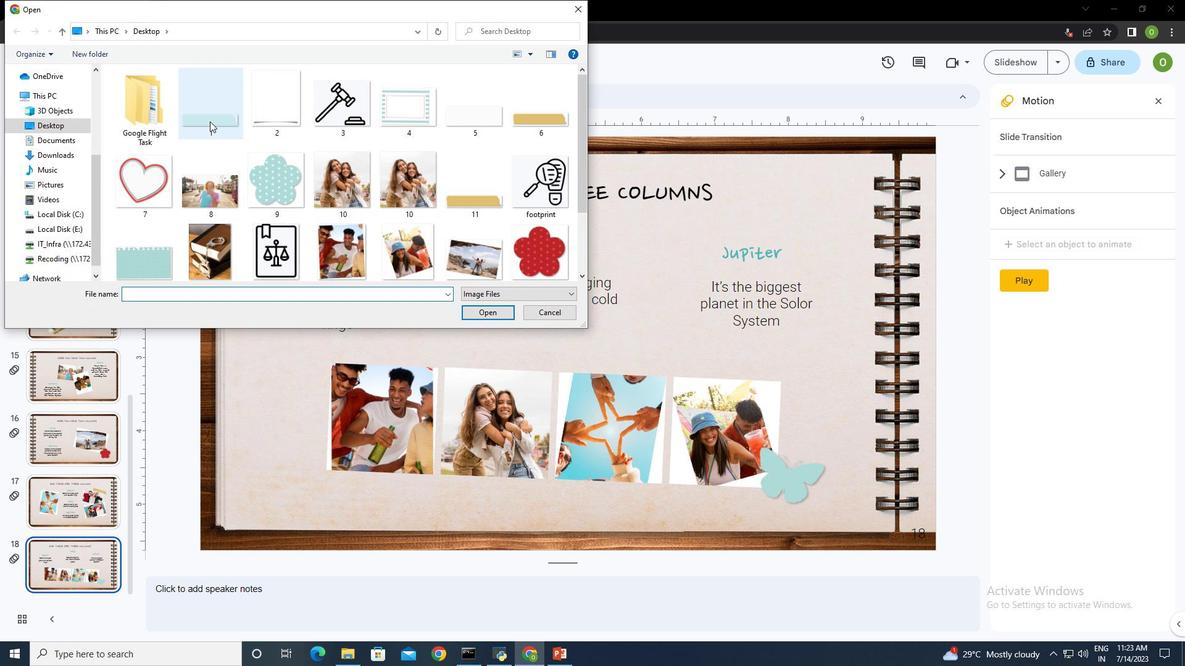 
Action: Mouse moved to (487, 312)
Screenshot: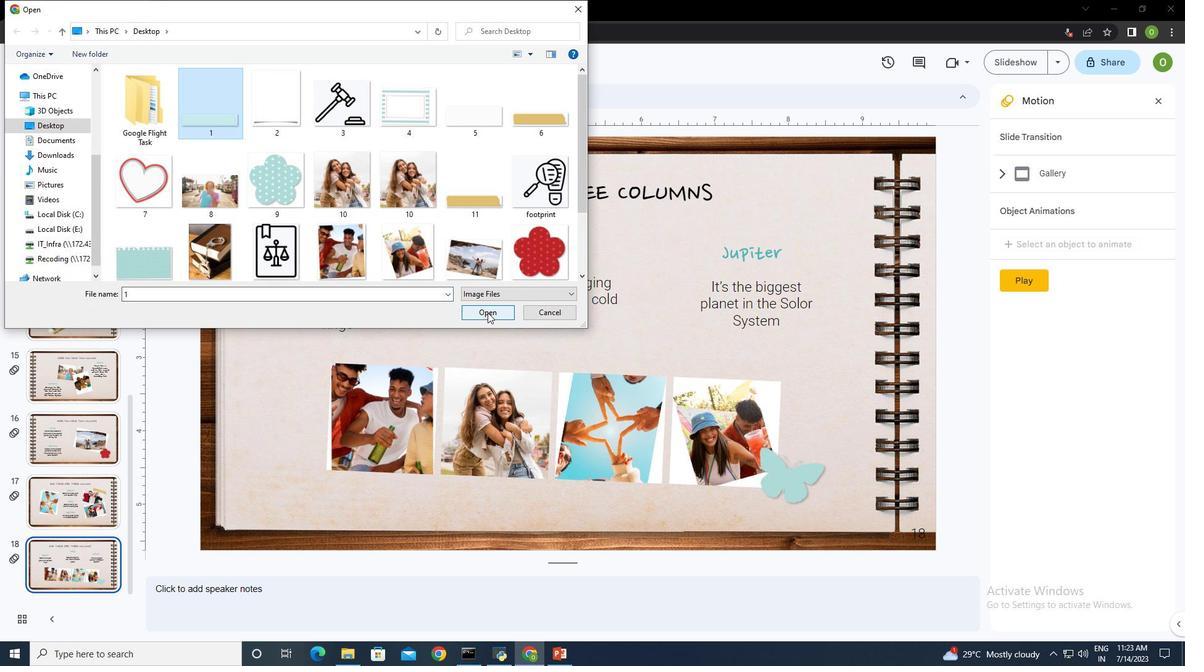 
Action: Mouse pressed left at (487, 312)
Screenshot: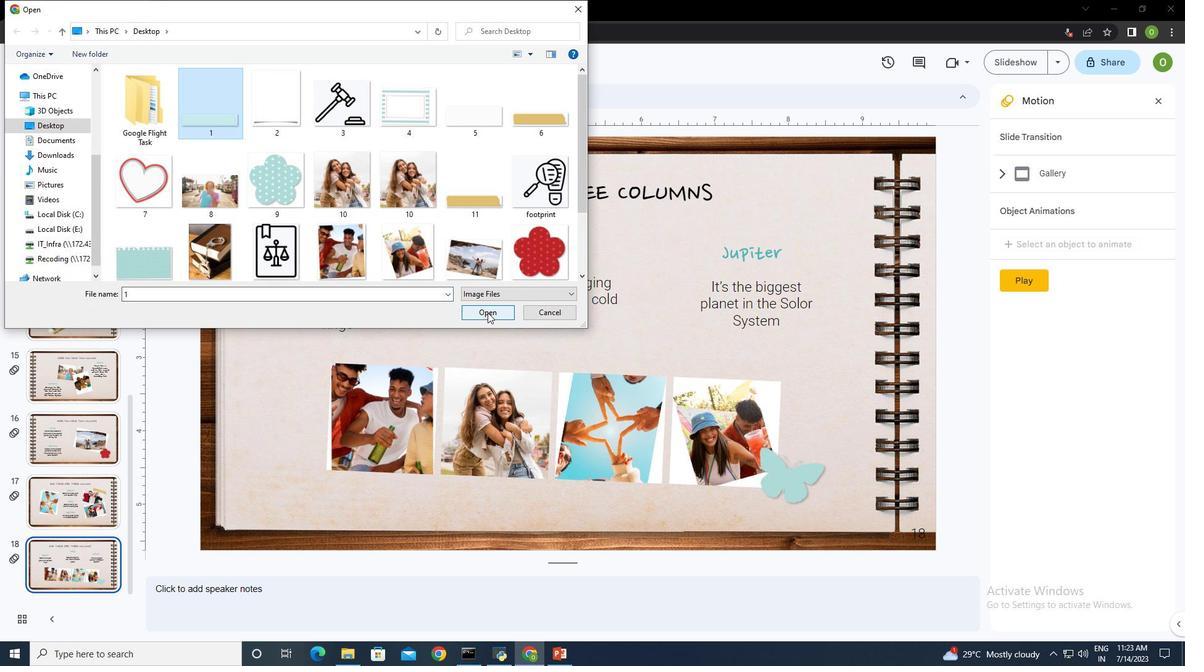 
Action: Mouse moved to (766, 384)
Screenshot: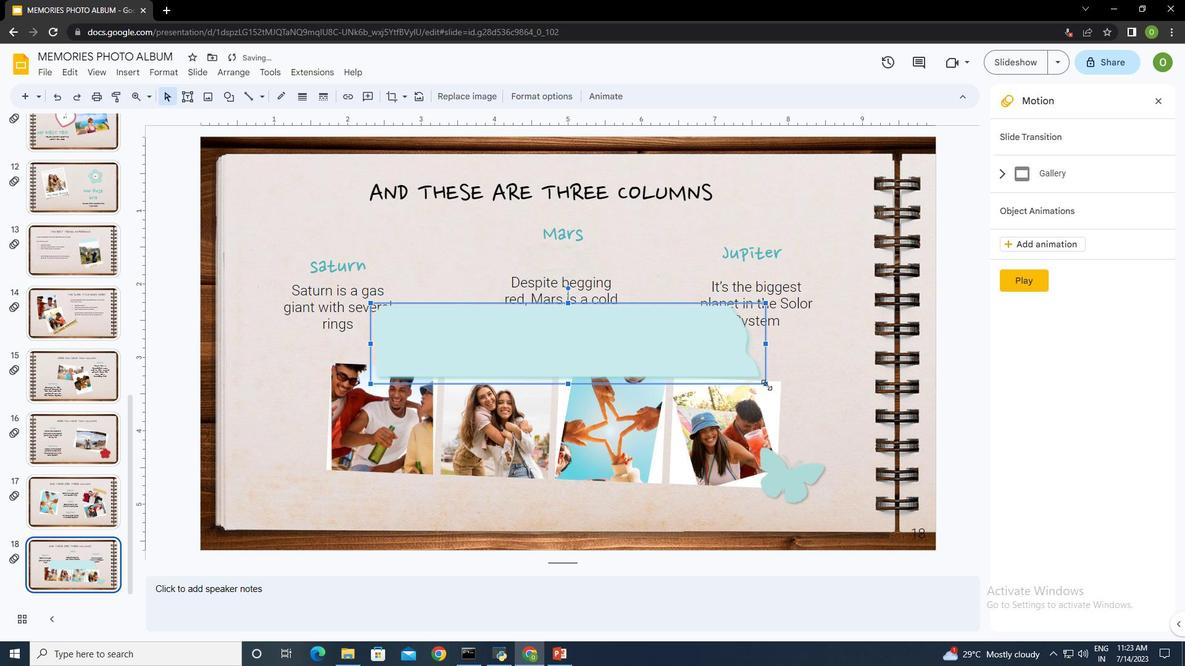 
Action: Mouse pressed left at (766, 384)
Screenshot: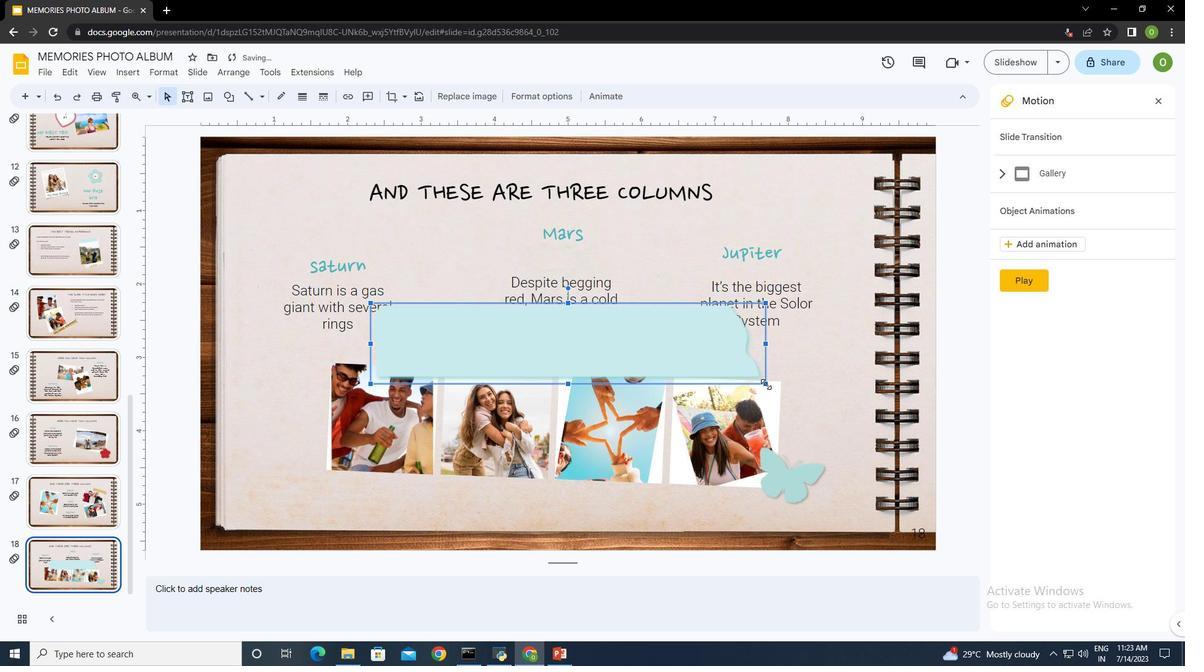 
Action: Mouse moved to (524, 320)
Screenshot: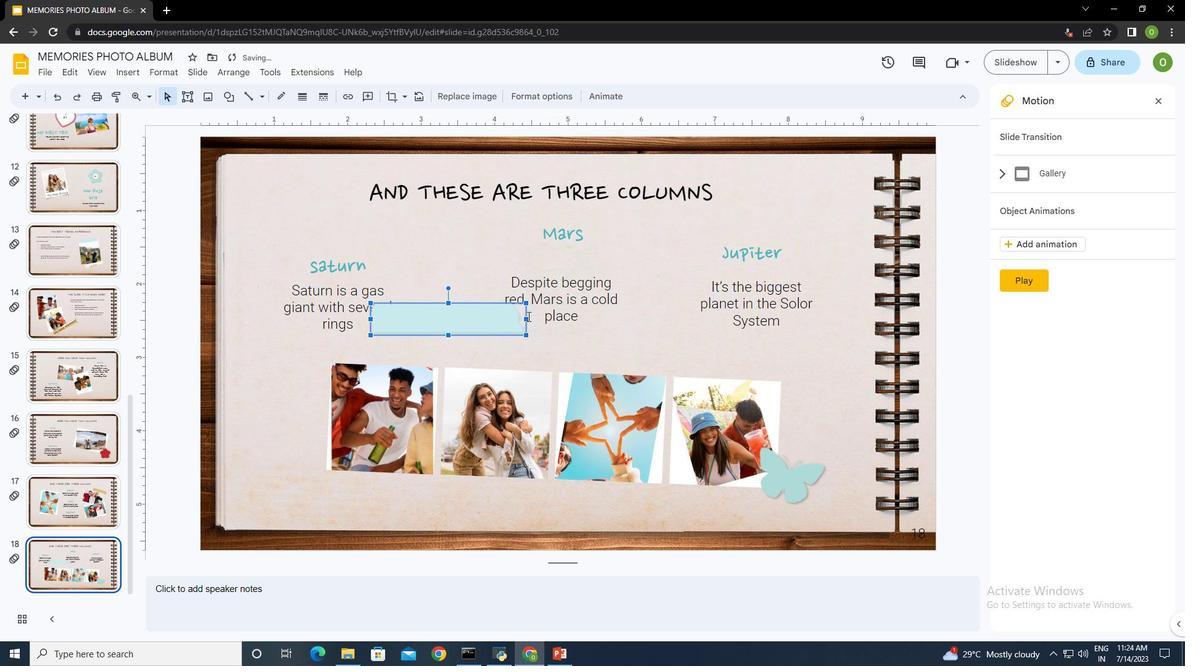 
Action: Mouse pressed left at (524, 320)
Screenshot: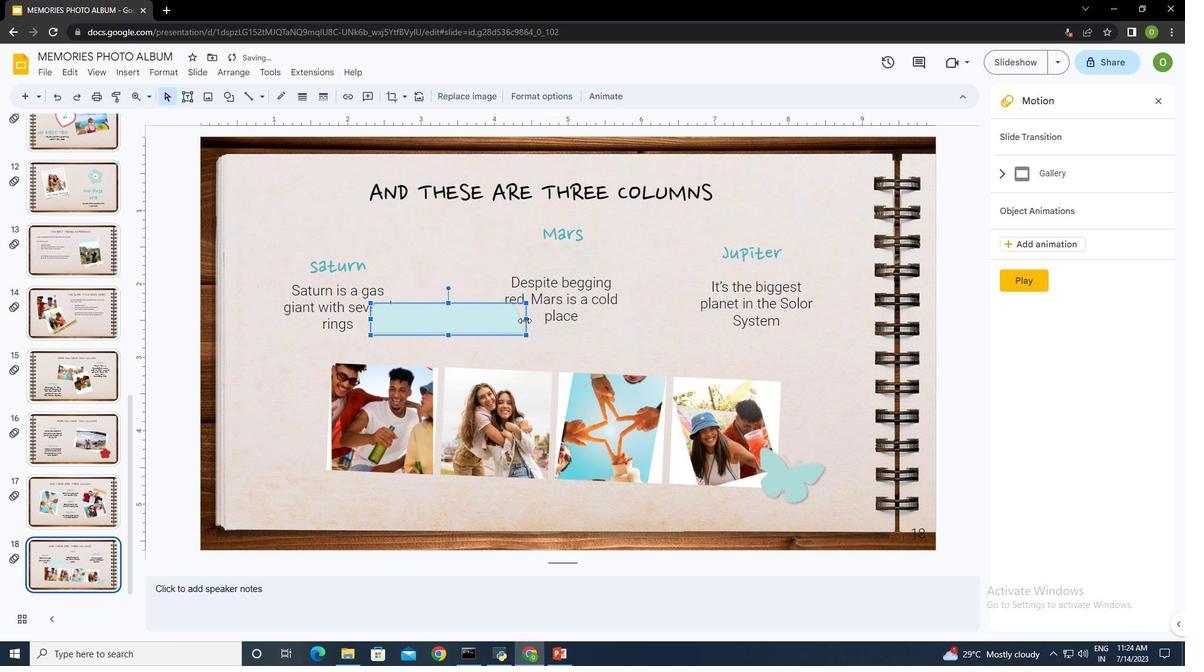
Action: Mouse moved to (483, 319)
Screenshot: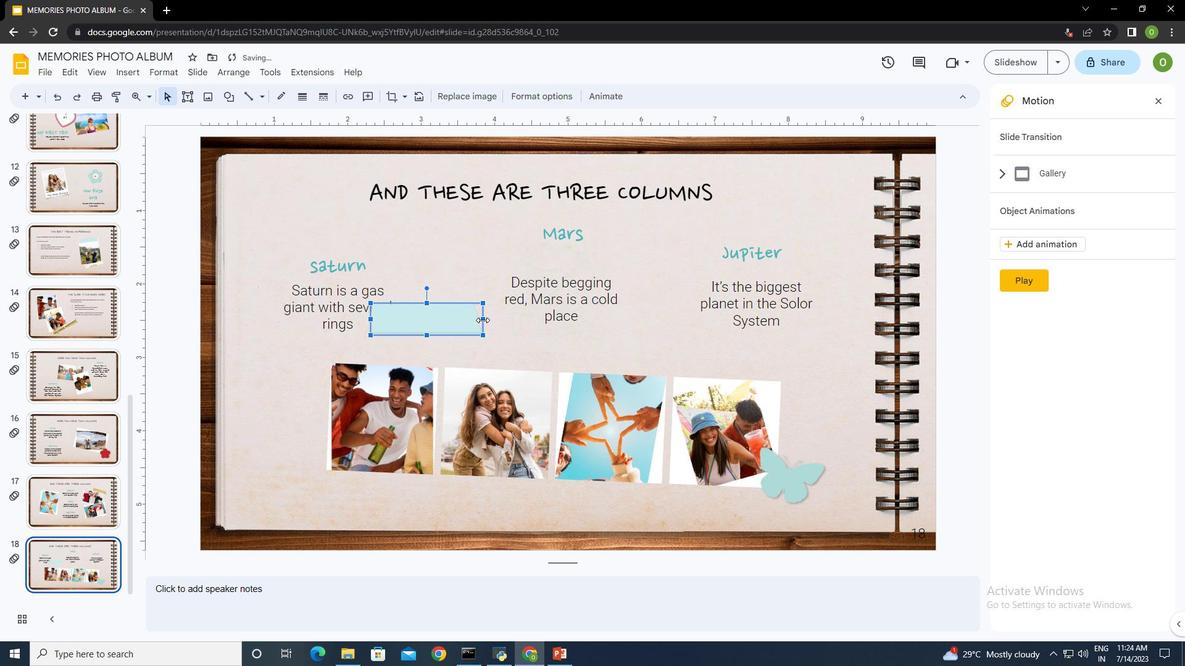 
Action: Mouse pressed left at (483, 319)
Screenshot: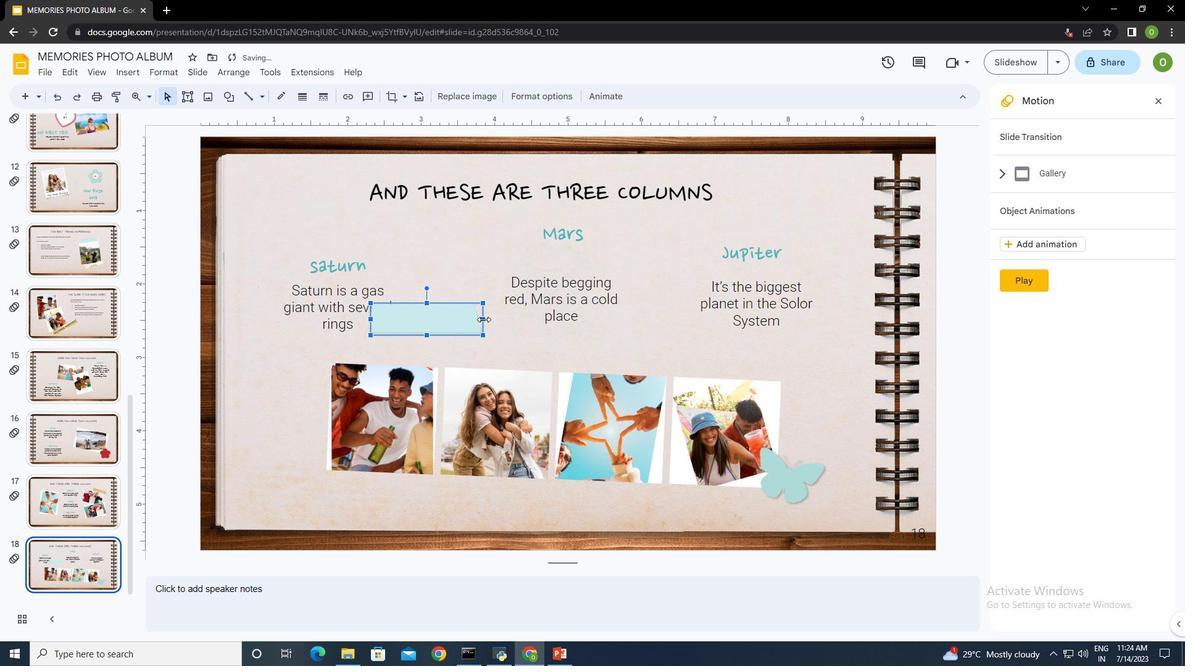 
Action: Mouse moved to (414, 310)
Screenshot: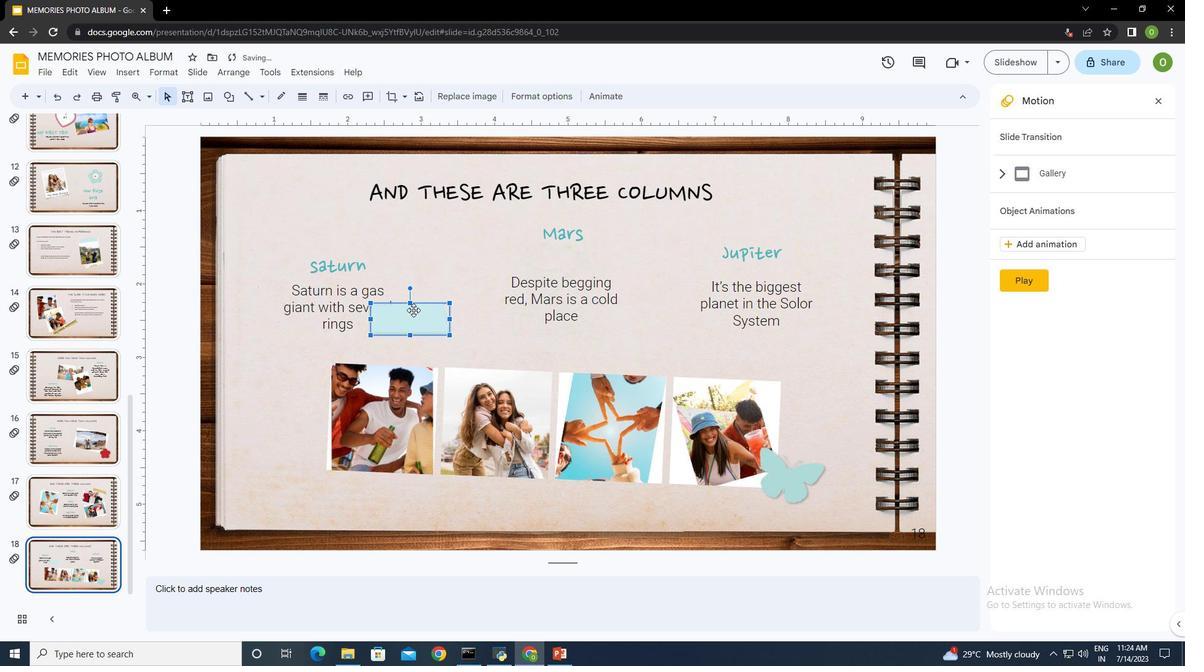 
Action: Mouse pressed left at (414, 310)
Screenshot: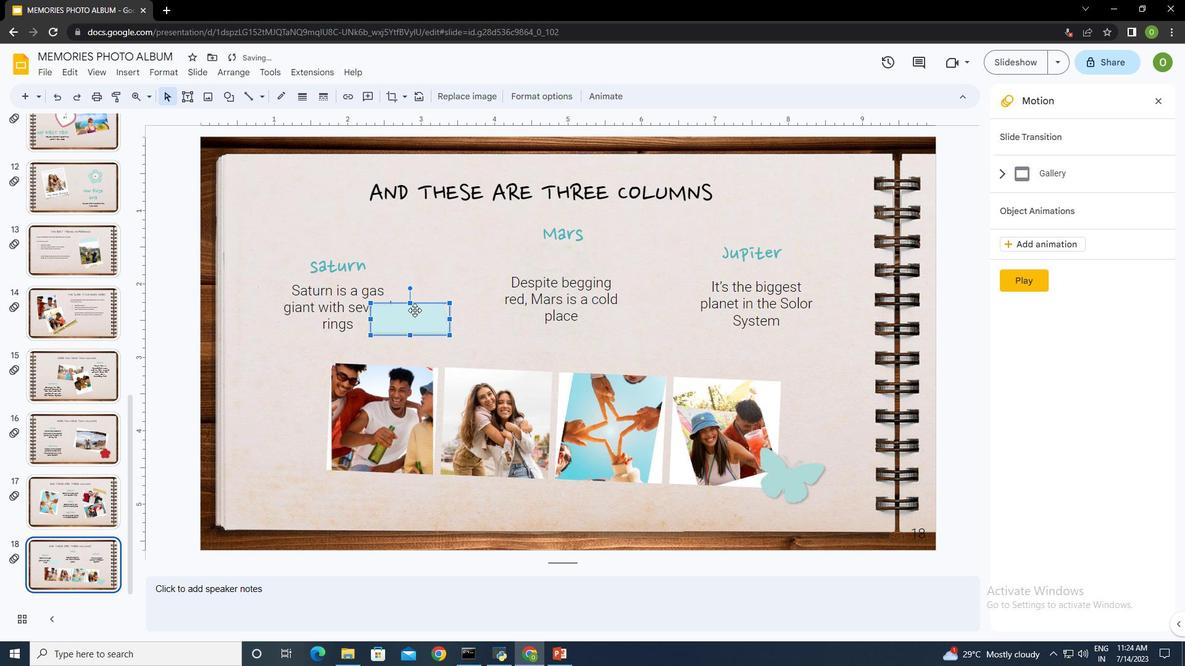 
Action: Mouse moved to (348, 325)
Screenshot: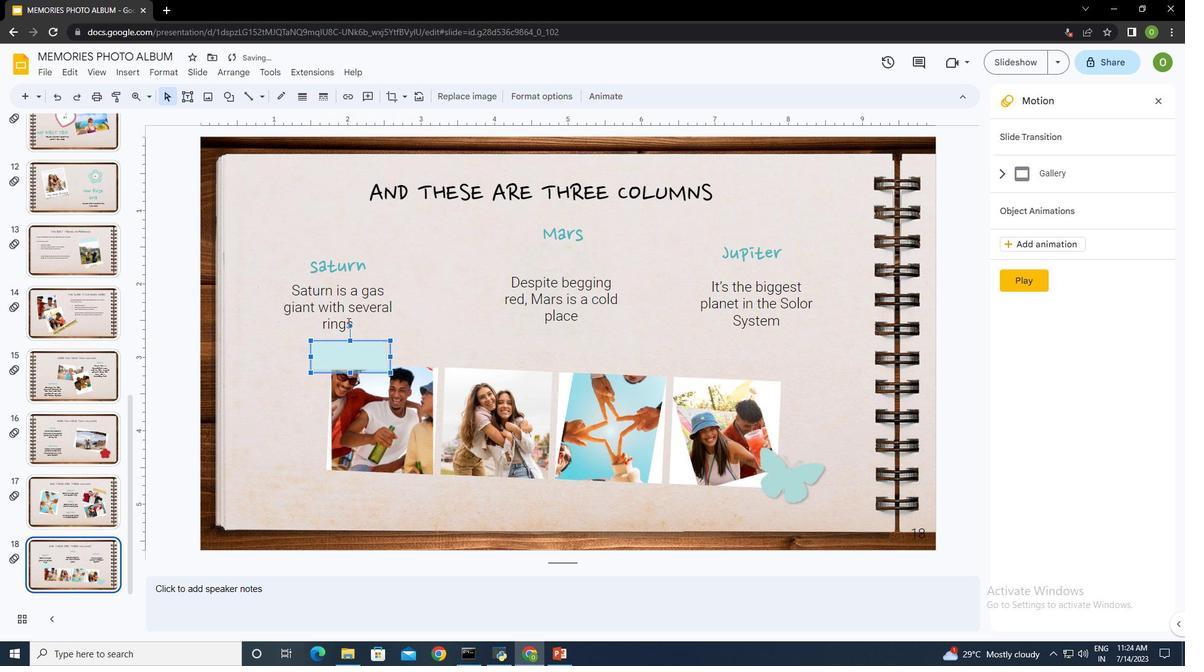 
Action: Mouse pressed left at (348, 325)
Screenshot: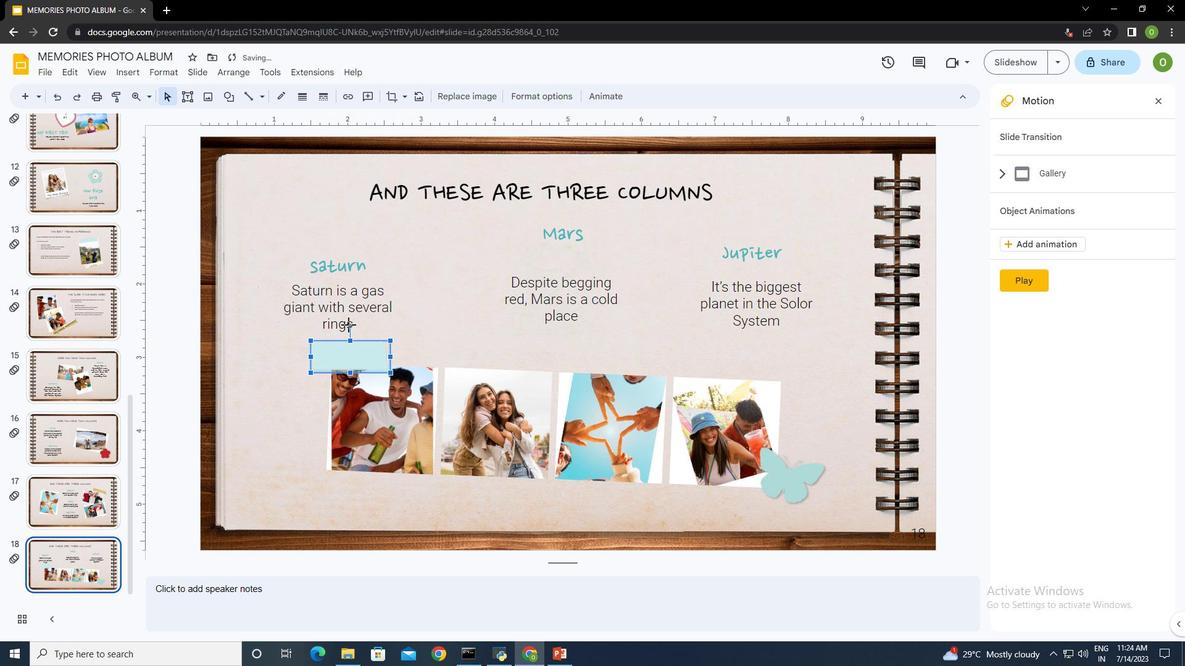 
Action: Mouse moved to (354, 349)
Screenshot: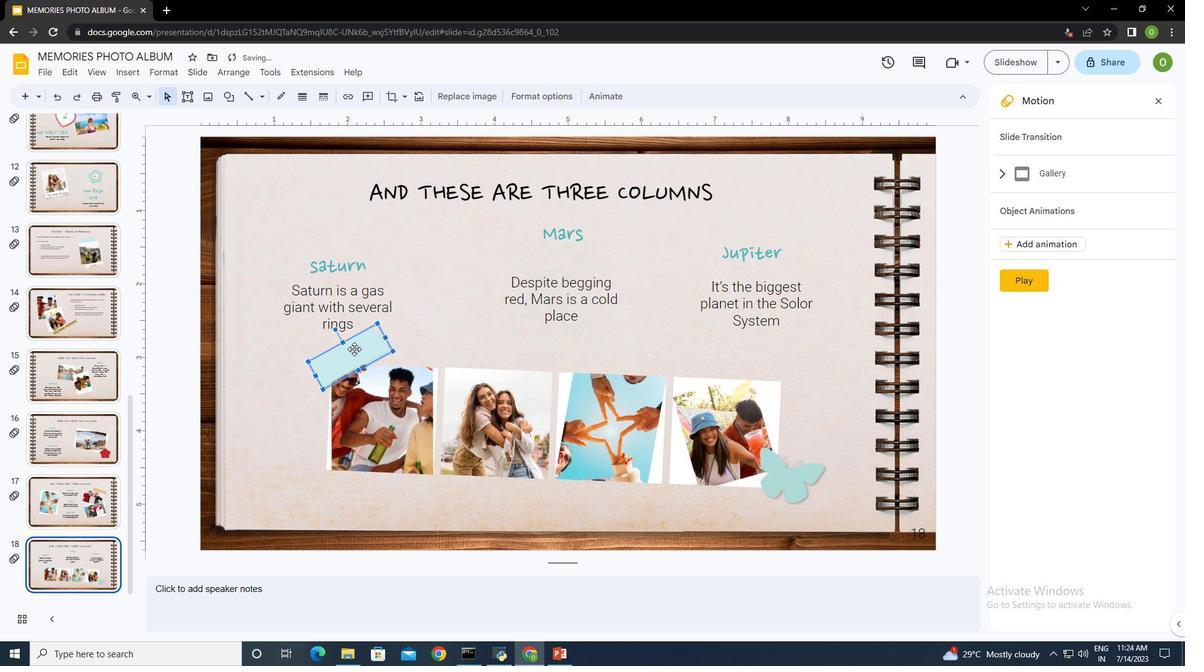 
Action: Mouse pressed left at (354, 349)
Screenshot: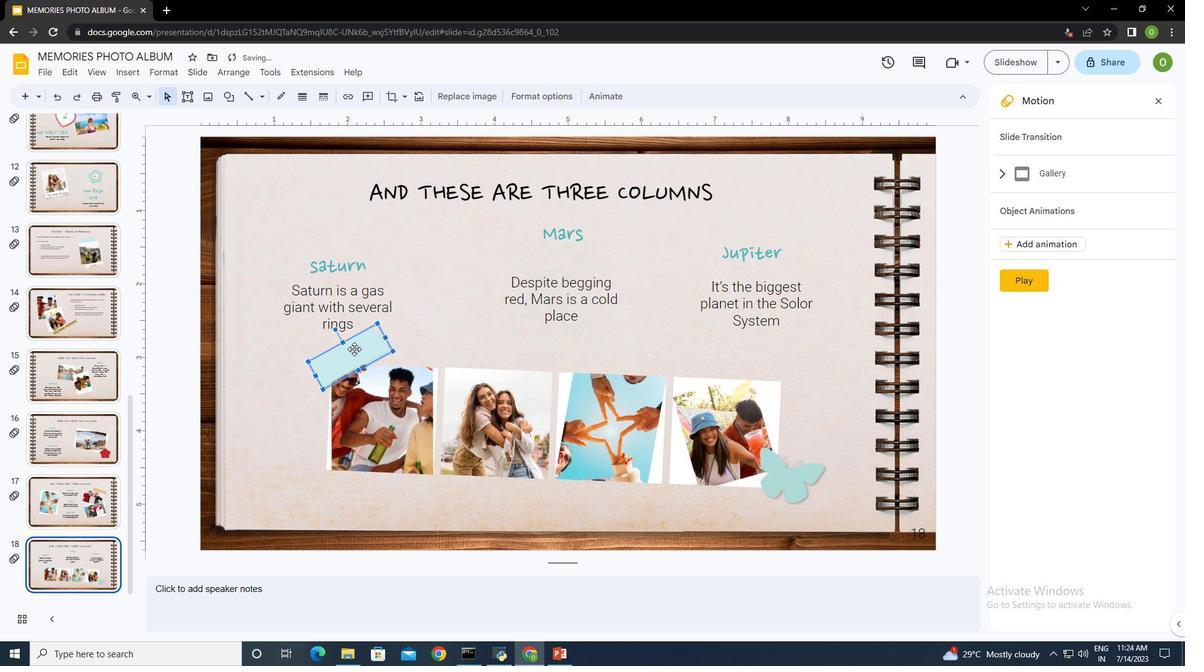 
Action: Mouse moved to (340, 363)
Screenshot: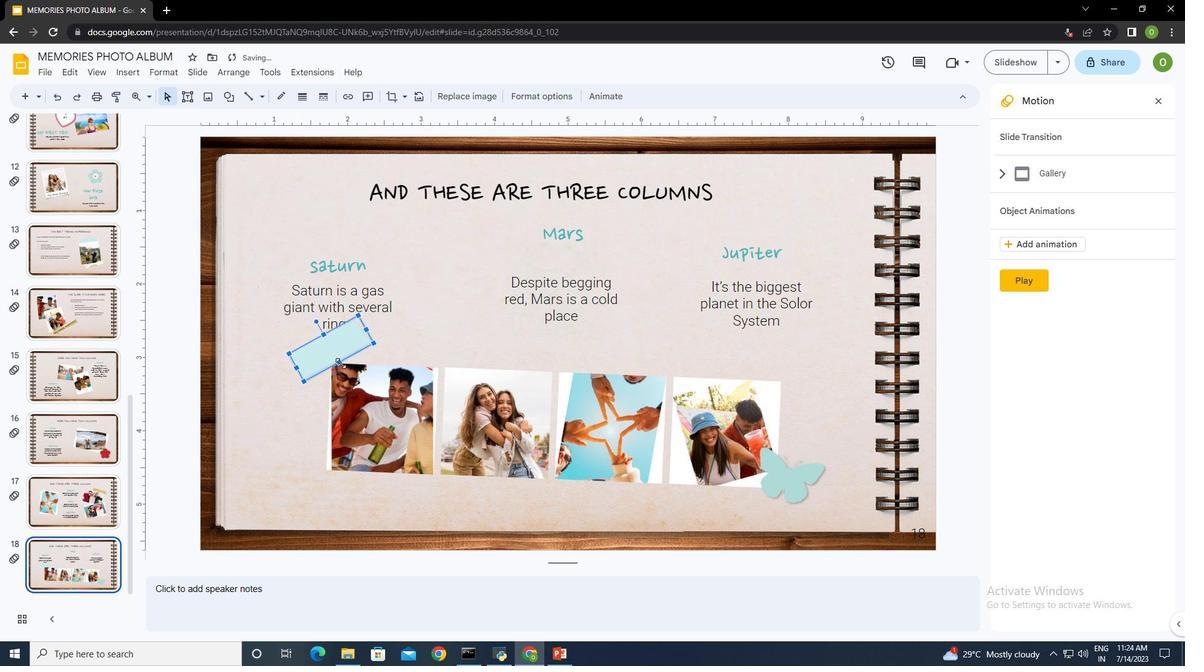 
Action: Mouse pressed left at (340, 363)
Screenshot: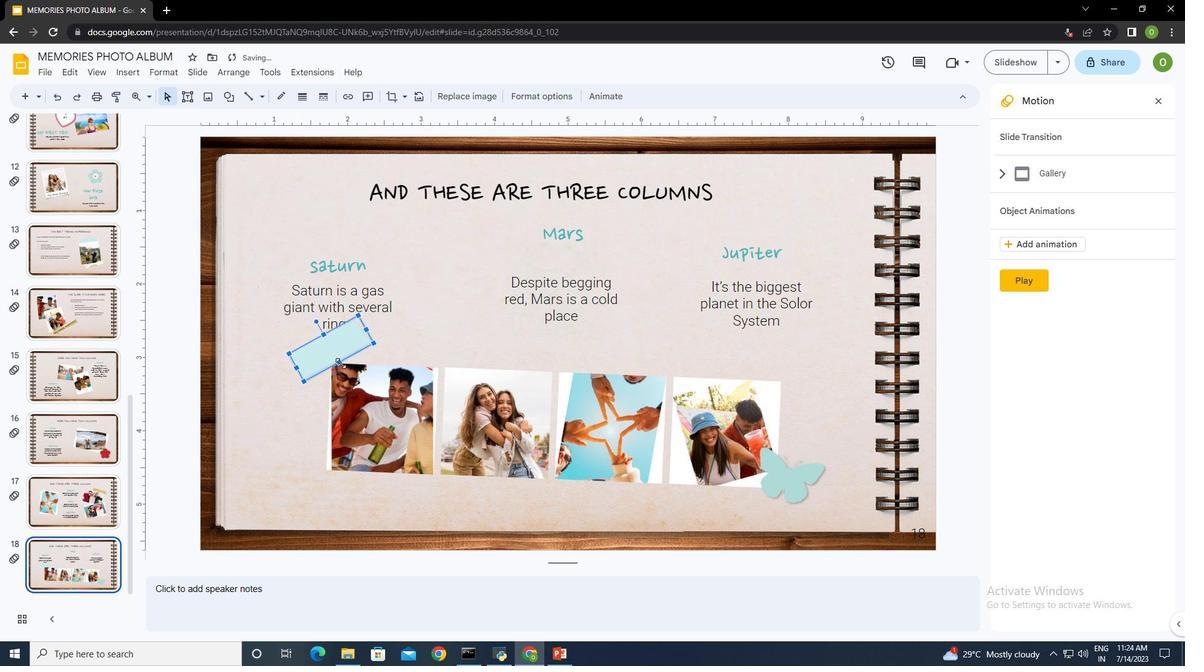 
Action: Mouse moved to (321, 340)
Screenshot: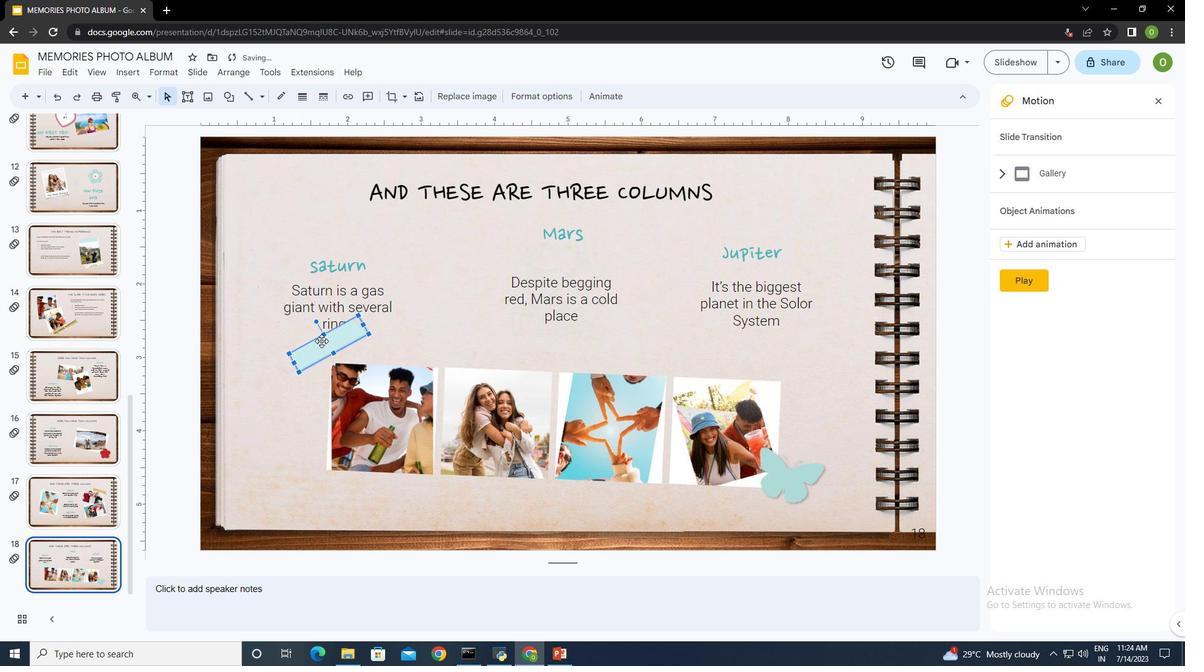 
Action: Mouse pressed left at (321, 340)
Screenshot: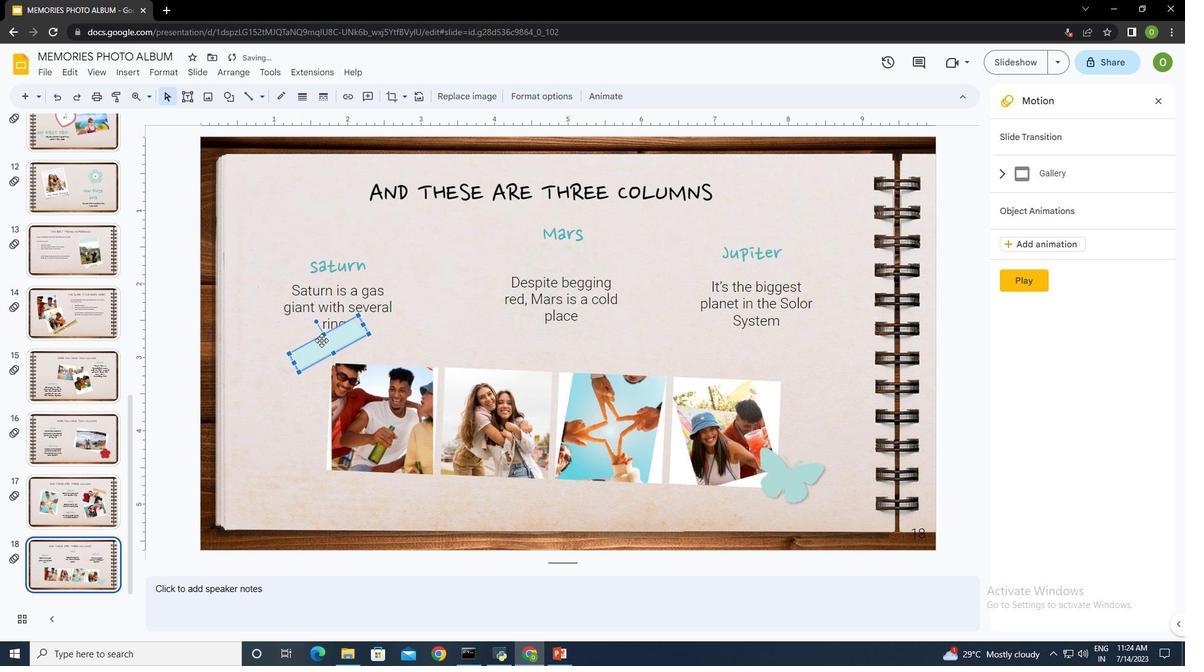 
Action: Mouse moved to (404, 345)
Screenshot: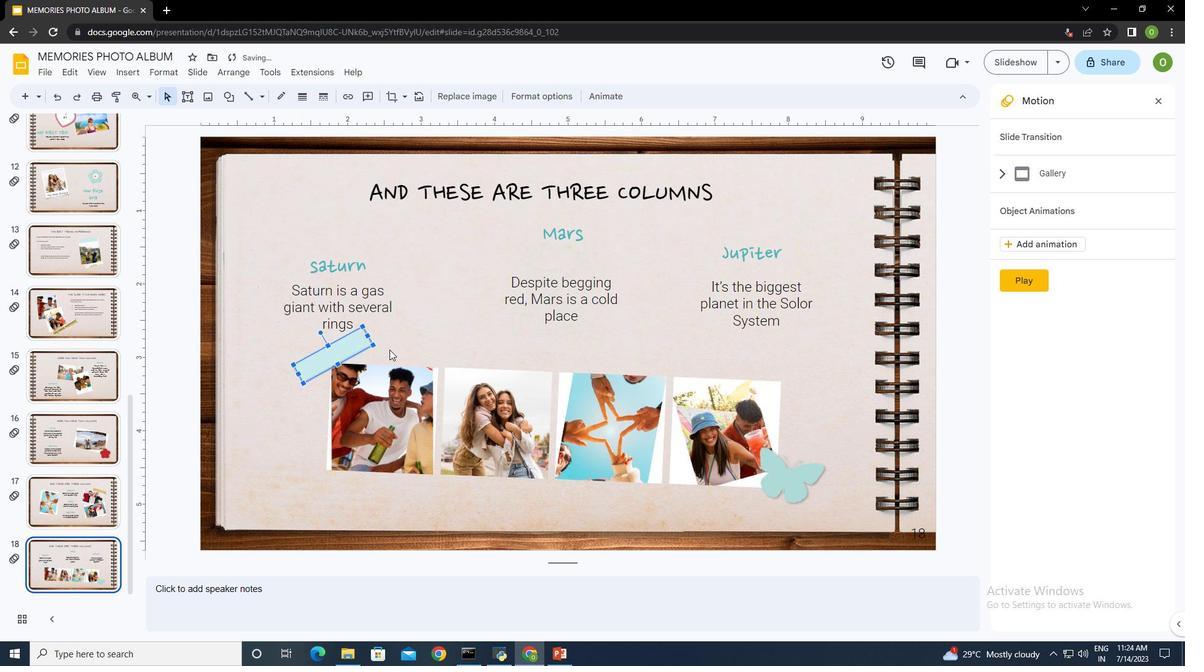 
Action: Mouse pressed left at (404, 345)
Screenshot: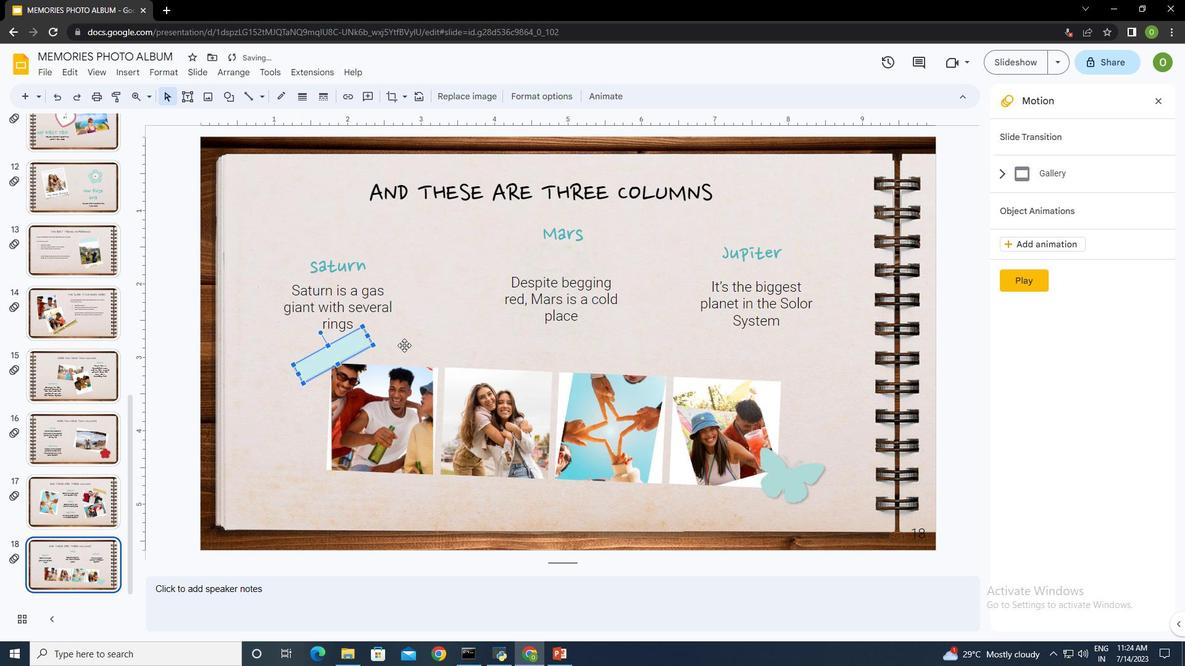 
Action: Mouse moved to (494, 332)
Screenshot: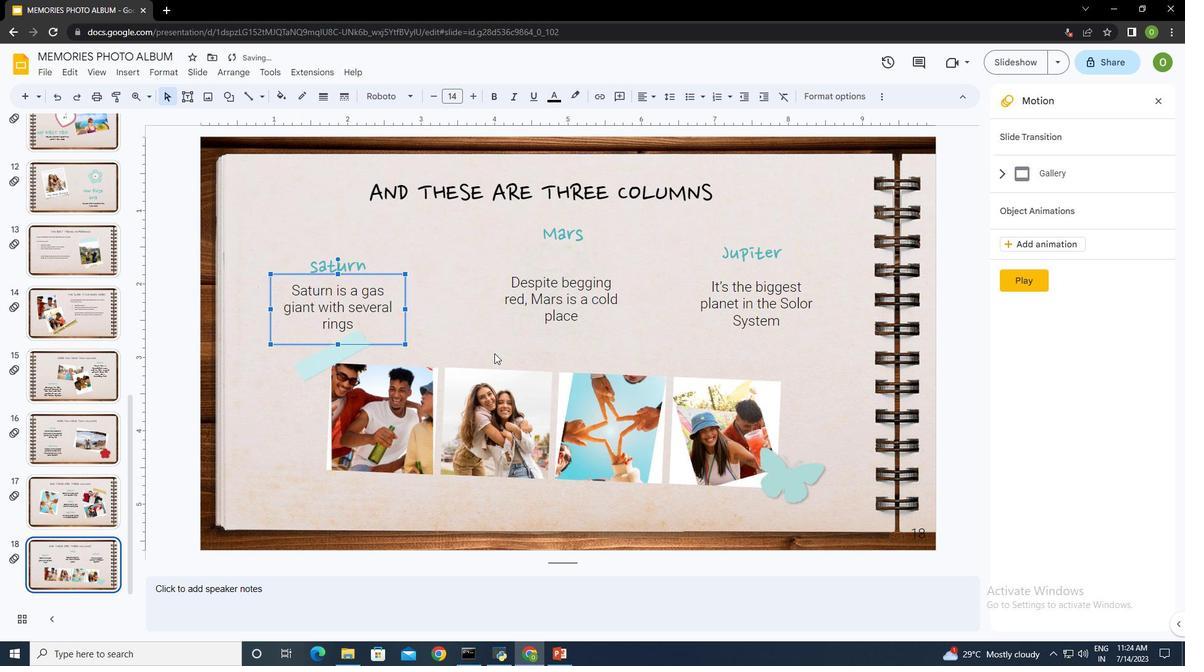 
Action: Mouse pressed left at (494, 332)
Screenshot: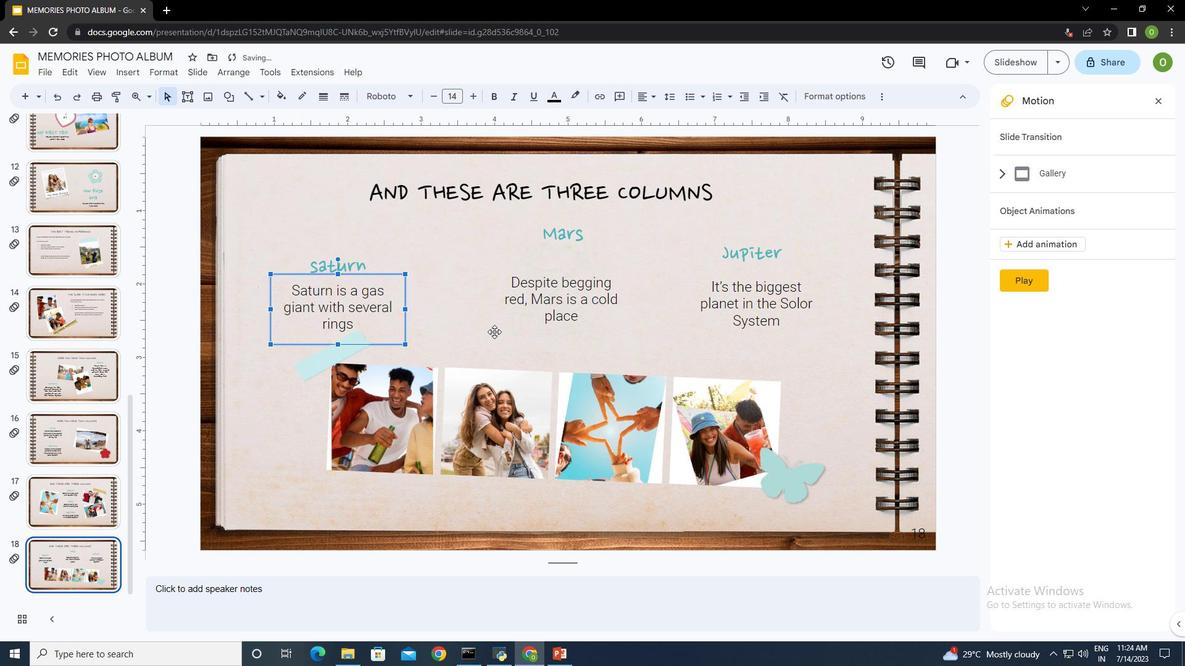 
Action: Mouse moved to (301, 393)
Screenshot: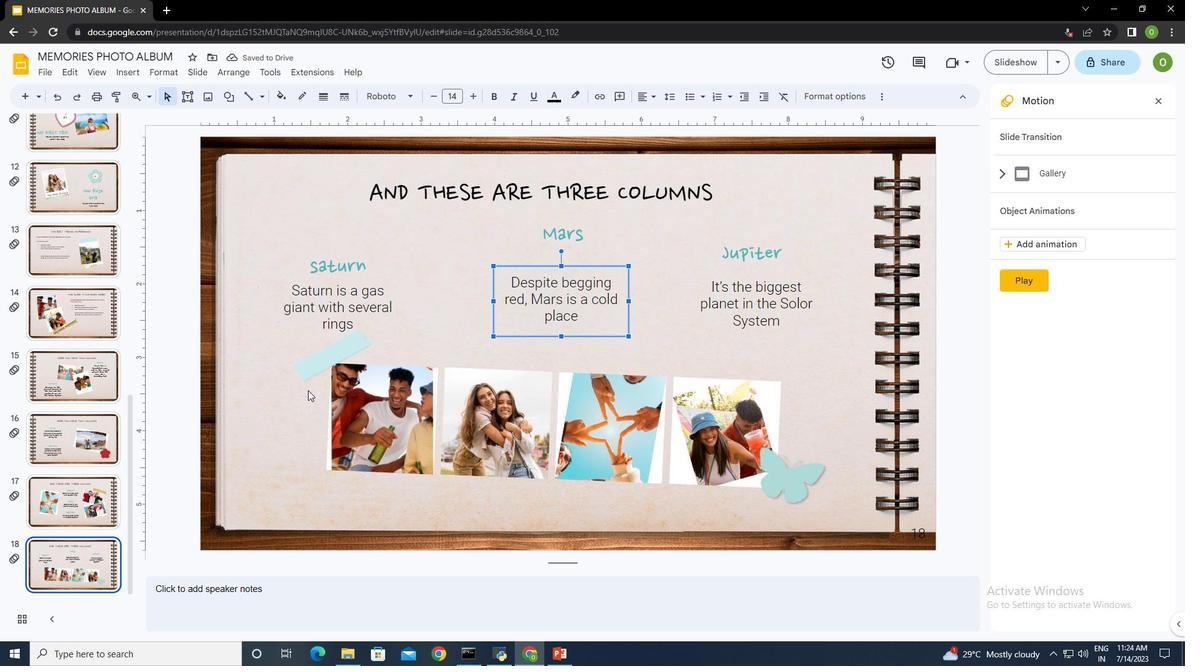 
Action: Mouse pressed left at (301, 393)
Screenshot: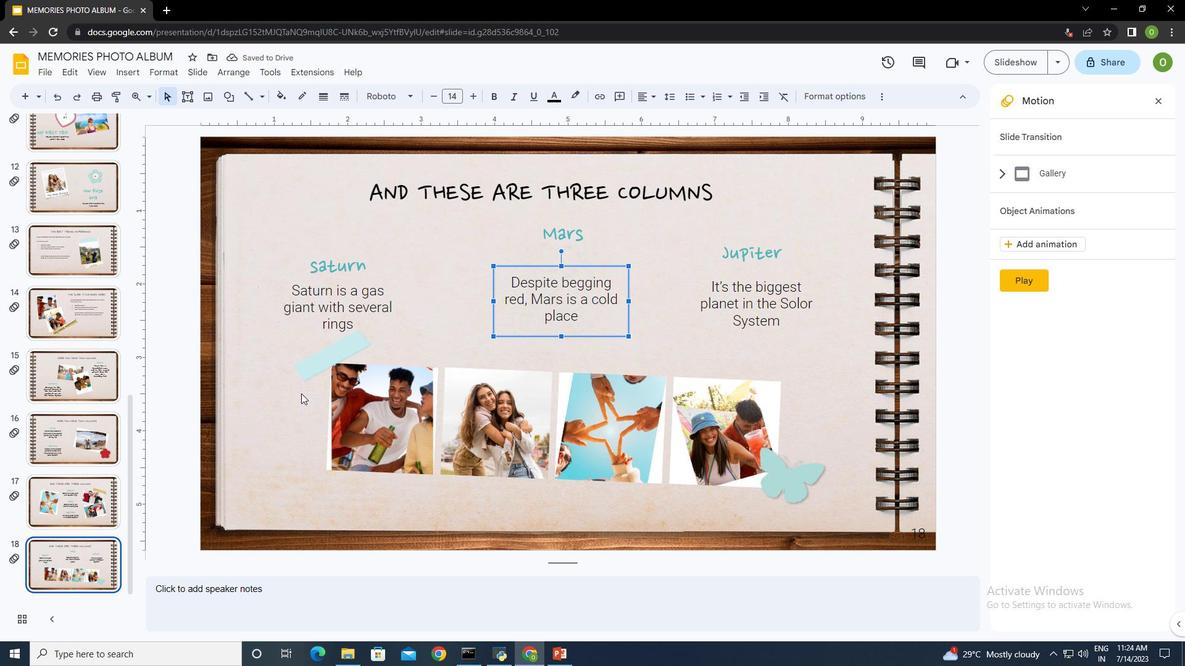
Action: Mouse moved to (461, 495)
Screenshot: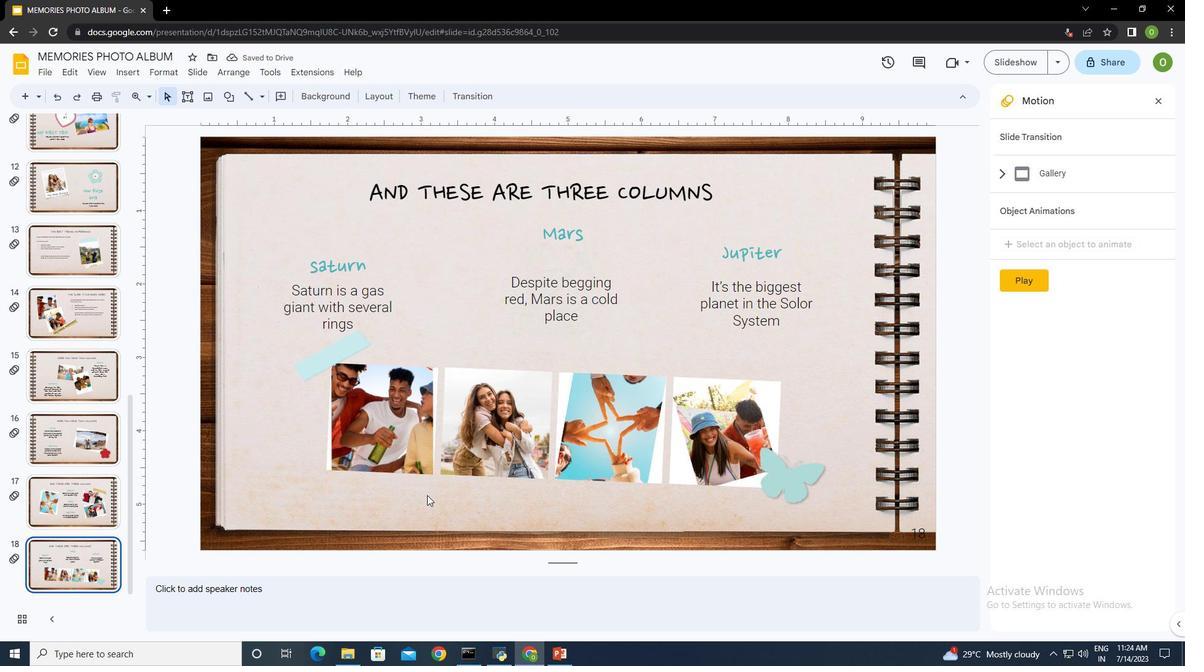 
Action: Mouse pressed left at (461, 495)
Screenshot: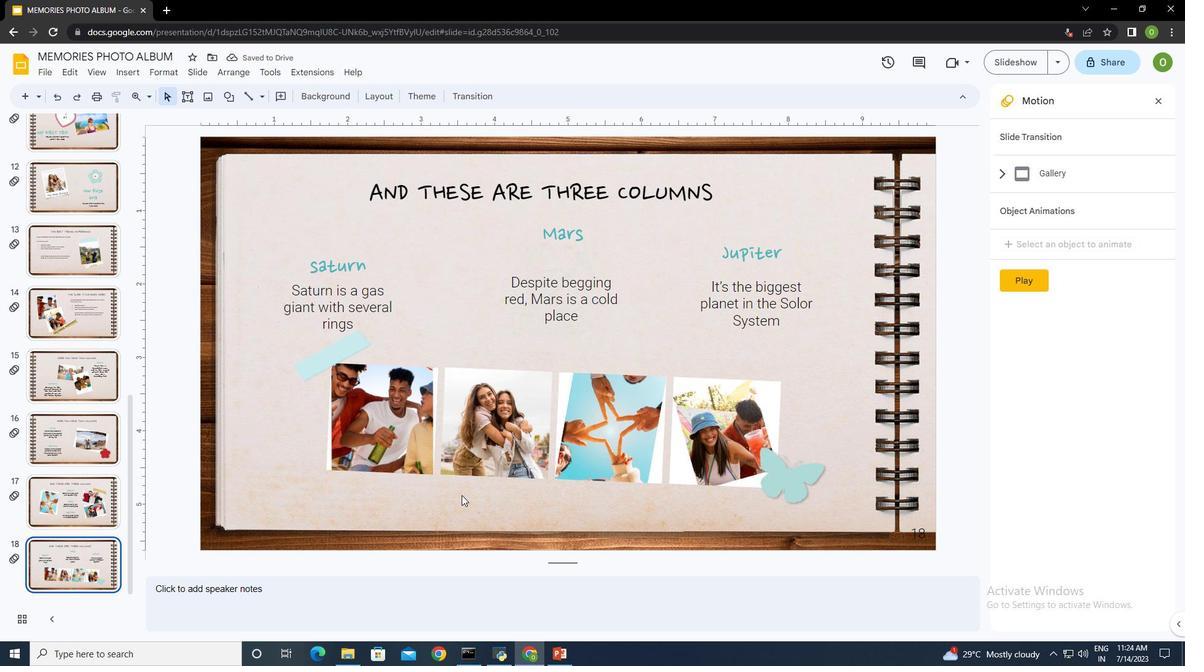 
Action: Mouse moved to (693, 517)
Screenshot: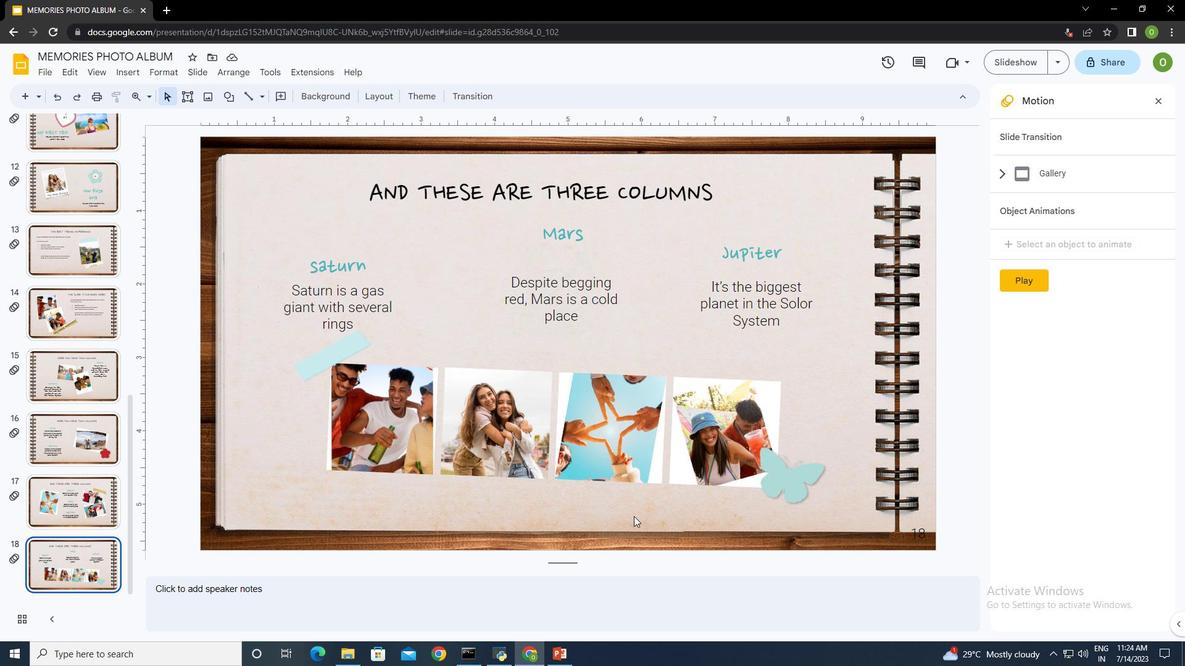 
Action: Mouse pressed left at (693, 517)
Screenshot: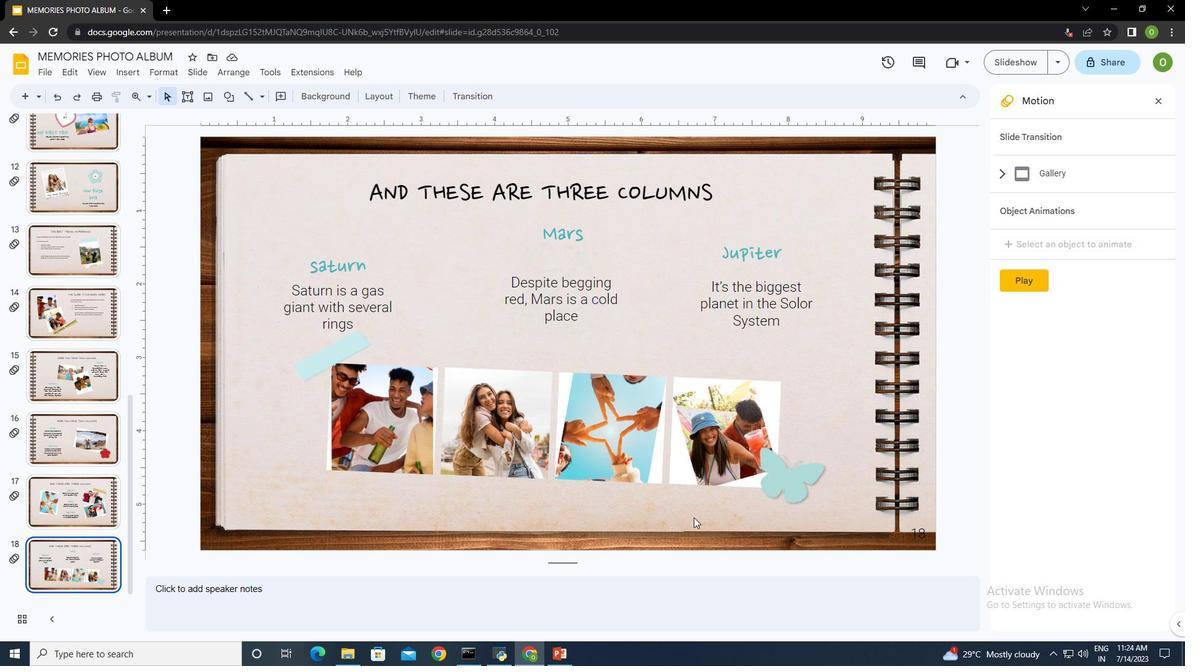 
Action: Mouse moved to (797, 480)
Screenshot: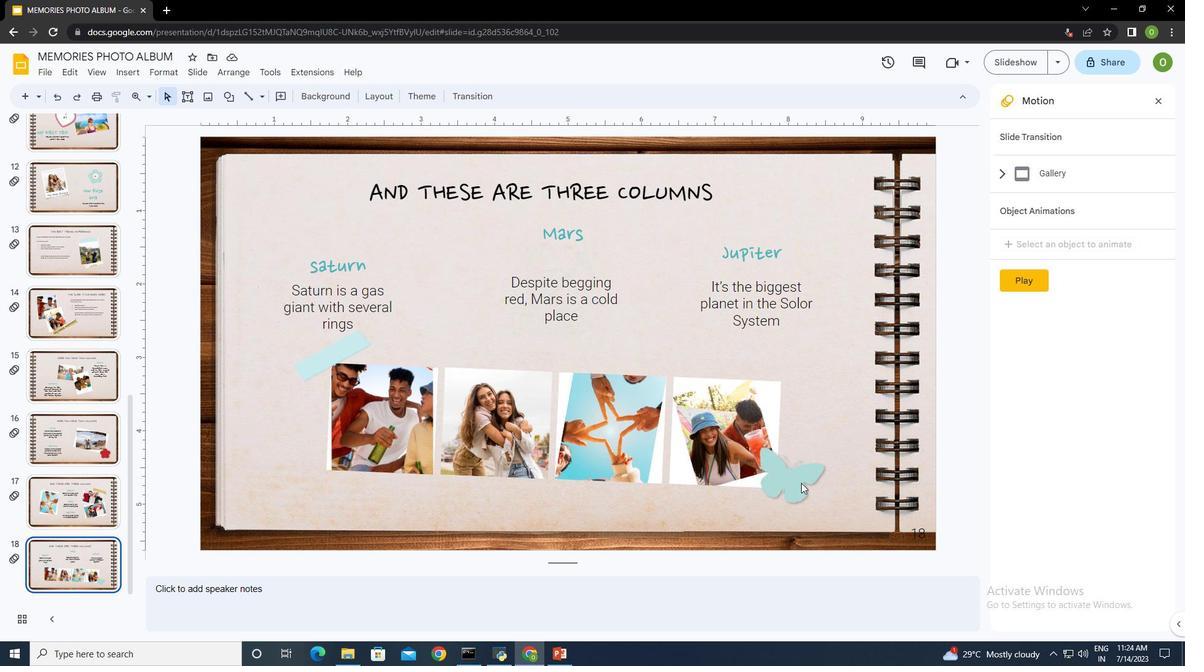 
Action: Mouse pressed left at (797, 480)
Screenshot: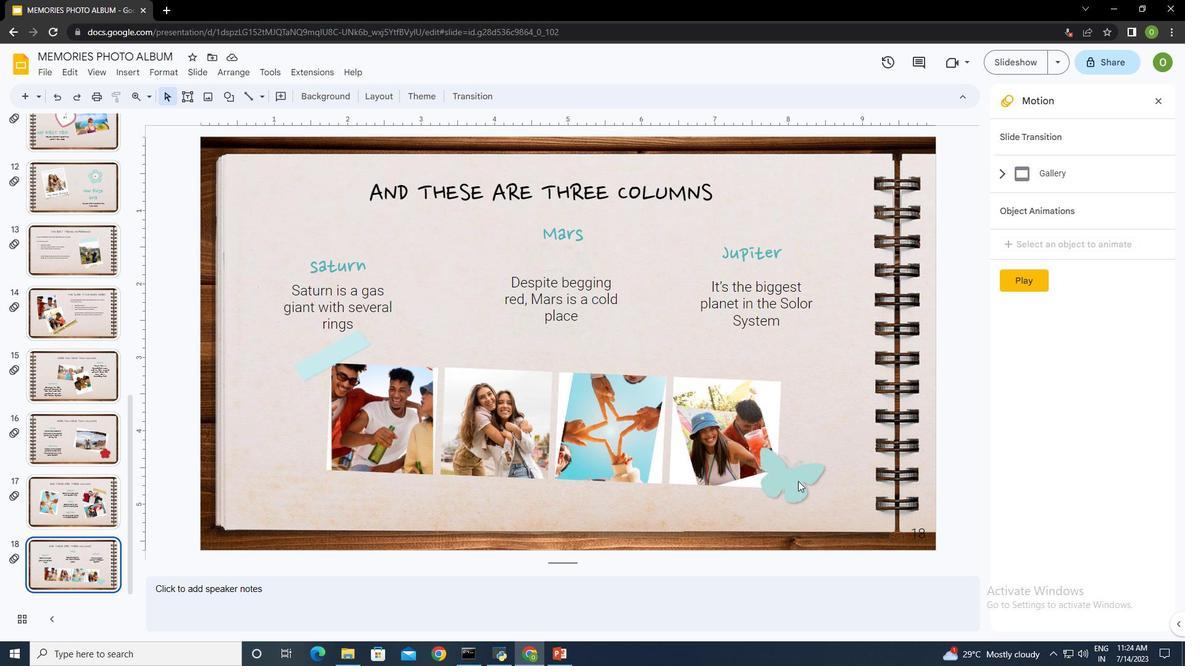 
Action: Mouse moved to (610, 94)
Screenshot: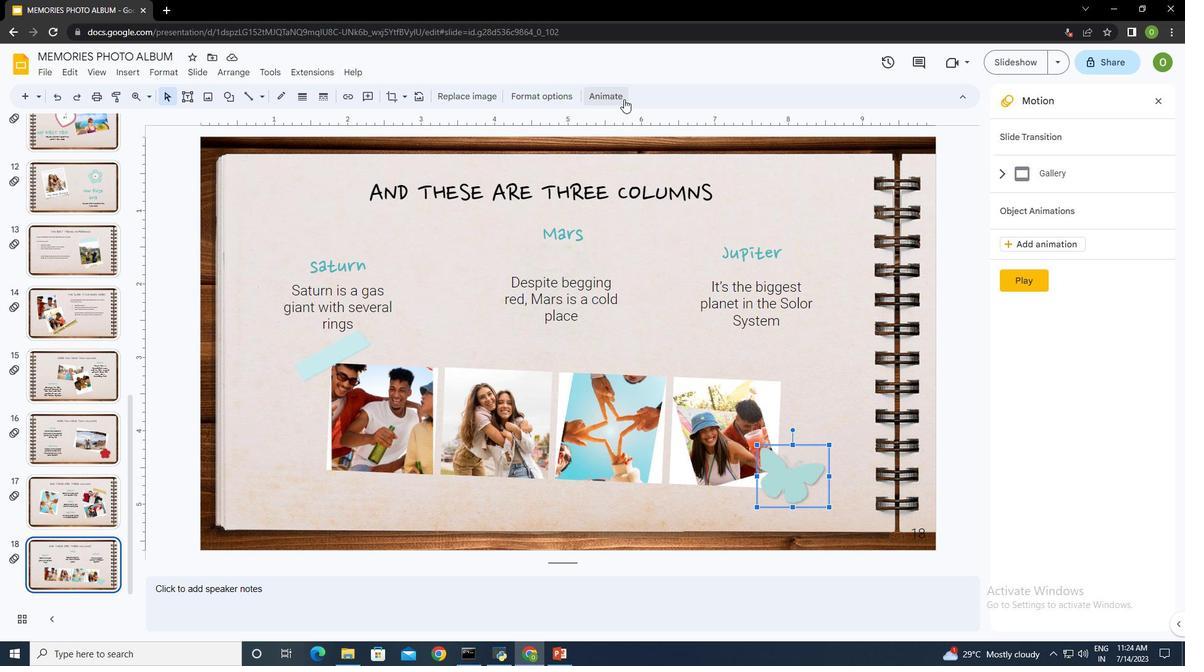 
Action: Mouse pressed left at (610, 94)
Screenshot: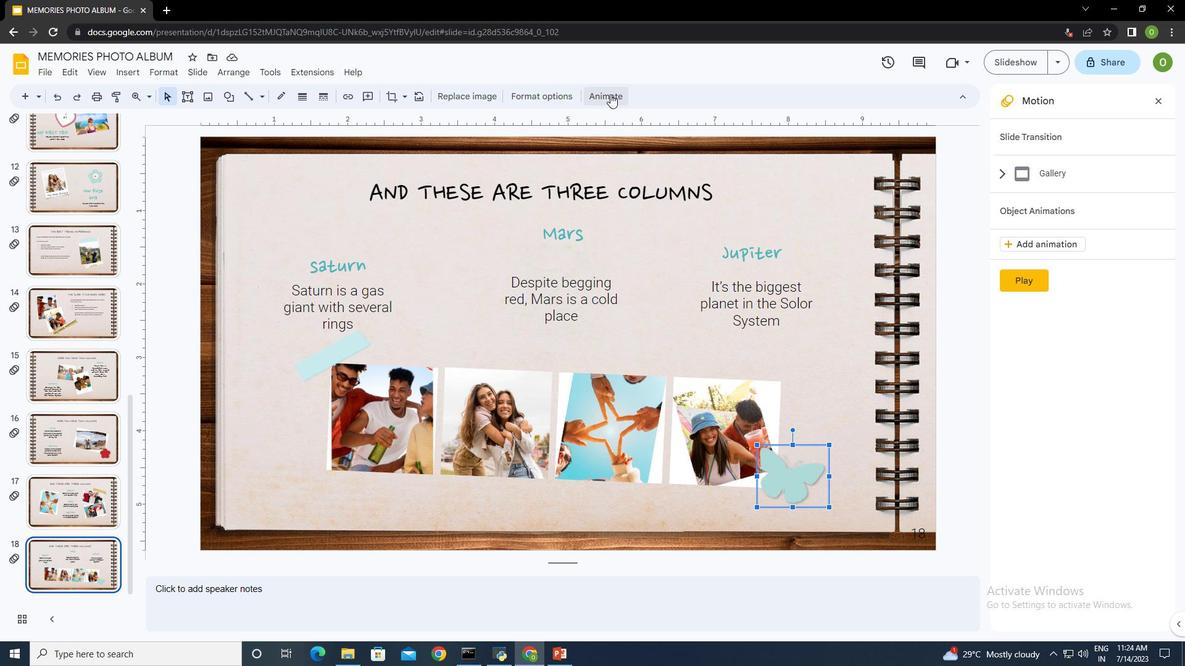 
Action: Mouse moved to (1041, 240)
Screenshot: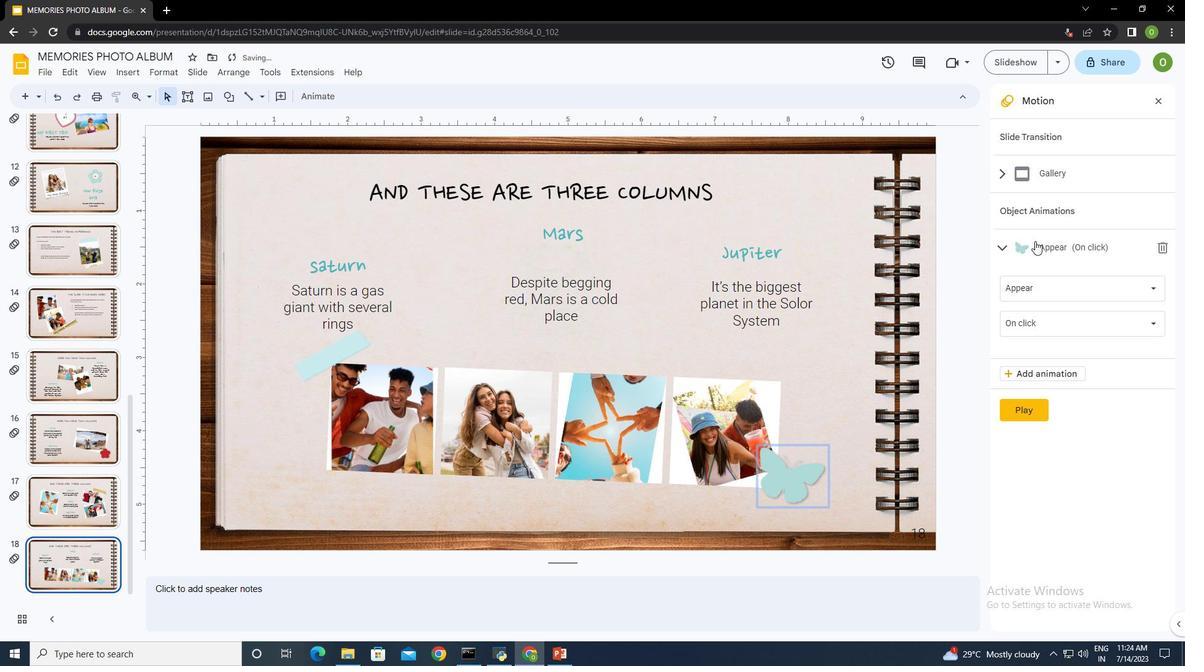 
Action: Mouse pressed left at (1041, 240)
Screenshot: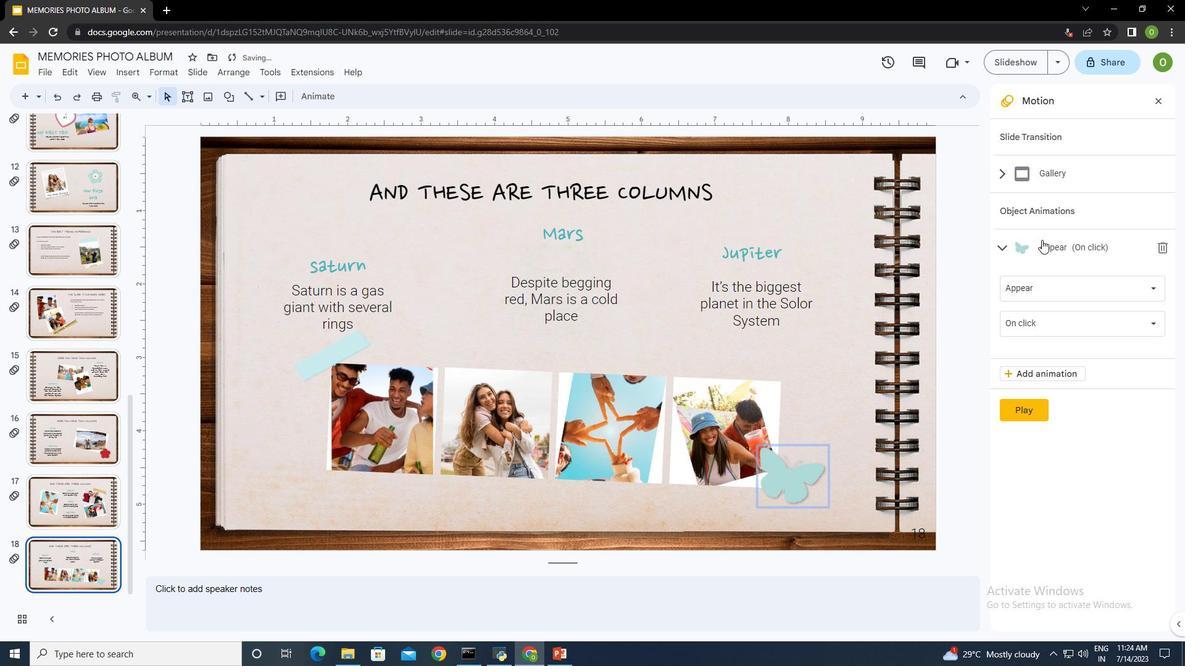 
Action: Mouse pressed left at (1041, 240)
Screenshot: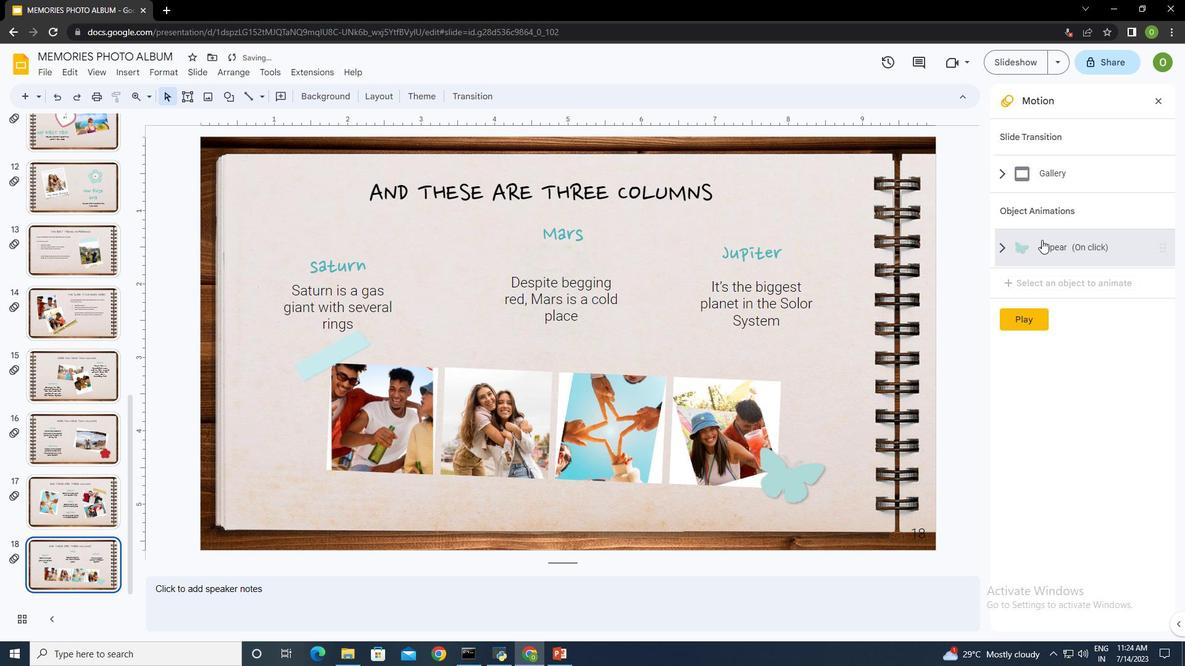 
Action: Mouse moved to (1027, 285)
Screenshot: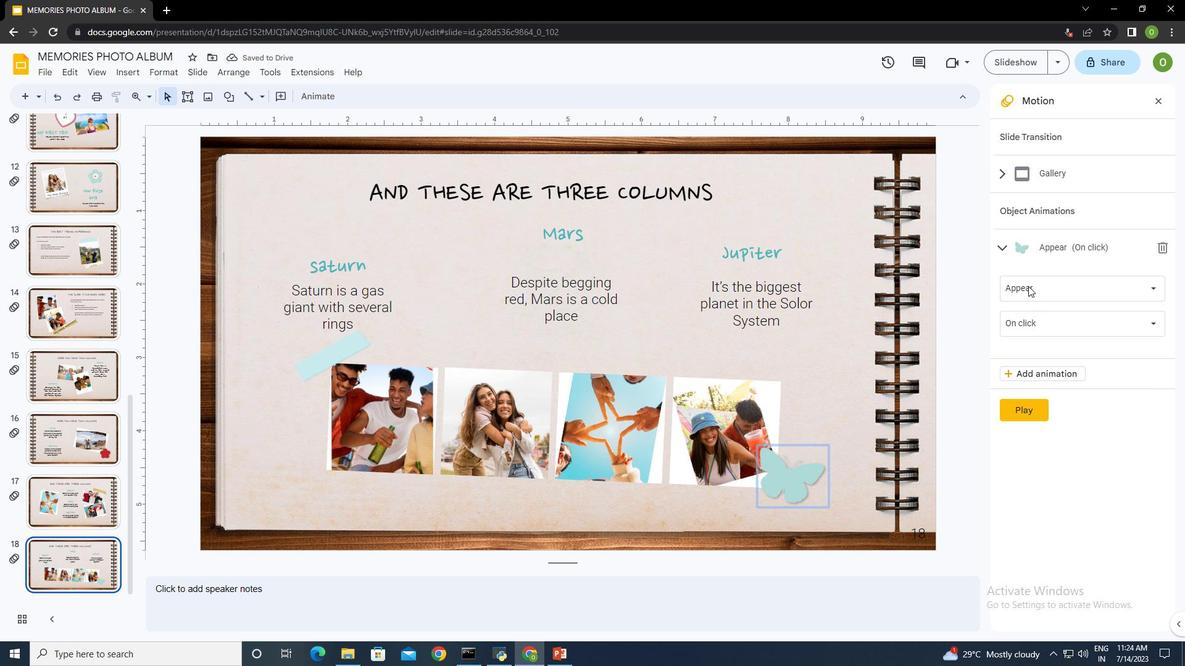 
Action: Mouse pressed left at (1027, 285)
Screenshot: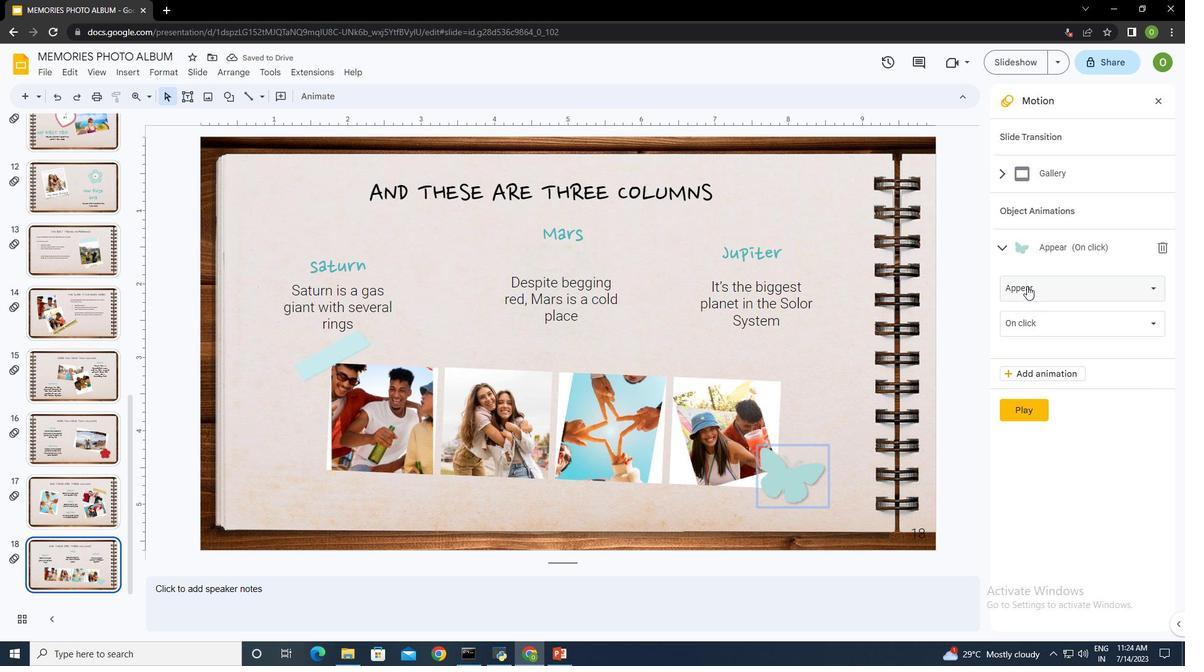 
Action: Mouse moved to (1064, 372)
Screenshot: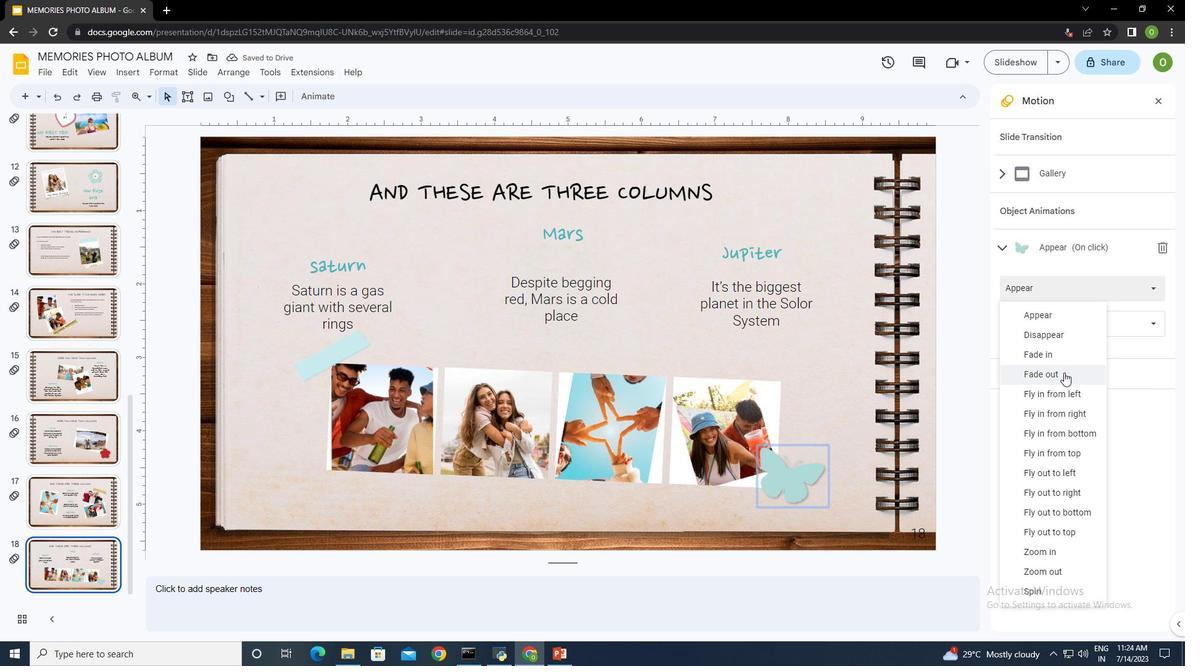 
Action: Mouse pressed left at (1064, 372)
Screenshot: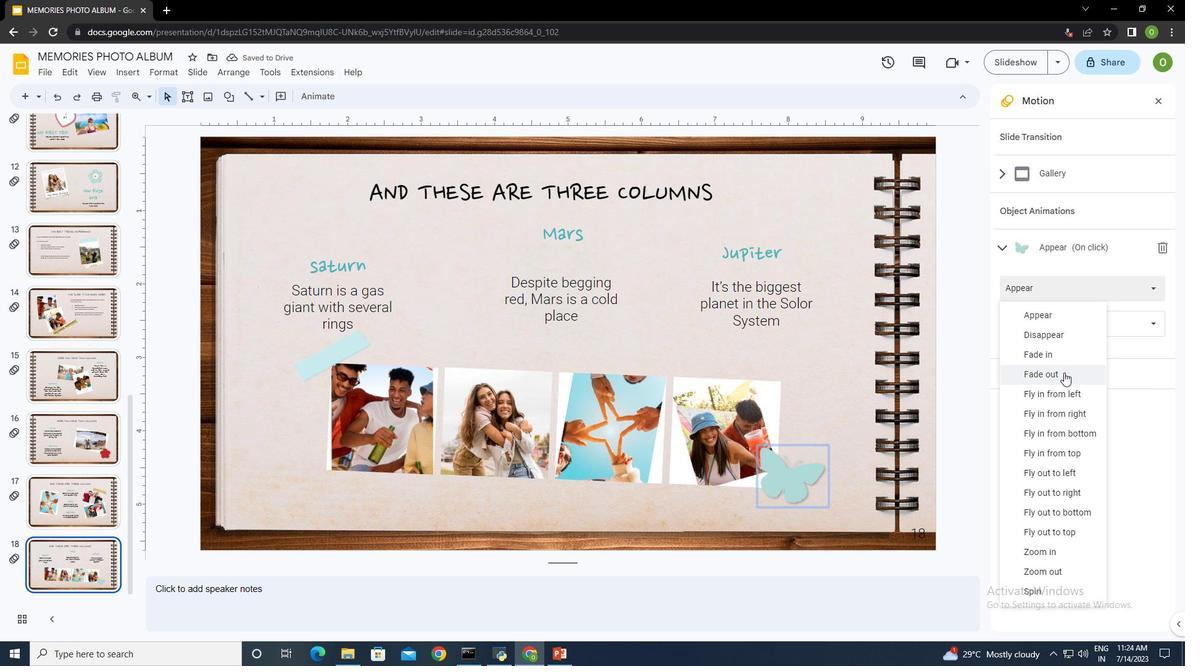 
Action: Mouse moved to (1052, 286)
Screenshot: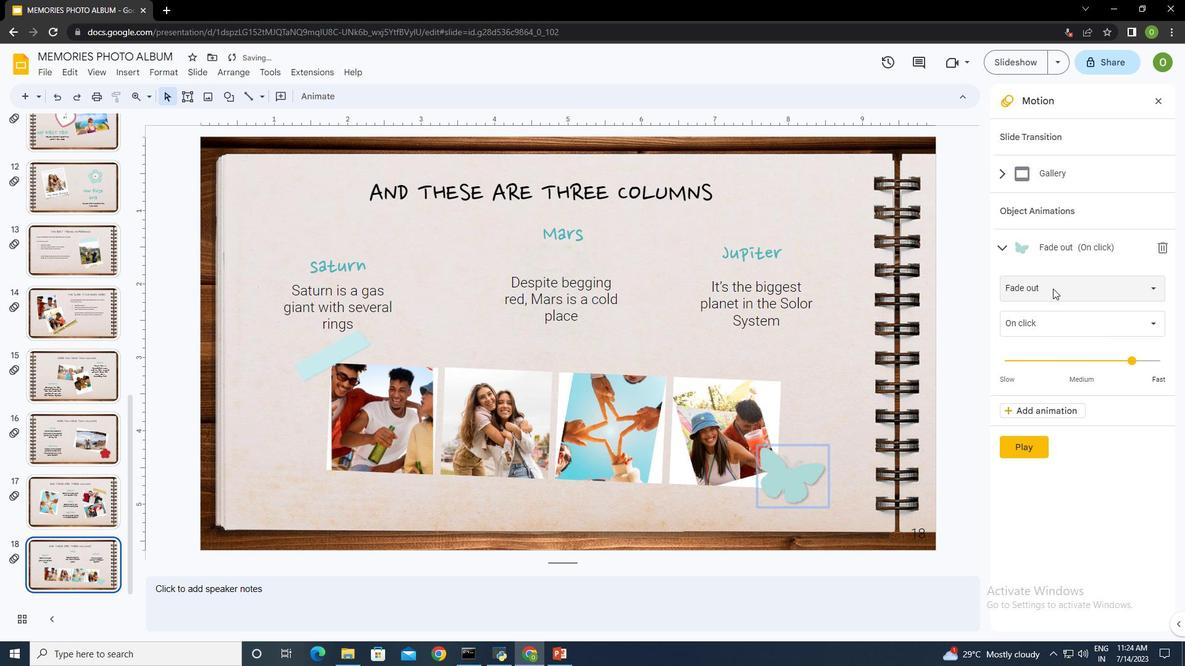 
Action: Mouse pressed left at (1052, 286)
Screenshot: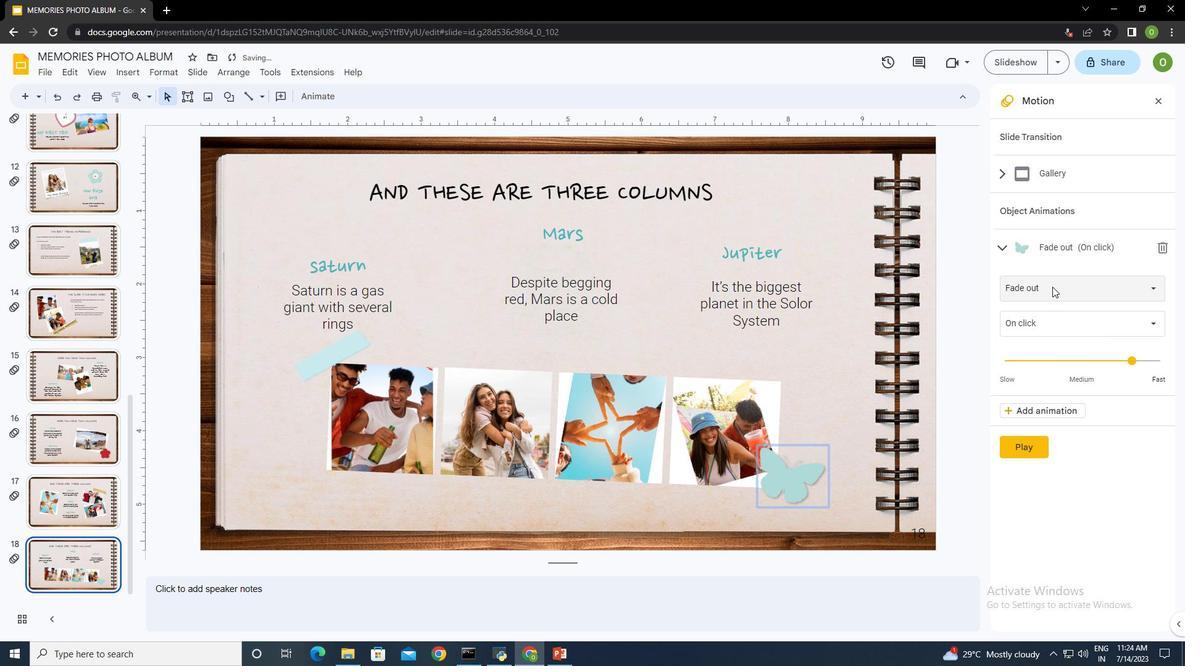 
Action: Mouse moved to (1075, 482)
Screenshot: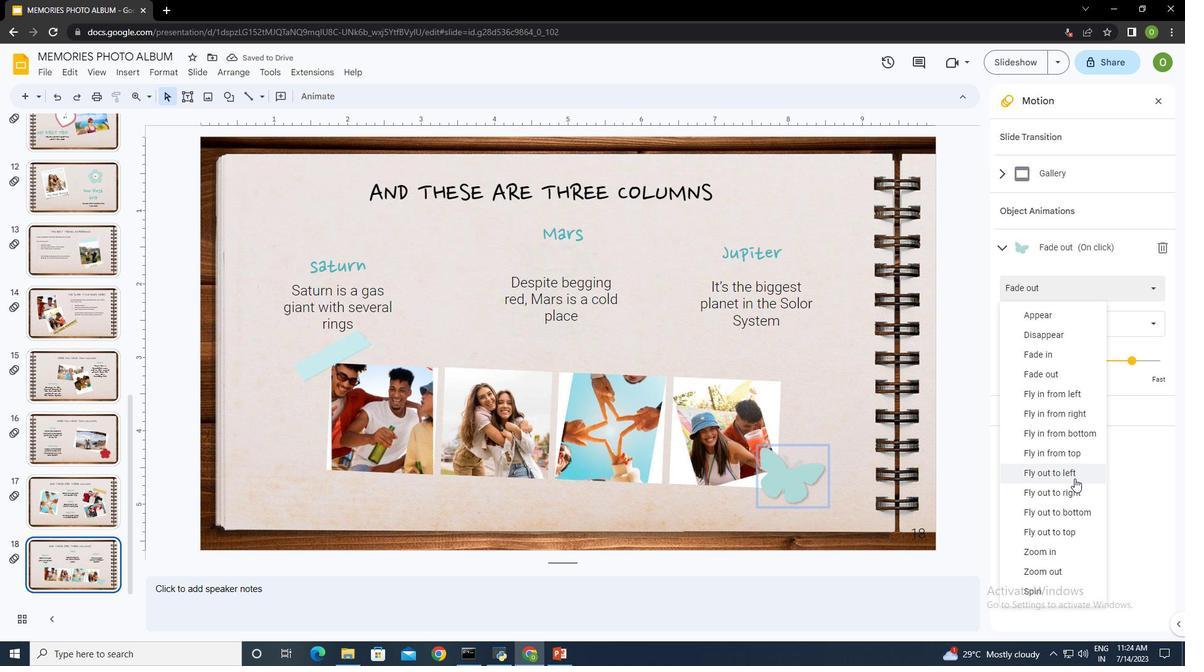 
Action: Mouse scrolled (1075, 481) with delta (0, 0)
Screenshot: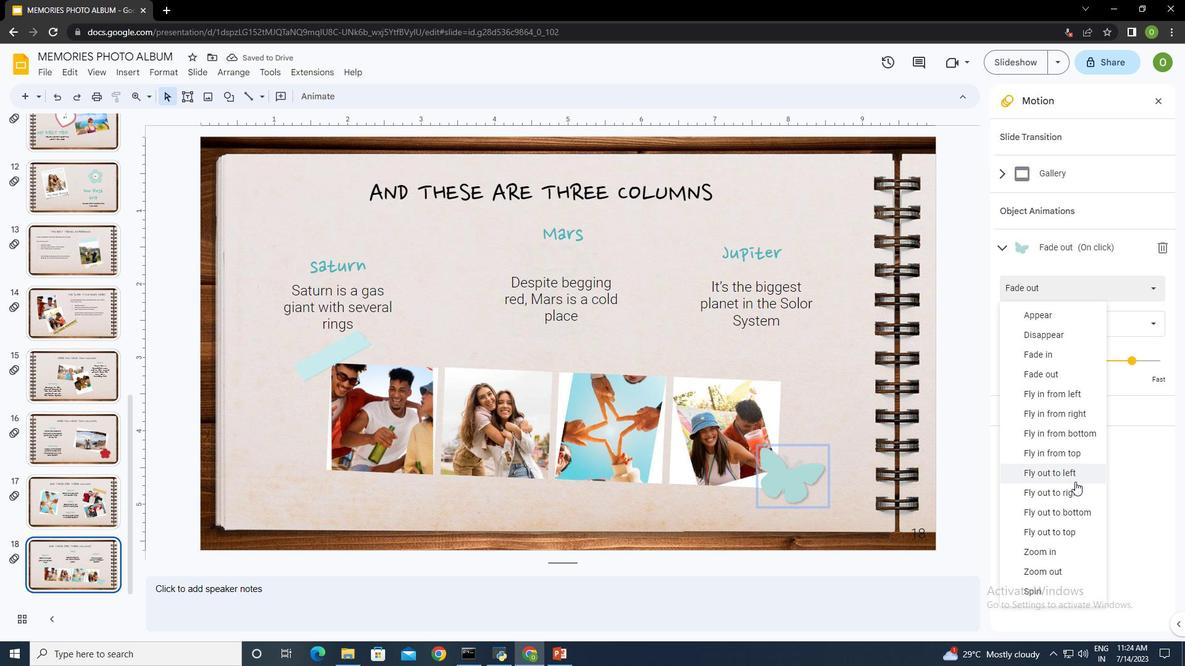 
Action: Mouse moved to (1076, 470)
Screenshot: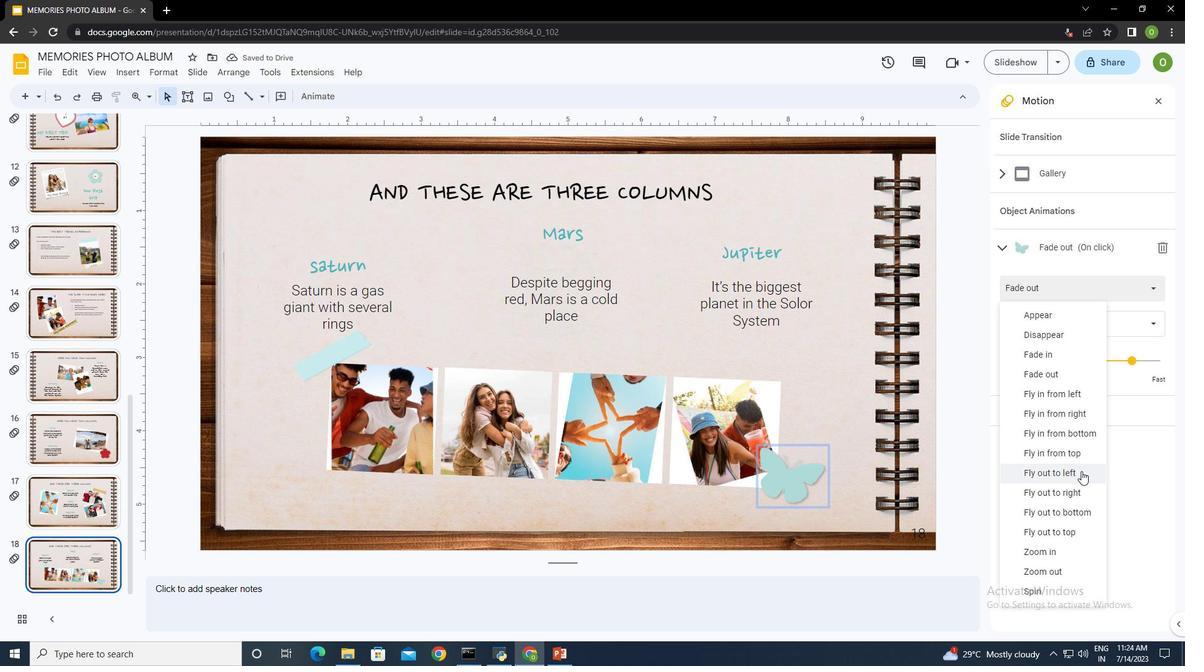 
Action: Mouse pressed left at (1076, 470)
Screenshot: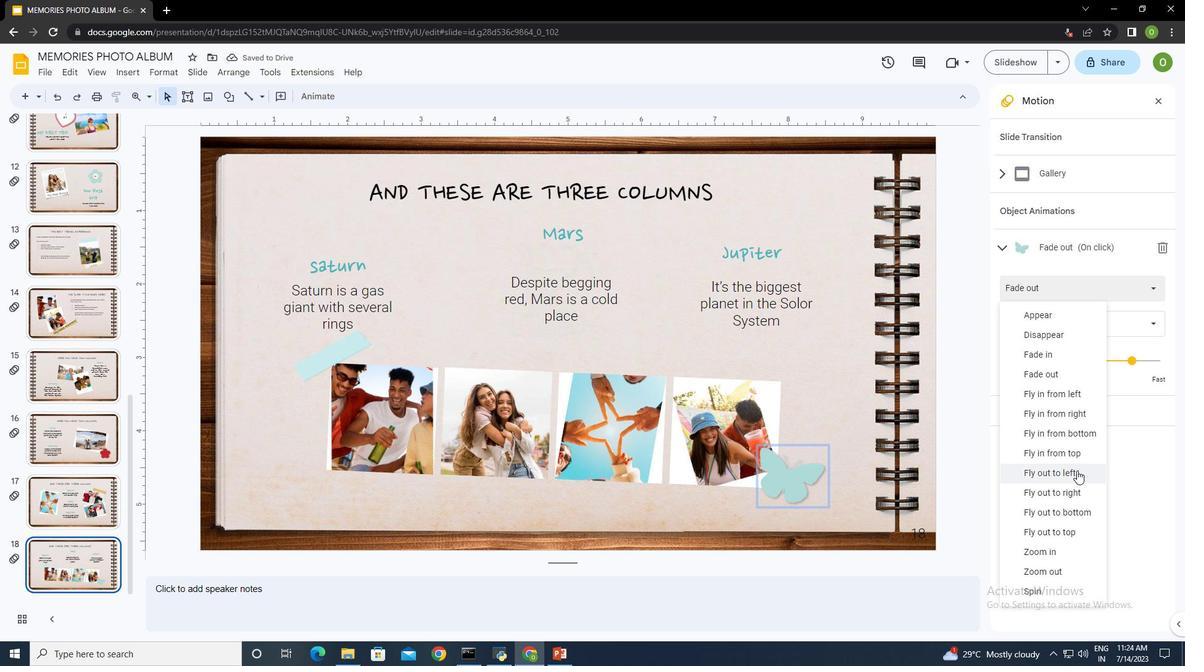 
Action: Mouse moved to (1044, 326)
Screenshot: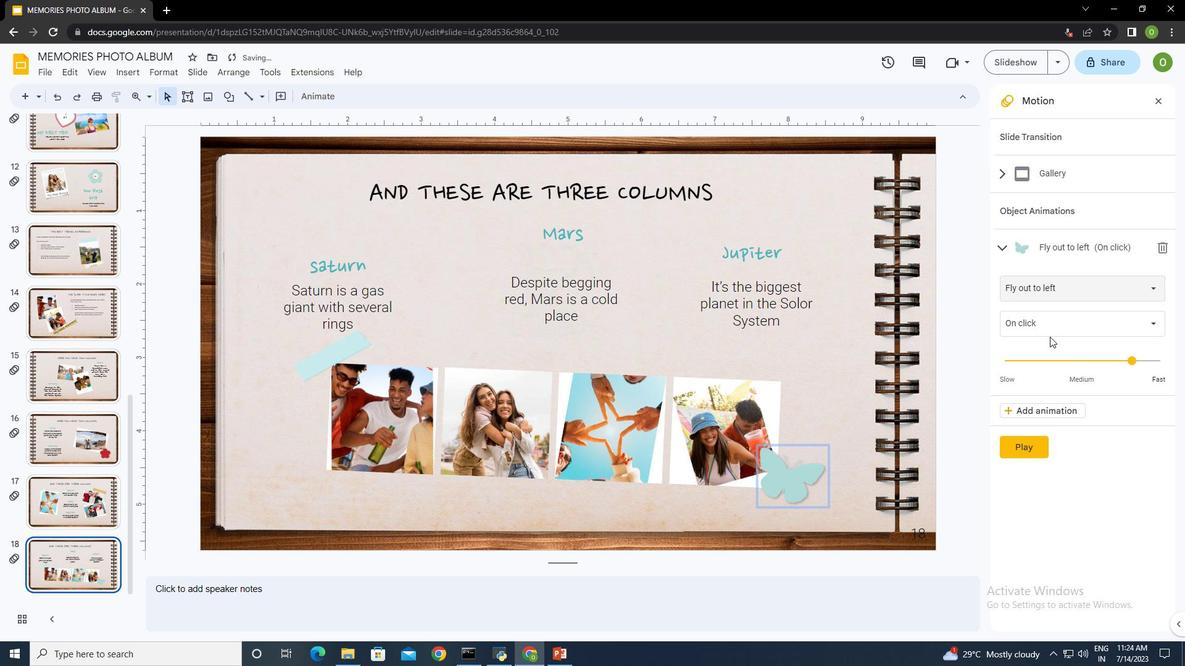 
Action: Mouse pressed left at (1044, 326)
Screenshot: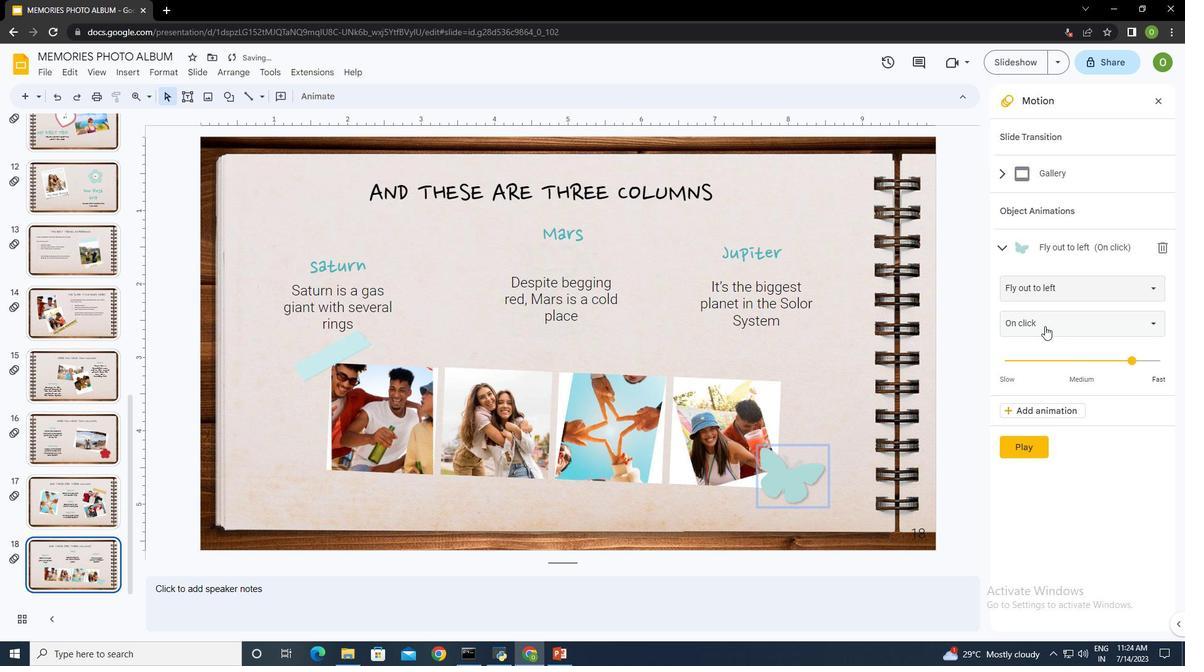 
Action: Mouse moved to (1055, 371)
Screenshot: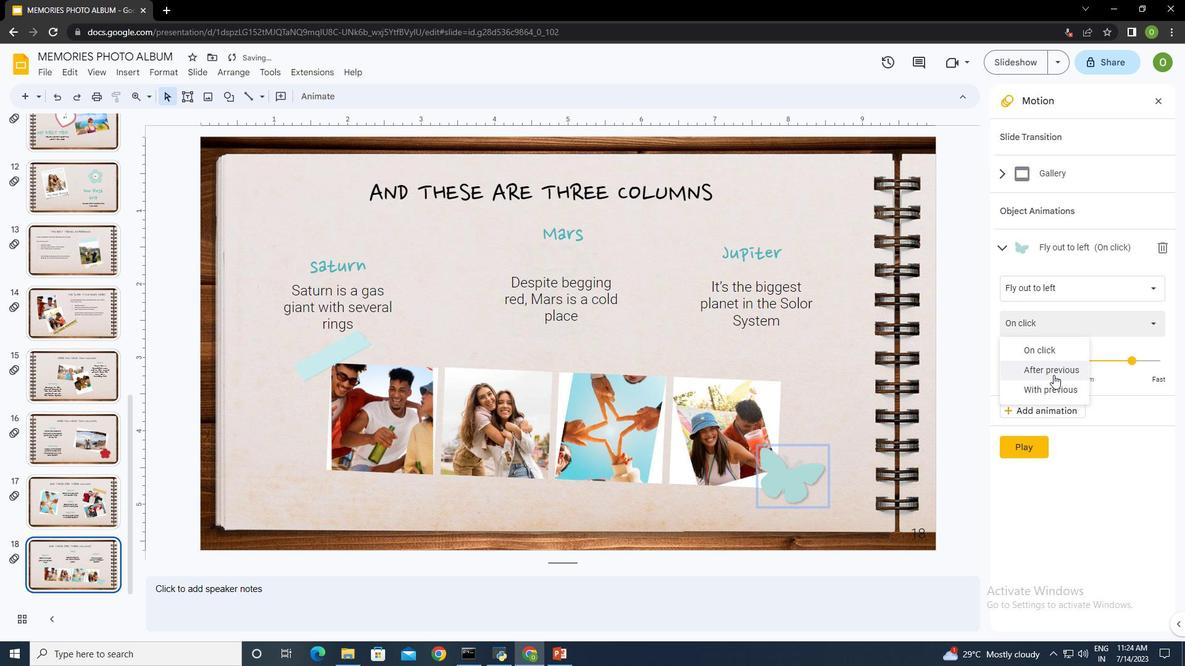 
Action: Mouse pressed left at (1055, 371)
Screenshot: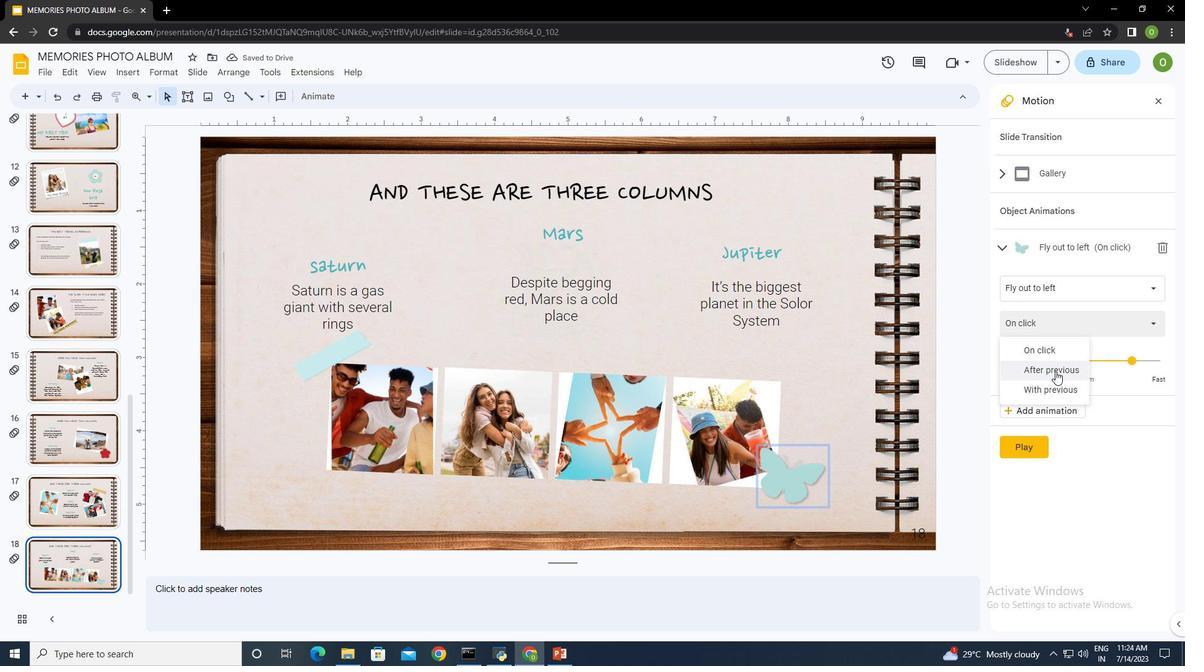
Action: Mouse moved to (1130, 363)
Screenshot: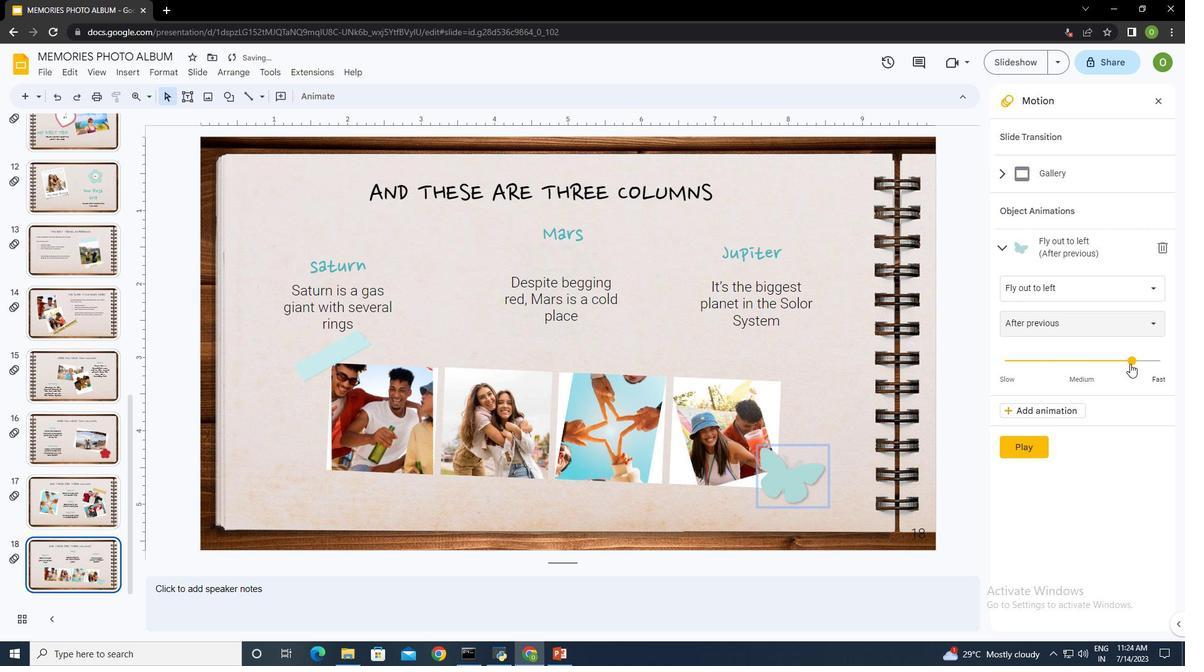 
Action: Mouse pressed left at (1130, 363)
Screenshot: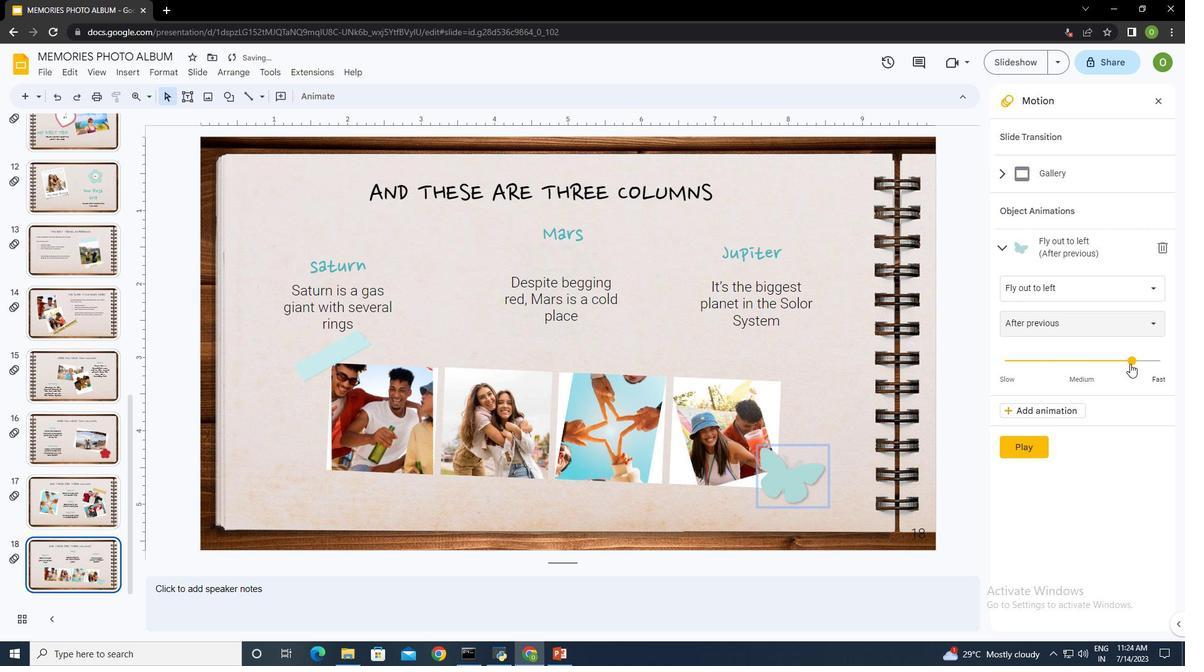 
Action: Mouse moved to (1022, 451)
Screenshot: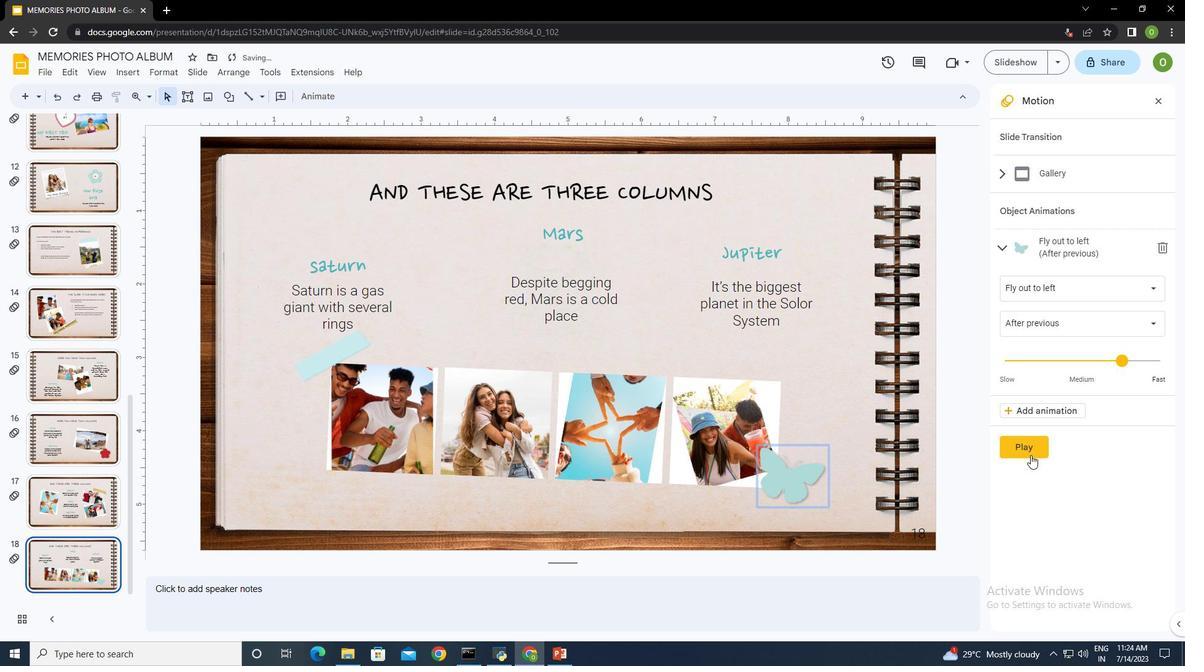 
Action: Mouse pressed left at (1022, 451)
Screenshot: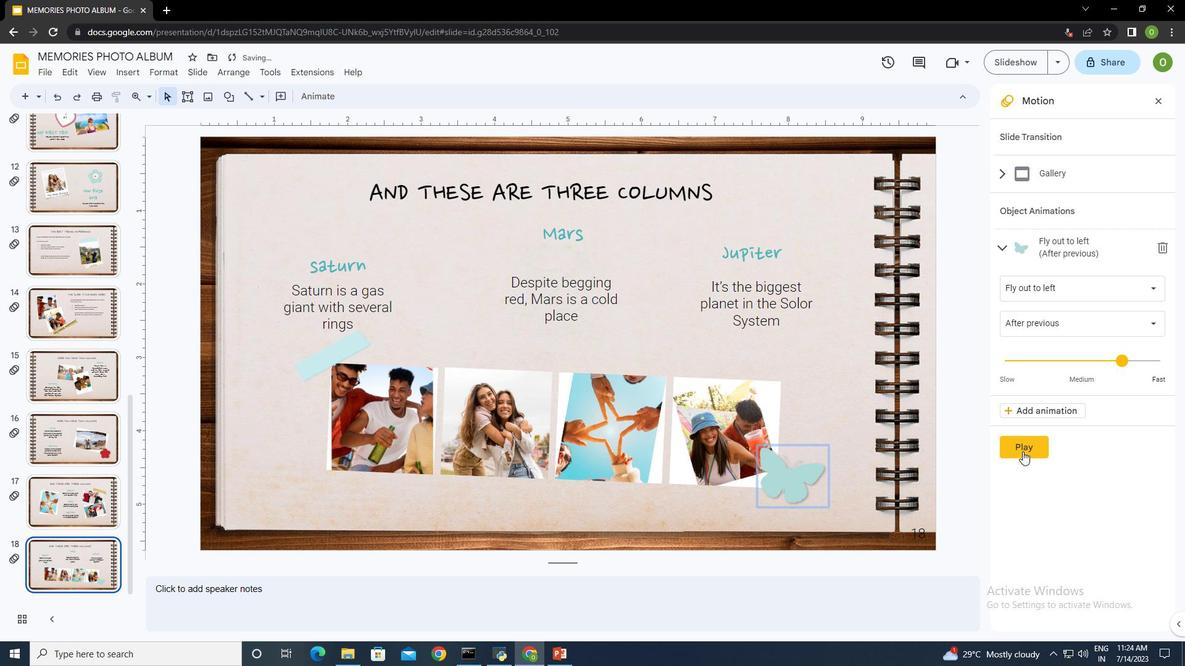 
Action: Mouse moved to (1027, 451)
Screenshot: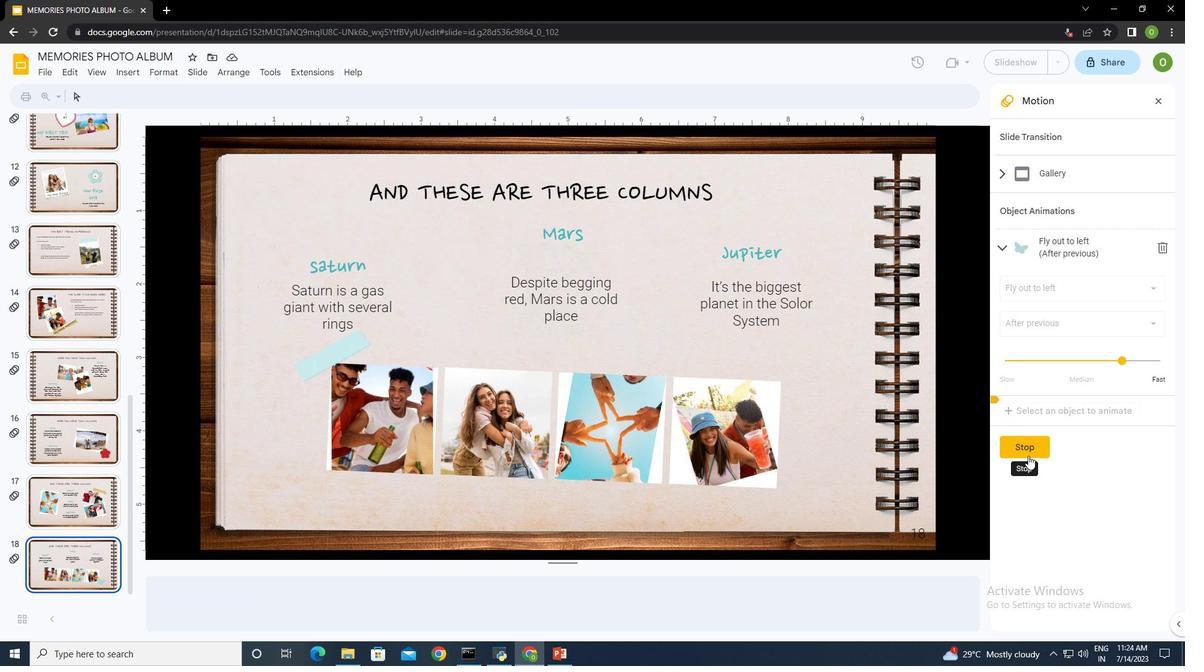
Action: Mouse pressed left at (1027, 451)
Screenshot: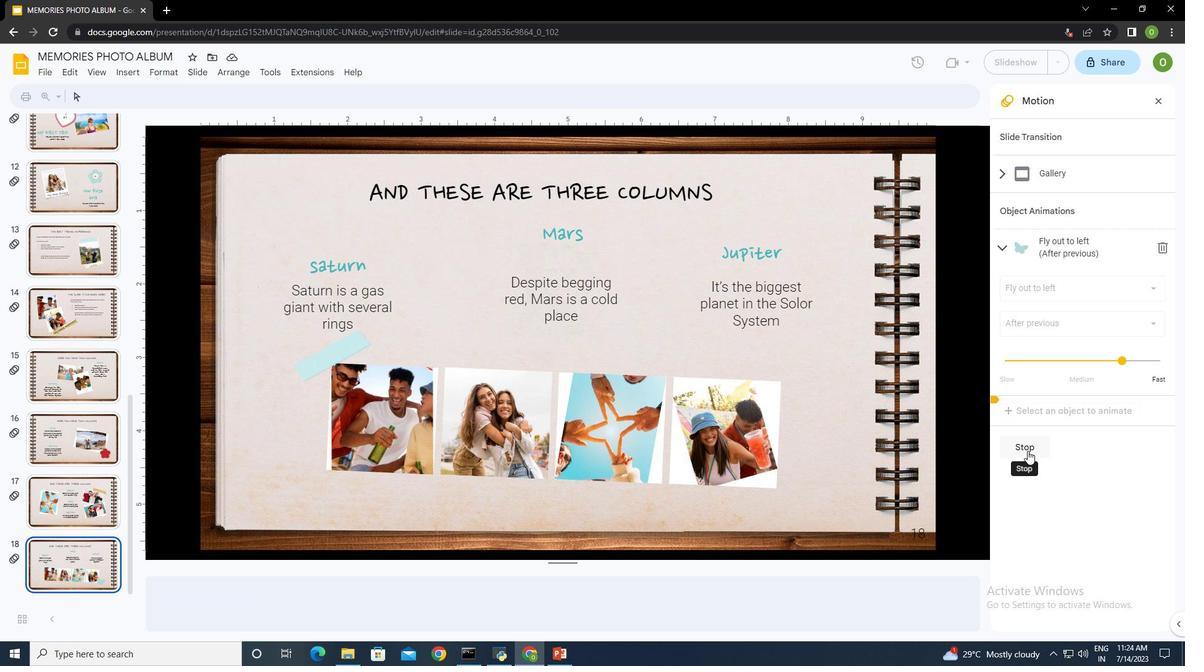 
Action: Mouse moved to (862, 523)
Screenshot: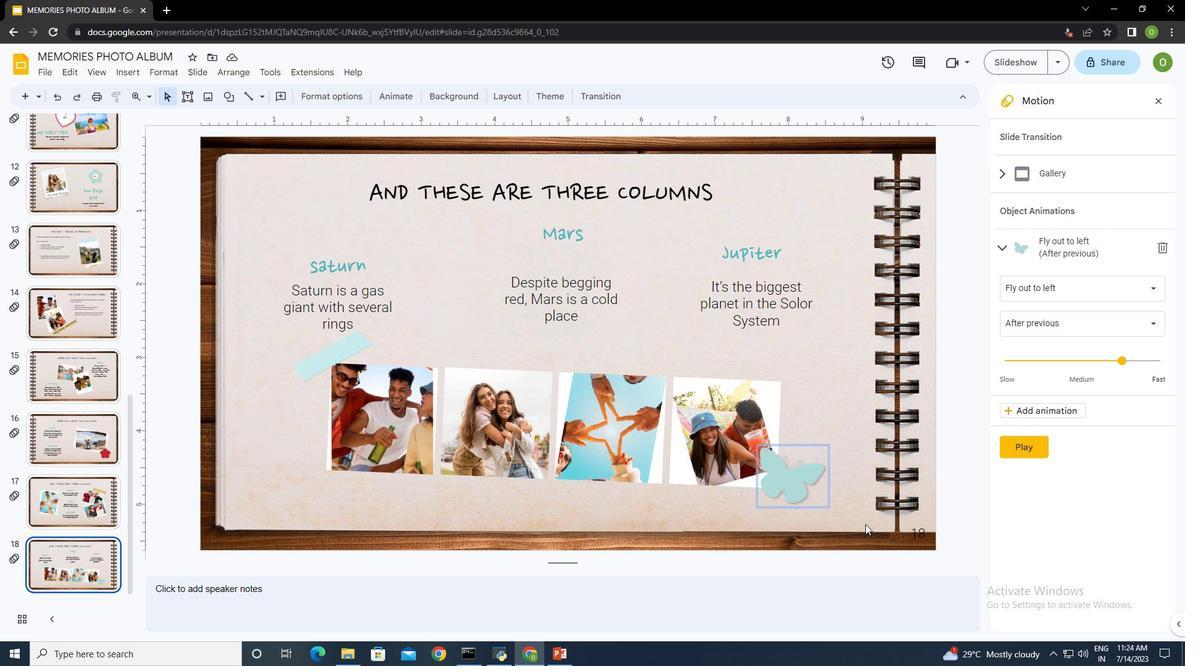 
